 Task: Research Airbnb properties in Moss, Norway from 8th November, 2023 to 16th November, 2023 for 2 adults.1  bedroom having 1 bed and 1 bathroom. Property type can be hotel. Amenities needed are: washing machine. Look for 3 properties as per requirement.
Action: Mouse pressed left at (421, 149)
Screenshot: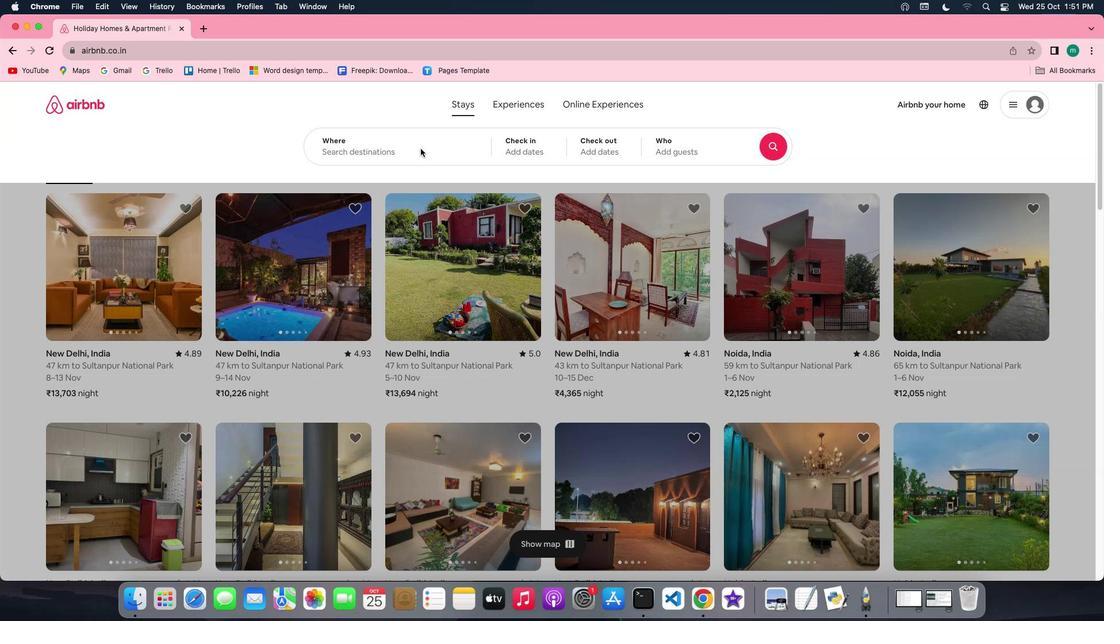 
Action: Mouse pressed left at (421, 149)
Screenshot: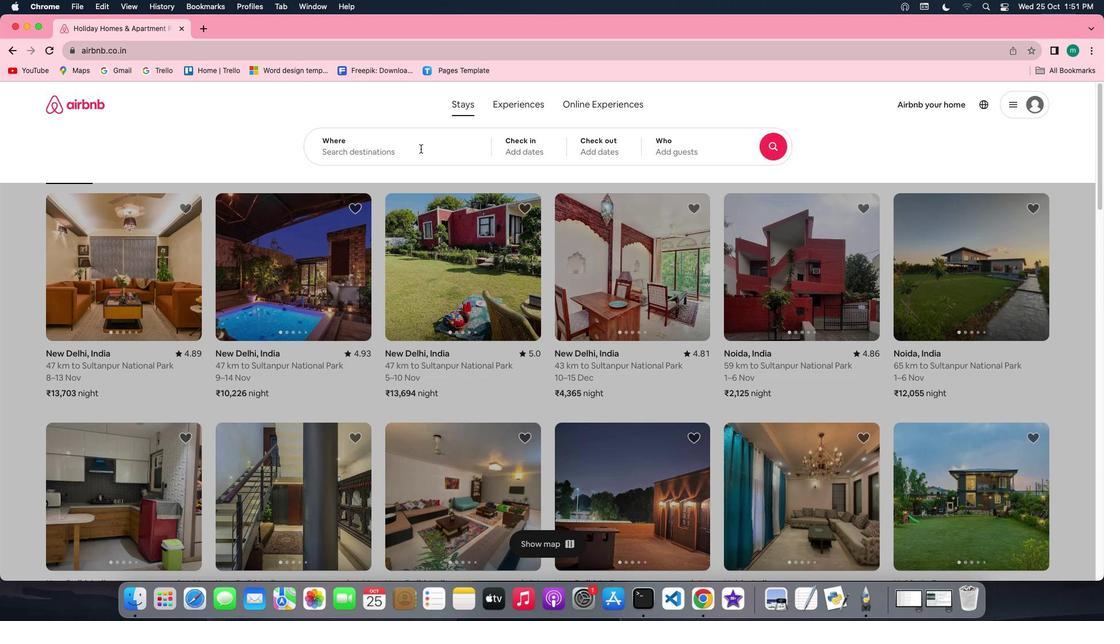 
Action: Mouse moved to (372, 159)
Screenshot: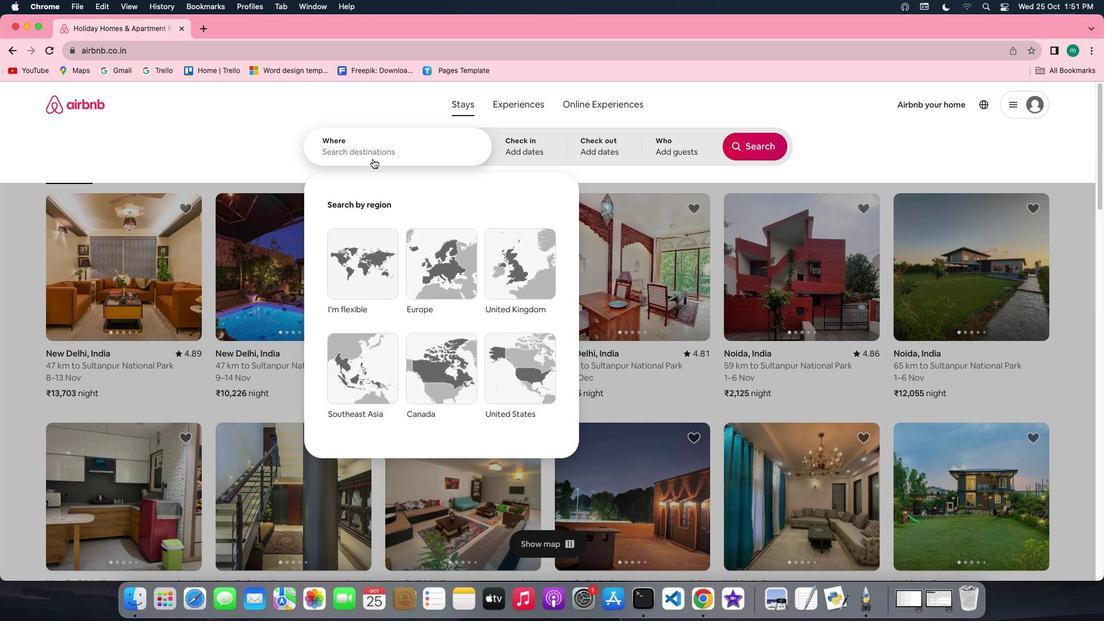 
Action: Key pressed Key.shift'M''o''s''s'','Key.spaceKey.shift'N''o''r''w''a''y'
Screenshot: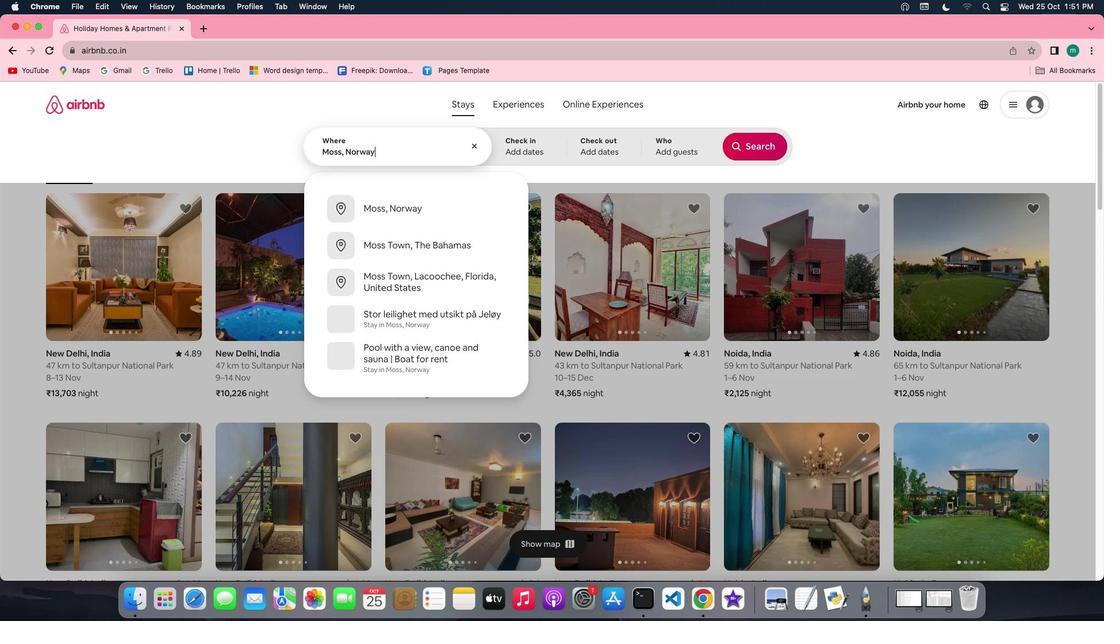 
Action: Mouse moved to (520, 151)
Screenshot: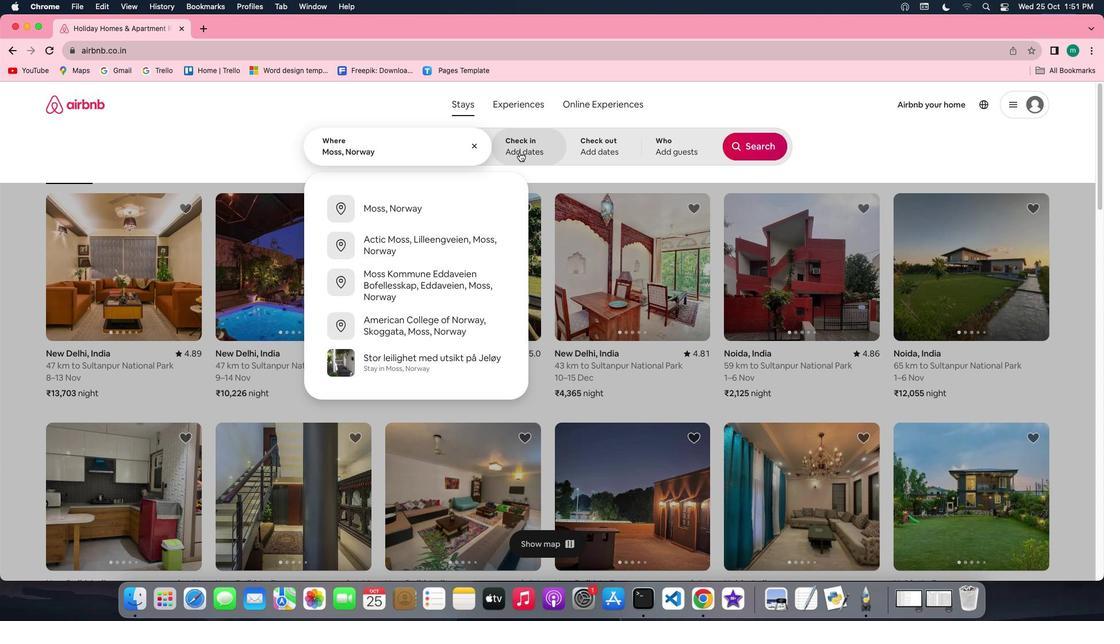 
Action: Mouse pressed left at (520, 151)
Screenshot: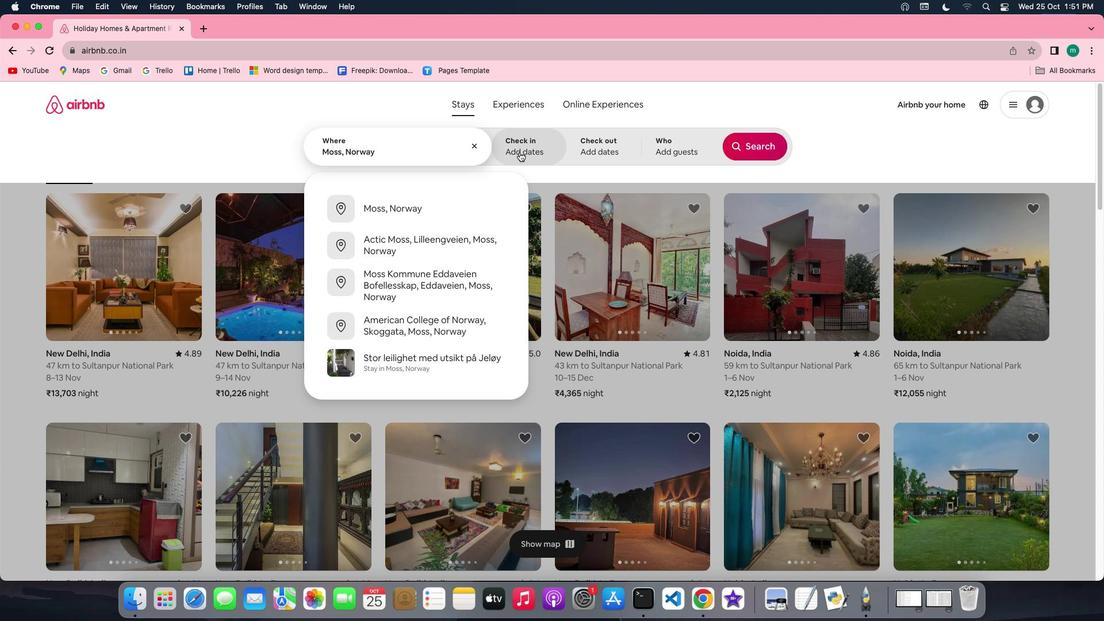 
Action: Mouse moved to (651, 314)
Screenshot: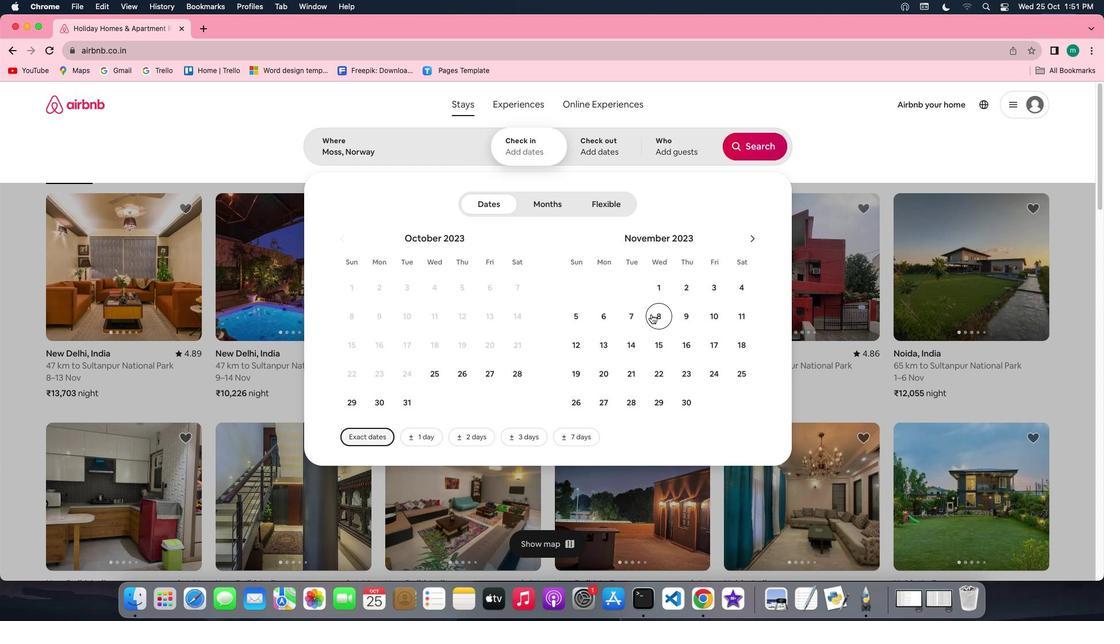 
Action: Mouse pressed left at (651, 314)
Screenshot: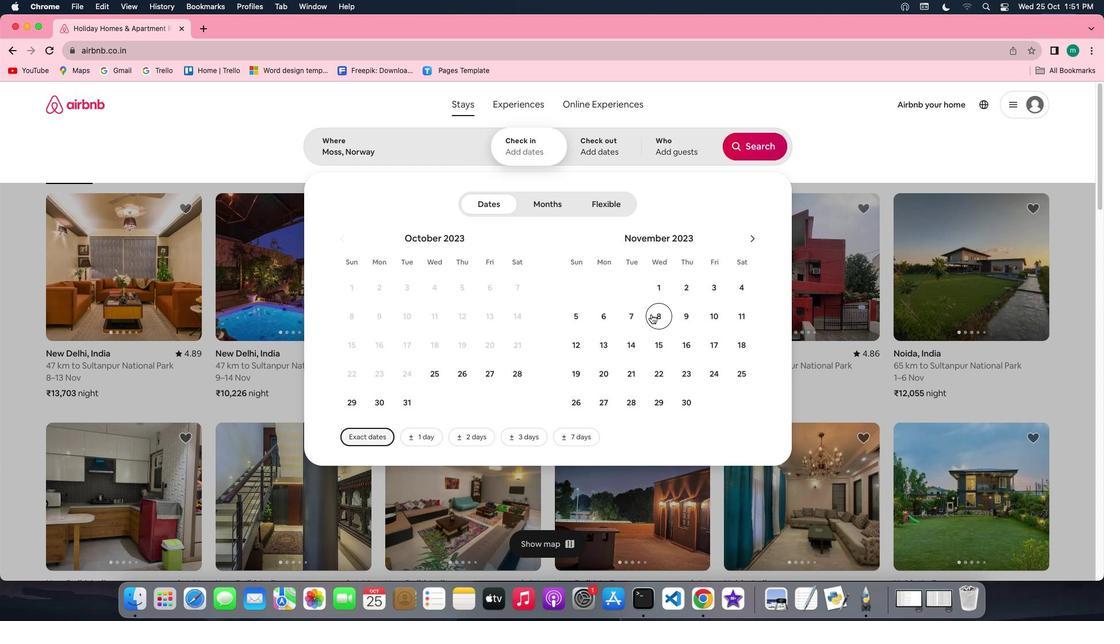 
Action: Mouse moved to (674, 343)
Screenshot: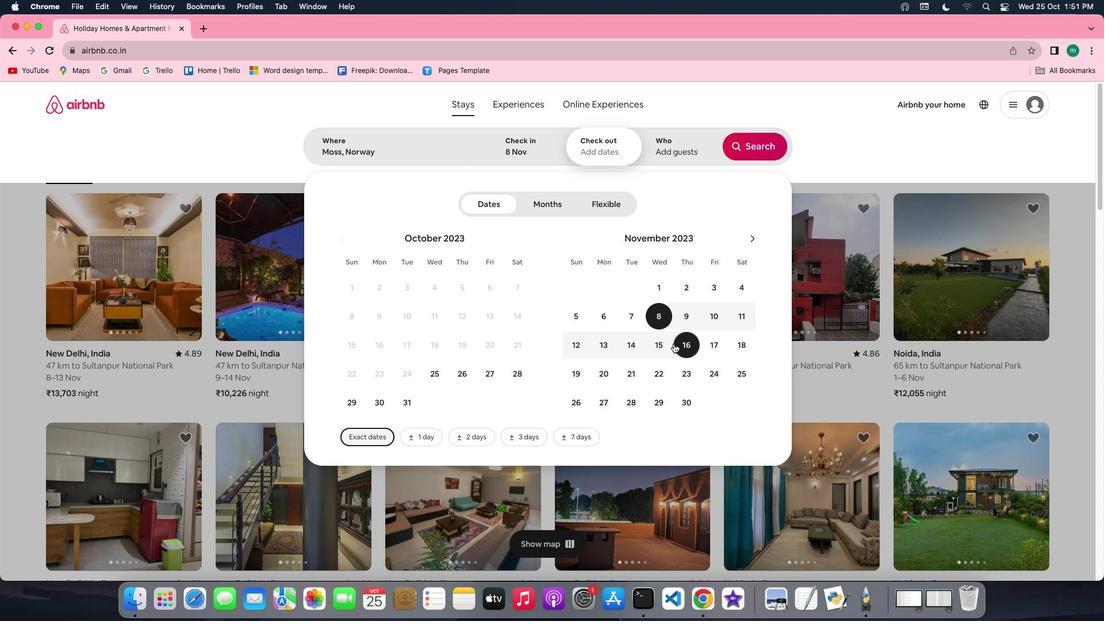 
Action: Mouse pressed left at (674, 343)
Screenshot: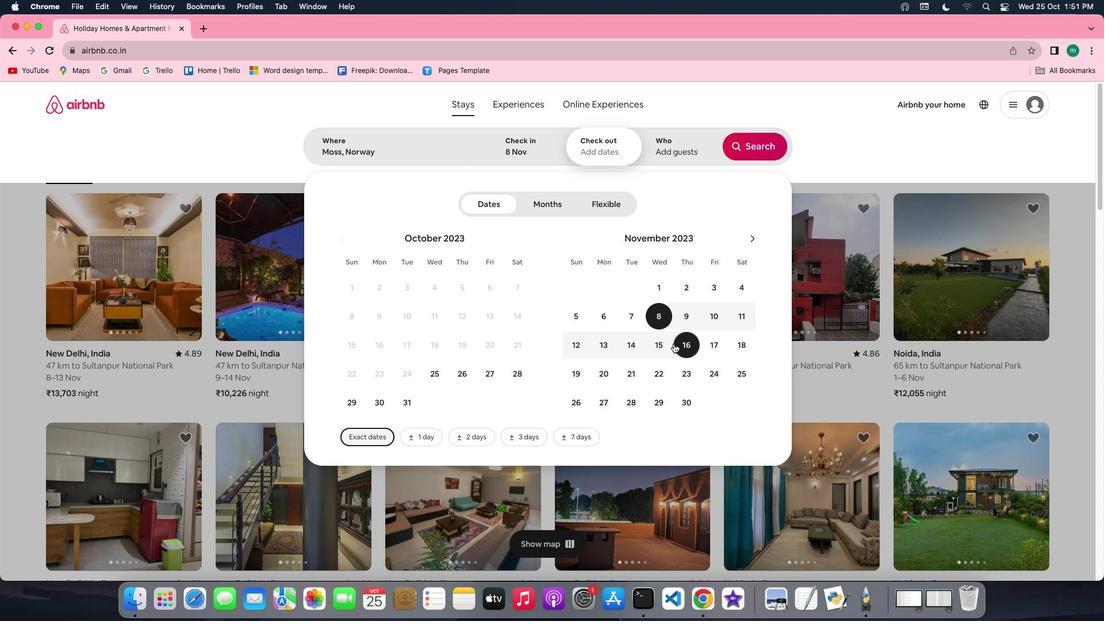 
Action: Mouse moved to (676, 149)
Screenshot: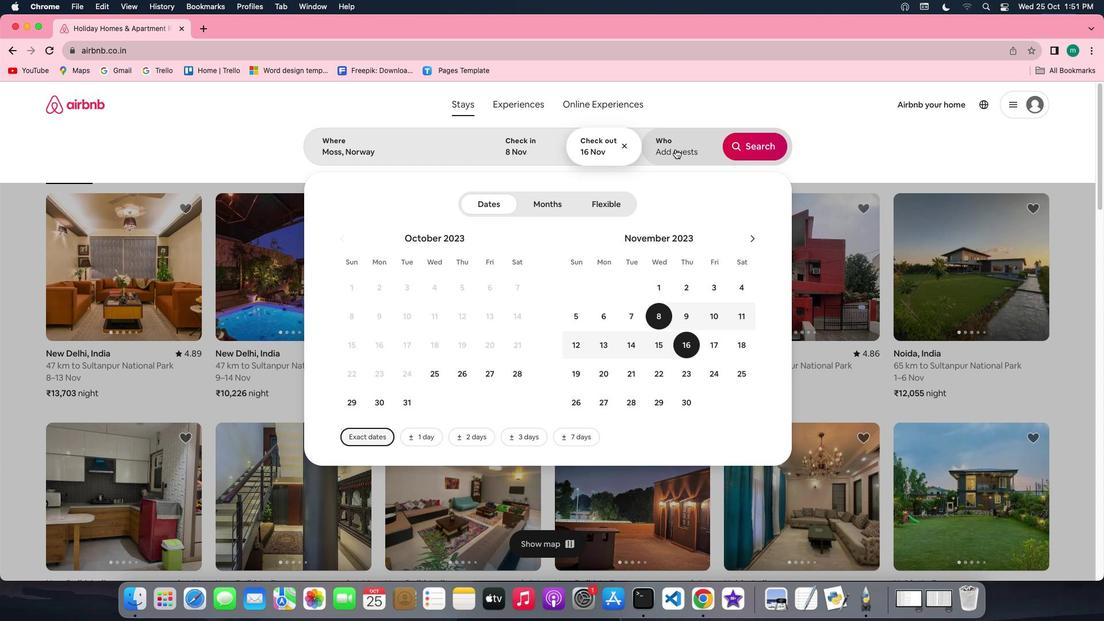 
Action: Mouse pressed left at (676, 149)
Screenshot: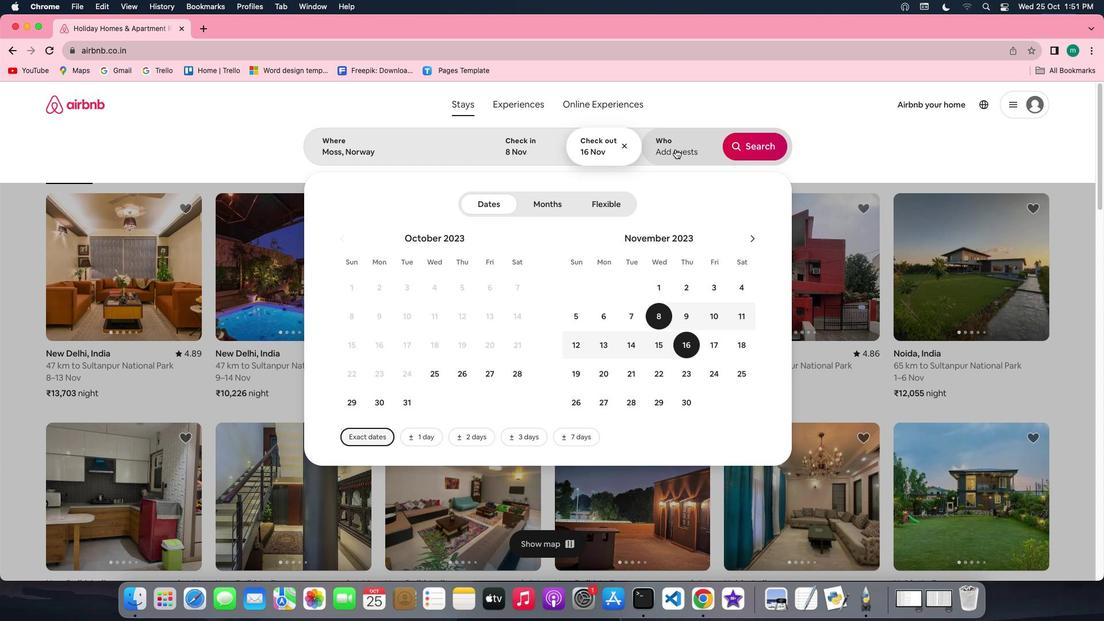 
Action: Mouse moved to (760, 209)
Screenshot: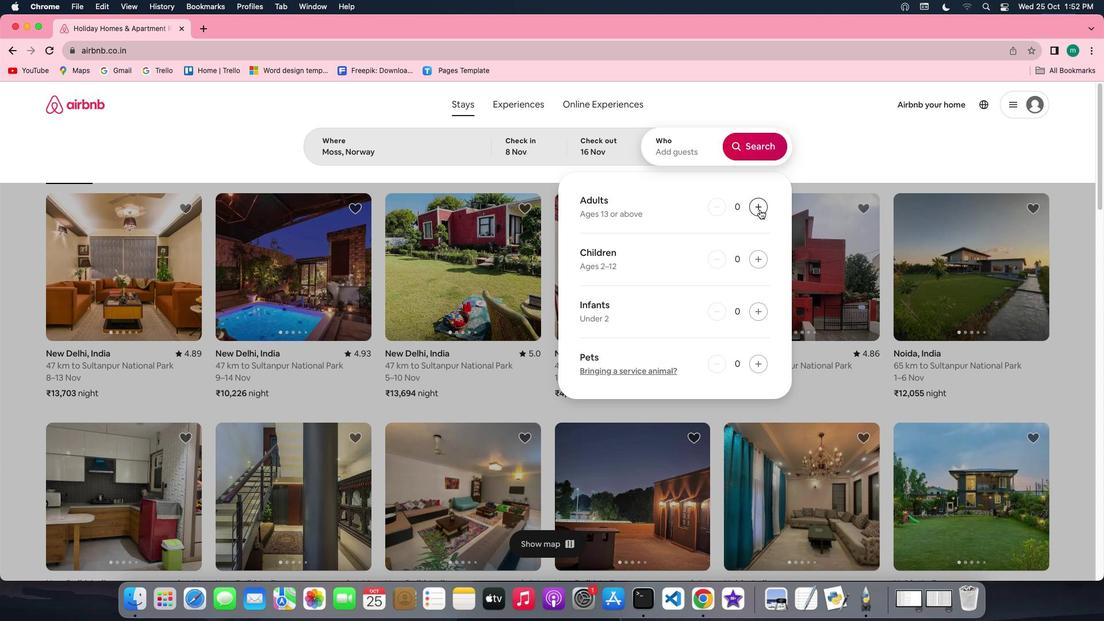 
Action: Mouse pressed left at (760, 209)
Screenshot: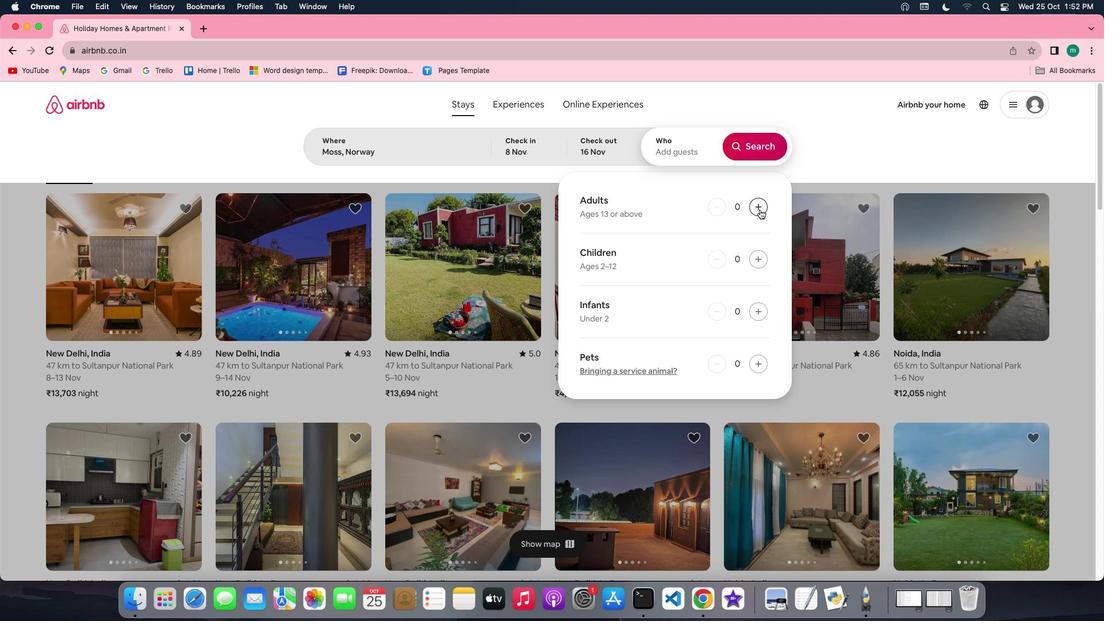 
Action: Mouse pressed left at (760, 209)
Screenshot: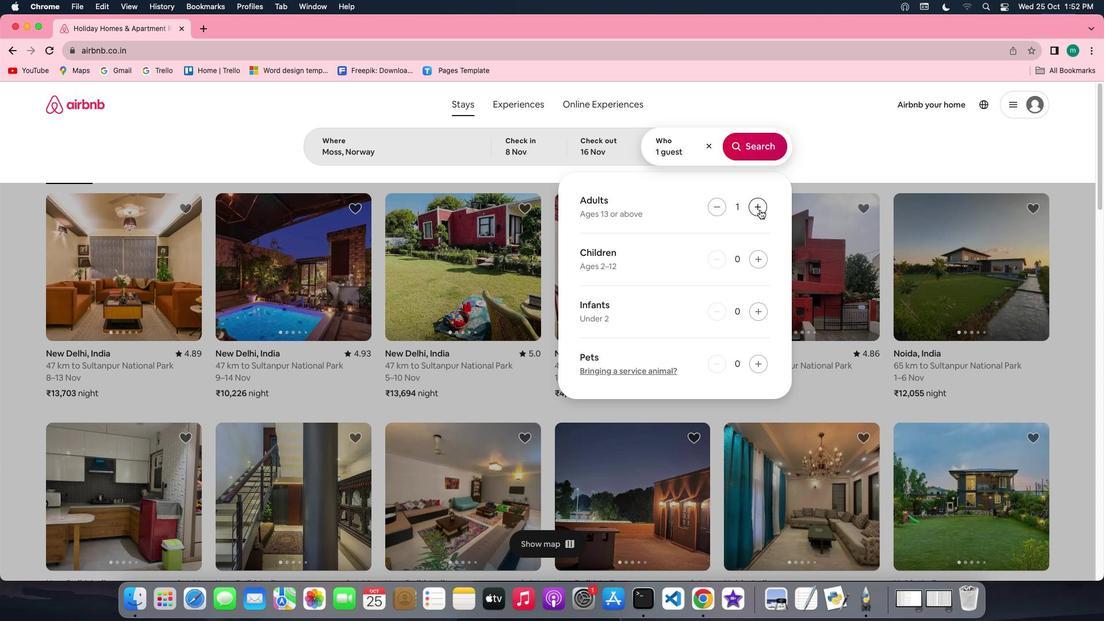 
Action: Mouse moved to (761, 148)
Screenshot: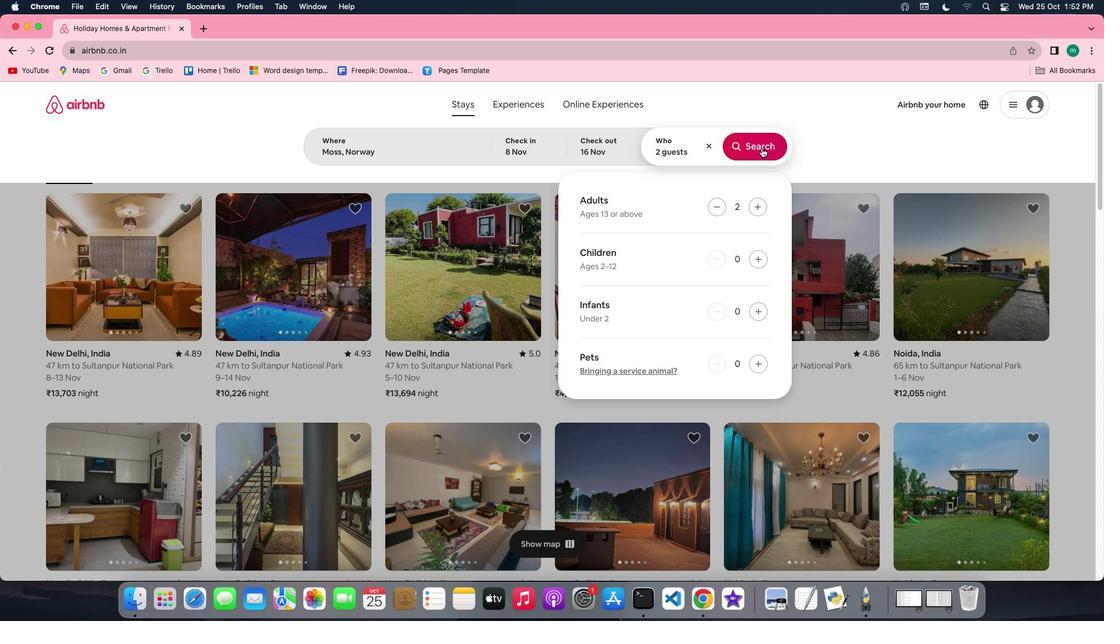 
Action: Mouse pressed left at (761, 148)
Screenshot: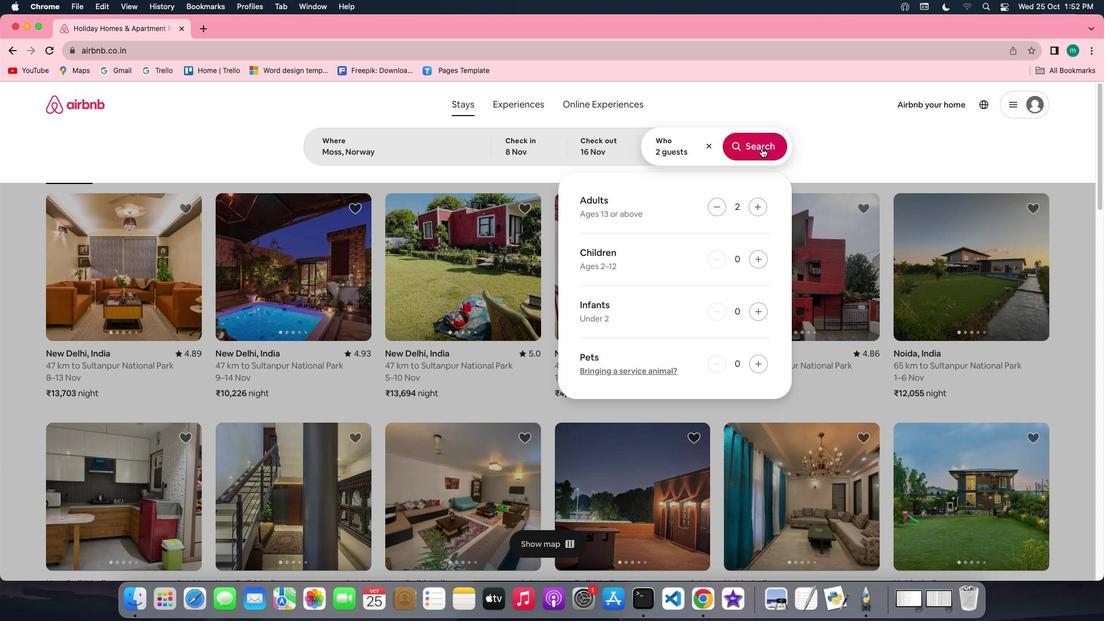 
Action: Mouse moved to (913, 149)
Screenshot: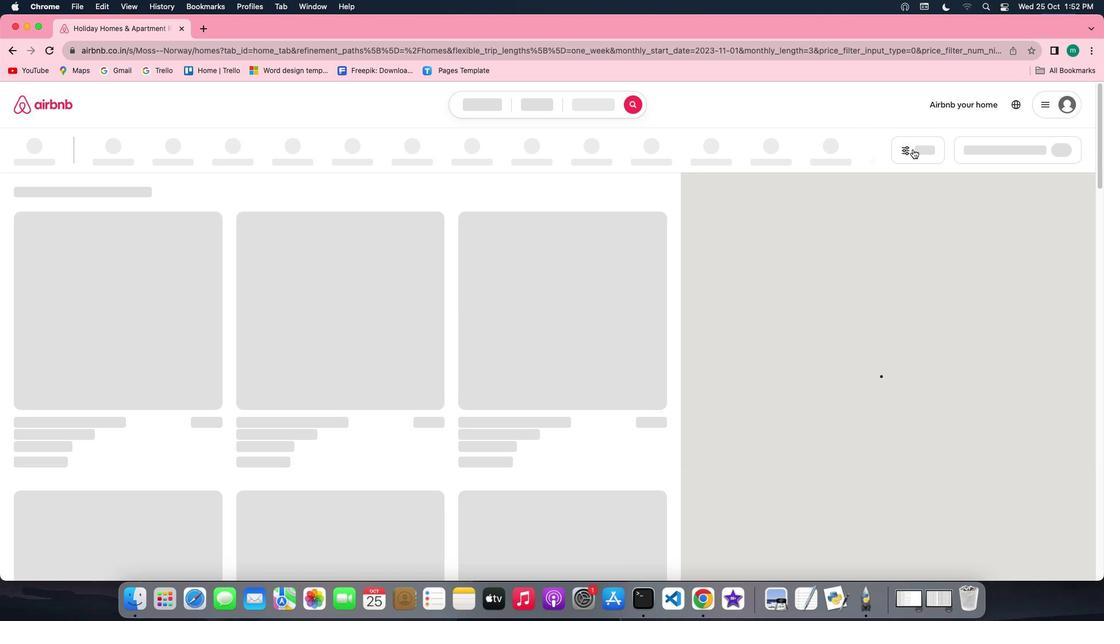 
Action: Mouse pressed left at (913, 149)
Screenshot: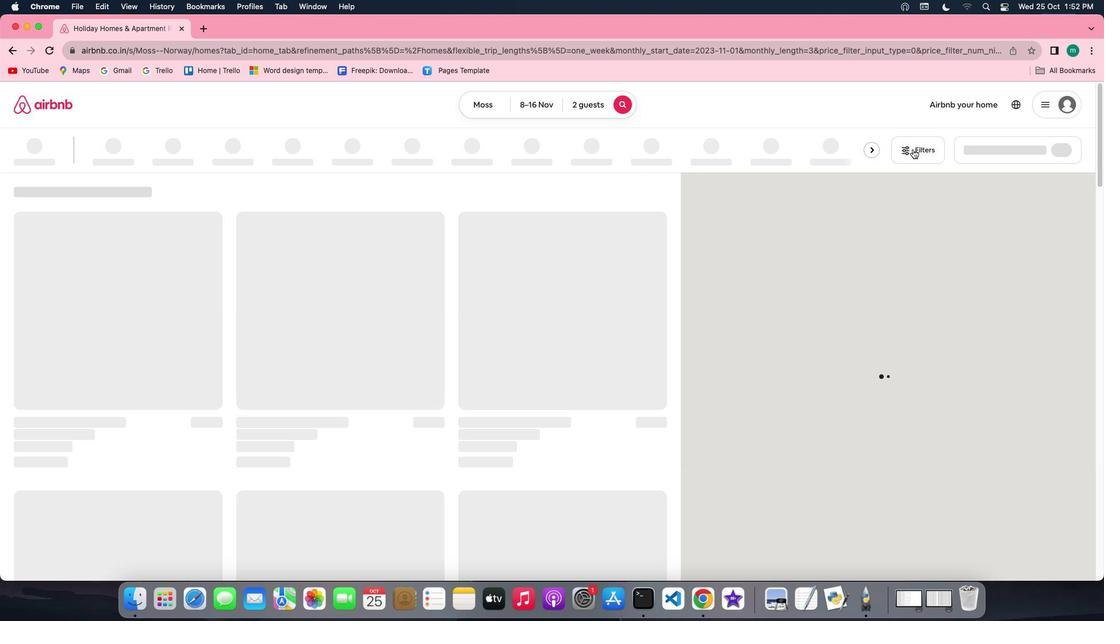 
Action: Mouse moved to (631, 272)
Screenshot: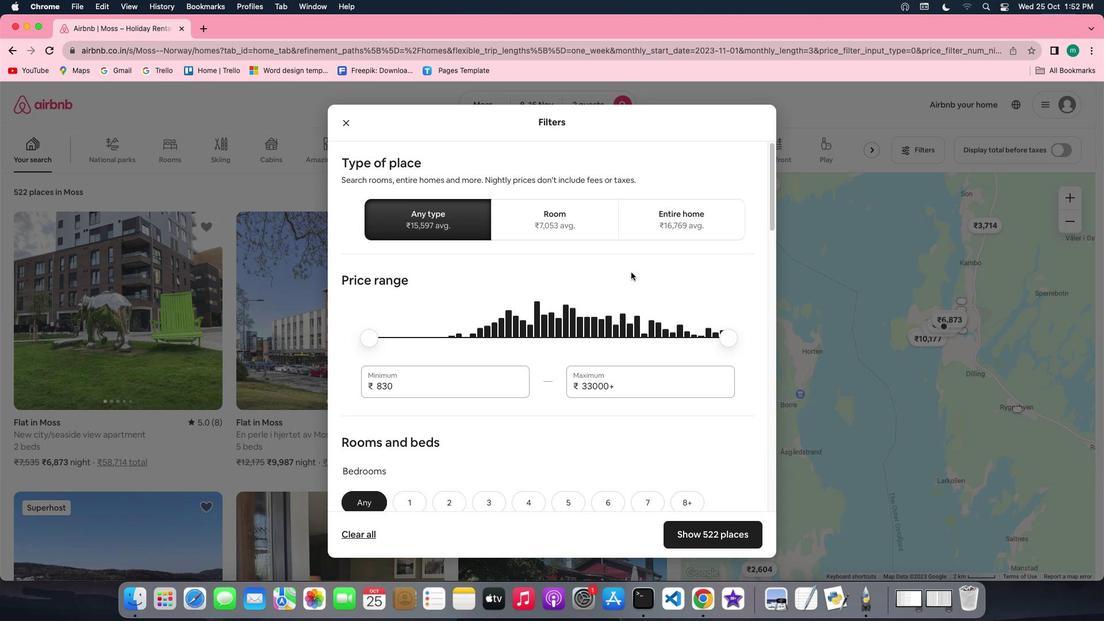 
Action: Mouse scrolled (631, 272) with delta (0, 0)
Screenshot: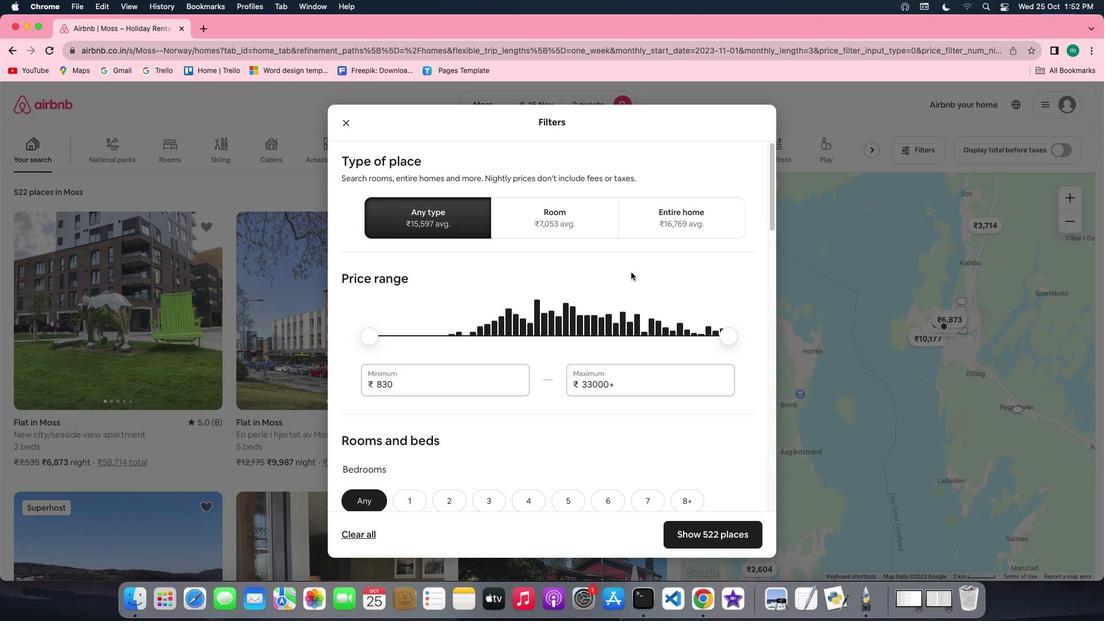 
Action: Mouse scrolled (631, 272) with delta (0, 0)
Screenshot: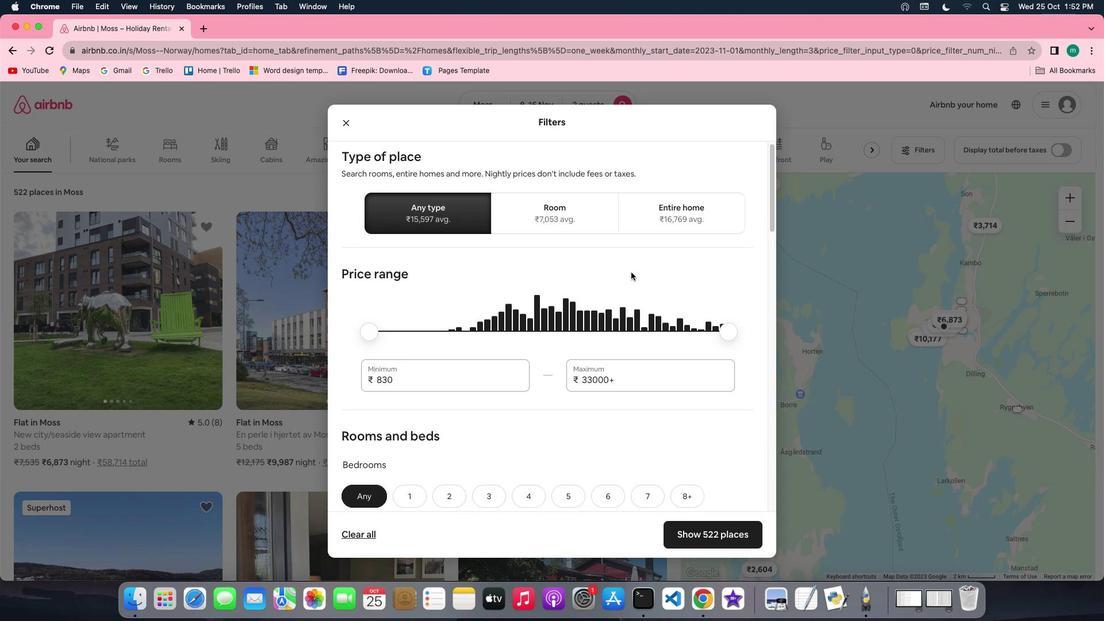 
Action: Mouse scrolled (631, 272) with delta (0, -1)
Screenshot: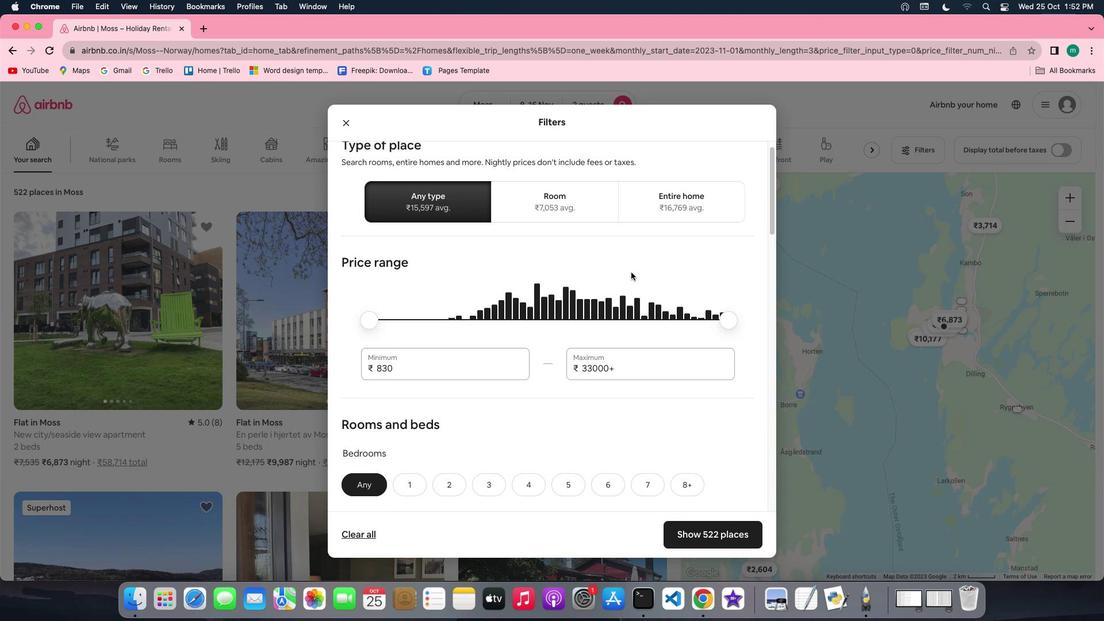 
Action: Mouse scrolled (631, 272) with delta (0, -1)
Screenshot: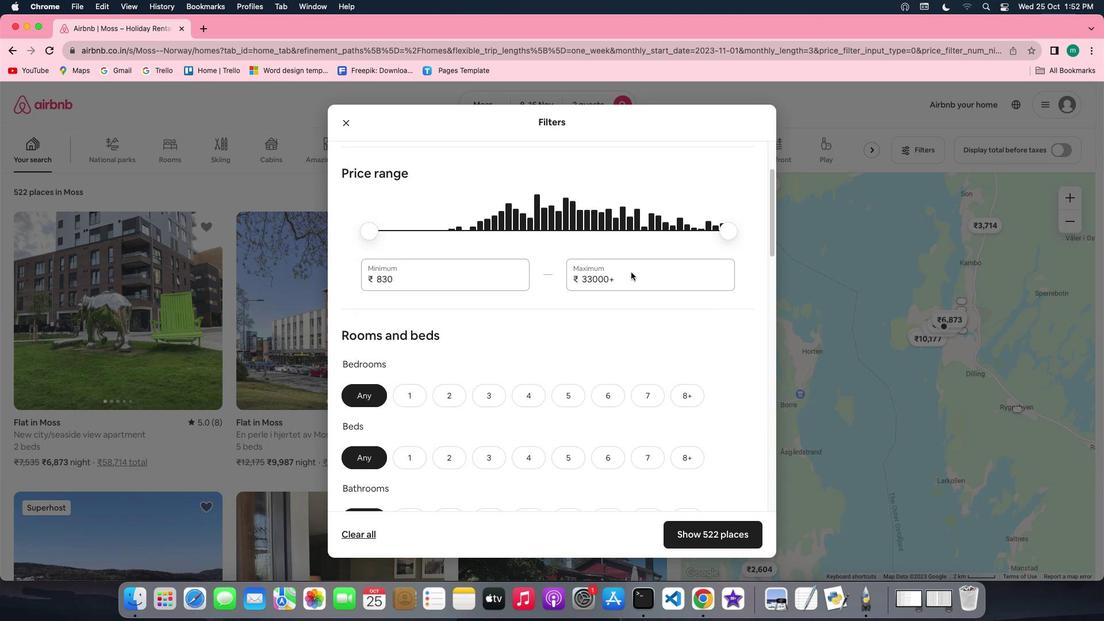 
Action: Mouse scrolled (631, 272) with delta (0, -1)
Screenshot: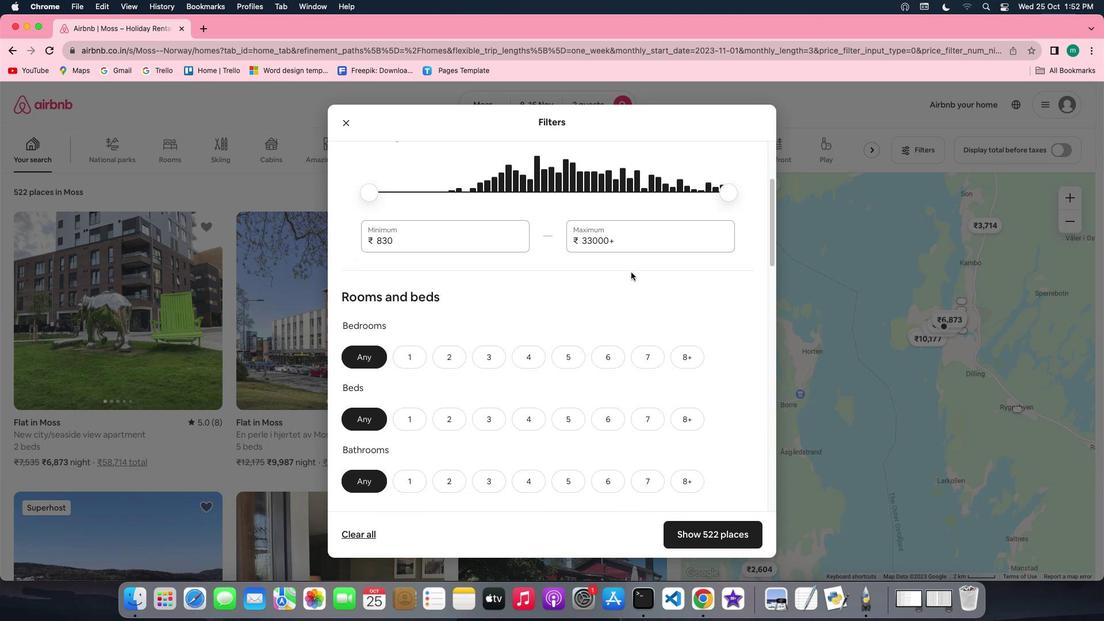 
Action: Mouse moved to (631, 272)
Screenshot: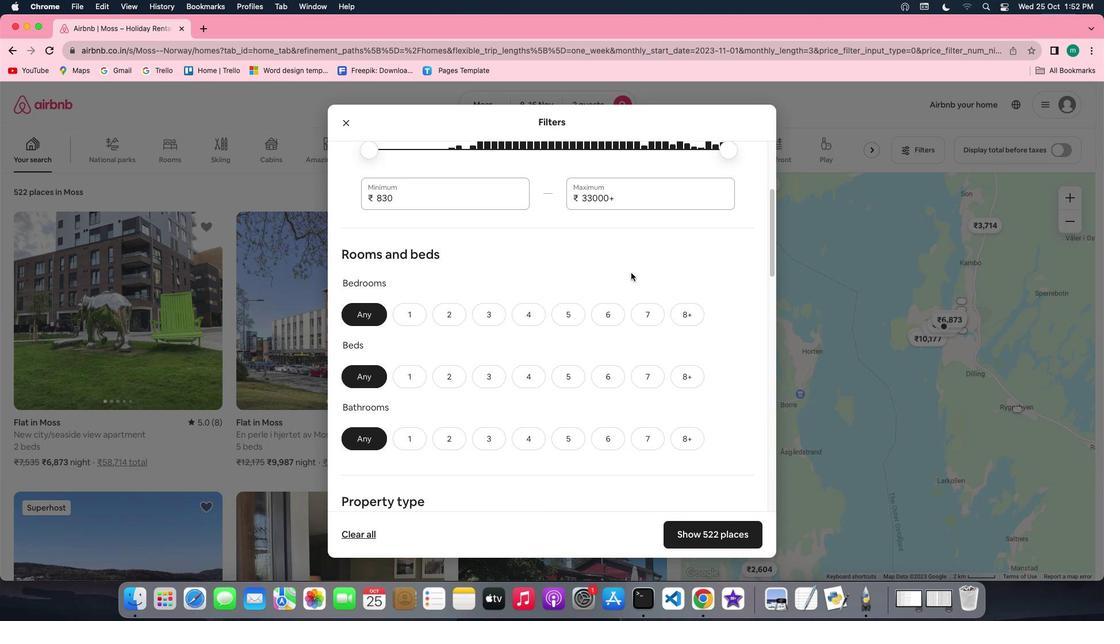 
Action: Mouse scrolled (631, 272) with delta (0, 0)
Screenshot: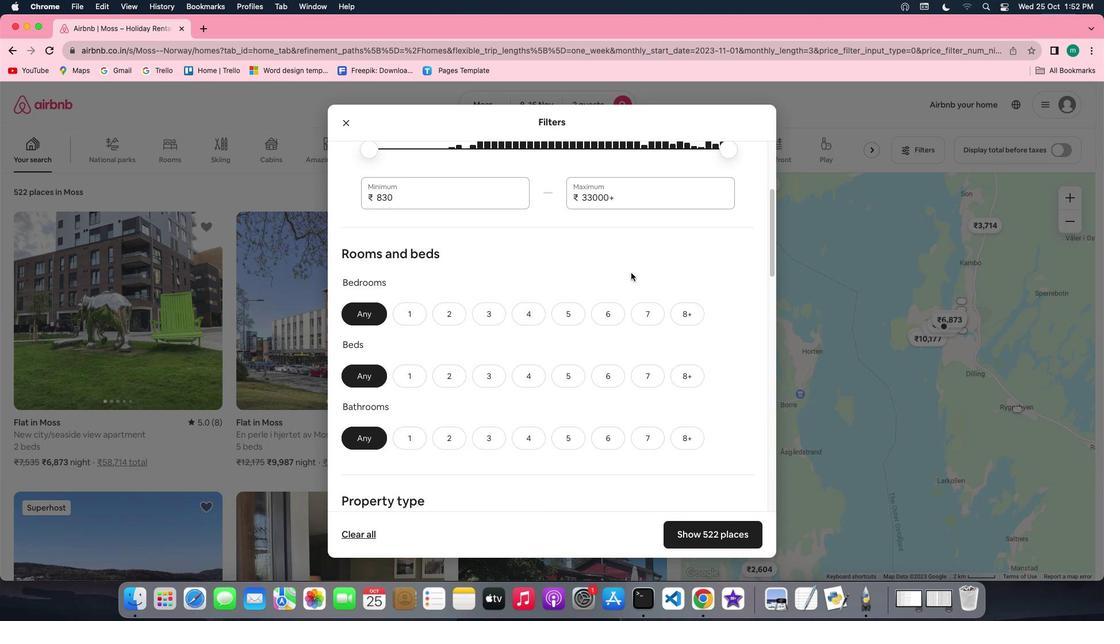 
Action: Mouse scrolled (631, 272) with delta (0, 0)
Screenshot: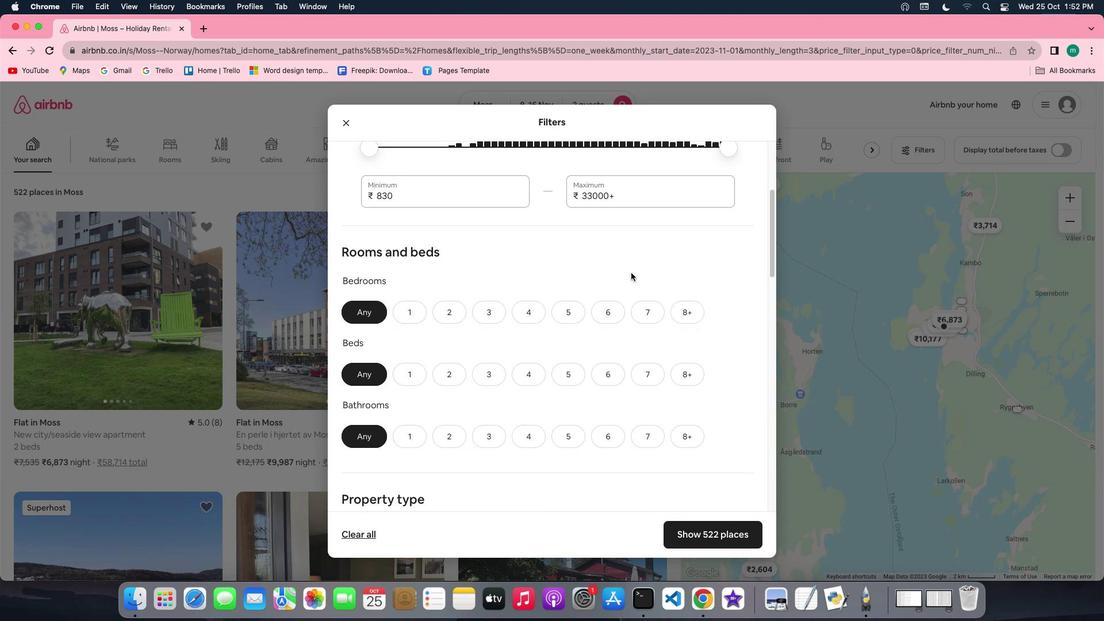 
Action: Mouse scrolled (631, 272) with delta (0, -1)
Screenshot: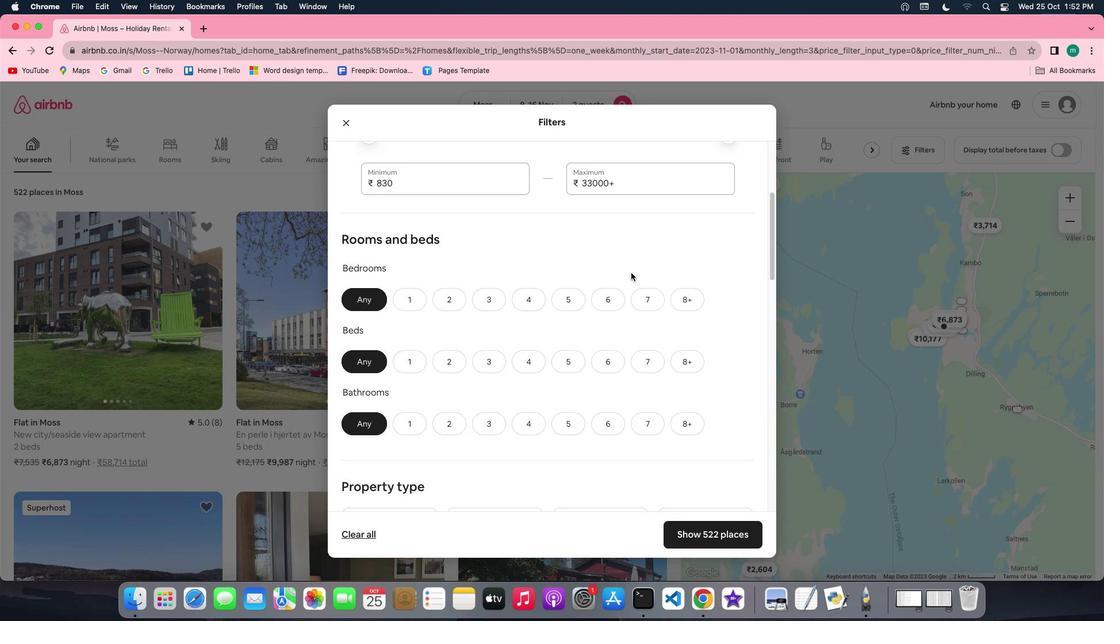 
Action: Mouse scrolled (631, 272) with delta (0, 0)
Screenshot: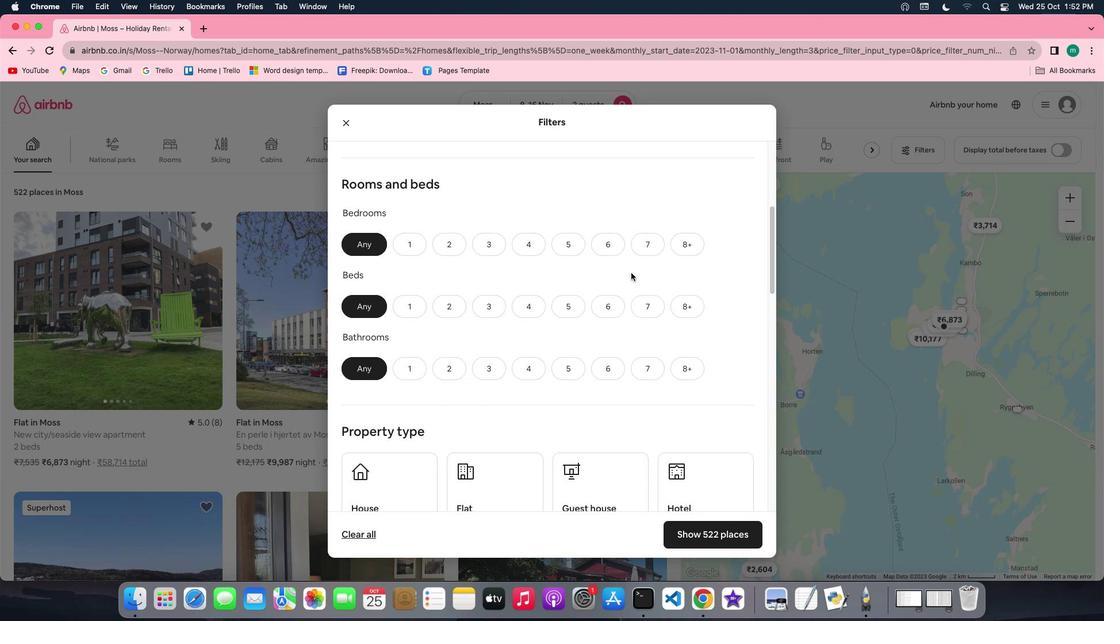 
Action: Mouse moved to (405, 202)
Screenshot: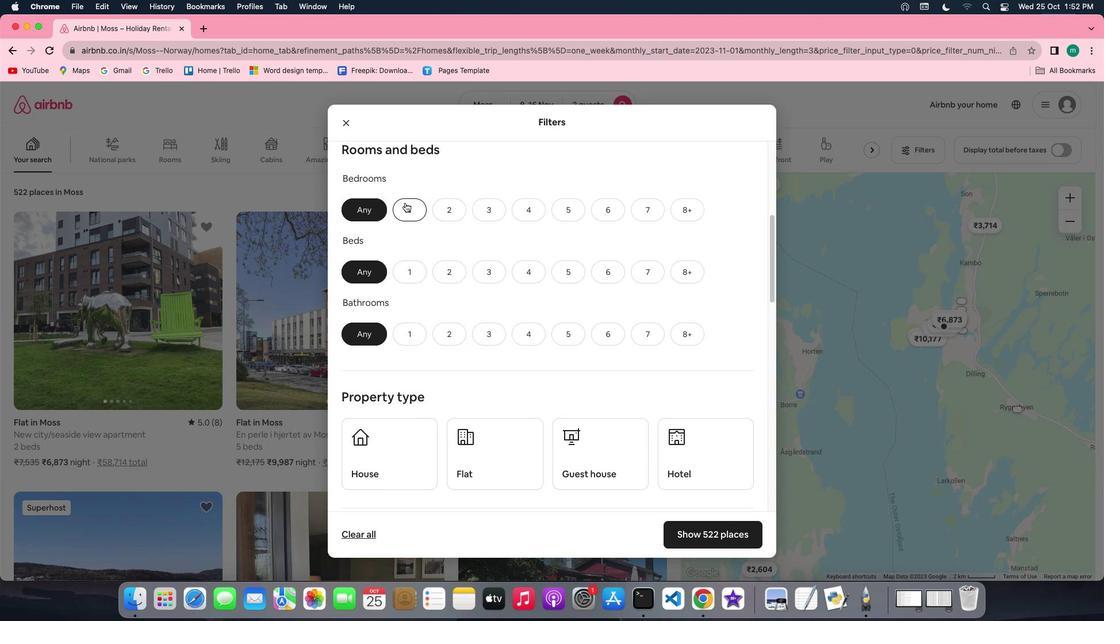 
Action: Mouse pressed left at (405, 202)
Screenshot: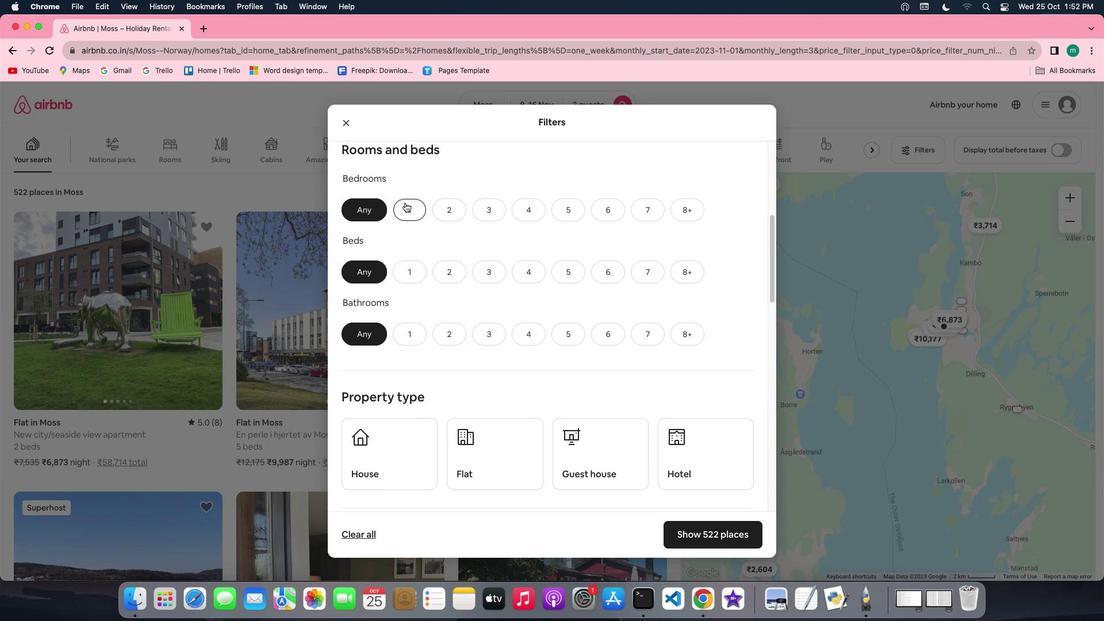 
Action: Mouse moved to (411, 276)
Screenshot: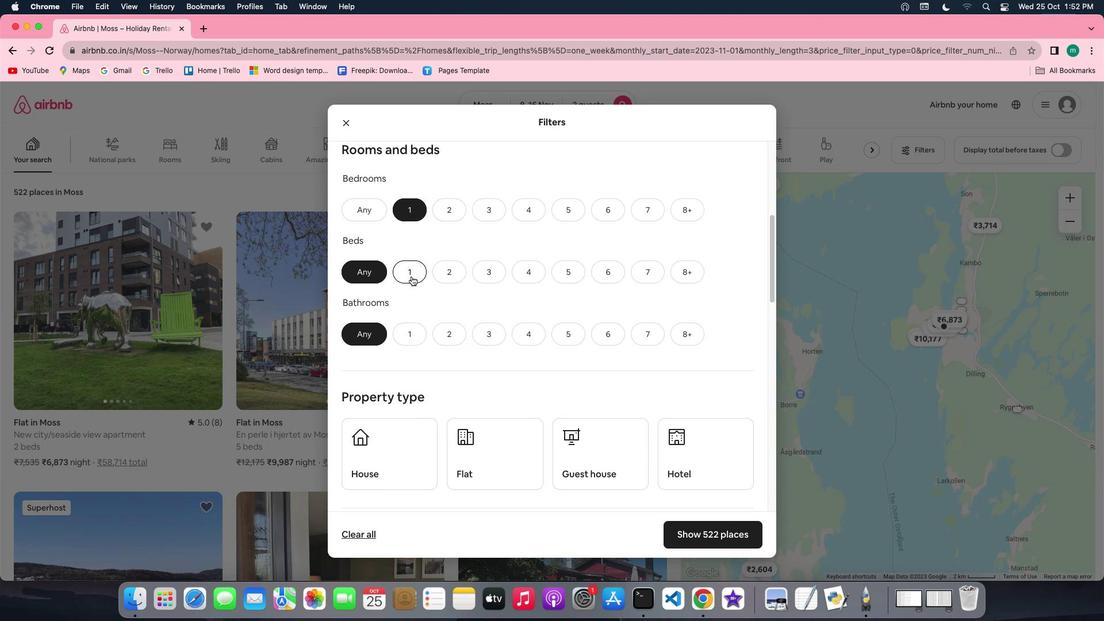 
Action: Mouse pressed left at (411, 276)
Screenshot: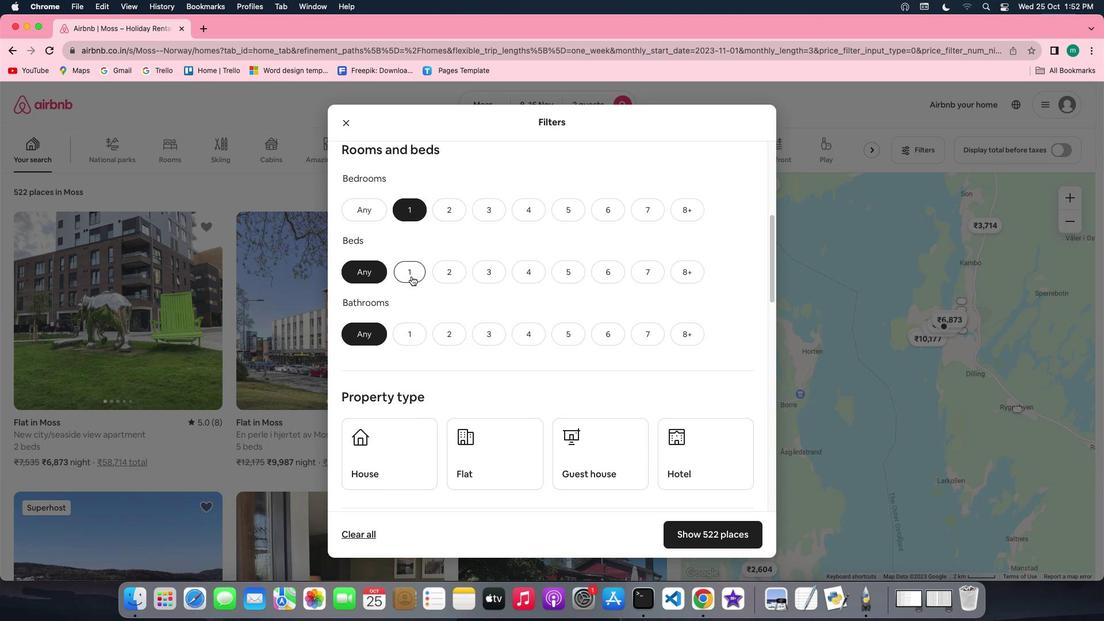 
Action: Mouse moved to (417, 336)
Screenshot: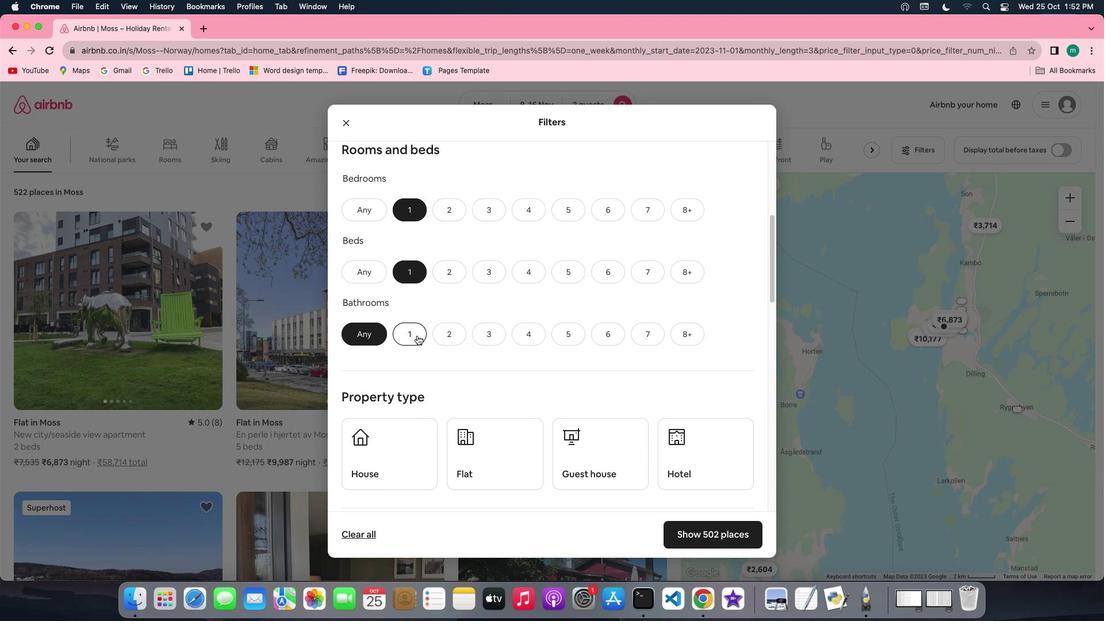 
Action: Mouse pressed left at (417, 336)
Screenshot: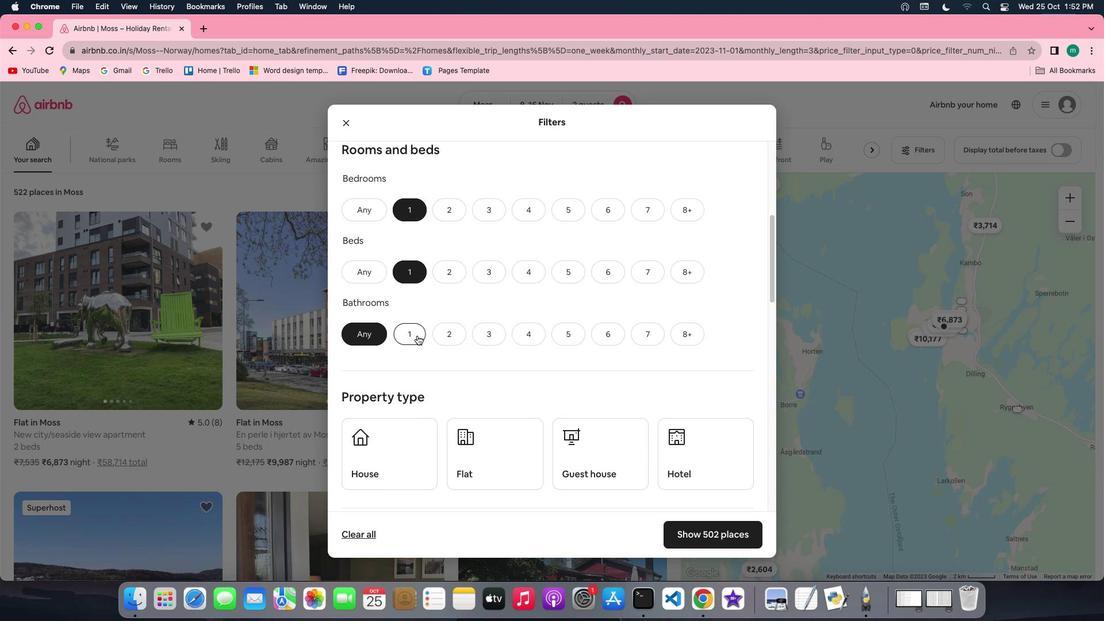 
Action: Mouse moved to (538, 330)
Screenshot: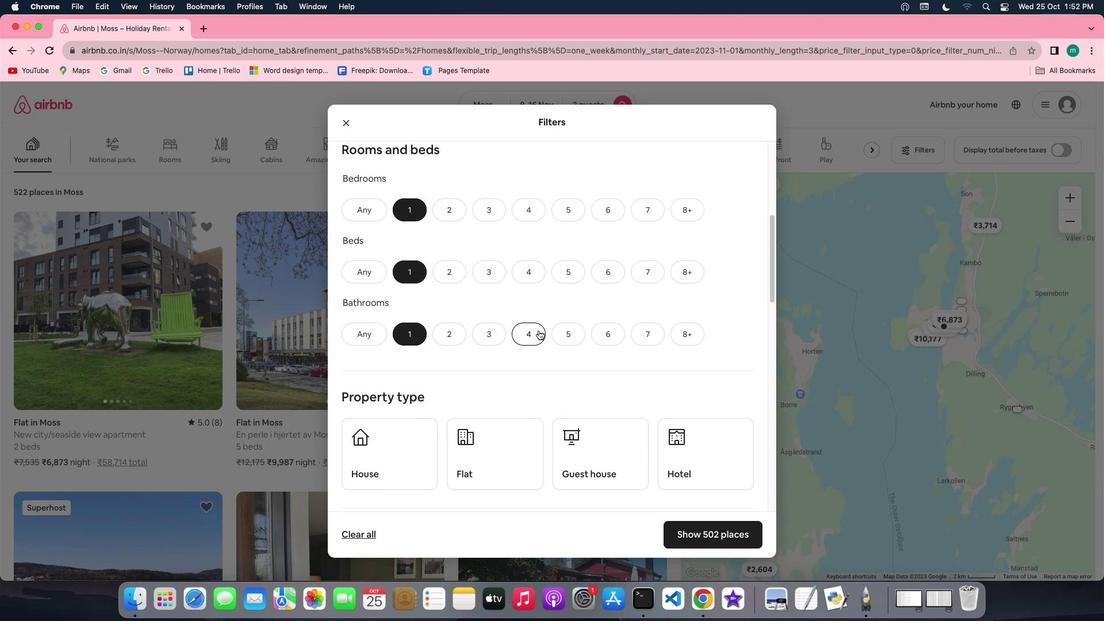 
Action: Mouse scrolled (538, 330) with delta (0, 0)
Screenshot: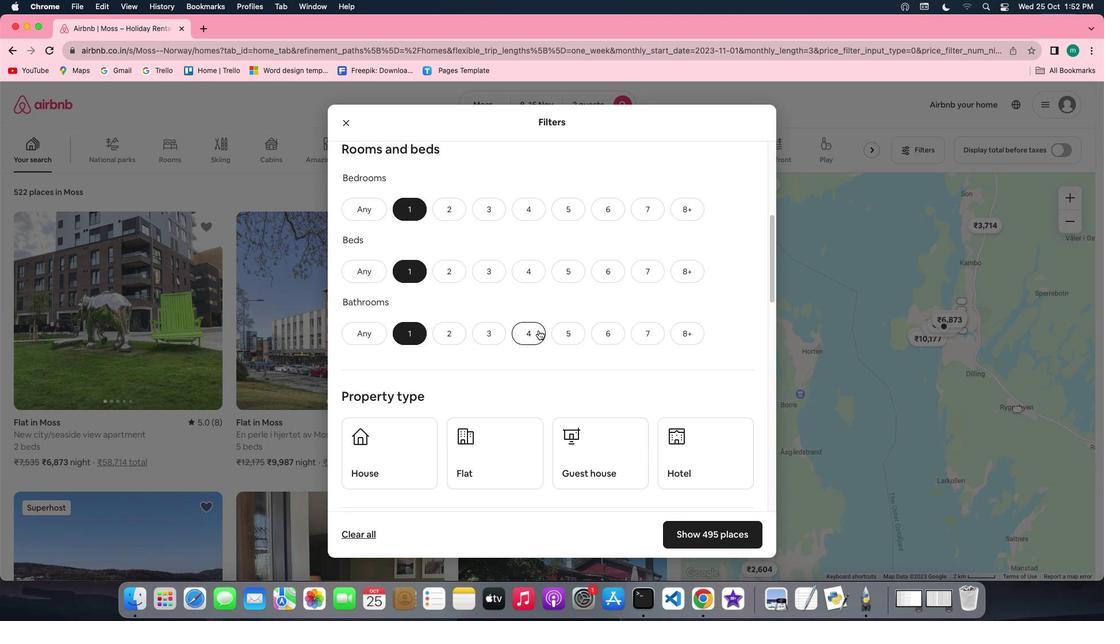 
Action: Mouse scrolled (538, 330) with delta (0, 0)
Screenshot: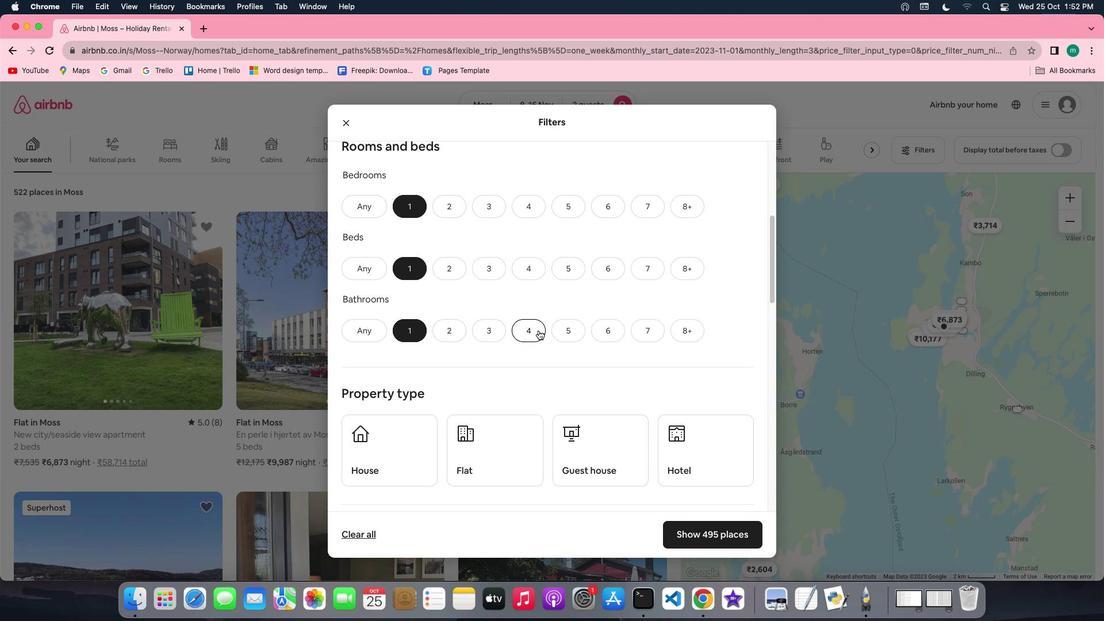 
Action: Mouse scrolled (538, 330) with delta (0, -1)
Screenshot: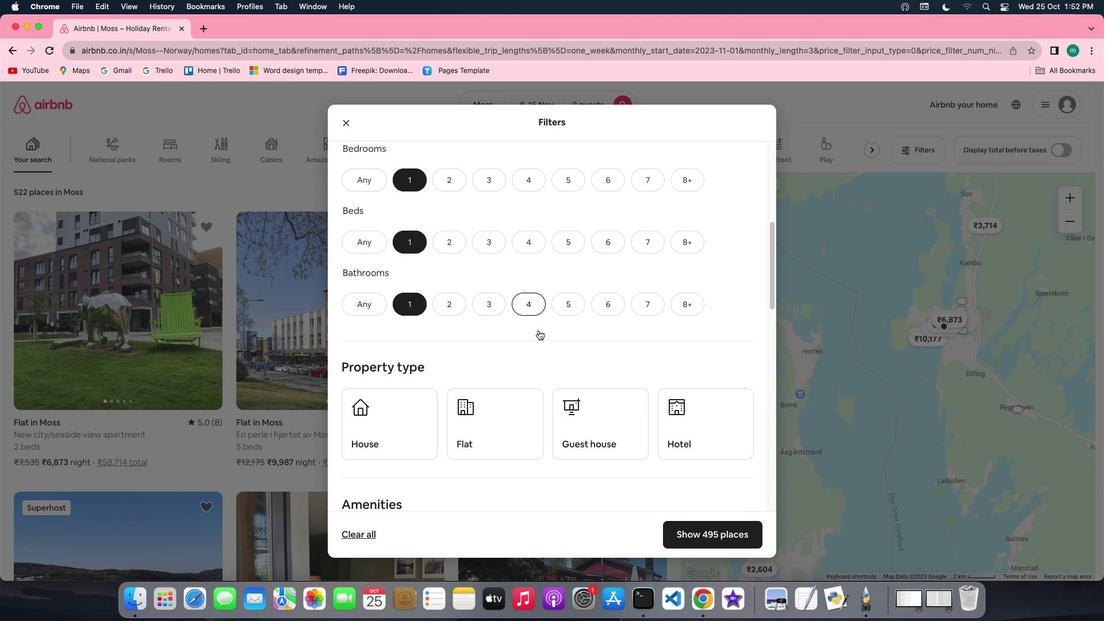 
Action: Mouse scrolled (538, 330) with delta (0, 0)
Screenshot: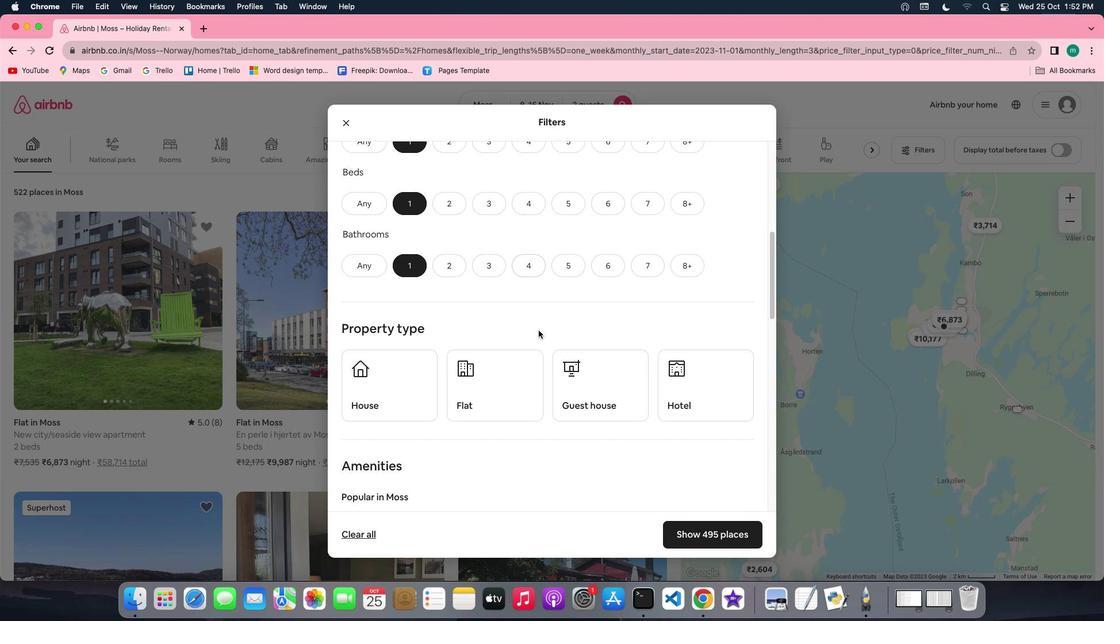 
Action: Mouse scrolled (538, 330) with delta (0, 0)
Screenshot: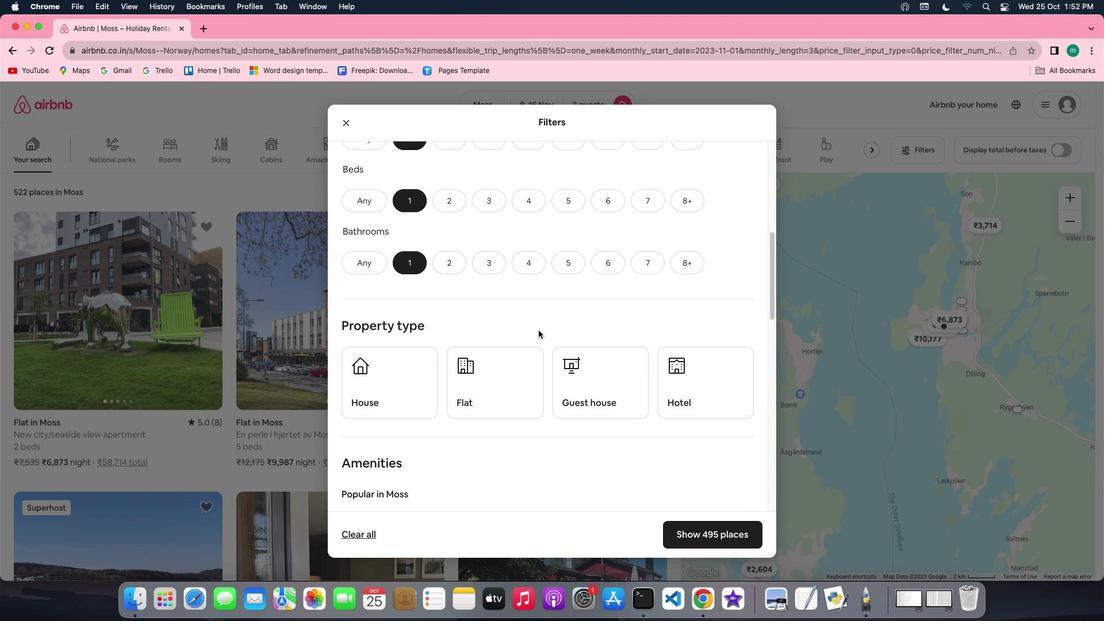 
Action: Mouse scrolled (538, 330) with delta (0, 0)
Screenshot: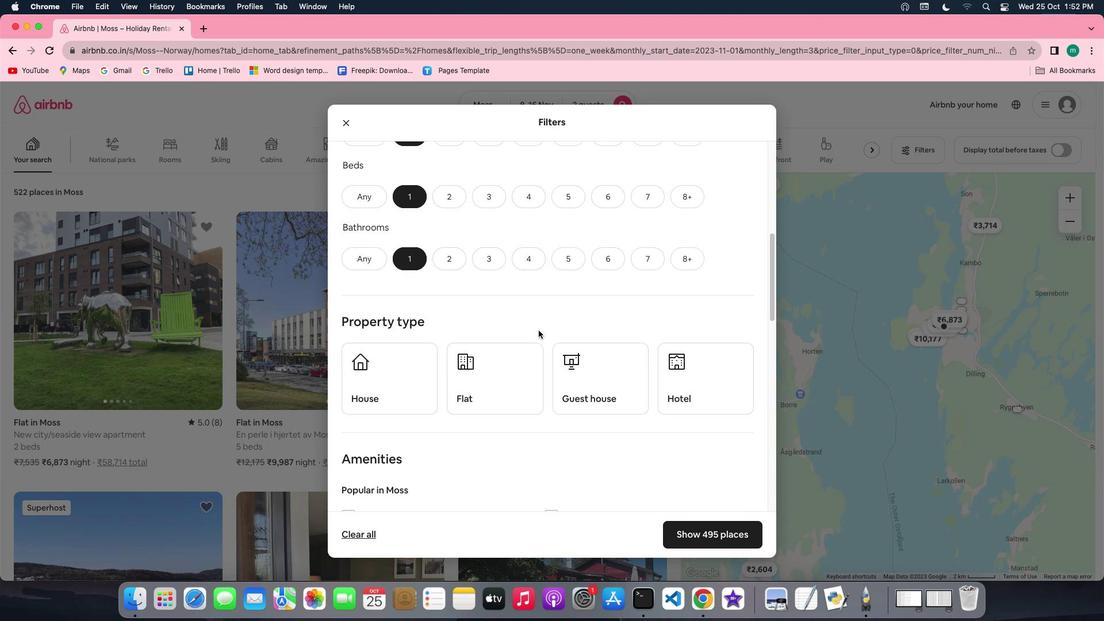 
Action: Mouse scrolled (538, 330) with delta (0, -1)
Screenshot: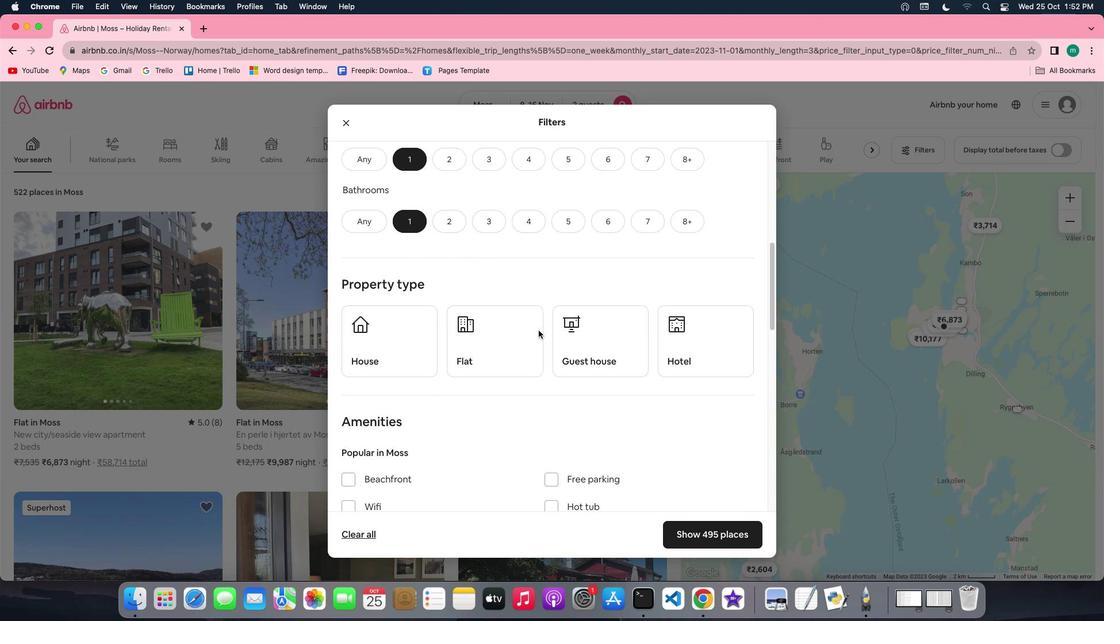 
Action: Mouse moved to (689, 302)
Screenshot: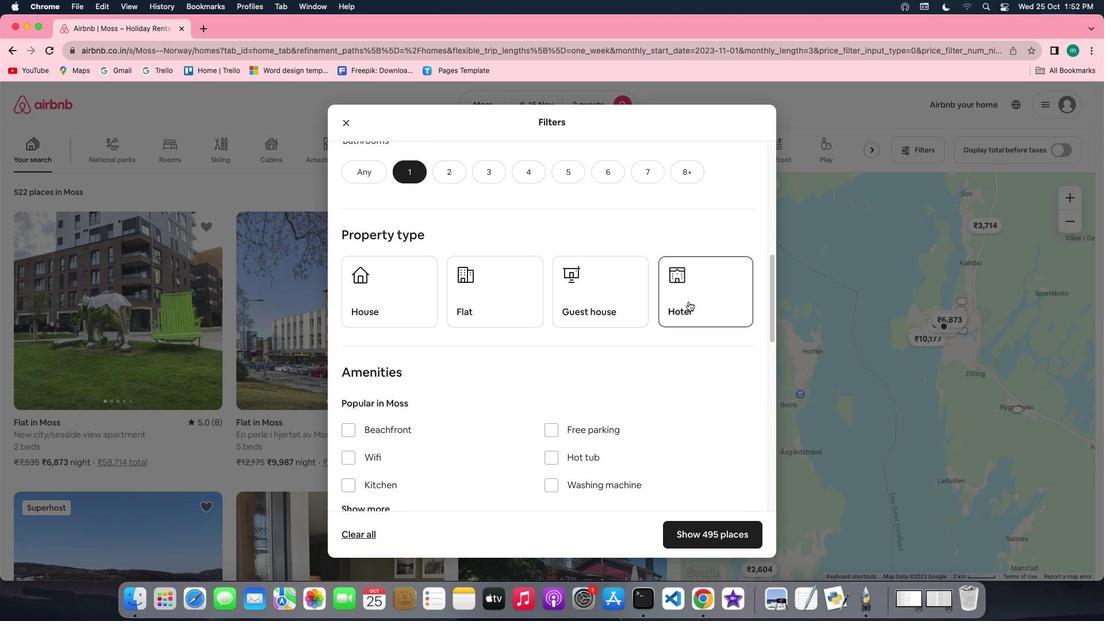 
Action: Mouse pressed left at (689, 302)
Screenshot: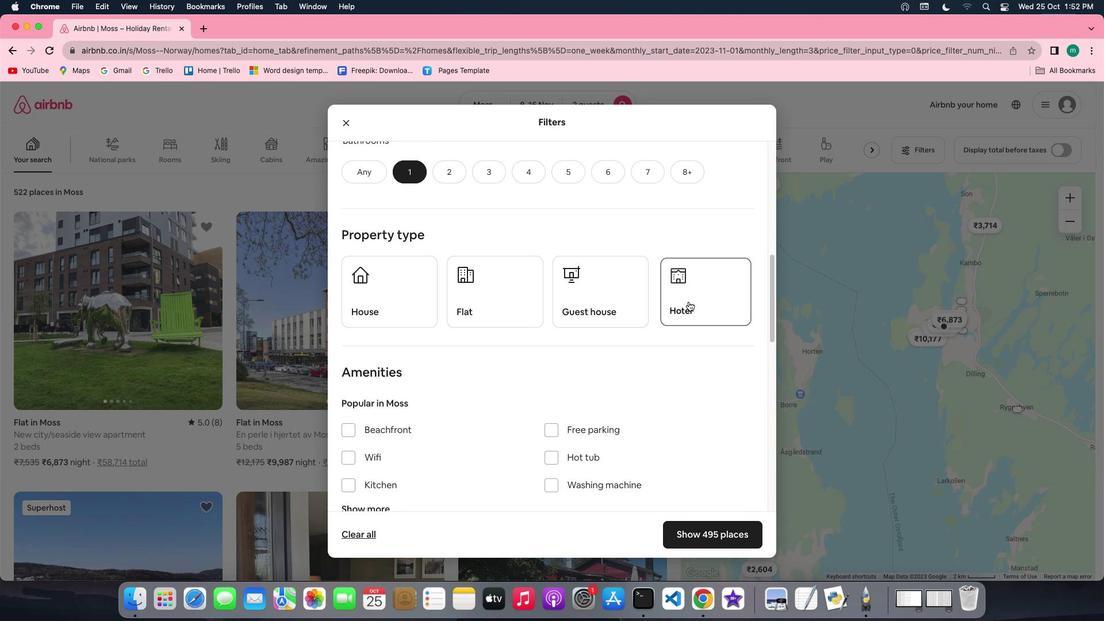 
Action: Mouse moved to (677, 366)
Screenshot: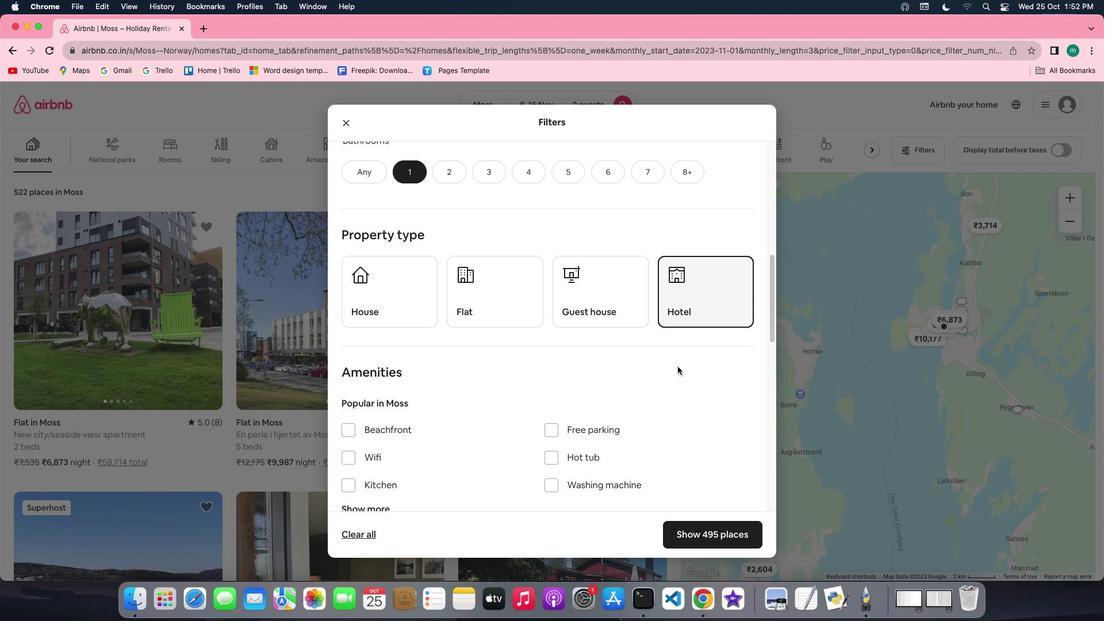 
Action: Mouse scrolled (677, 366) with delta (0, 0)
Screenshot: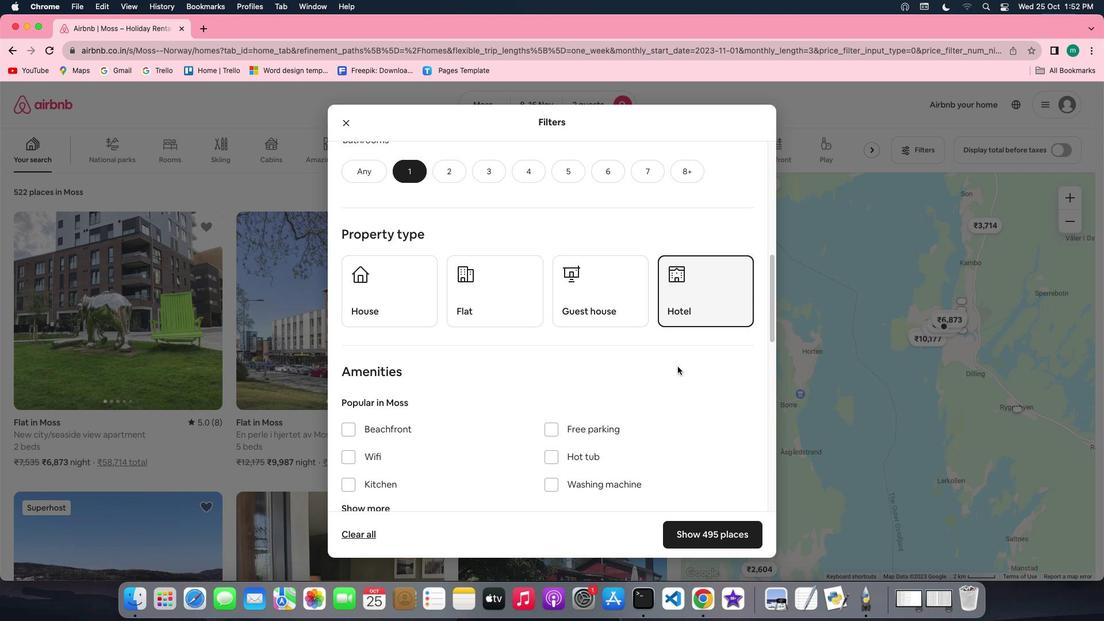 
Action: Mouse scrolled (677, 366) with delta (0, 0)
Screenshot: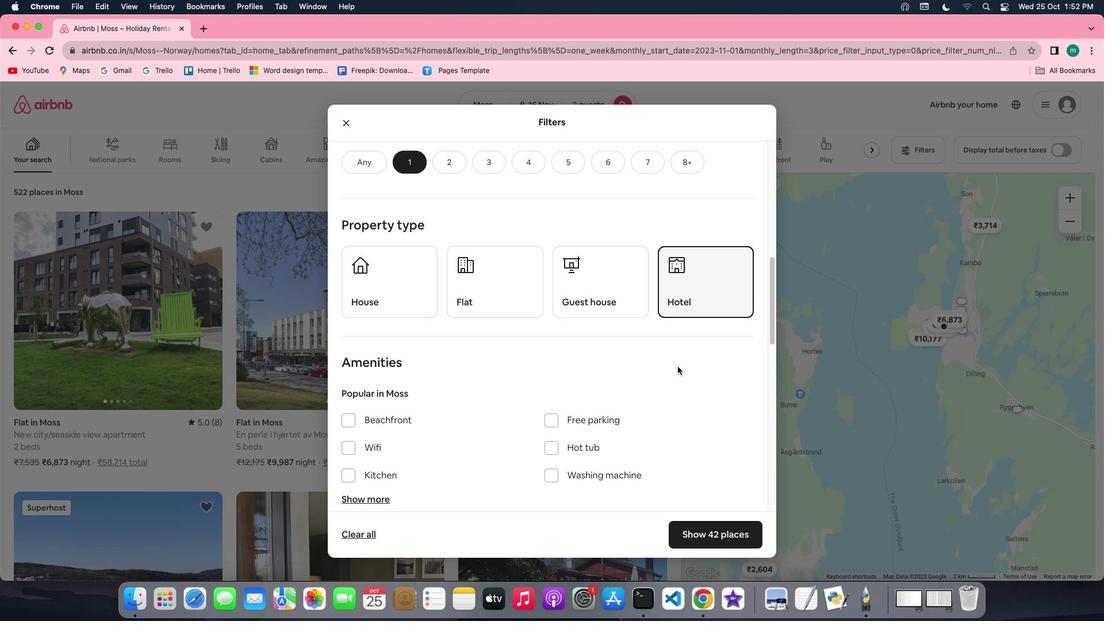 
Action: Mouse scrolled (677, 366) with delta (0, -1)
Screenshot: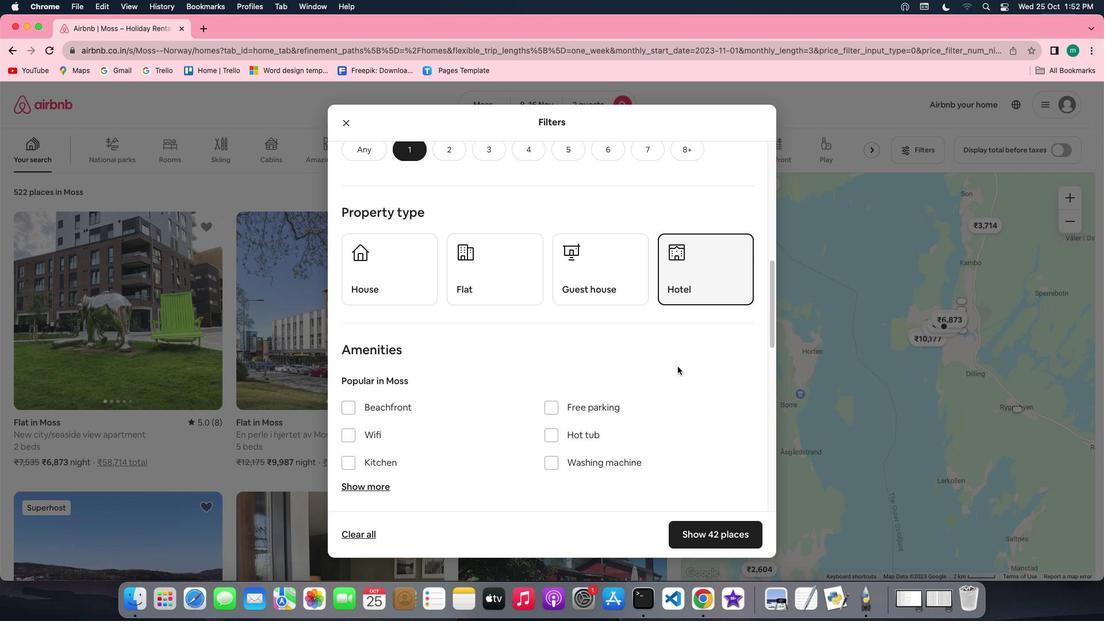 
Action: Mouse scrolled (677, 366) with delta (0, 0)
Screenshot: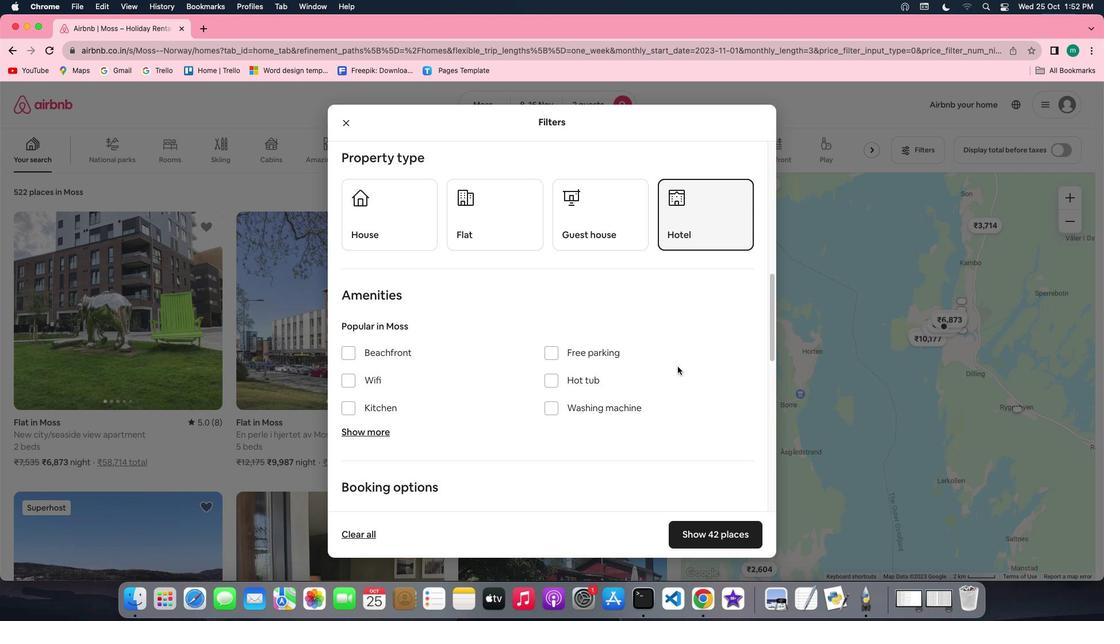
Action: Mouse scrolled (677, 366) with delta (0, 0)
Screenshot: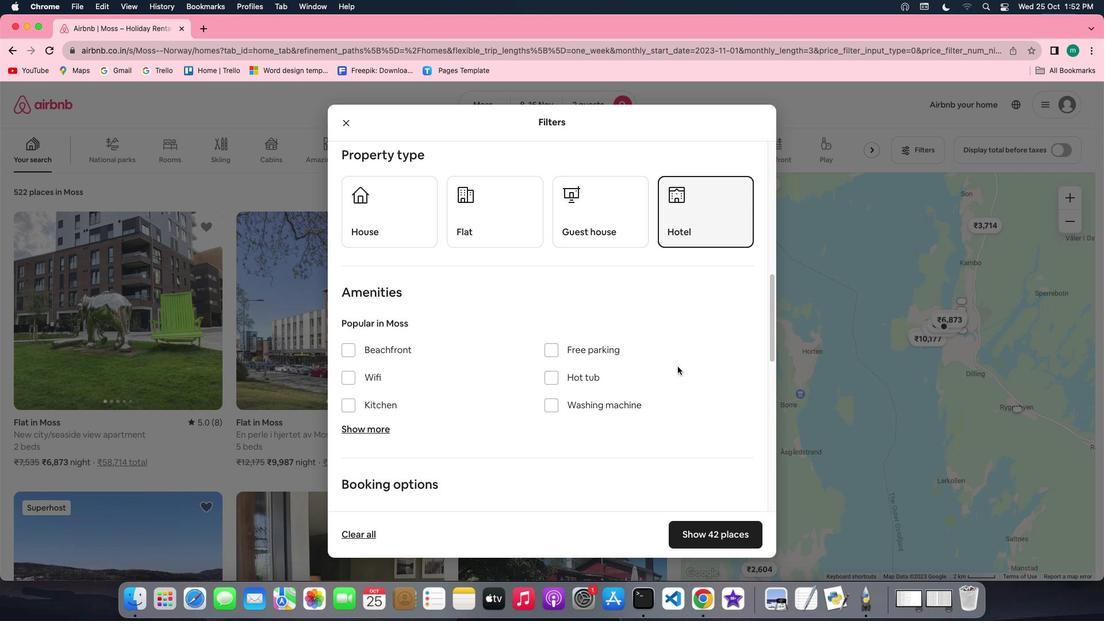 
Action: Mouse scrolled (677, 366) with delta (0, -1)
Screenshot: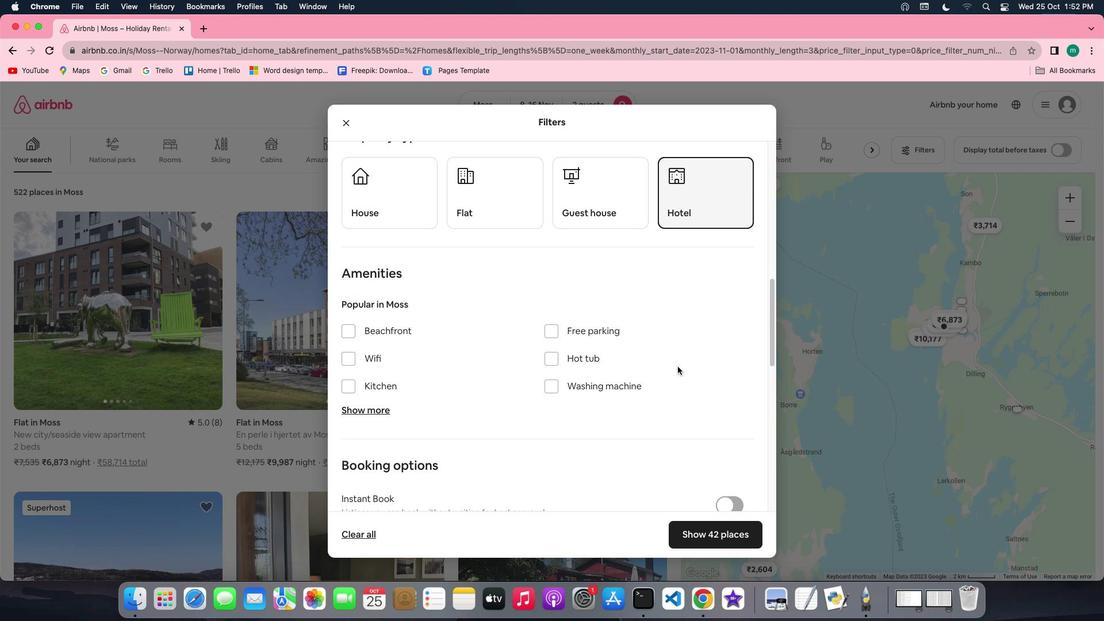 
Action: Mouse moved to (543, 336)
Screenshot: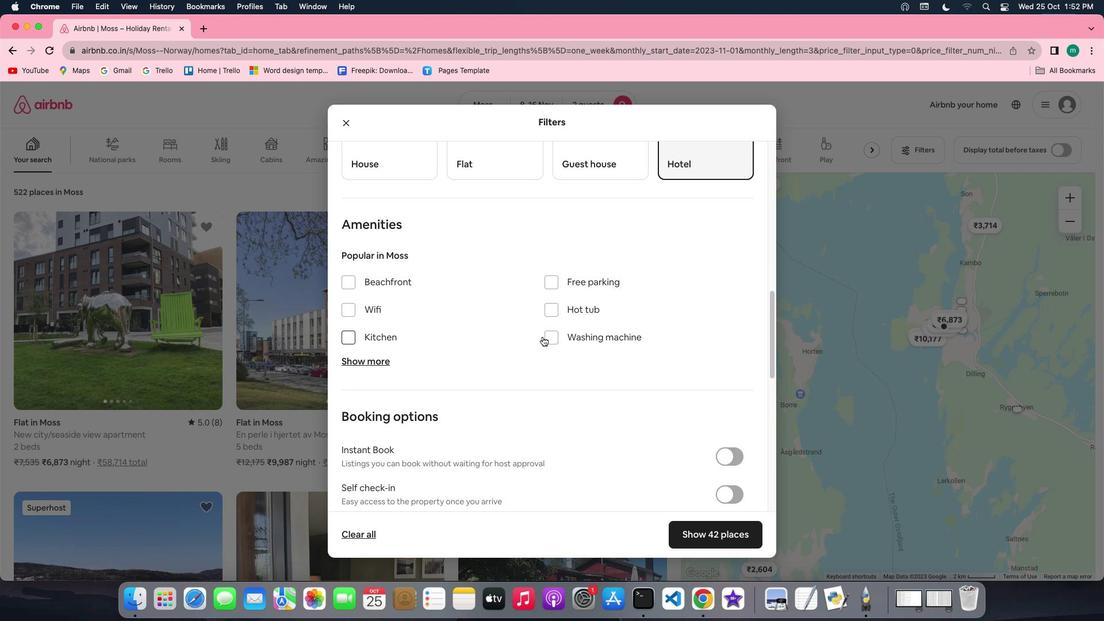 
Action: Mouse pressed left at (543, 336)
Screenshot: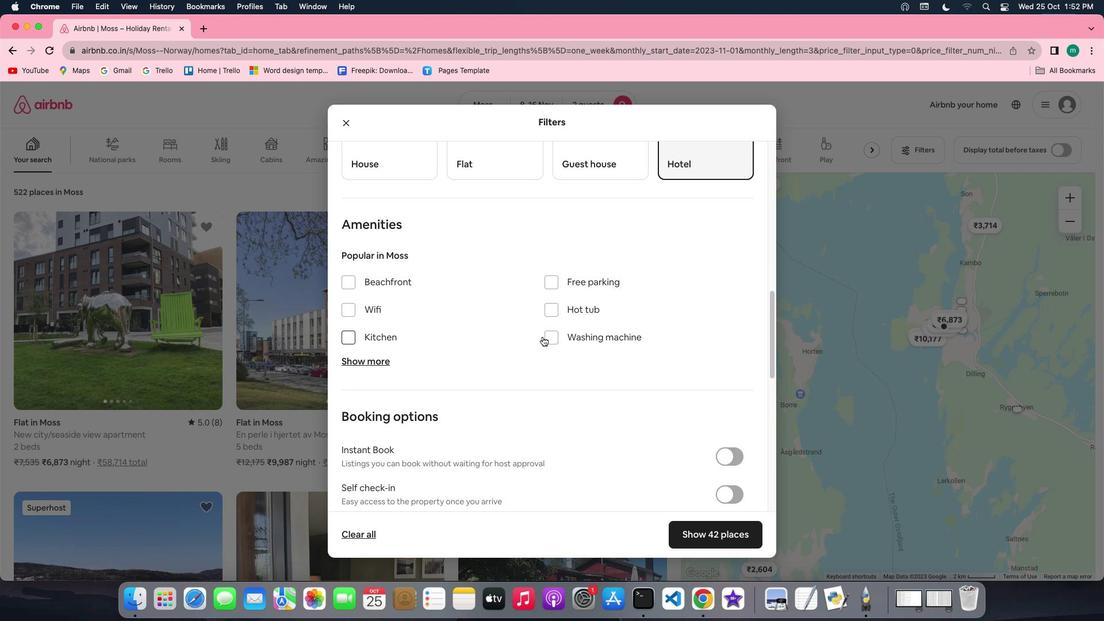 
Action: Mouse moved to (556, 334)
Screenshot: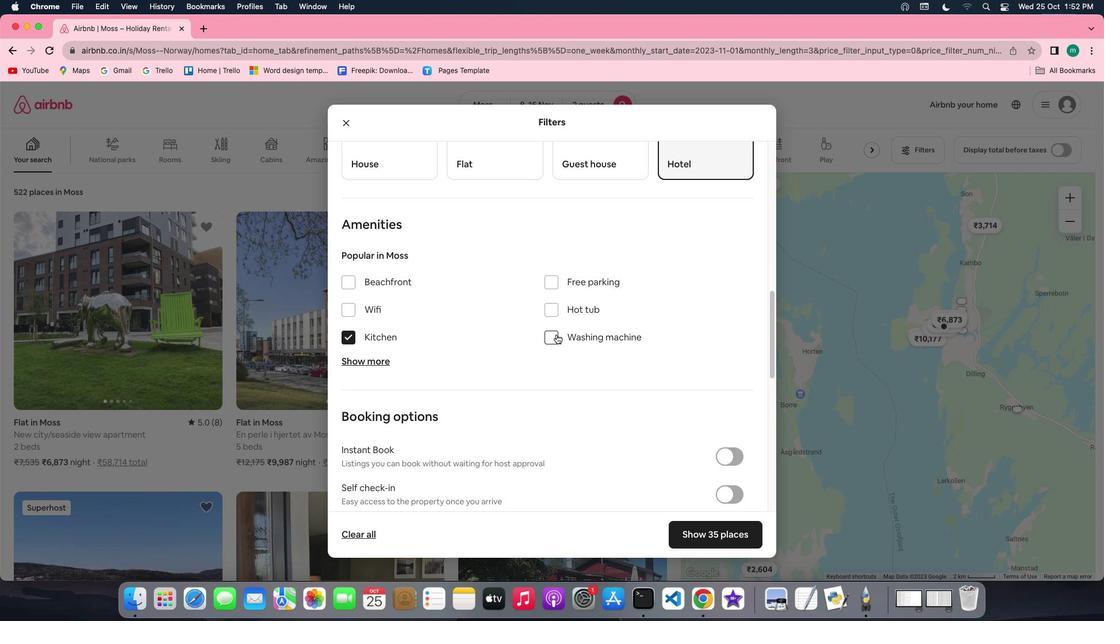 
Action: Mouse pressed left at (556, 334)
Screenshot: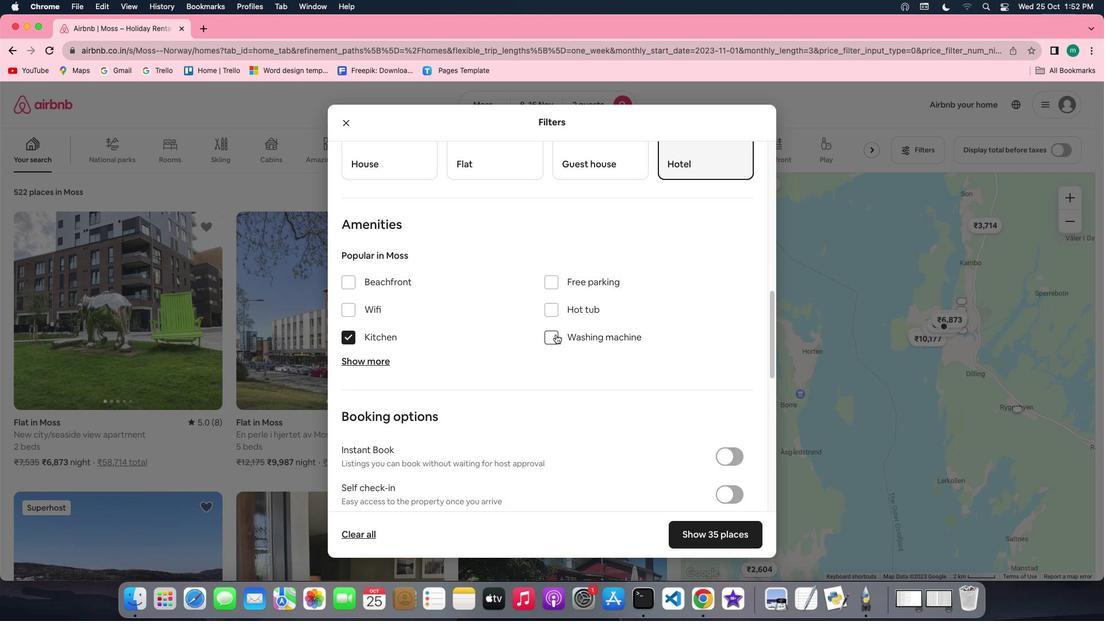 
Action: Mouse moved to (378, 338)
Screenshot: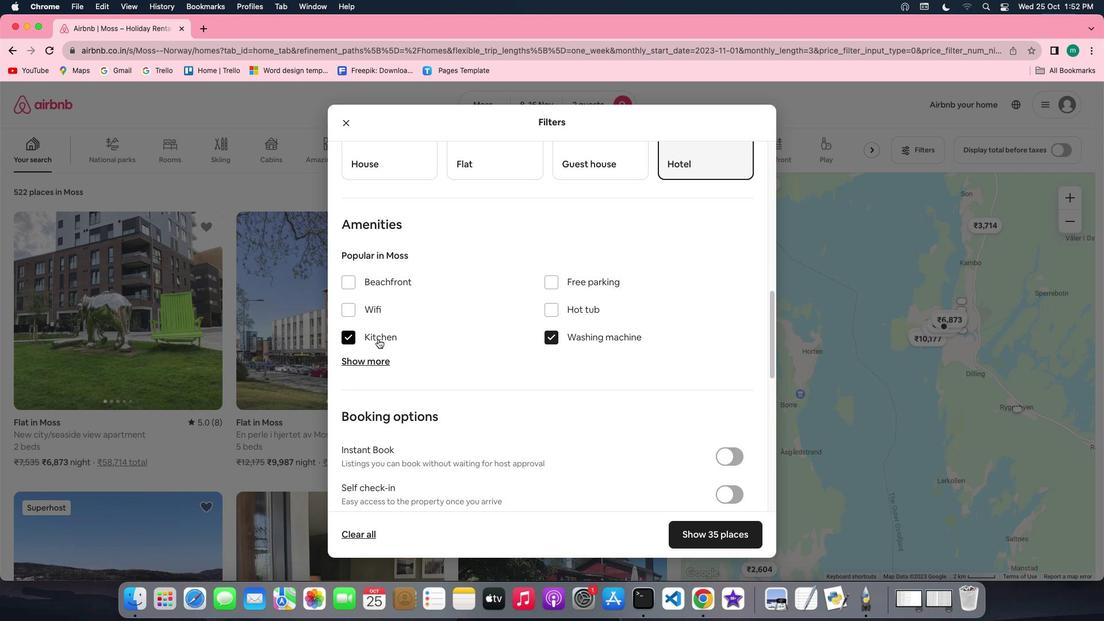 
Action: Mouse pressed left at (378, 338)
Screenshot: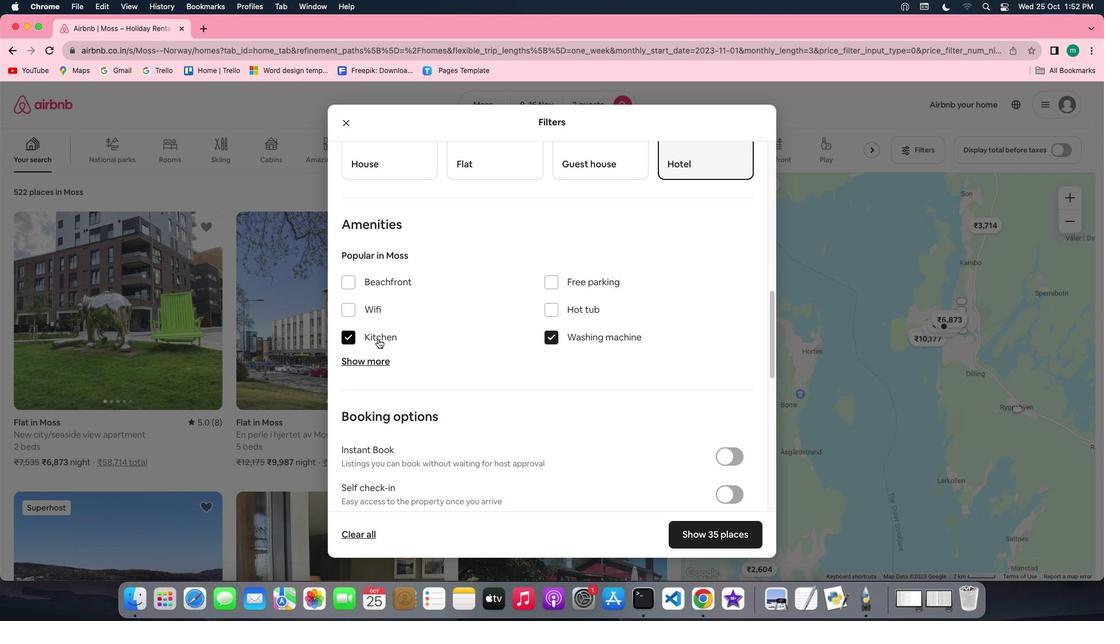 
Action: Mouse moved to (587, 390)
Screenshot: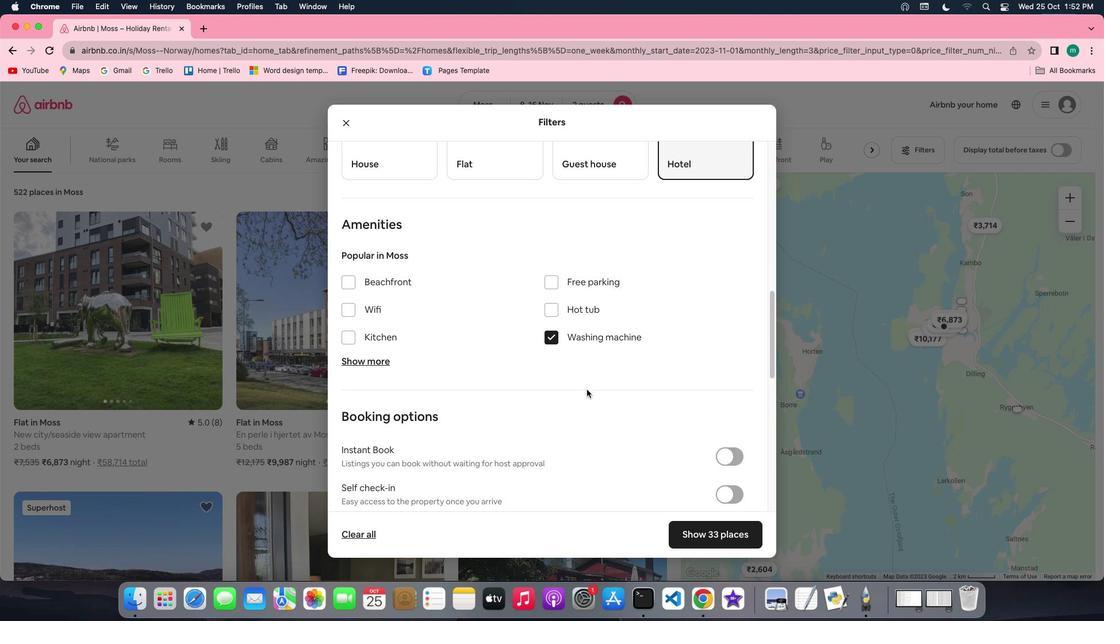 
Action: Mouse scrolled (587, 390) with delta (0, 0)
Screenshot: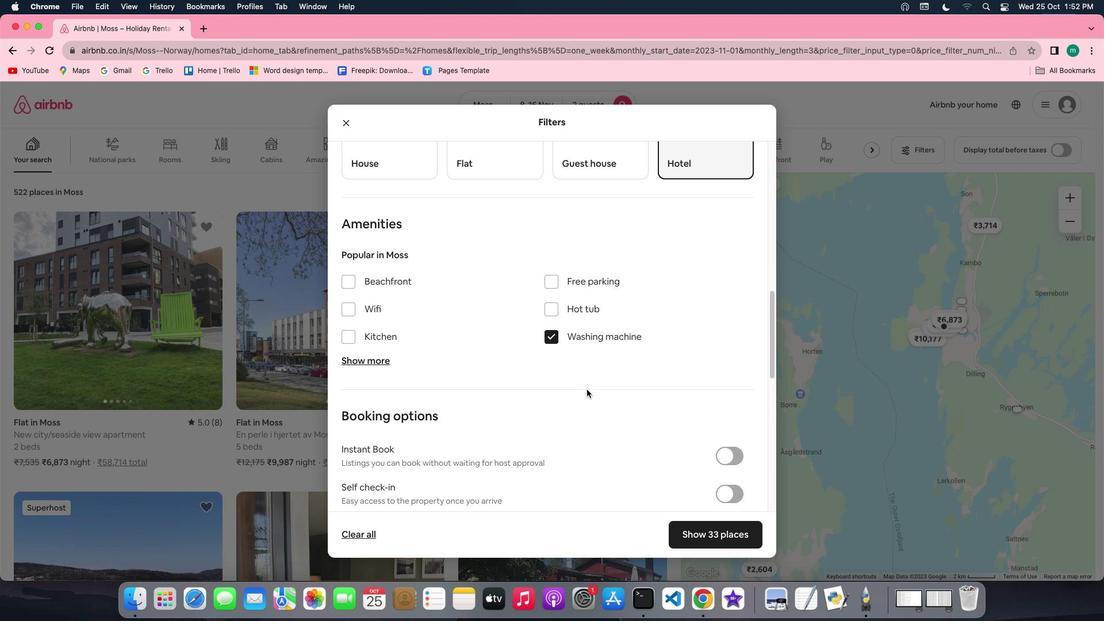 
Action: Mouse scrolled (587, 390) with delta (0, 0)
Screenshot: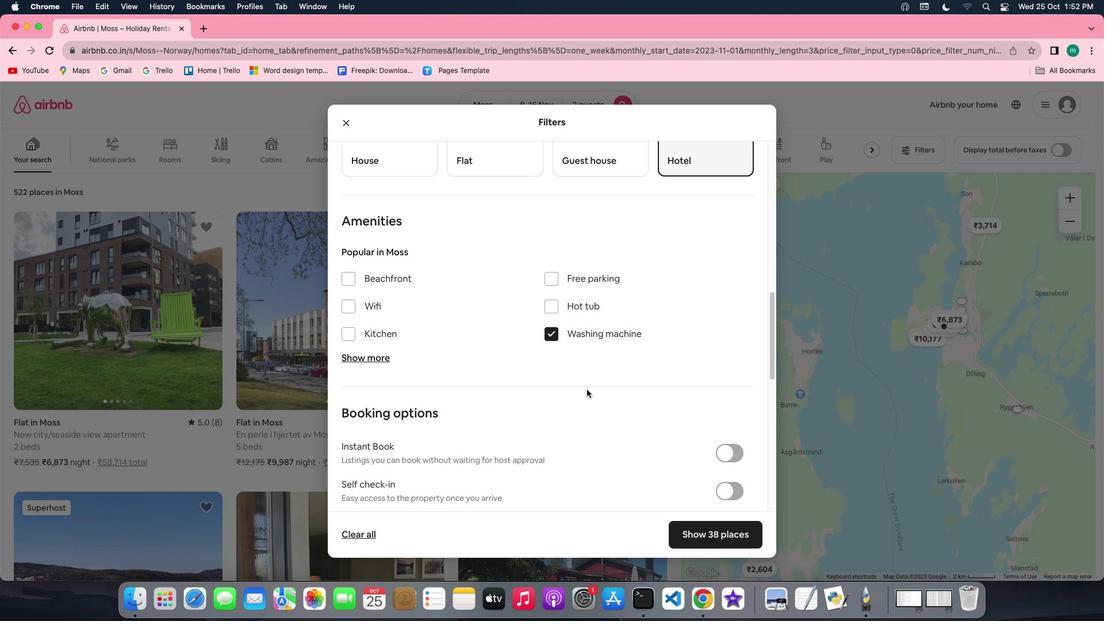 
Action: Mouse scrolled (587, 390) with delta (0, 0)
Screenshot: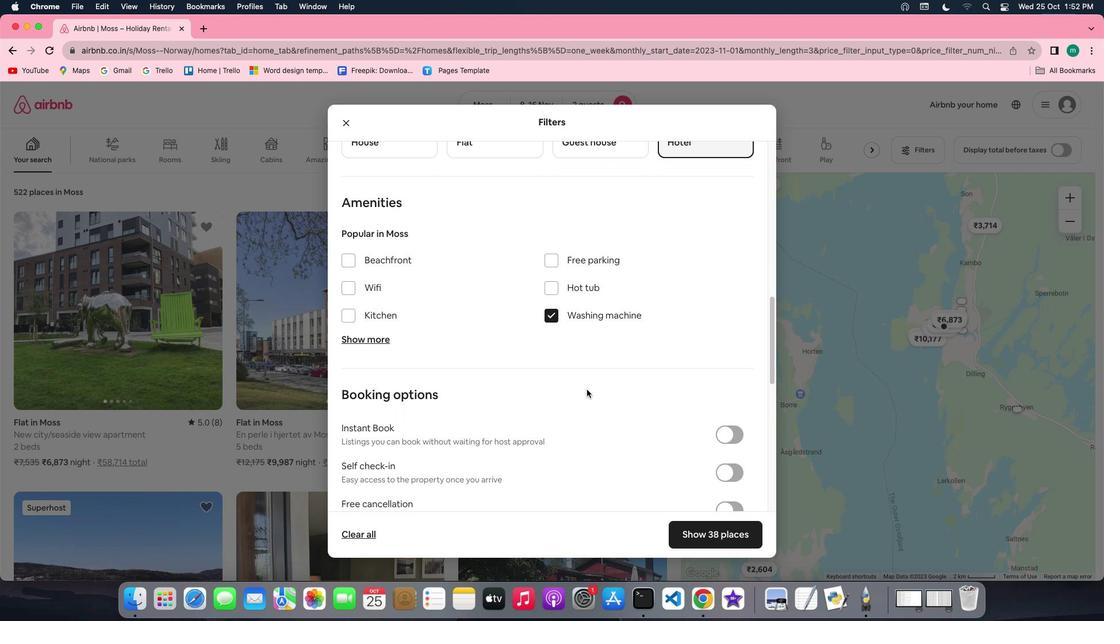 
Action: Mouse scrolled (587, 390) with delta (0, 0)
Screenshot: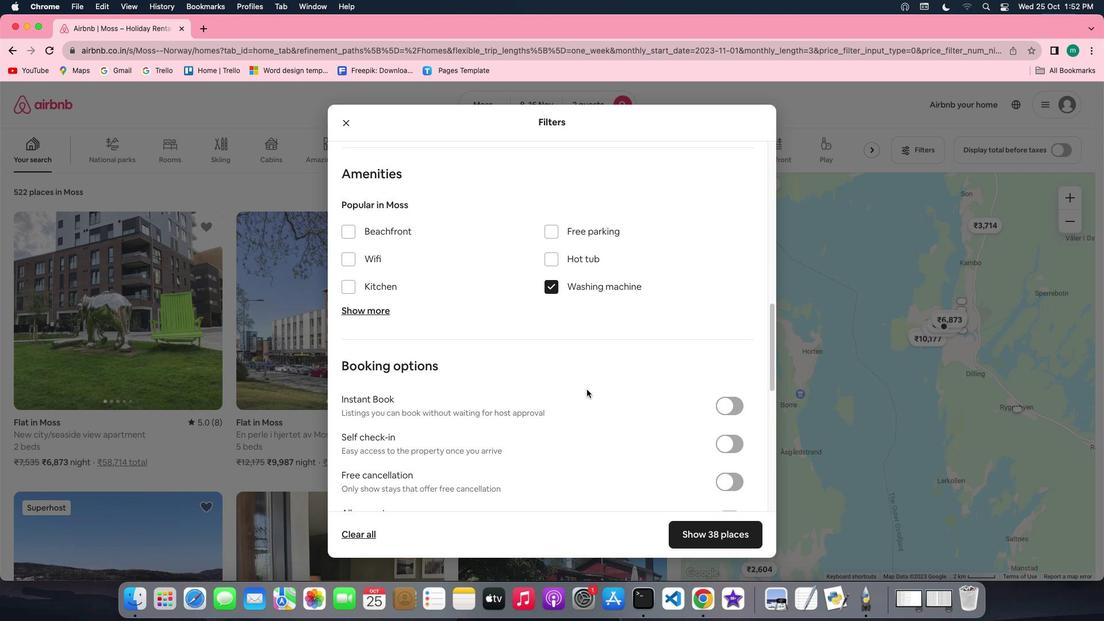 
Action: Mouse scrolled (587, 390) with delta (0, 0)
Screenshot: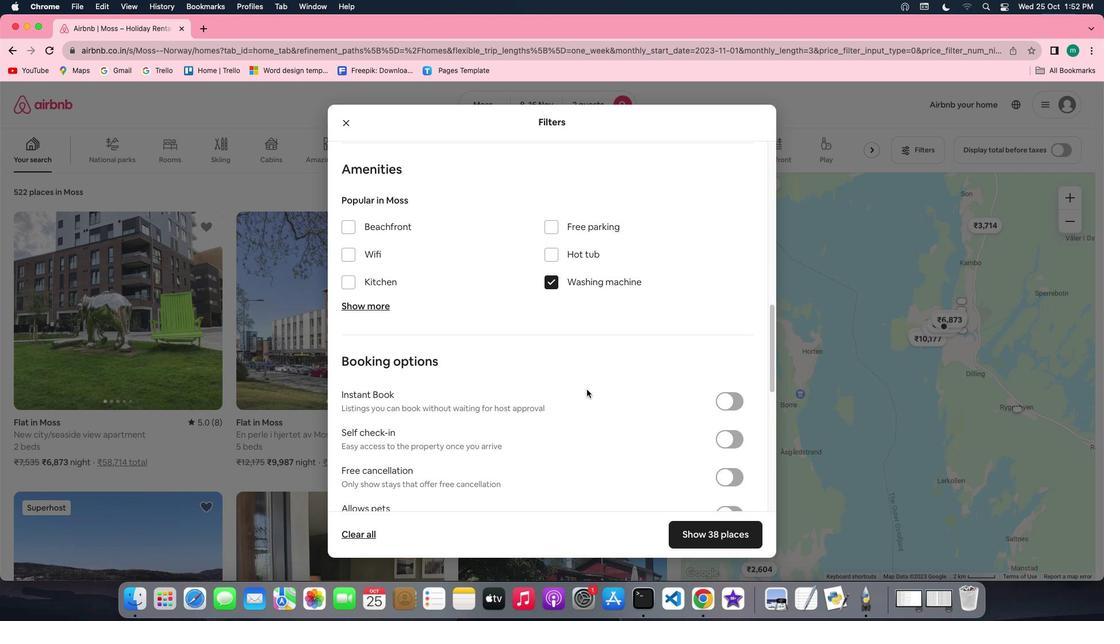 
Action: Mouse scrolled (587, 390) with delta (0, 0)
Screenshot: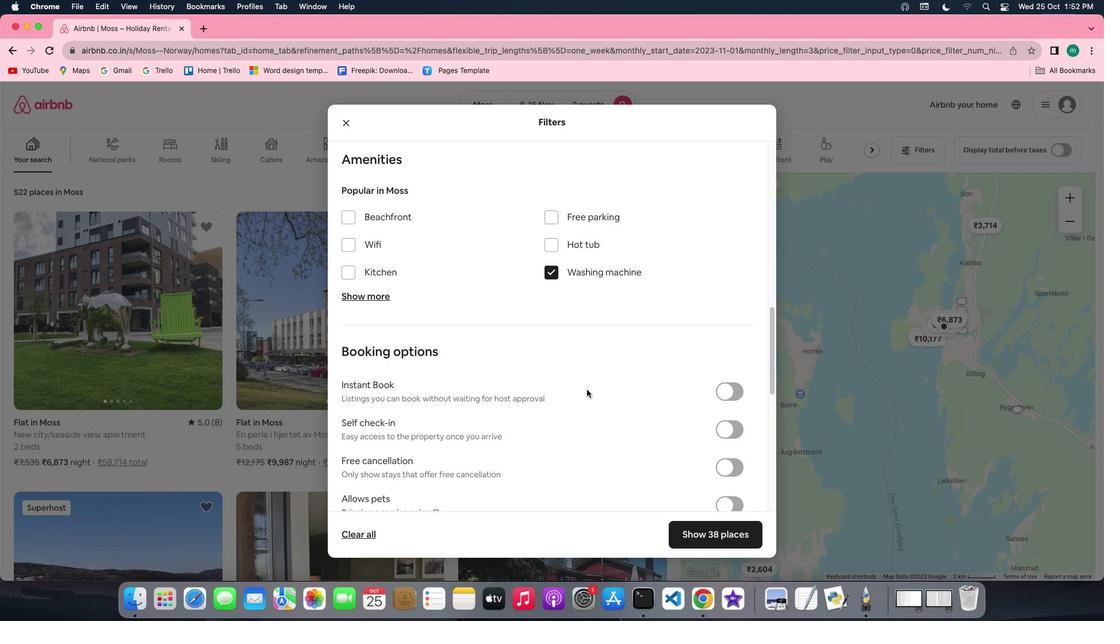 
Action: Mouse scrolled (587, 390) with delta (0, 0)
Screenshot: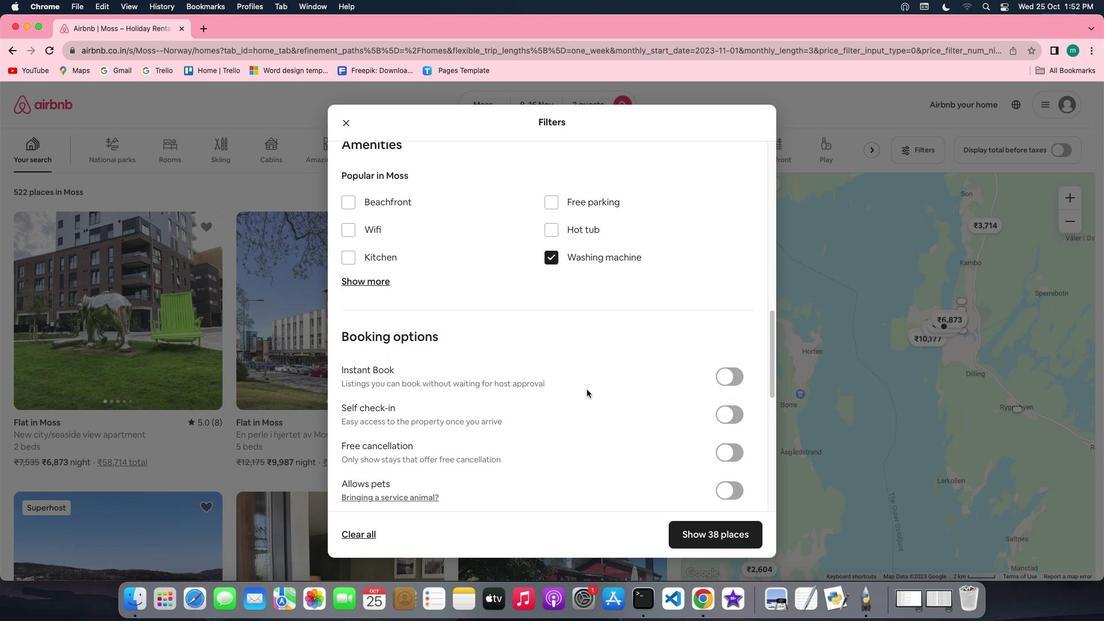 
Action: Mouse scrolled (587, 390) with delta (0, 0)
Screenshot: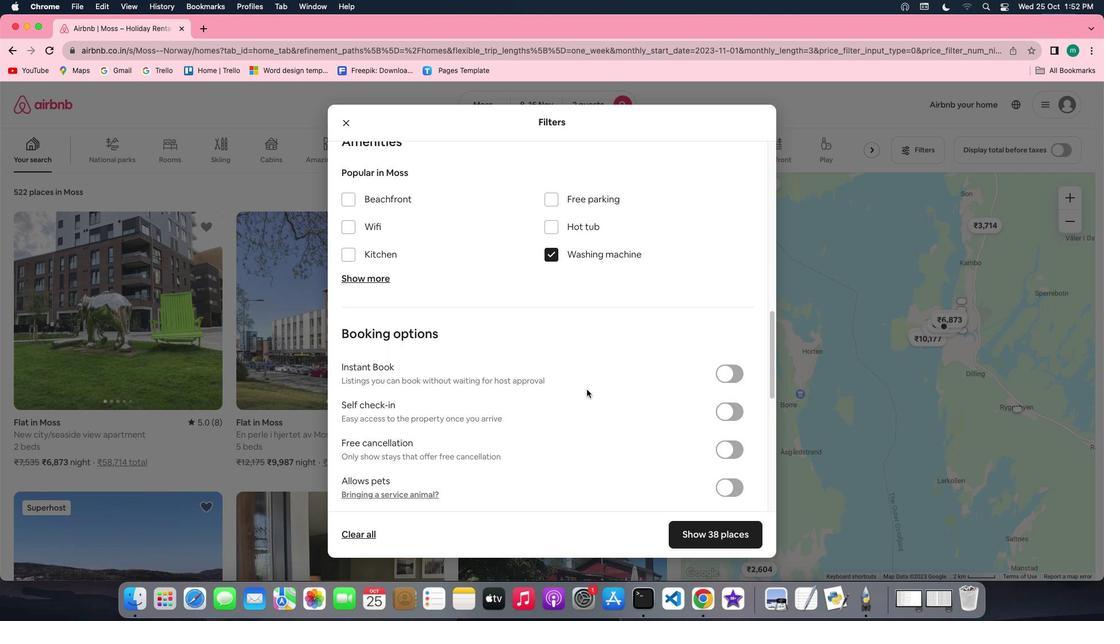 
Action: Mouse moved to (587, 381)
Screenshot: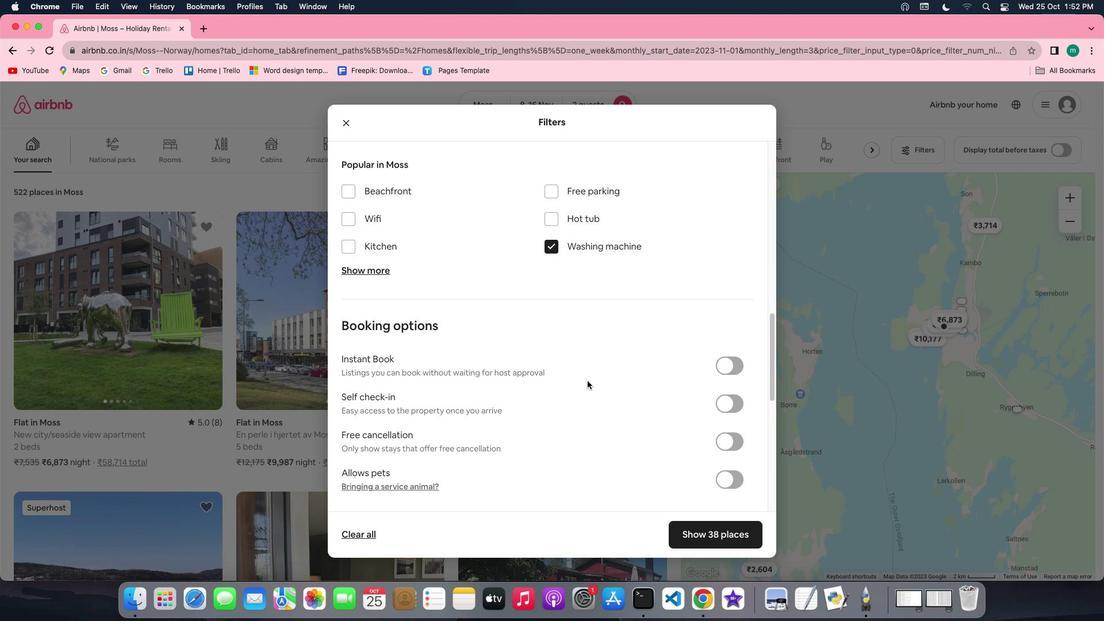 
Action: Mouse scrolled (587, 381) with delta (0, 0)
Screenshot: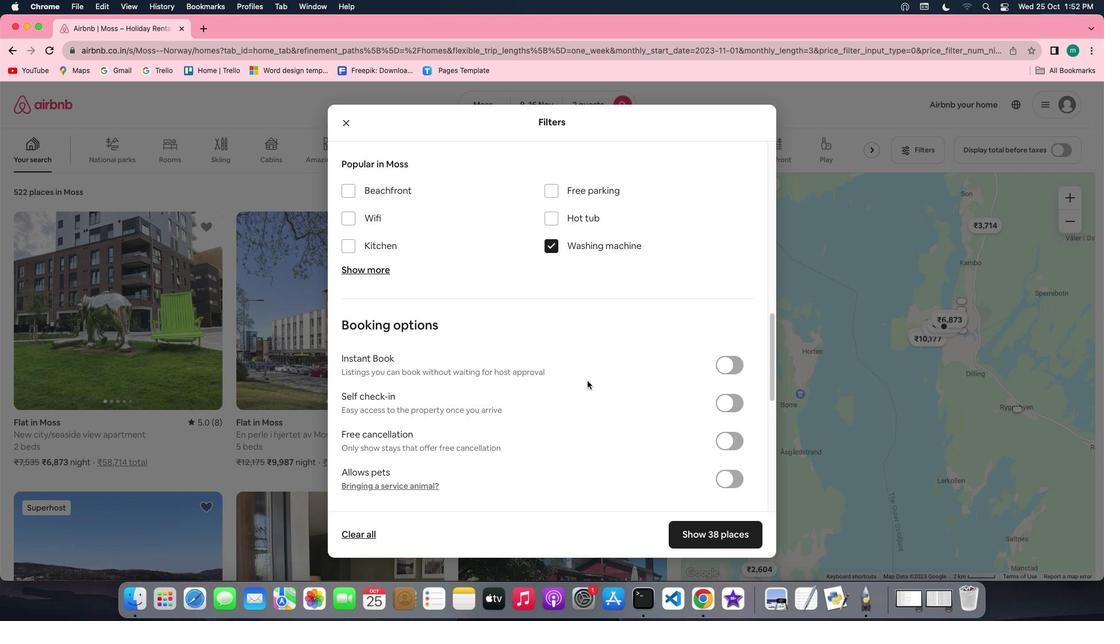 
Action: Mouse scrolled (587, 381) with delta (0, 0)
Screenshot: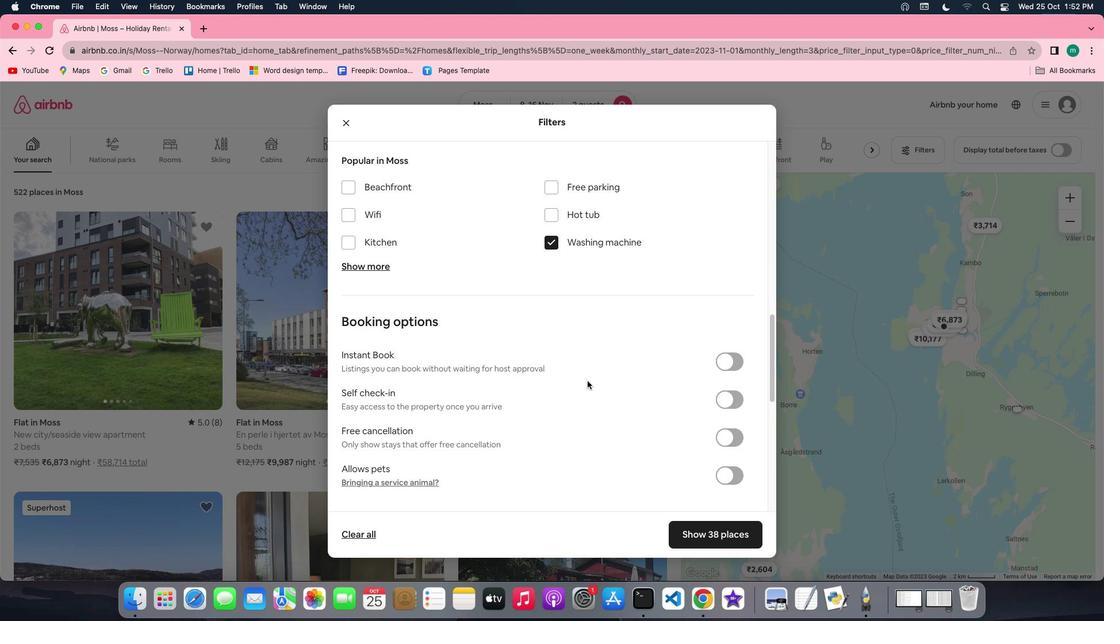 
Action: Mouse scrolled (587, 381) with delta (0, 0)
Screenshot: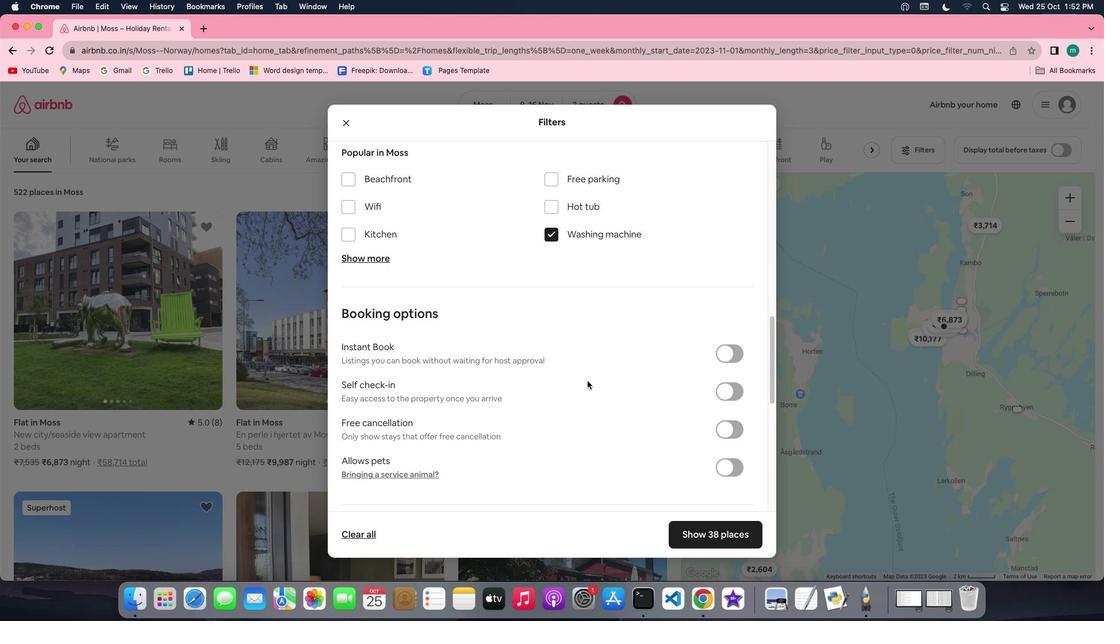 
Action: Mouse scrolled (587, 381) with delta (0, 0)
Screenshot: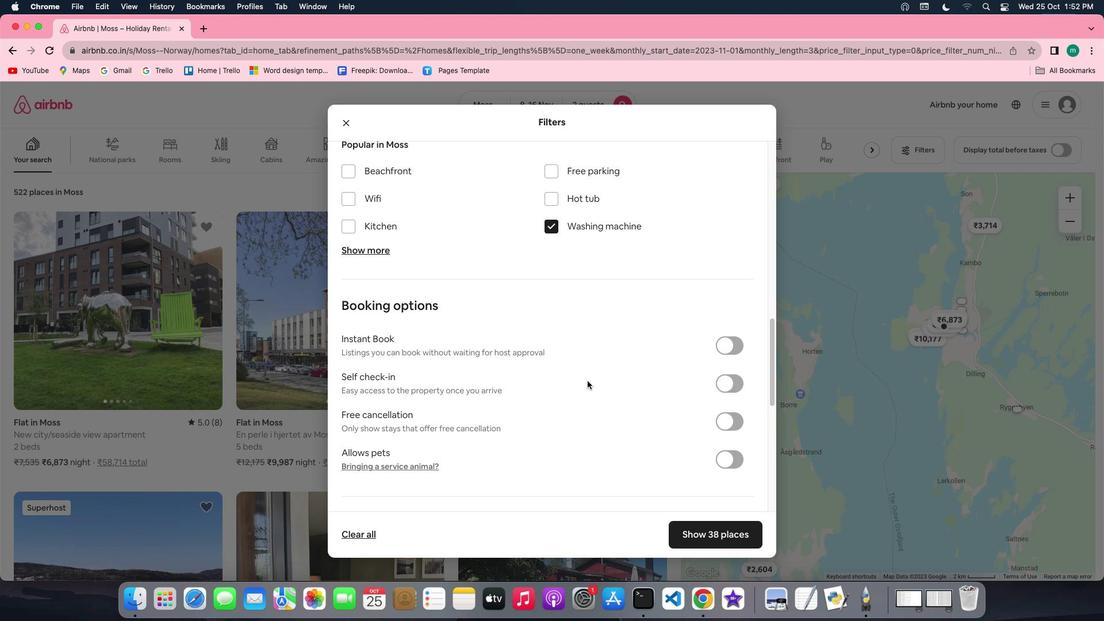 
Action: Mouse scrolled (587, 381) with delta (0, 0)
Screenshot: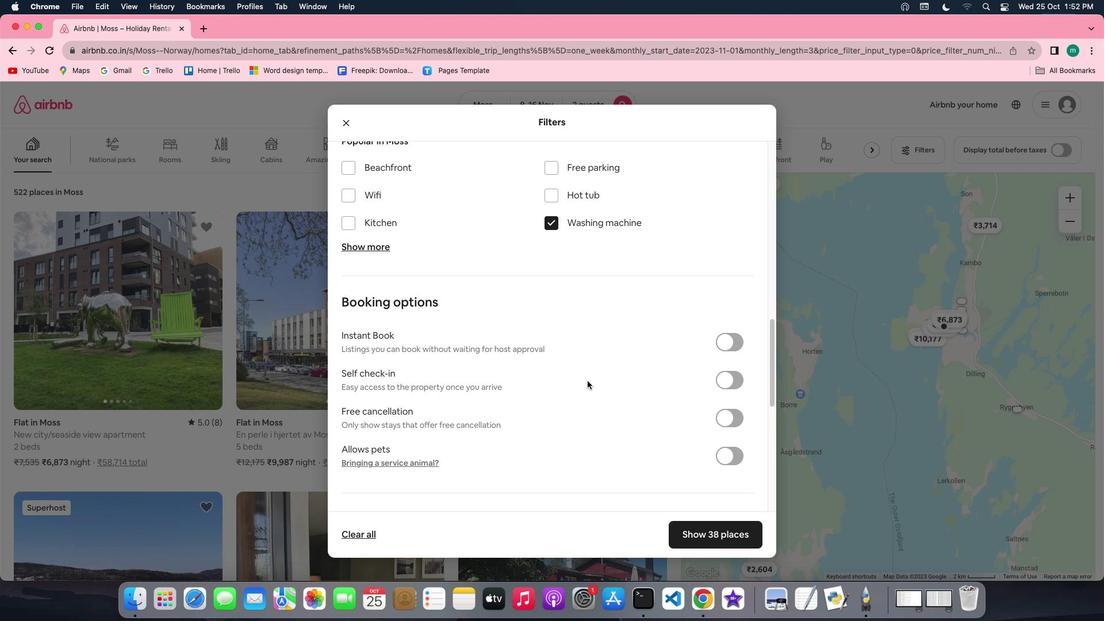 
Action: Mouse scrolled (587, 381) with delta (0, 0)
Screenshot: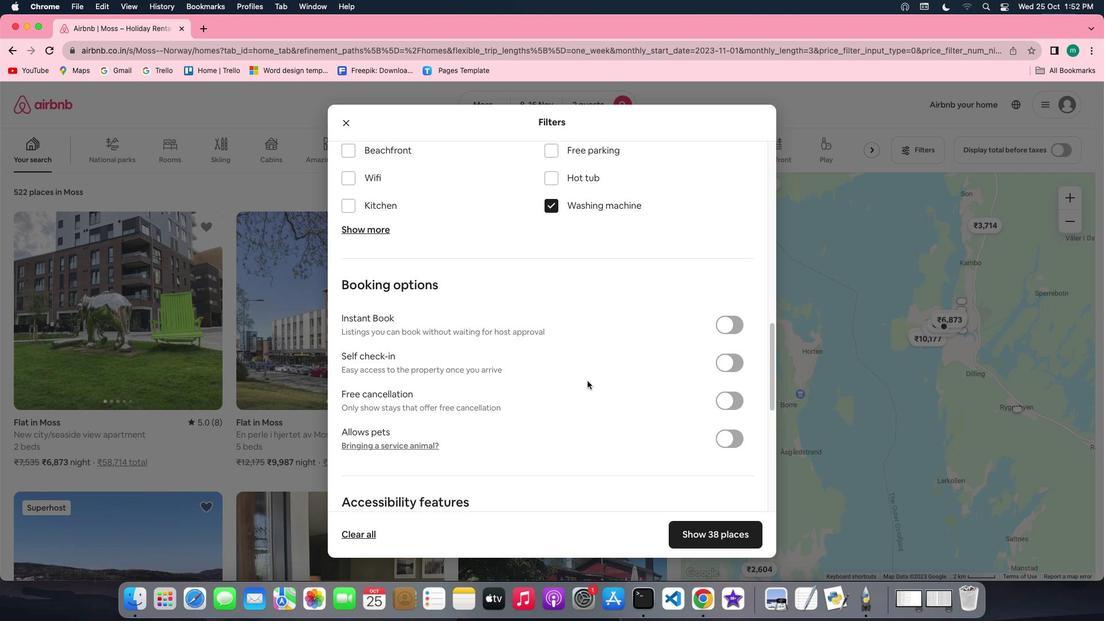 
Action: Mouse moved to (599, 376)
Screenshot: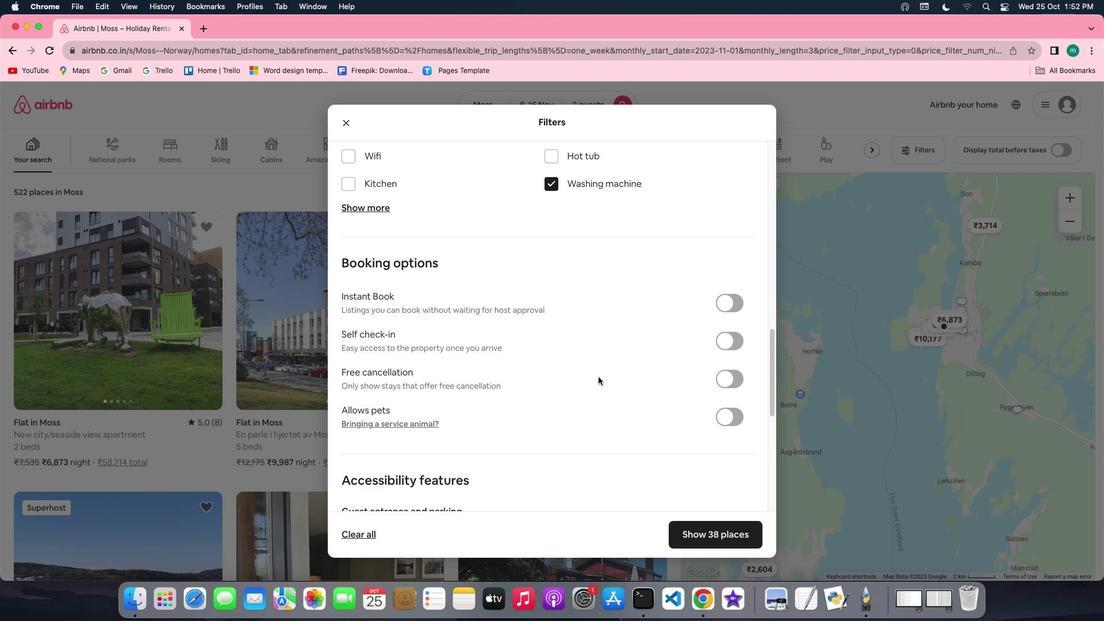 
Action: Mouse scrolled (599, 376) with delta (0, 0)
Screenshot: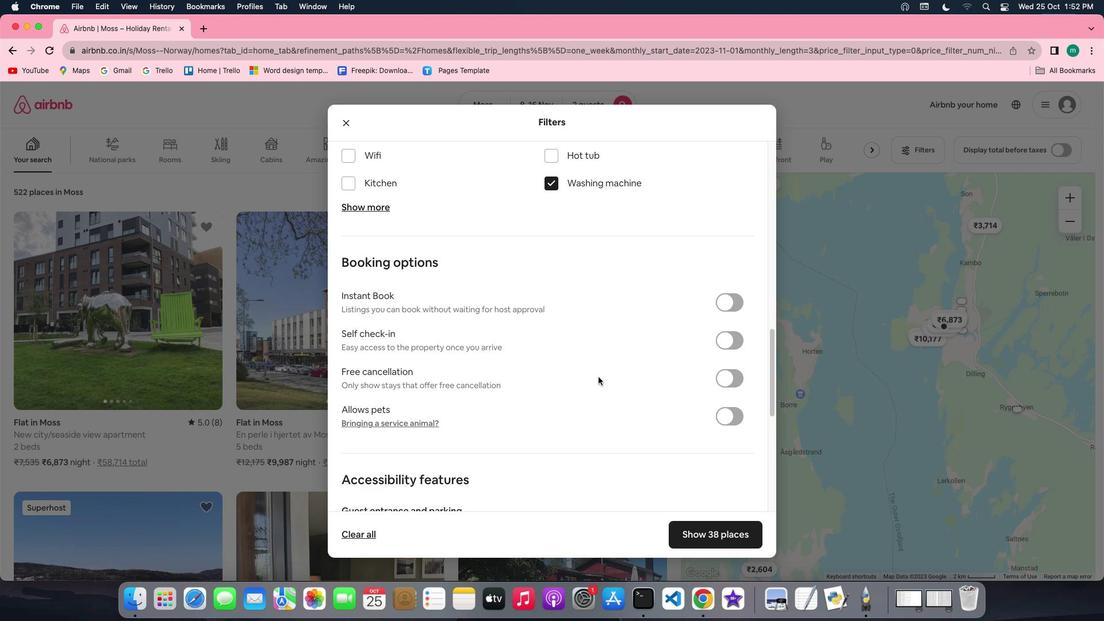 
Action: Mouse scrolled (599, 376) with delta (0, 0)
Screenshot: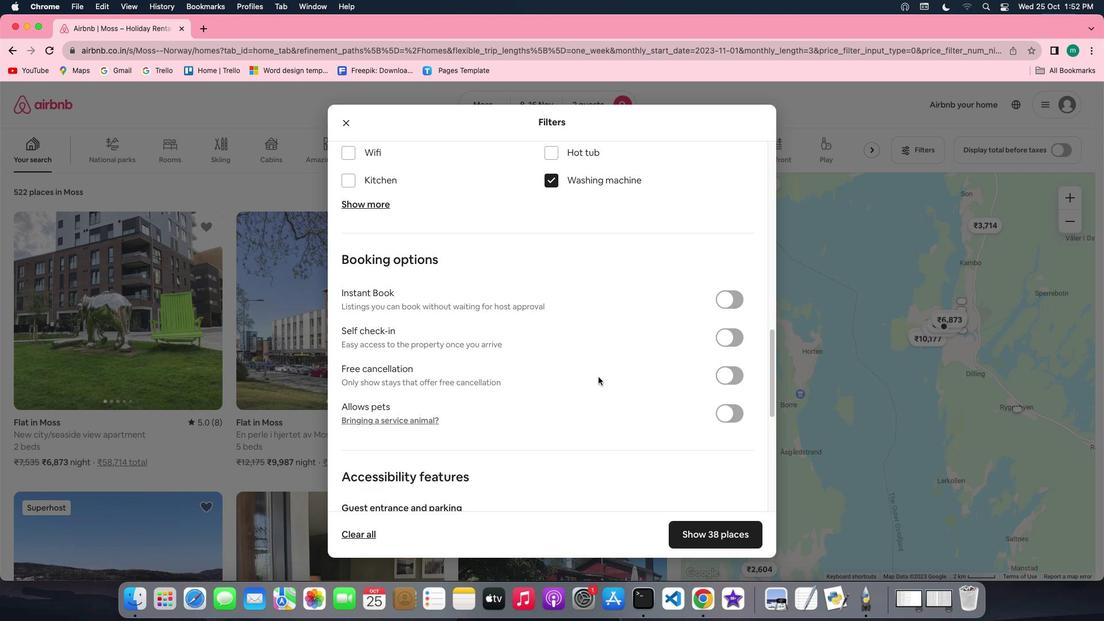 
Action: Mouse scrolled (599, 376) with delta (0, 0)
Screenshot: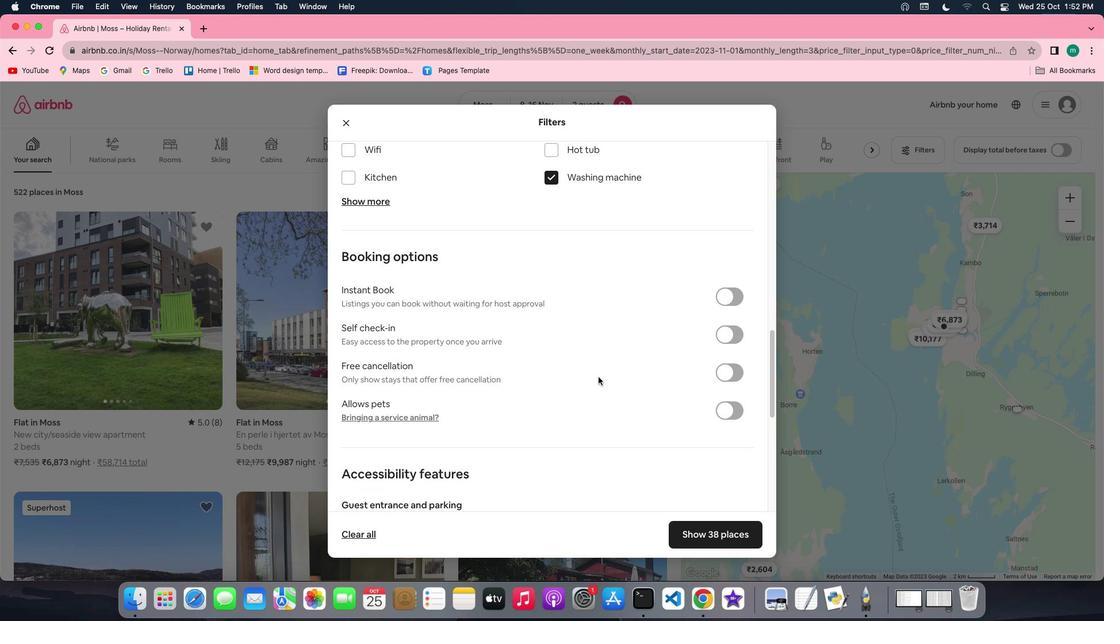 
Action: Mouse scrolled (599, 376) with delta (0, 0)
Screenshot: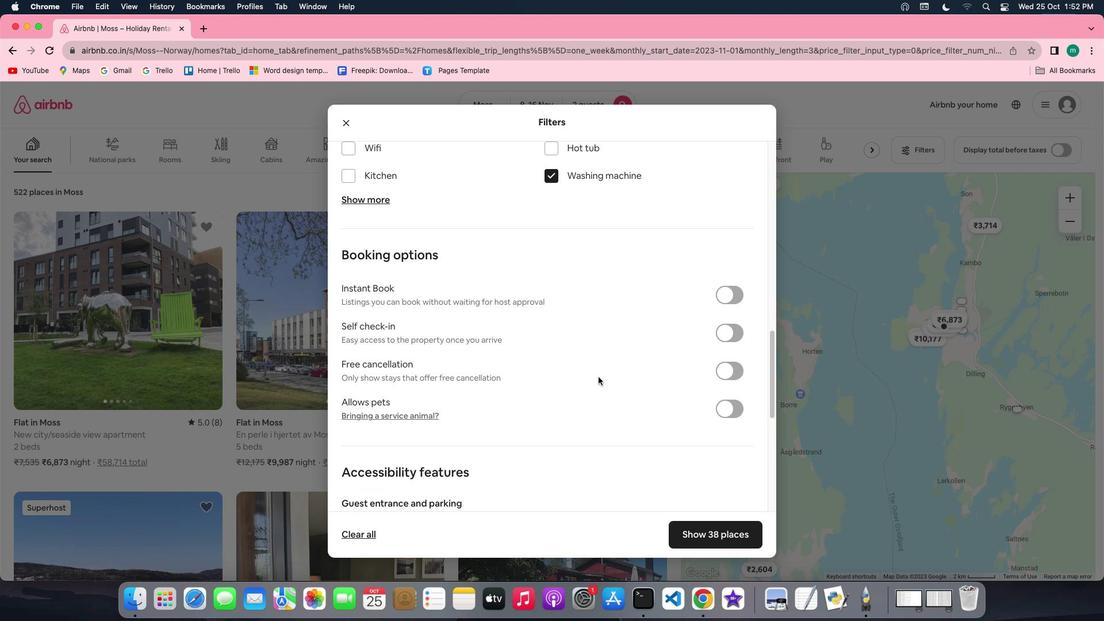 
Action: Mouse scrolled (599, 376) with delta (0, 0)
Screenshot: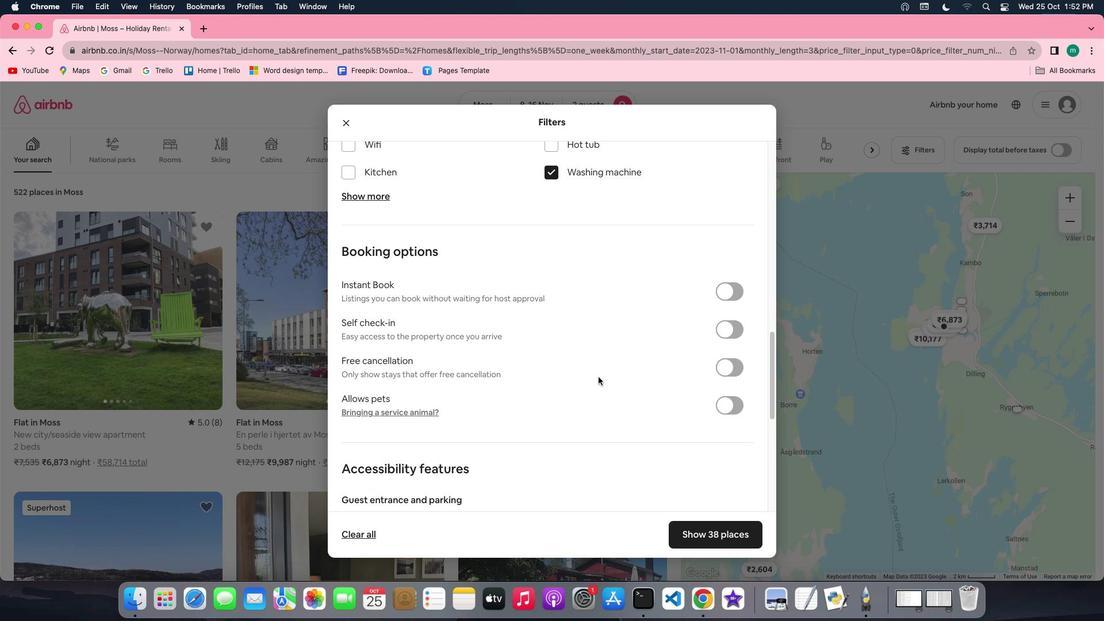 
Action: Mouse scrolled (599, 376) with delta (0, 0)
Screenshot: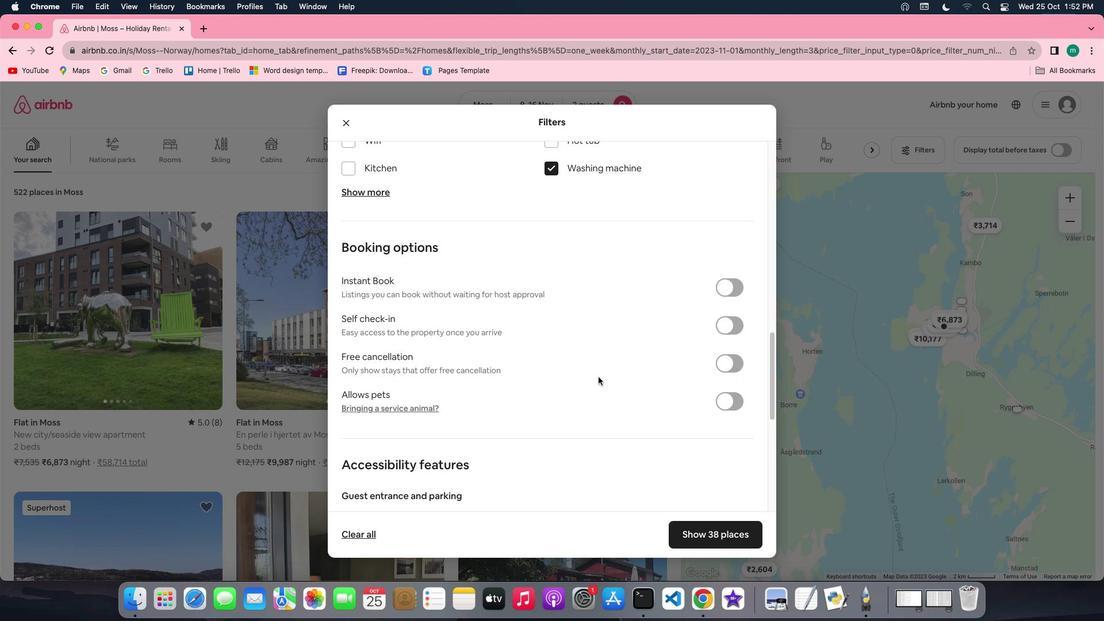
Action: Mouse scrolled (599, 376) with delta (0, 0)
Screenshot: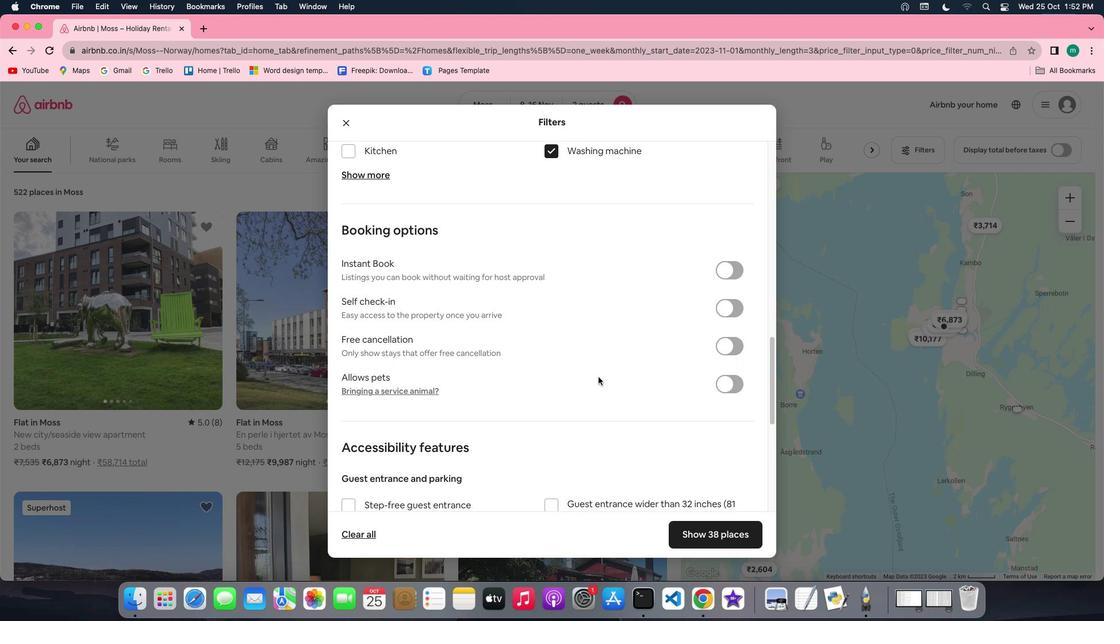 
Action: Mouse scrolled (599, 376) with delta (0, 0)
Screenshot: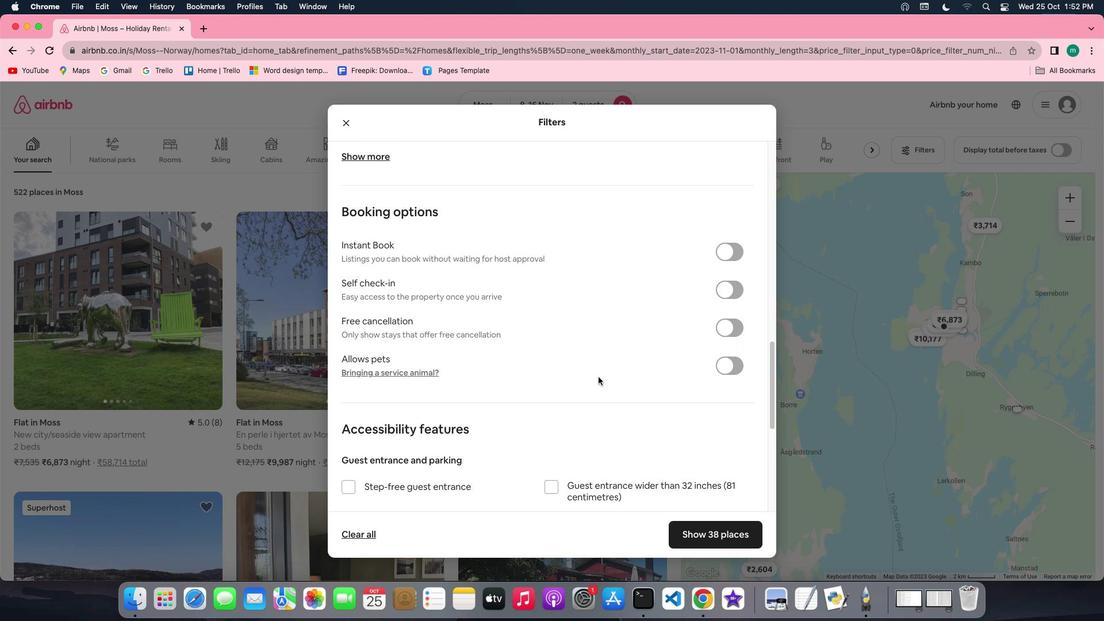 
Action: Mouse scrolled (599, 376) with delta (0, 0)
Screenshot: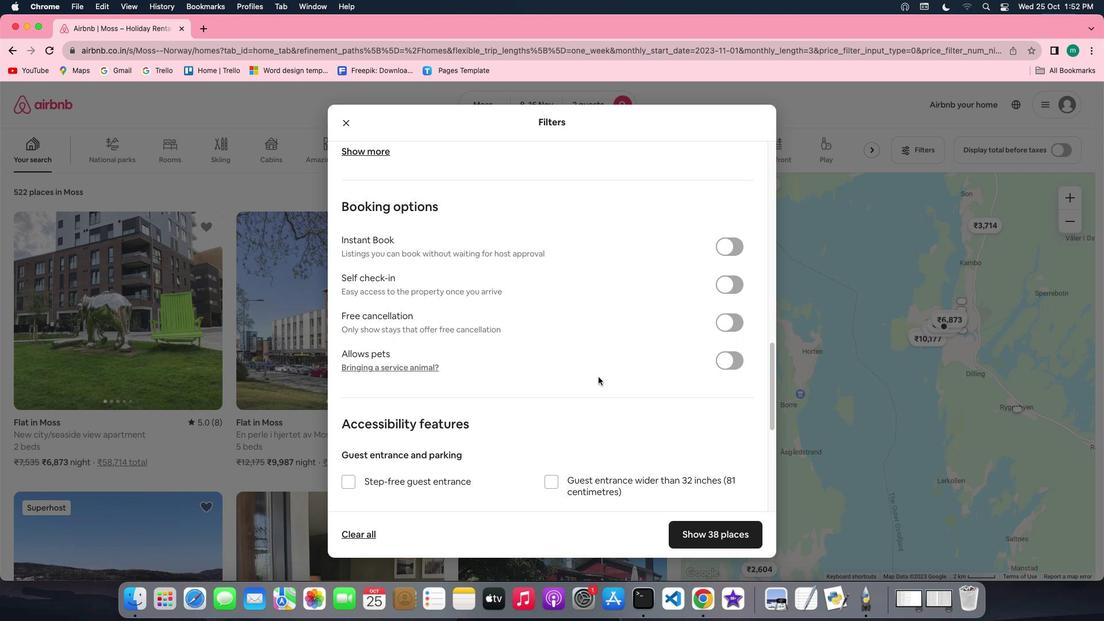 
Action: Mouse scrolled (599, 376) with delta (0, 0)
Screenshot: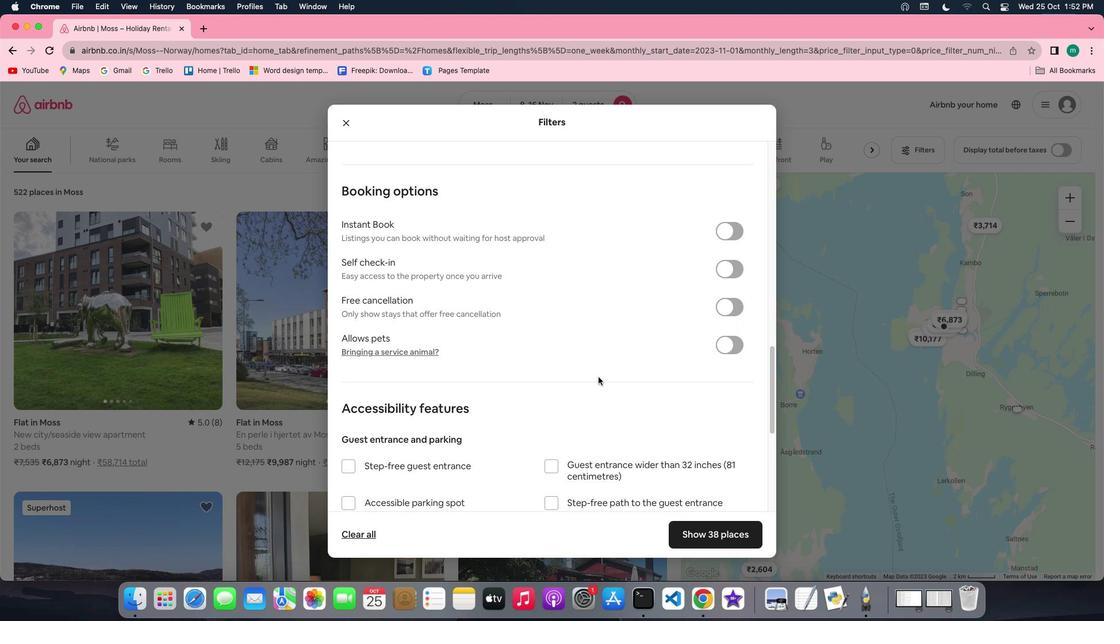 
Action: Mouse scrolled (599, 376) with delta (0, 0)
Screenshot: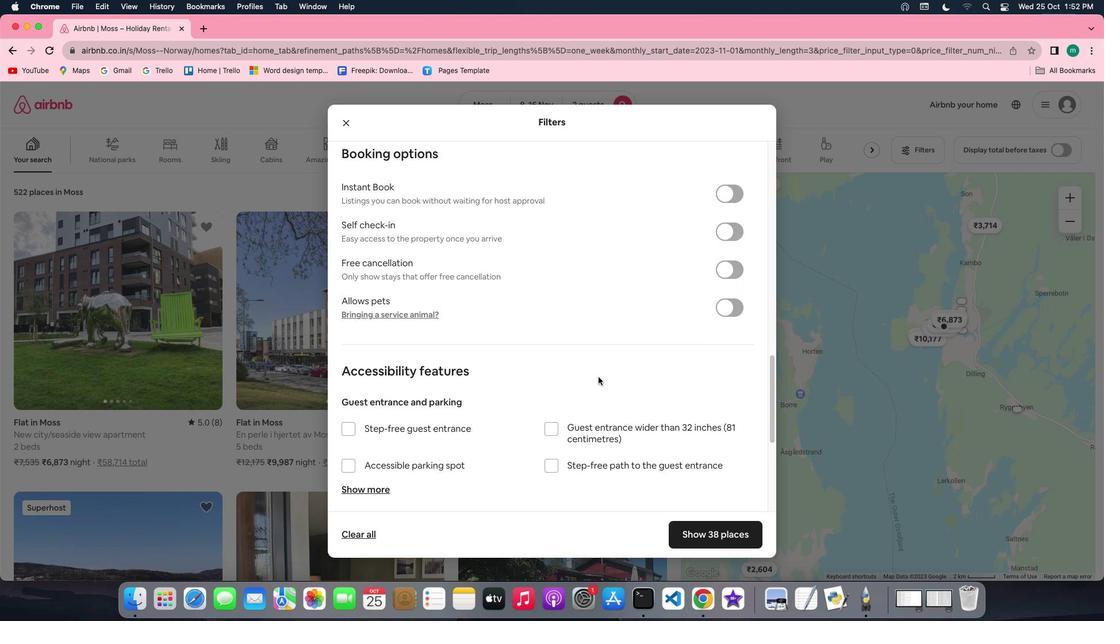 
Action: Mouse scrolled (599, 376) with delta (0, 0)
Screenshot: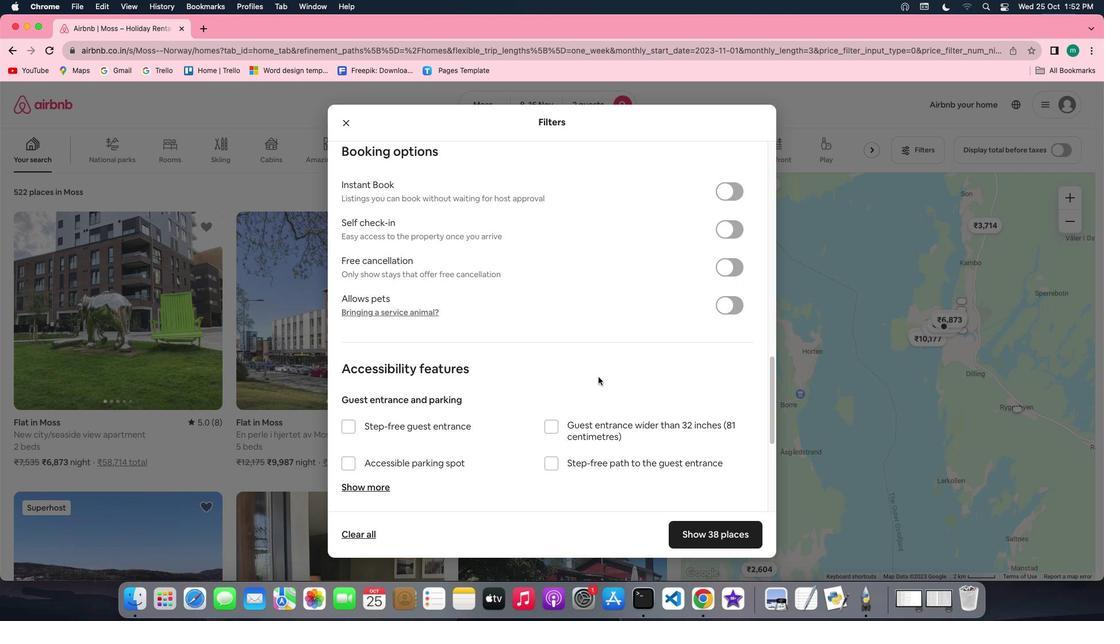 
Action: Mouse scrolled (599, 376) with delta (0, 0)
Screenshot: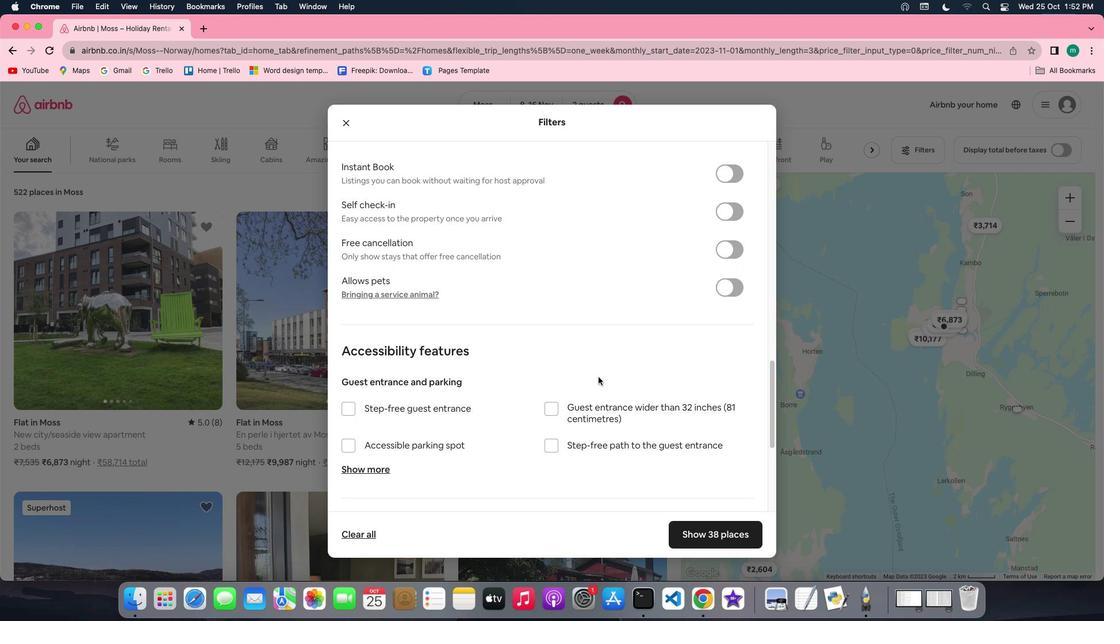 
Action: Mouse scrolled (599, 376) with delta (0, 0)
Screenshot: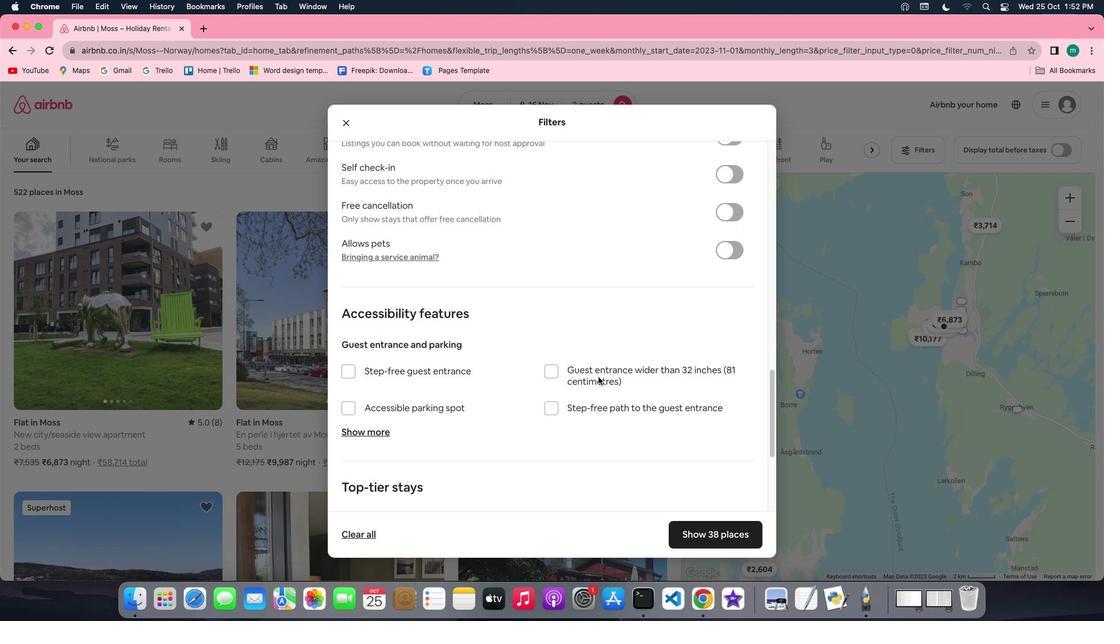 
Action: Mouse scrolled (599, 376) with delta (0, 0)
Screenshot: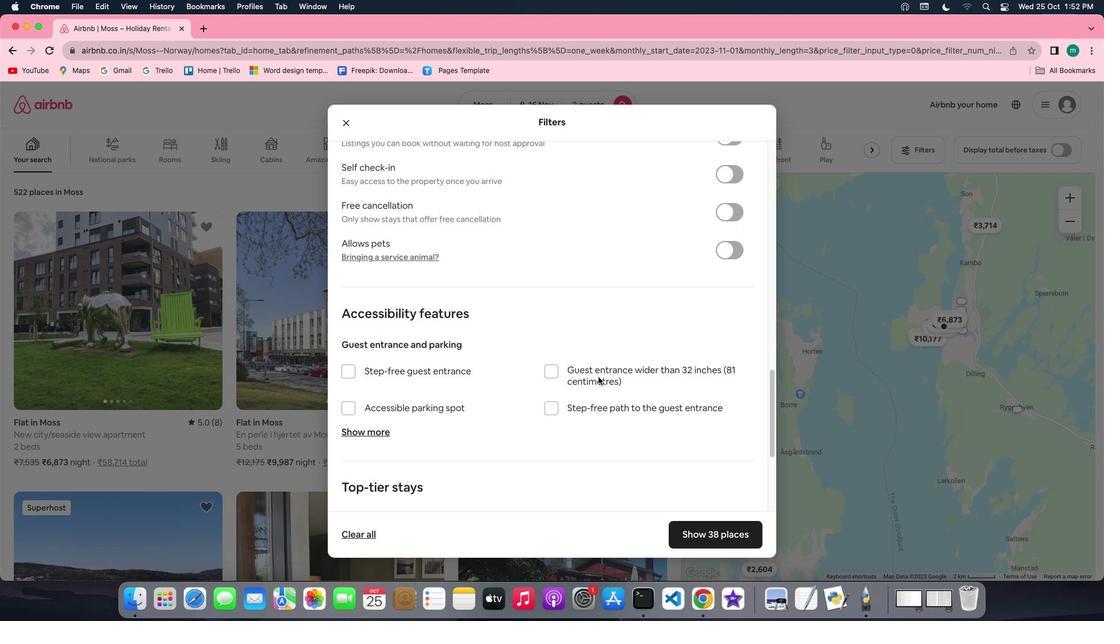 
Action: Mouse scrolled (599, 376) with delta (0, -1)
Screenshot: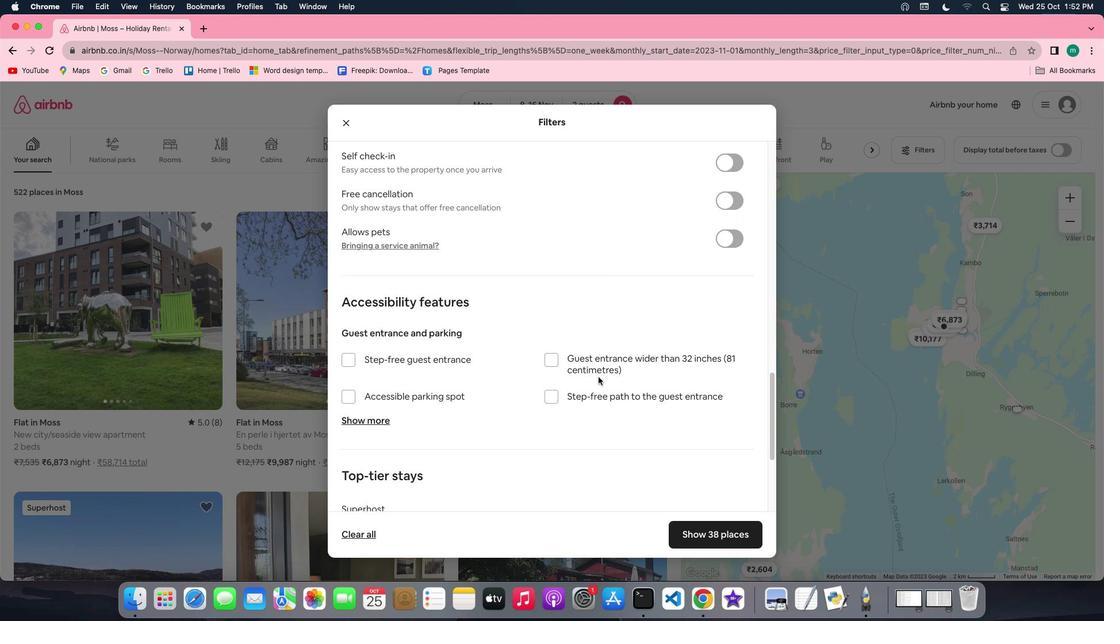 
Action: Mouse scrolled (599, 376) with delta (0, 0)
Screenshot: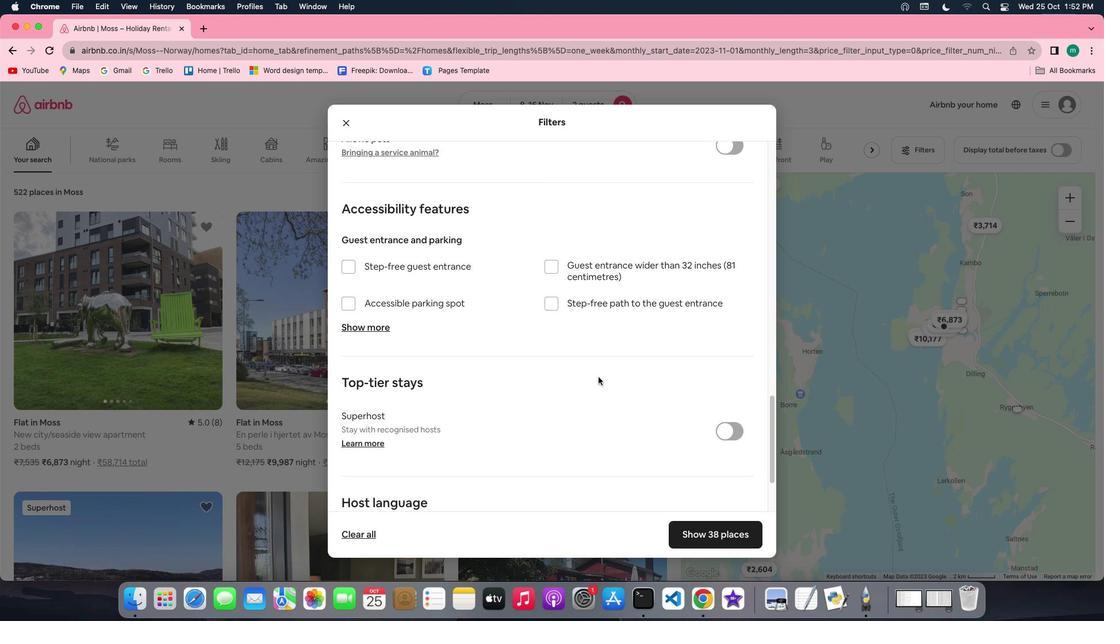 
Action: Mouse scrolled (599, 376) with delta (0, 0)
Screenshot: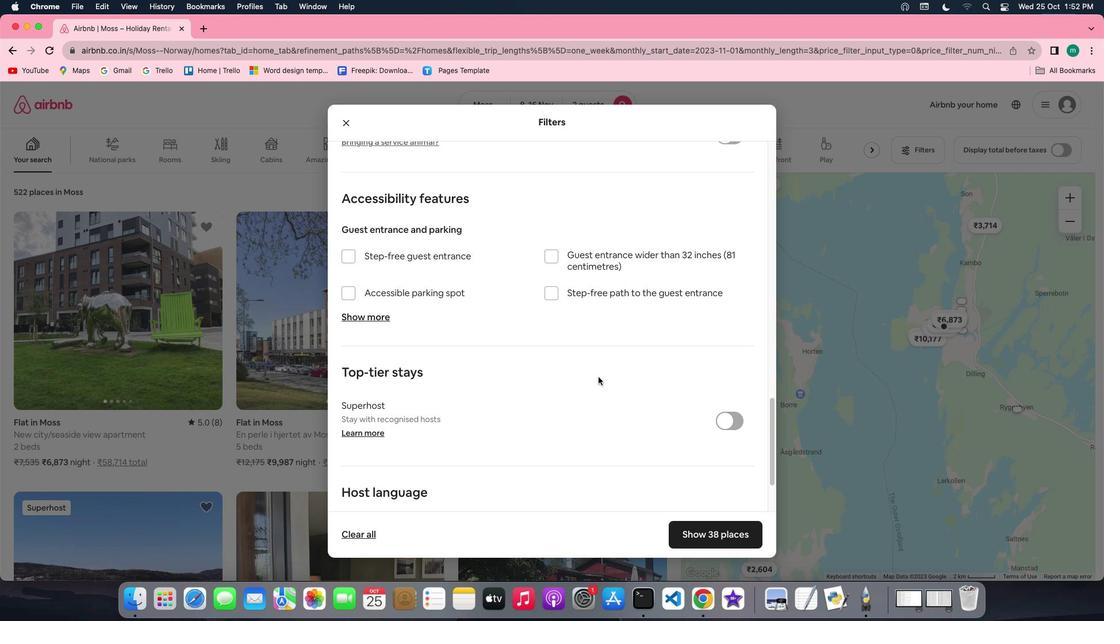 
Action: Mouse scrolled (599, 376) with delta (0, -1)
Screenshot: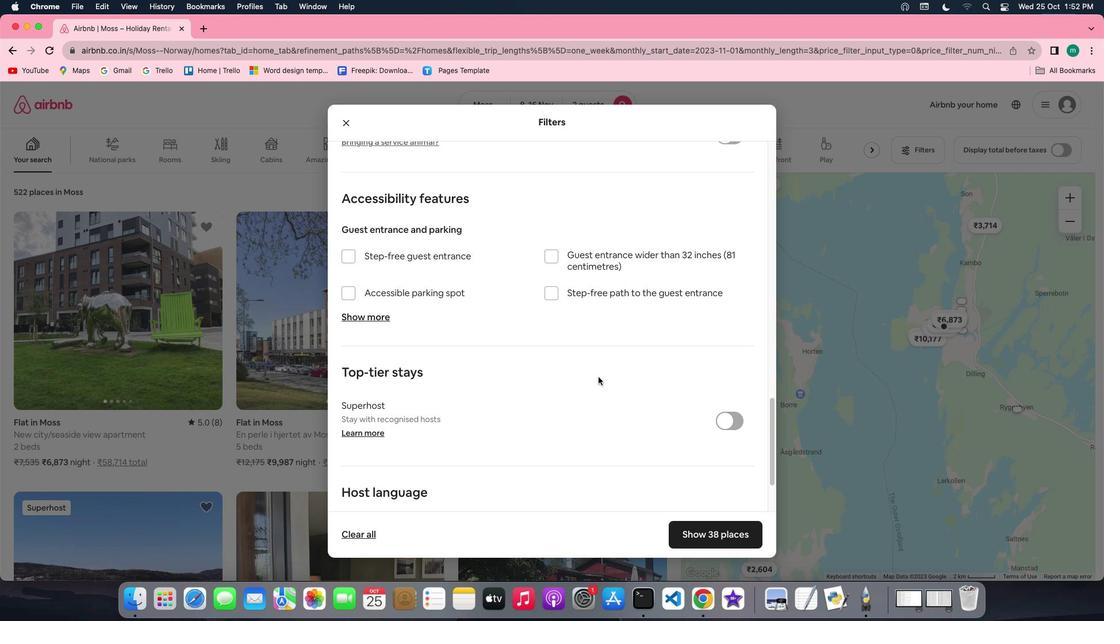 
Action: Mouse scrolled (599, 376) with delta (0, -2)
Screenshot: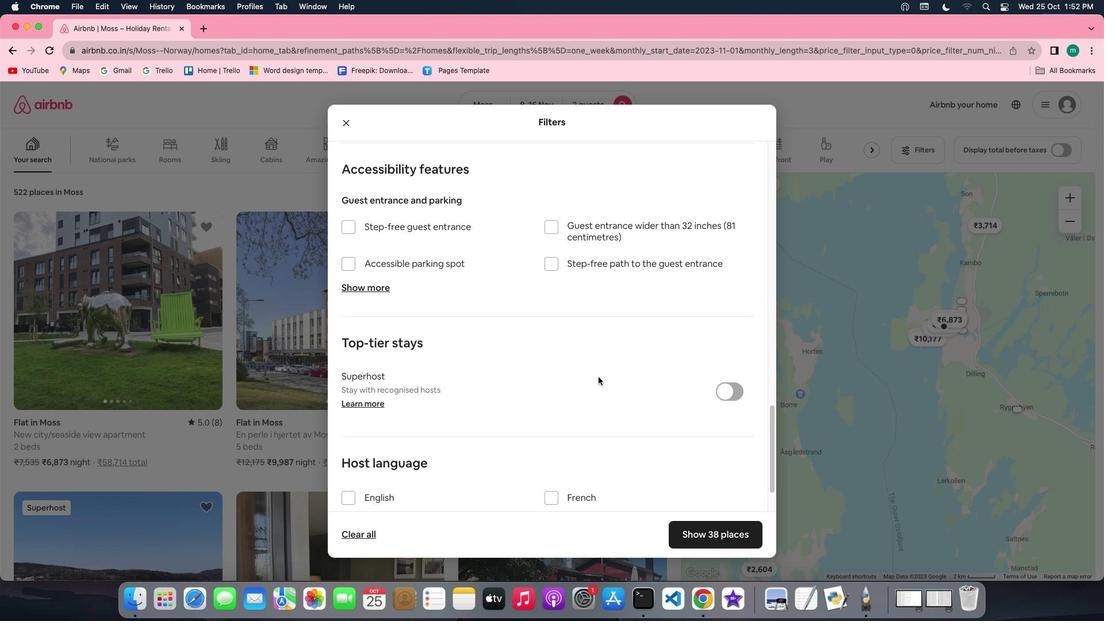 
Action: Mouse scrolled (599, 376) with delta (0, -3)
Screenshot: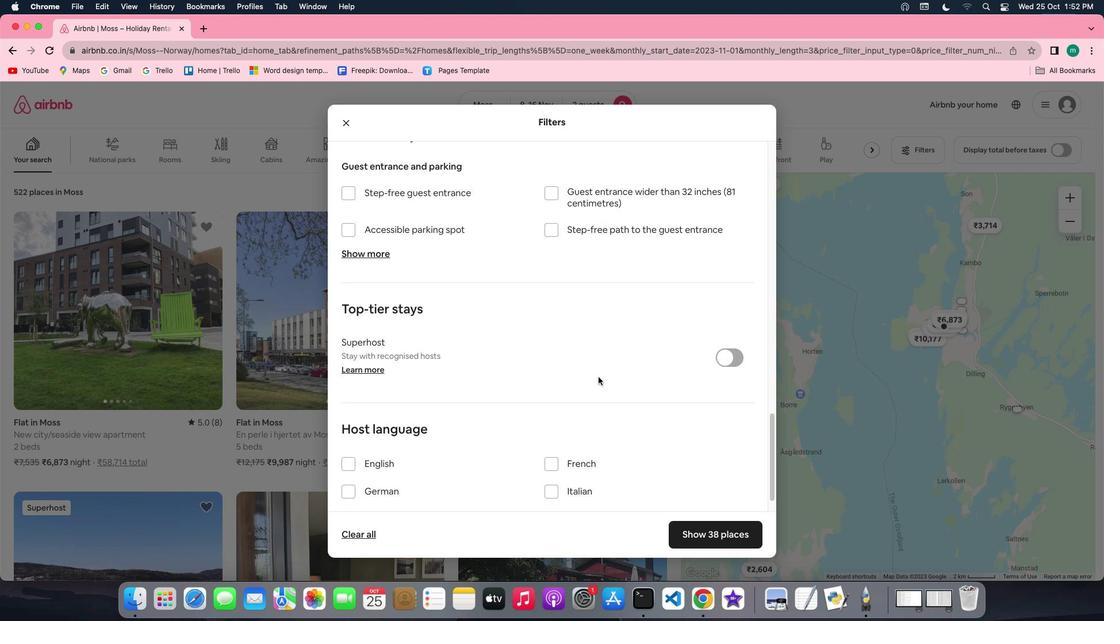 
Action: Mouse moved to (676, 468)
Screenshot: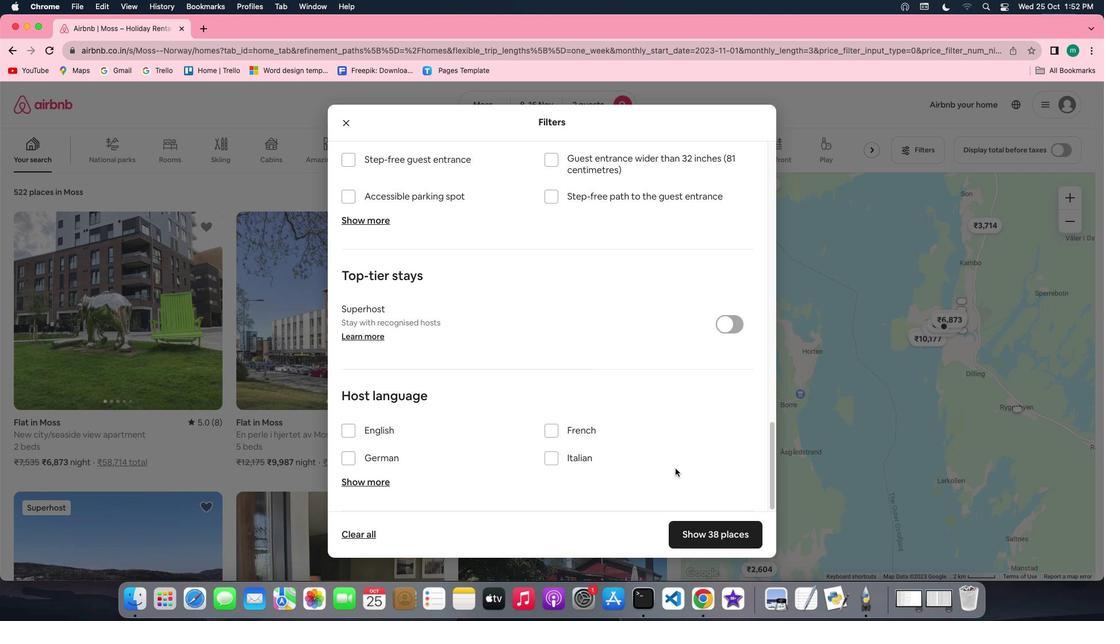 
Action: Mouse scrolled (676, 468) with delta (0, 0)
Screenshot: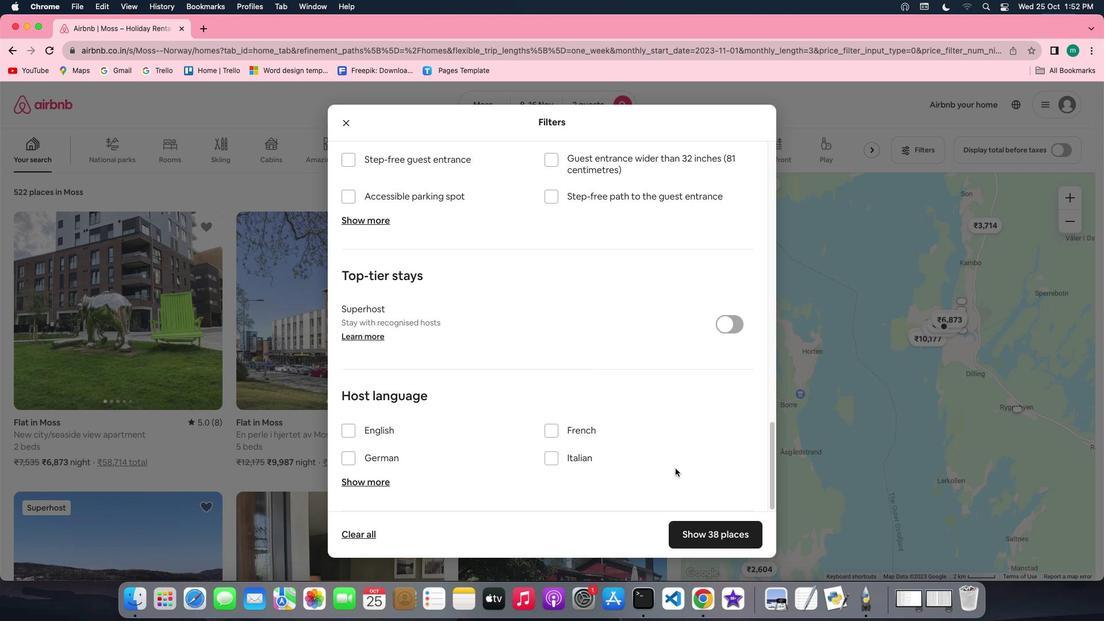 
Action: Mouse scrolled (676, 468) with delta (0, 0)
Screenshot: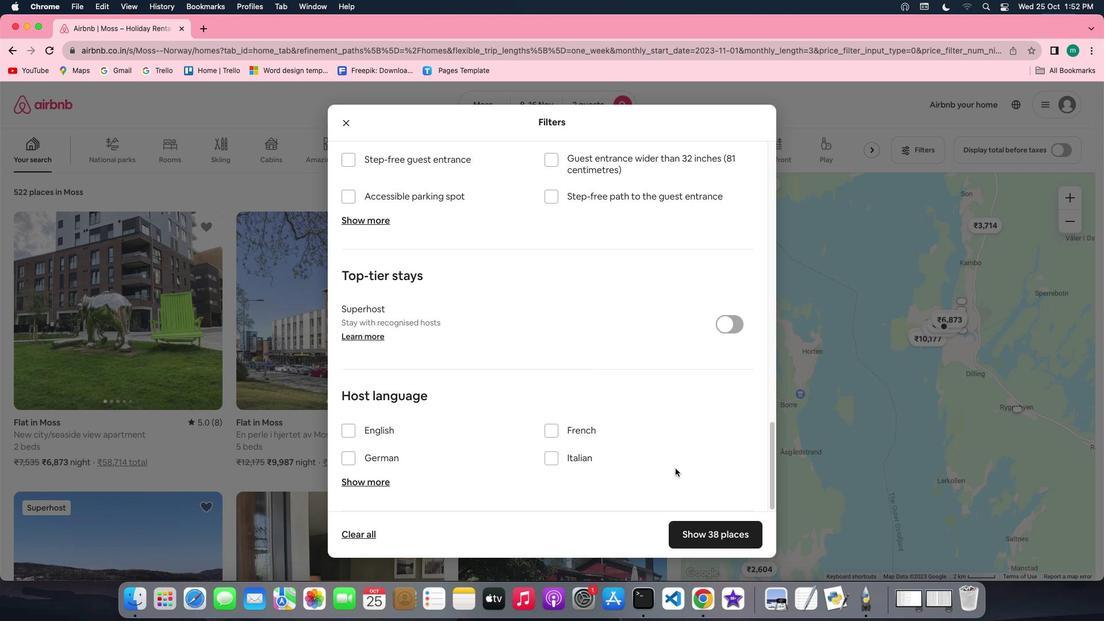
Action: Mouse scrolled (676, 468) with delta (0, -1)
Screenshot: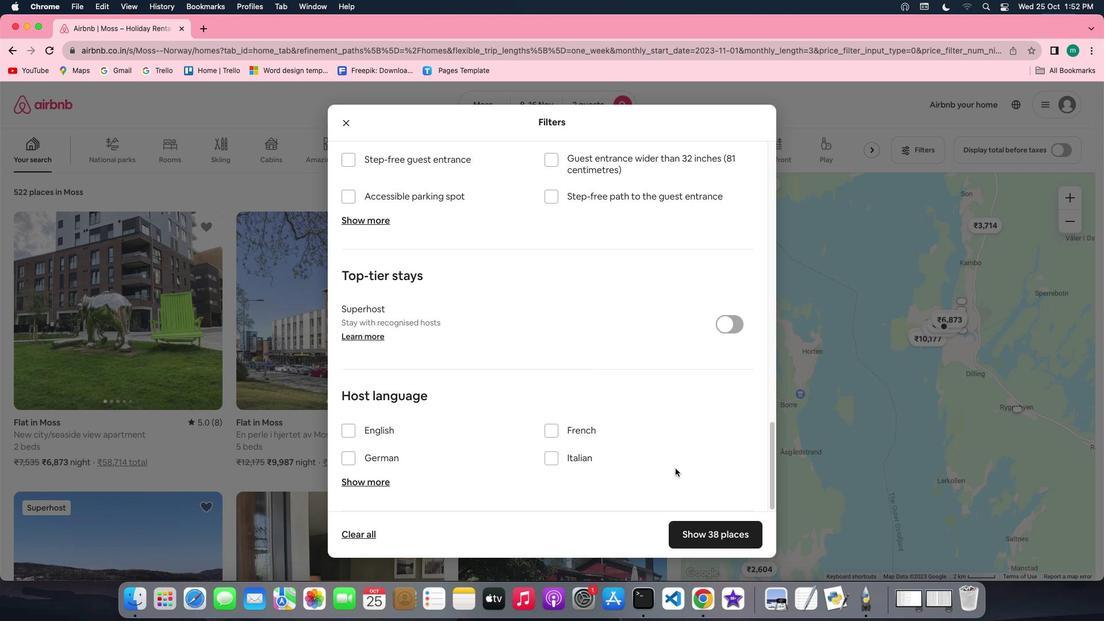
Action: Mouse scrolled (676, 468) with delta (0, -2)
Screenshot: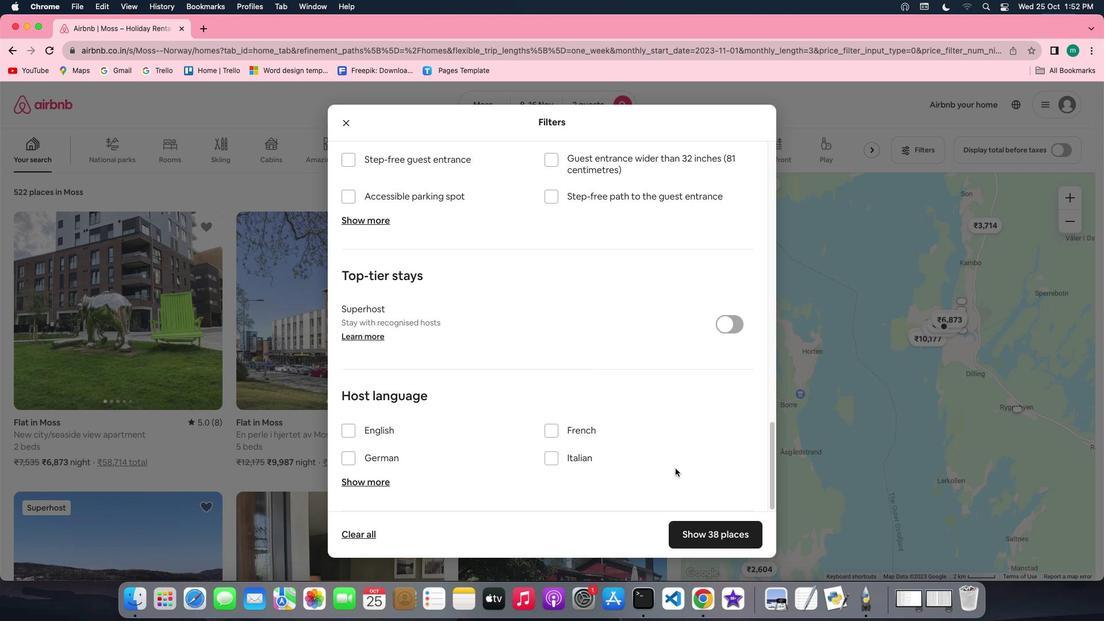 
Action: Mouse scrolled (676, 468) with delta (0, -3)
Screenshot: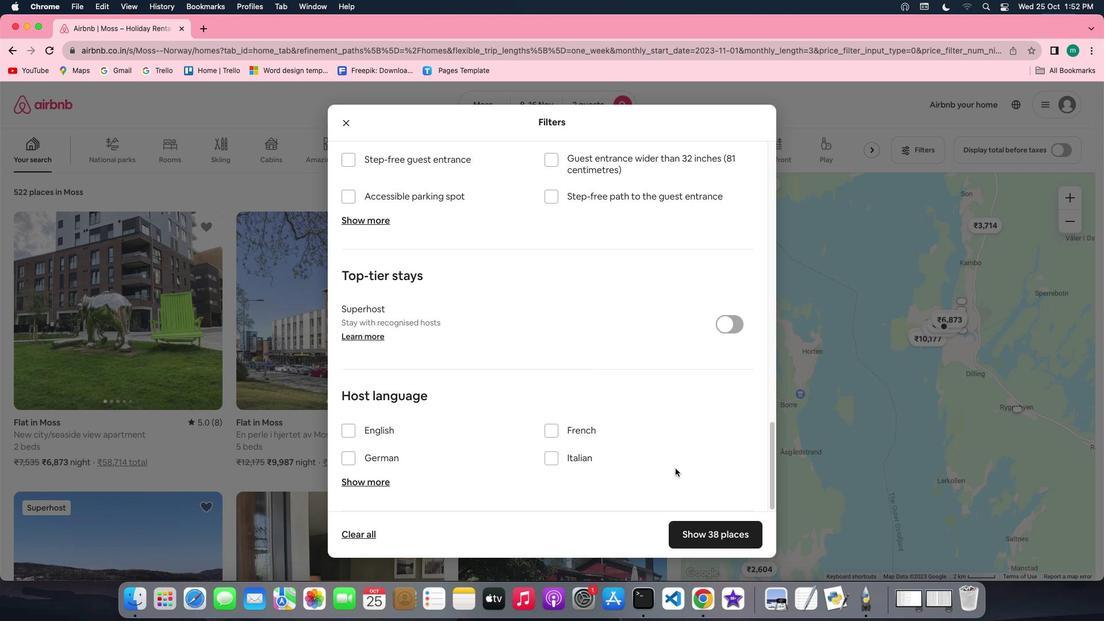 
Action: Mouse scrolled (676, 468) with delta (0, -3)
Screenshot: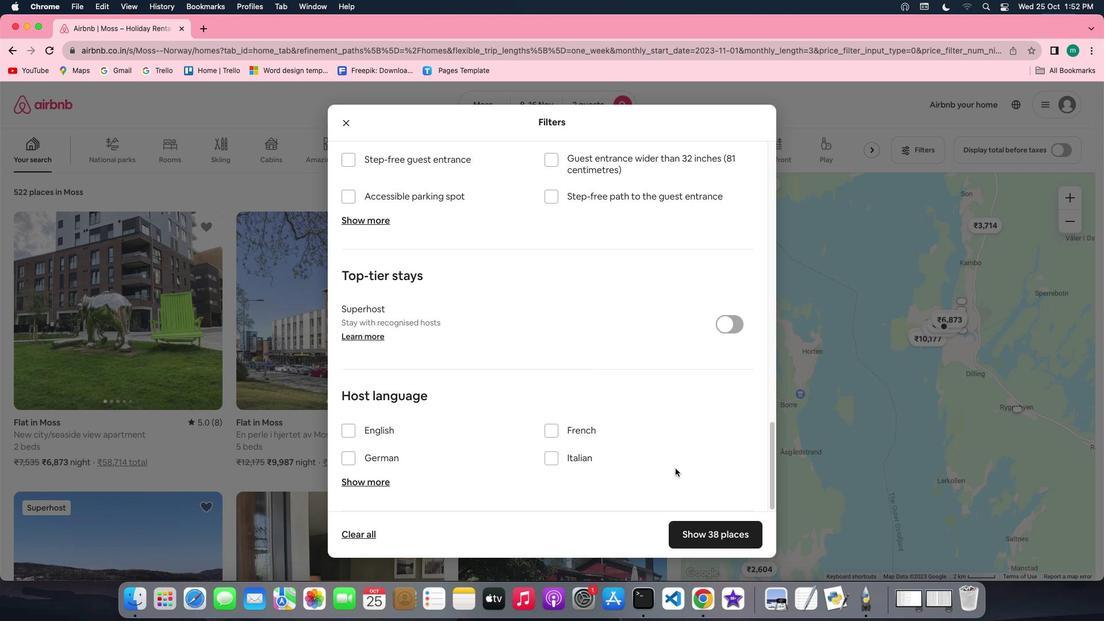 
Action: Mouse moved to (729, 535)
Screenshot: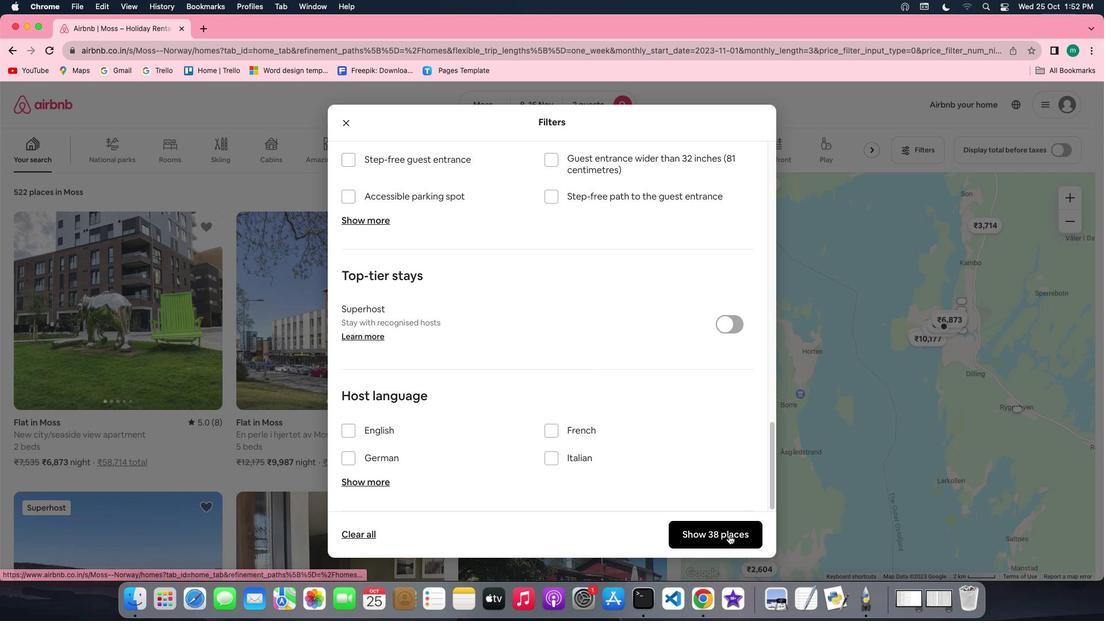 
Action: Mouse pressed left at (729, 535)
Screenshot: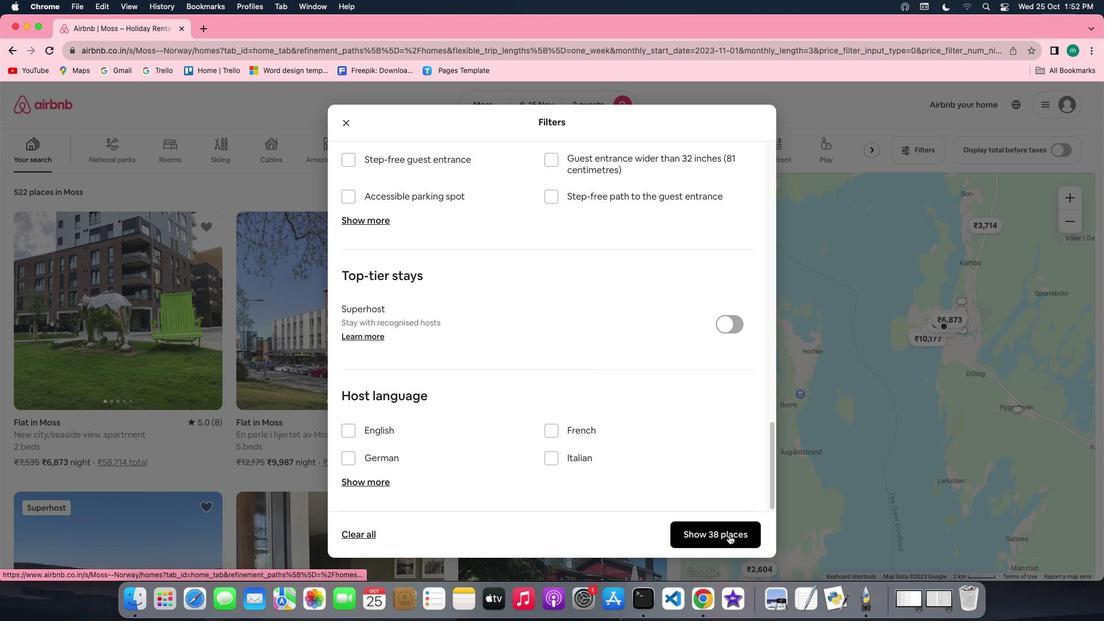 
Action: Mouse moved to (146, 276)
Screenshot: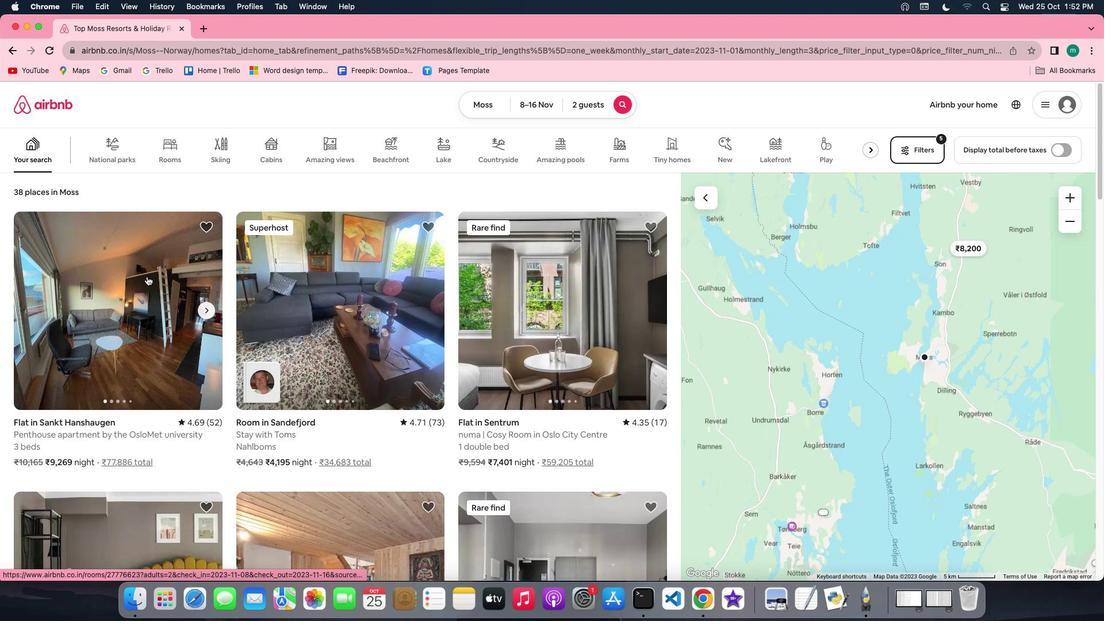 
Action: Mouse pressed left at (146, 276)
Screenshot: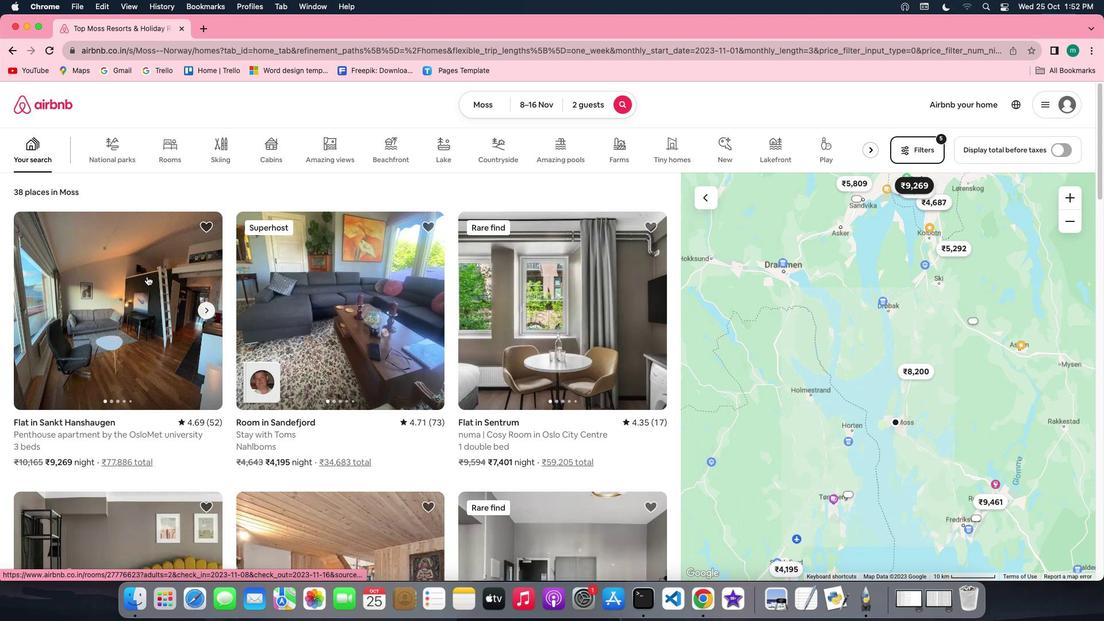
Action: Mouse moved to (795, 422)
Screenshot: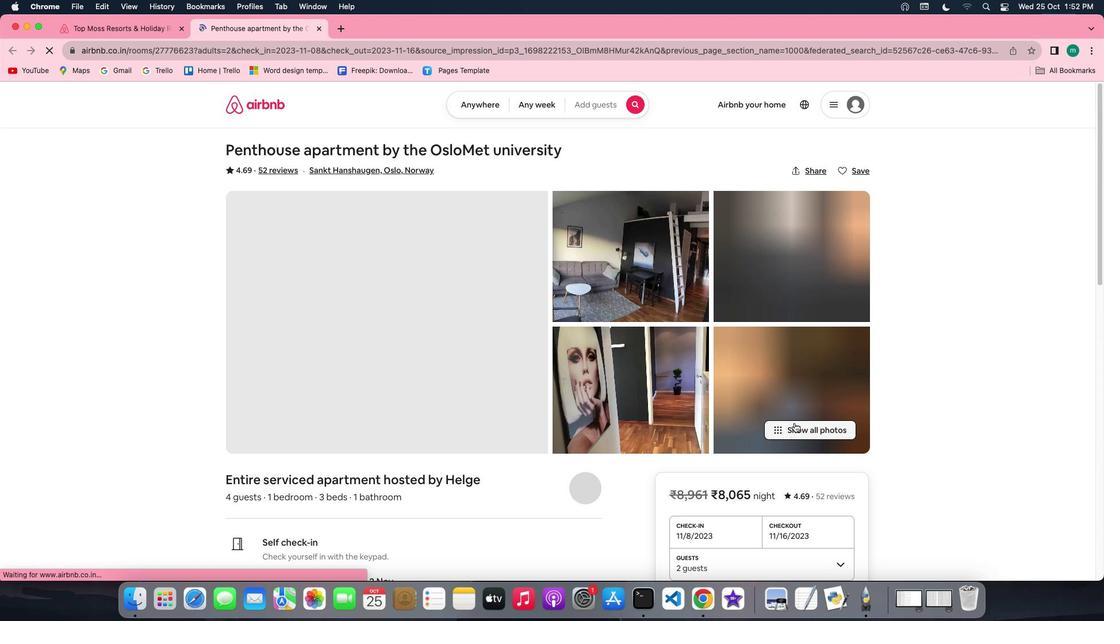 
Action: Mouse pressed left at (795, 422)
Screenshot: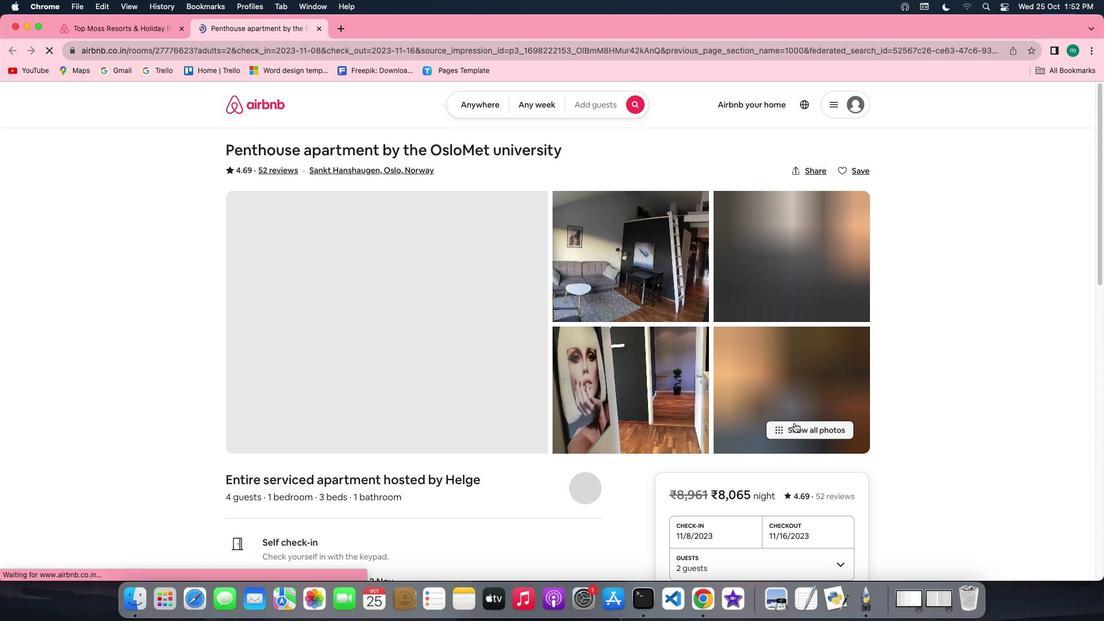 
Action: Mouse moved to (517, 330)
Screenshot: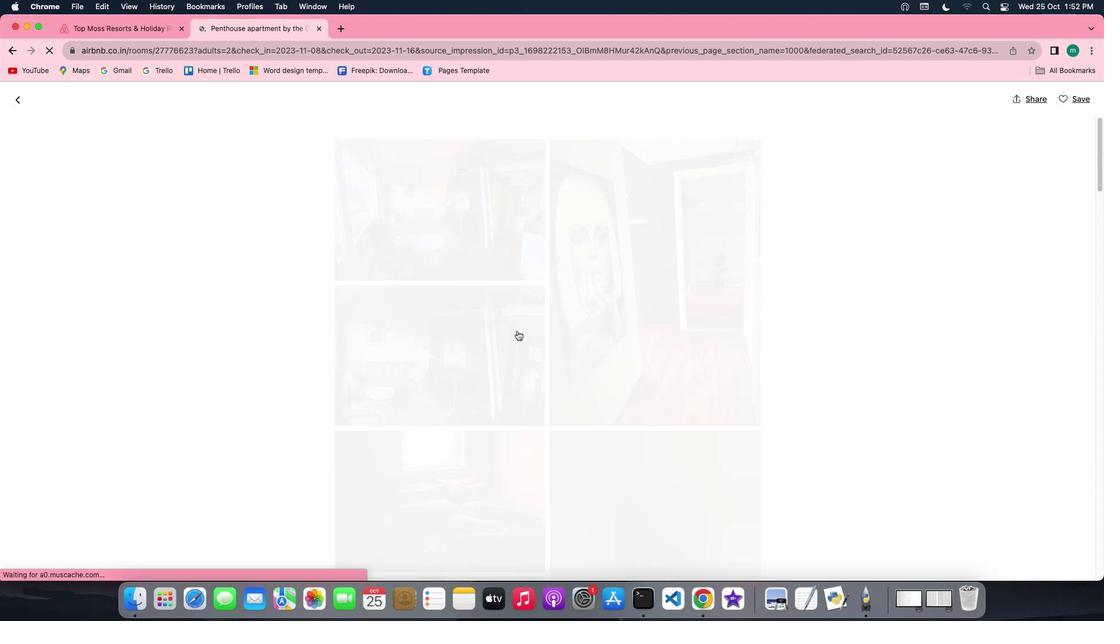 
Action: Mouse scrolled (517, 330) with delta (0, 0)
Screenshot: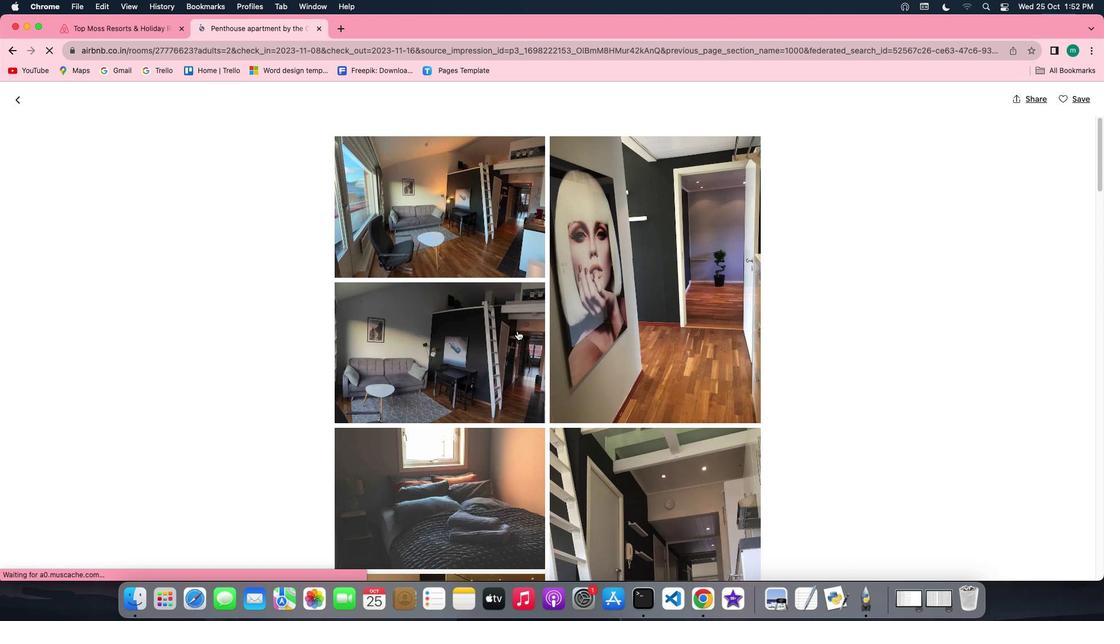 
Action: Mouse scrolled (517, 330) with delta (0, 0)
Screenshot: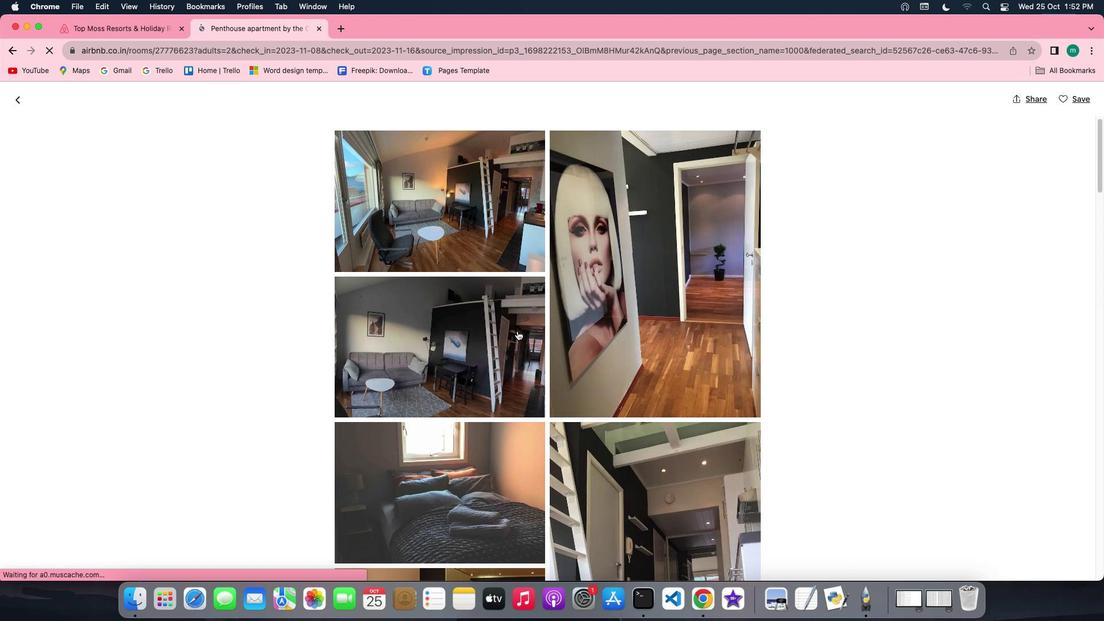 
Action: Mouse scrolled (517, 330) with delta (0, -1)
Screenshot: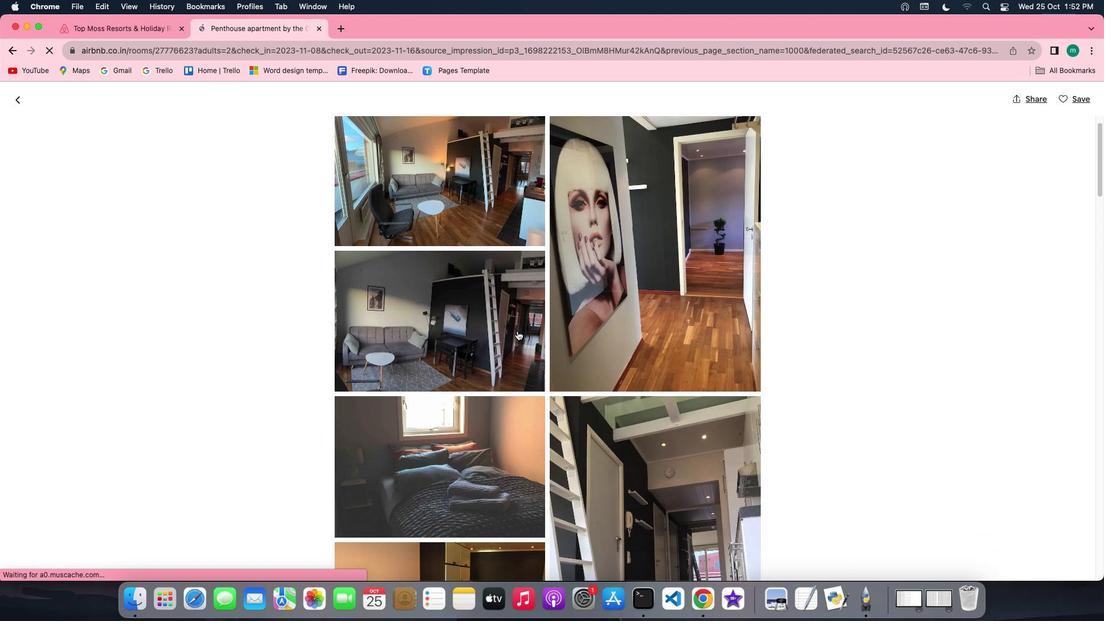 
Action: Mouse scrolled (517, 330) with delta (0, 0)
Screenshot: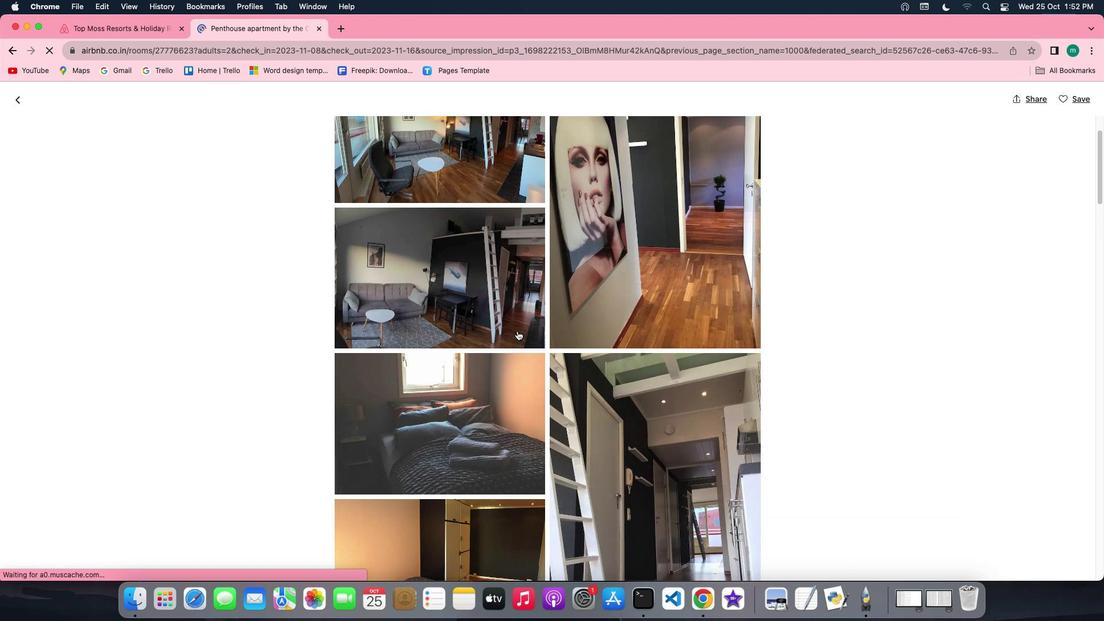 
Action: Mouse scrolled (517, 330) with delta (0, 0)
Screenshot: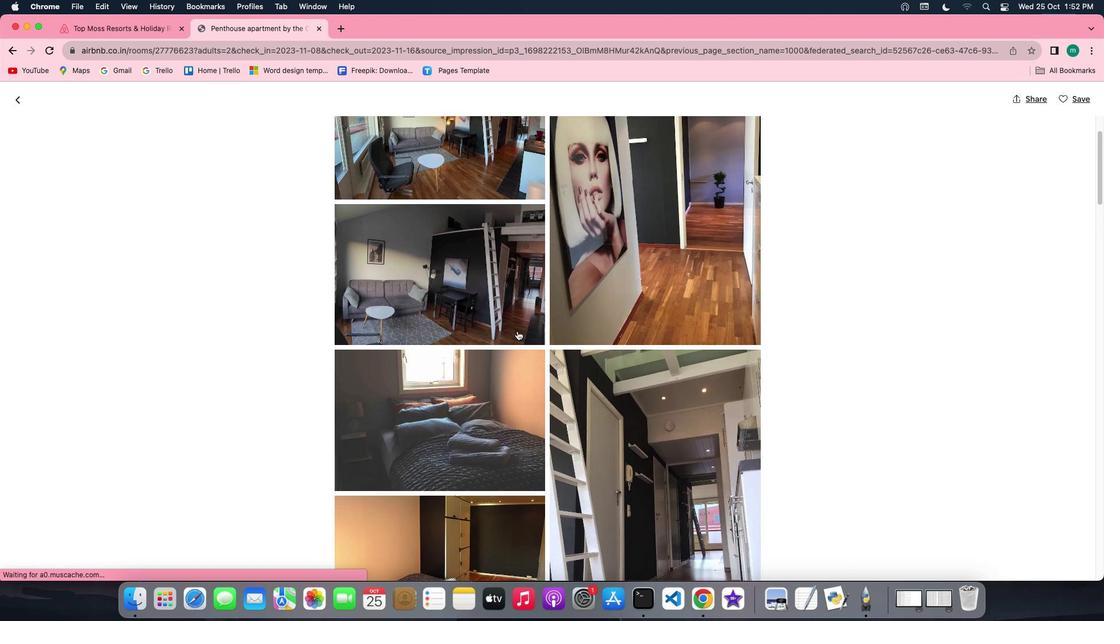
Action: Mouse scrolled (517, 330) with delta (0, 0)
Screenshot: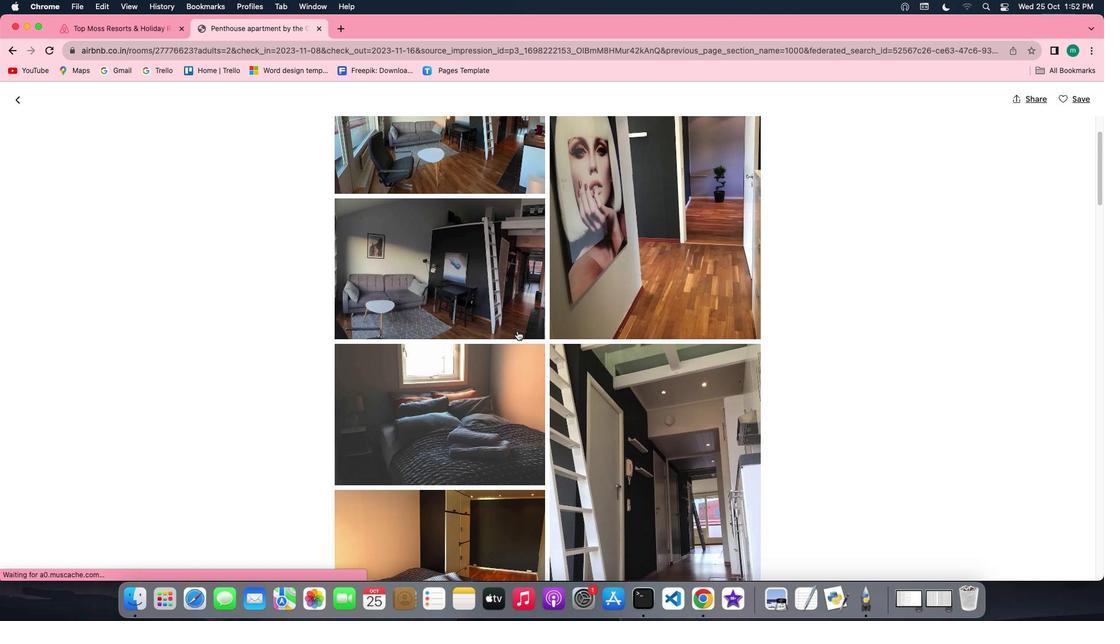 
Action: Mouse scrolled (517, 330) with delta (0, 0)
Screenshot: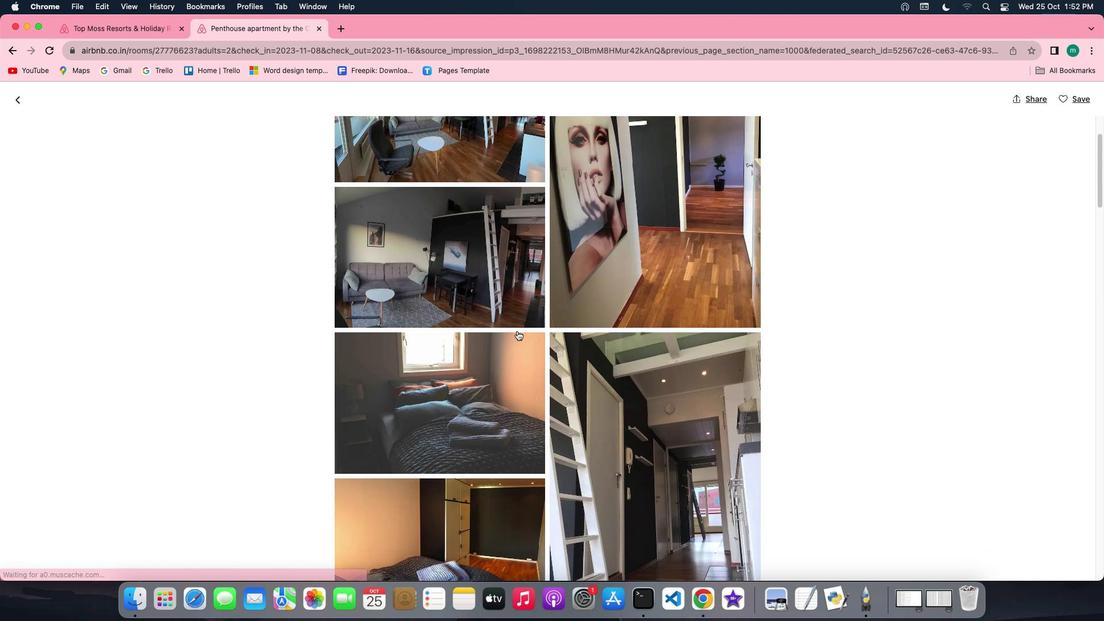 
Action: Mouse scrolled (517, 330) with delta (0, 0)
Screenshot: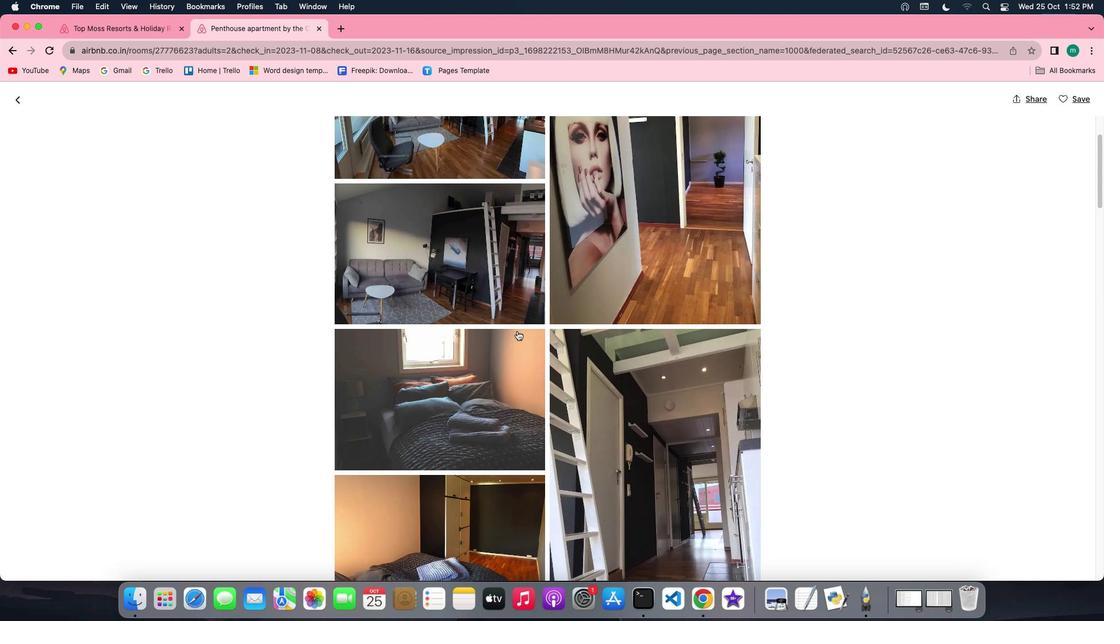
Action: Mouse scrolled (517, 330) with delta (0, 0)
Screenshot: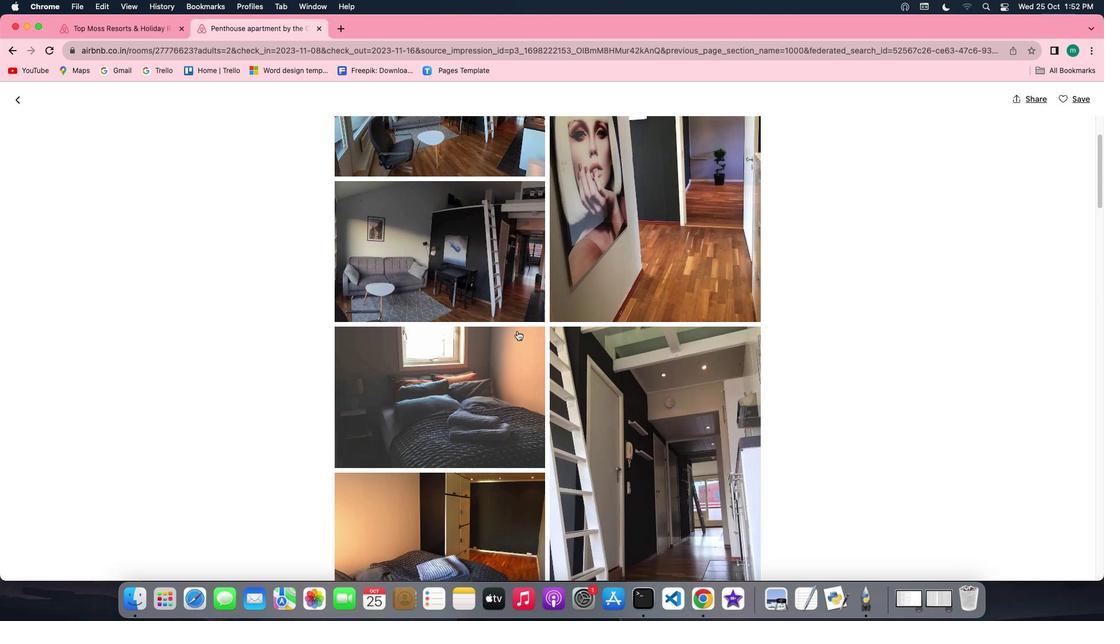 
Action: Mouse scrolled (517, 330) with delta (0, 0)
Screenshot: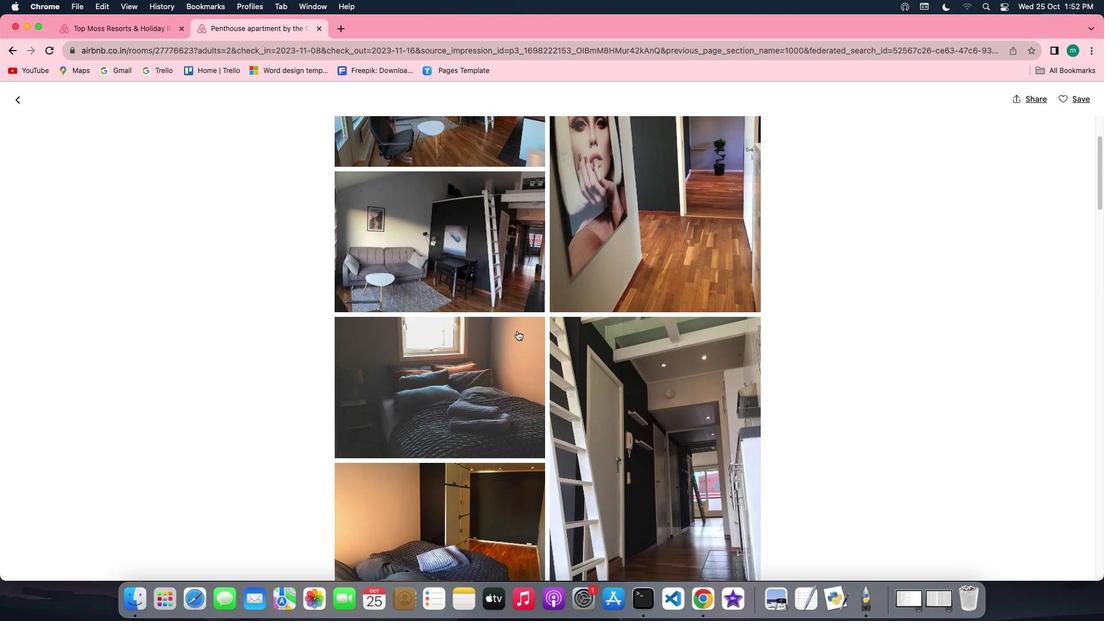 
Action: Mouse scrolled (517, 330) with delta (0, 0)
Screenshot: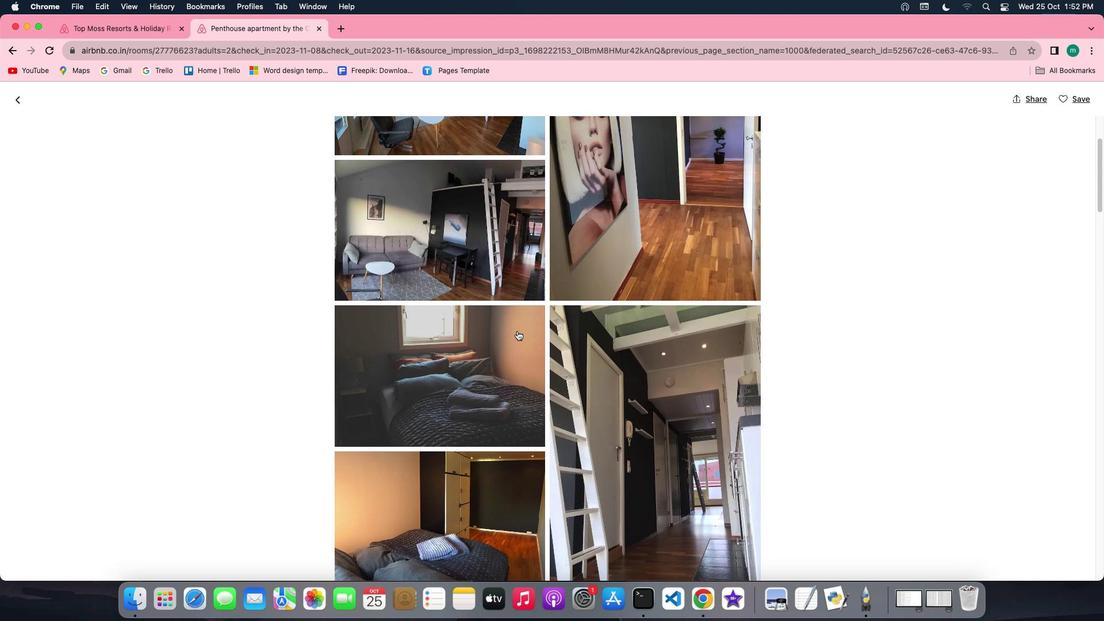 
Action: Mouse scrolled (517, 330) with delta (0, 0)
Screenshot: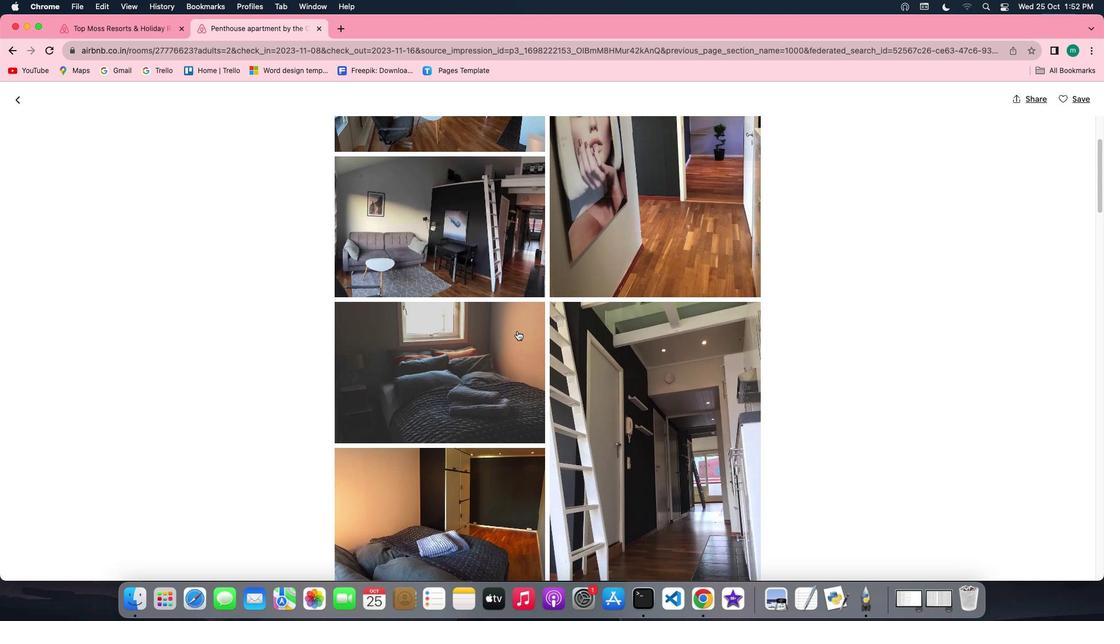 
Action: Mouse scrolled (517, 330) with delta (0, 0)
Screenshot: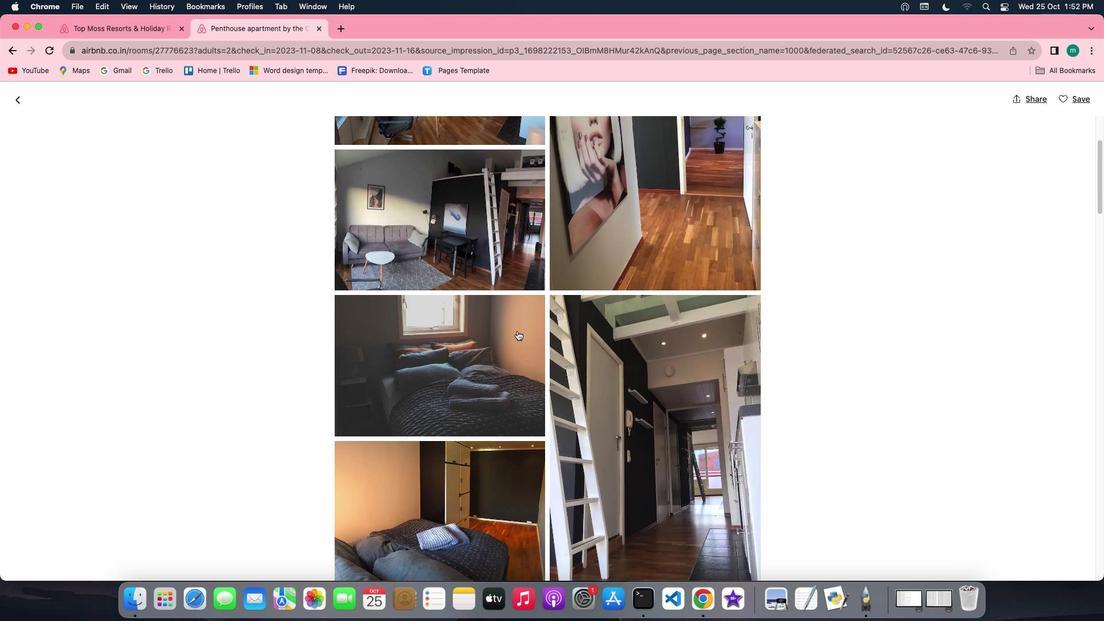 
Action: Mouse scrolled (517, 330) with delta (0, 0)
Screenshot: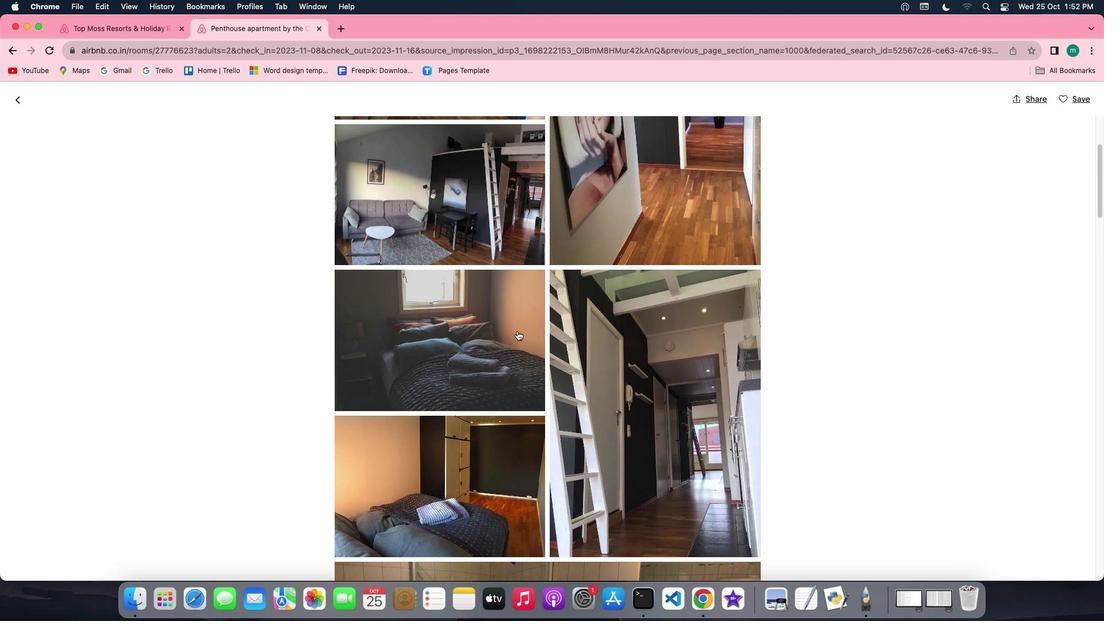 
Action: Mouse scrolled (517, 330) with delta (0, 0)
Screenshot: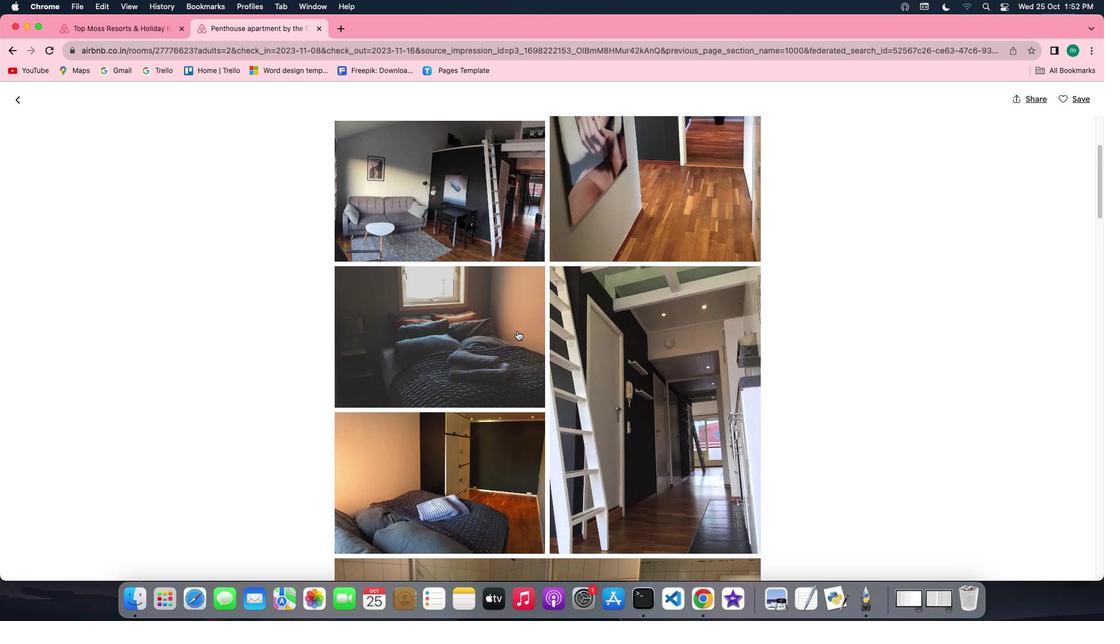 
Action: Mouse scrolled (517, 330) with delta (0, 0)
Screenshot: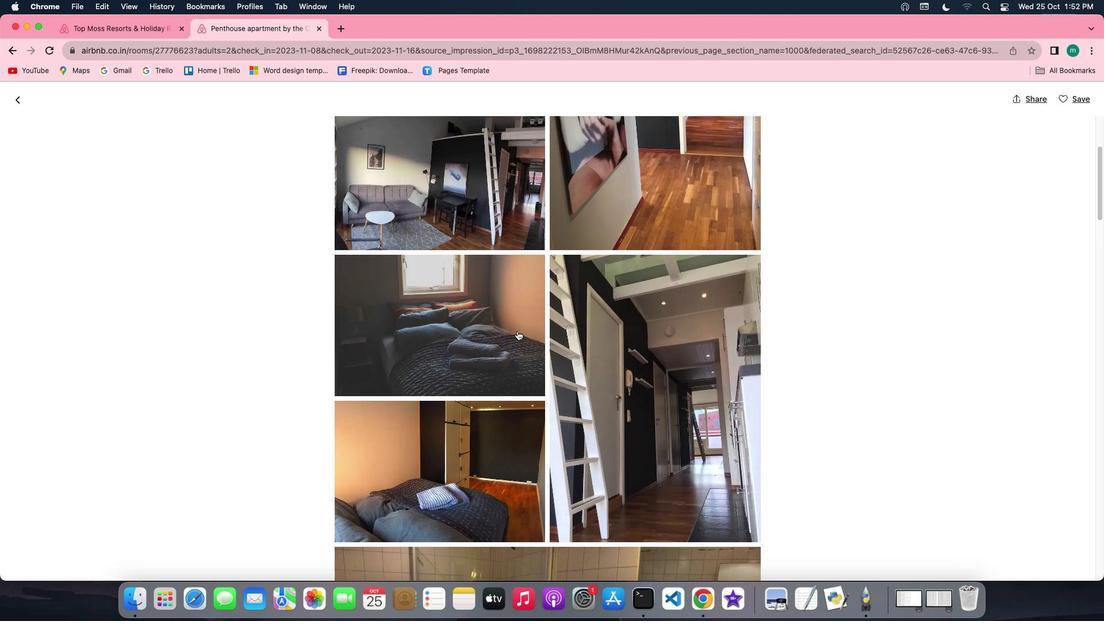 
Action: Mouse scrolled (517, 330) with delta (0, 0)
Screenshot: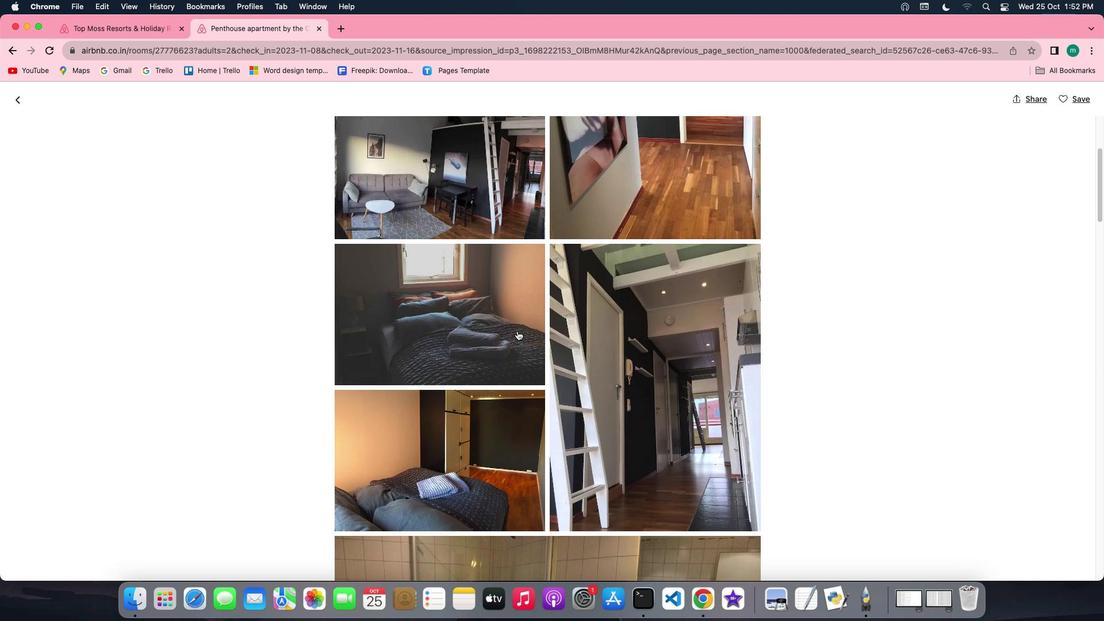 
Action: Mouse scrolled (517, 330) with delta (0, 0)
Screenshot: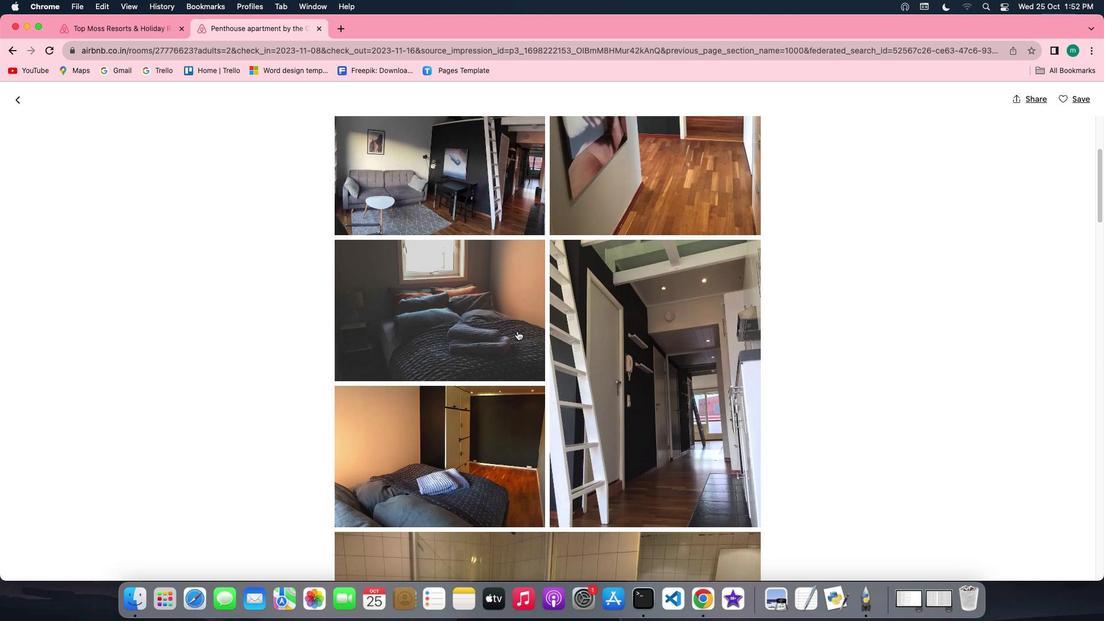 
Action: Mouse scrolled (517, 330) with delta (0, 0)
Screenshot: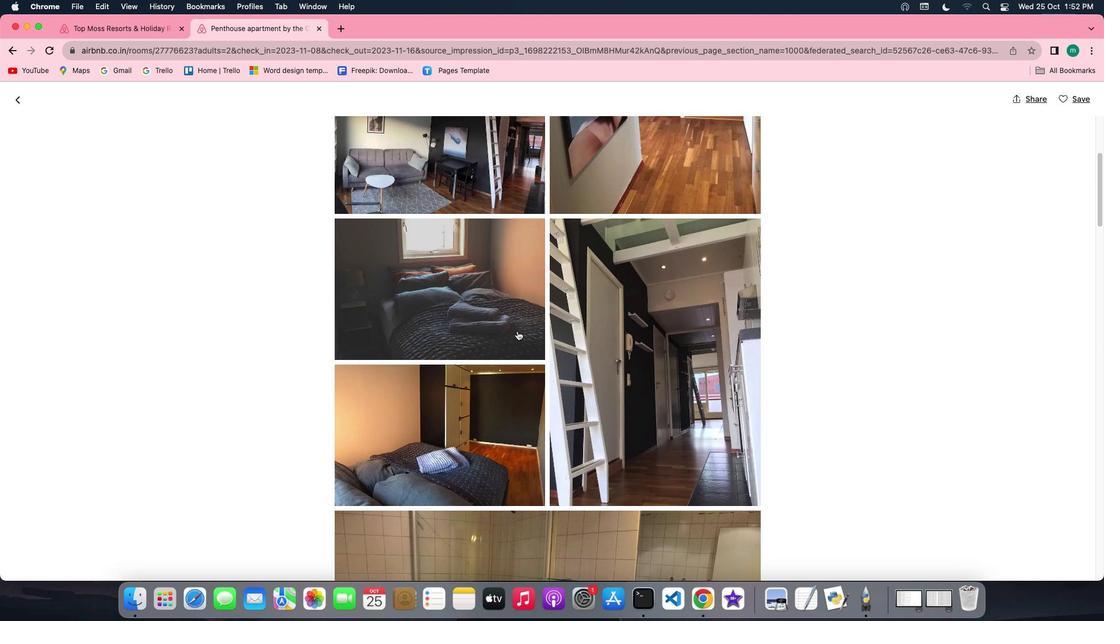 
Action: Mouse scrolled (517, 330) with delta (0, 0)
Screenshot: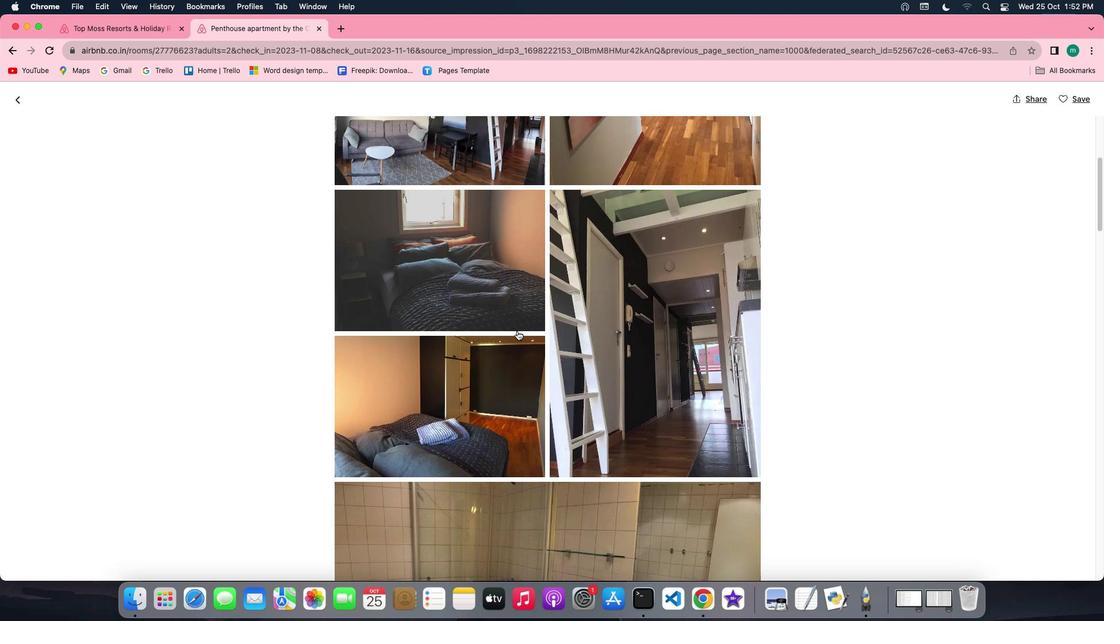 
Action: Mouse scrolled (517, 330) with delta (0, 0)
Screenshot: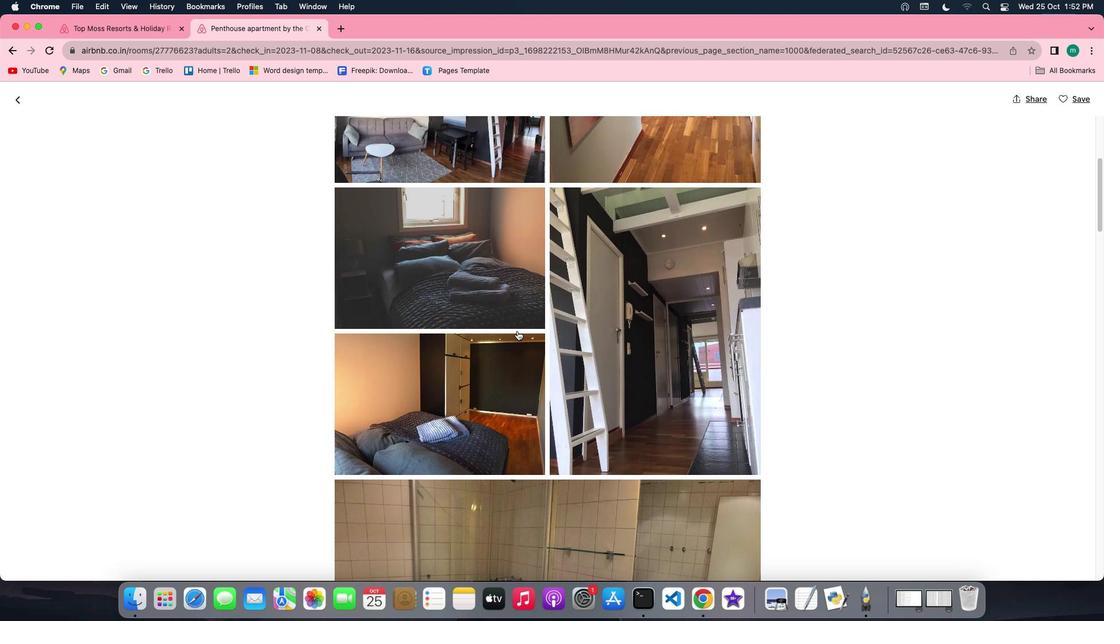 
Action: Mouse scrolled (517, 330) with delta (0, 0)
Screenshot: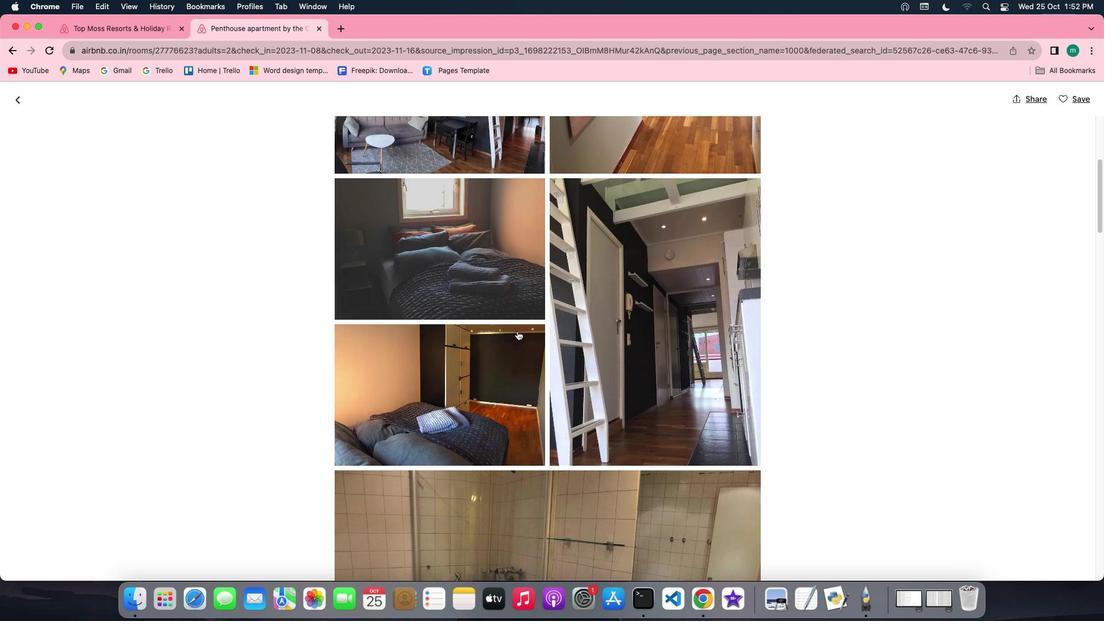 
Action: Mouse scrolled (517, 330) with delta (0, 0)
Screenshot: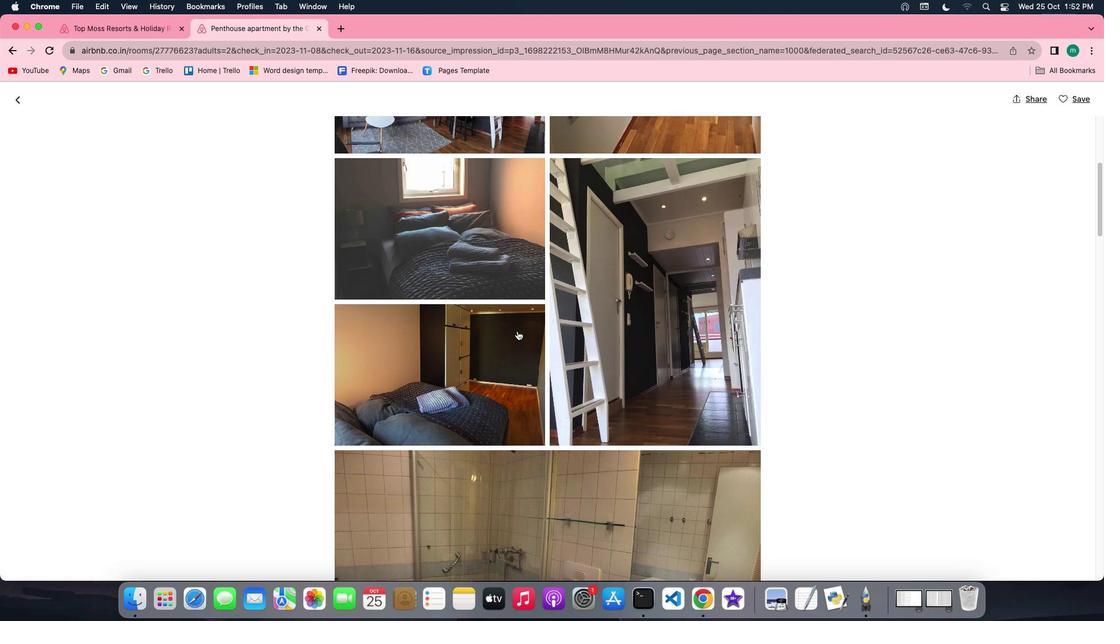 
Action: Mouse scrolled (517, 330) with delta (0, 0)
Screenshot: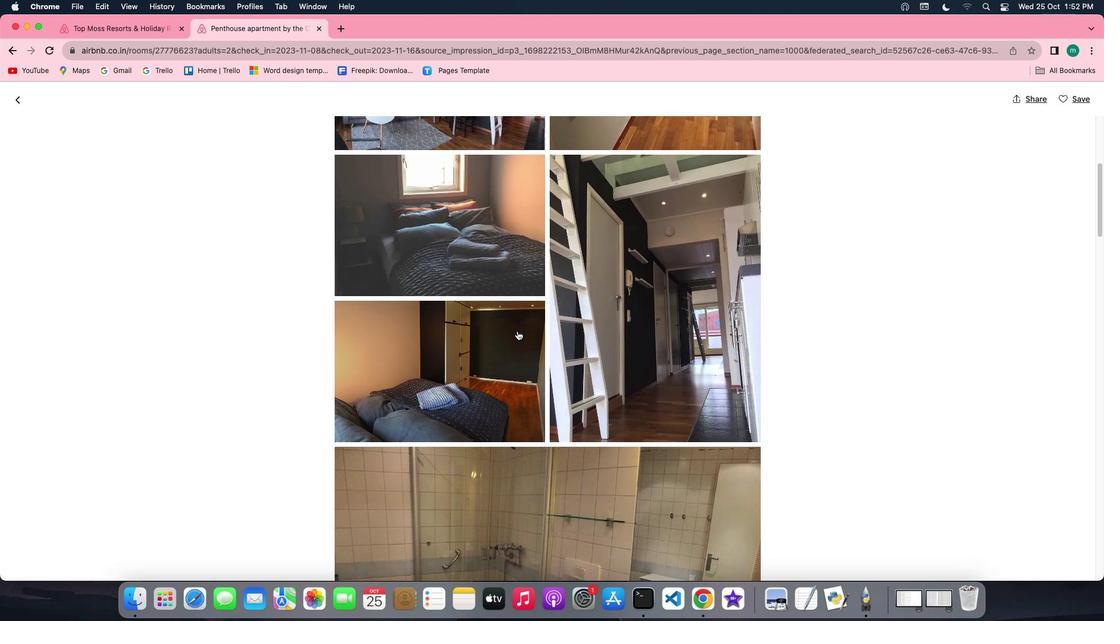 
Action: Mouse scrolled (517, 330) with delta (0, 0)
Screenshot: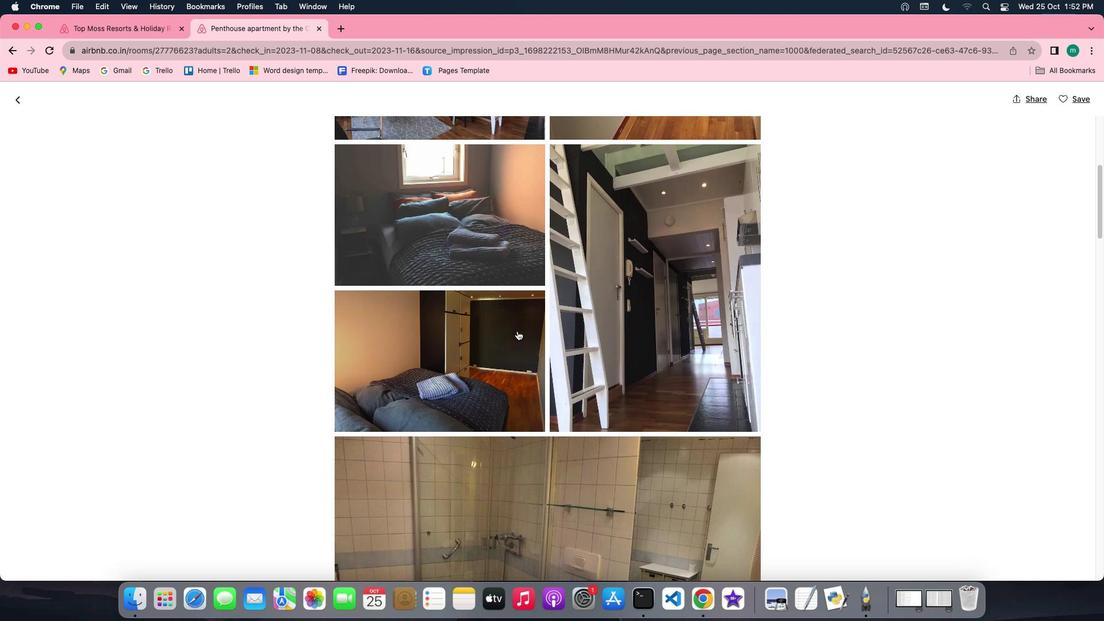 
Action: Mouse scrolled (517, 330) with delta (0, 0)
Screenshot: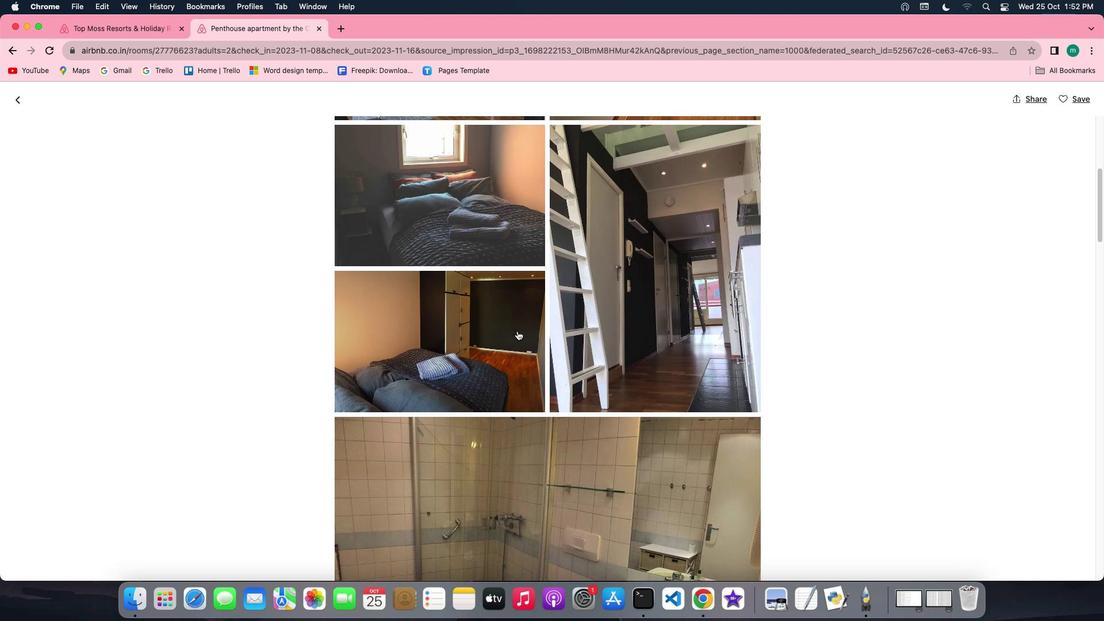 
Action: Mouse scrolled (517, 330) with delta (0, 0)
Screenshot: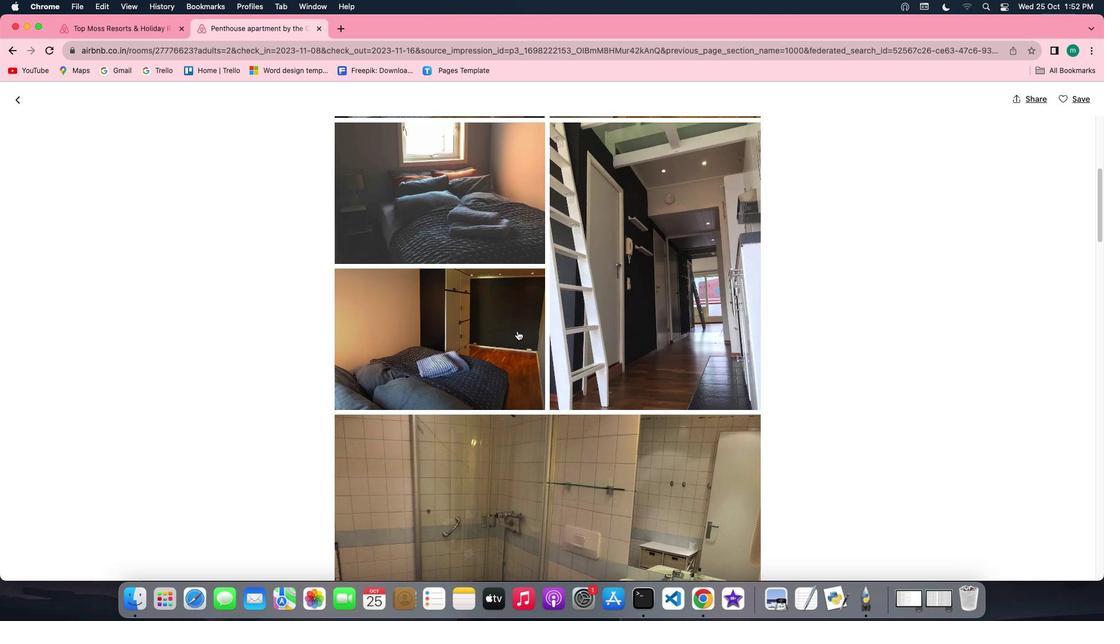 
Action: Mouse scrolled (517, 330) with delta (0, 0)
Screenshot: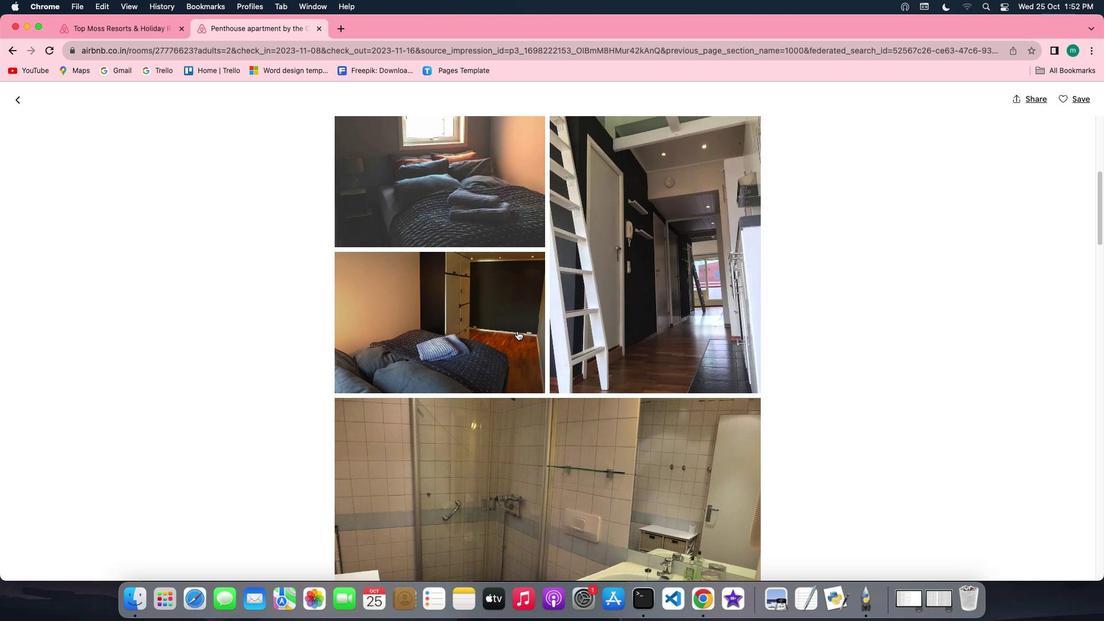 
Action: Mouse scrolled (517, 330) with delta (0, 0)
Screenshot: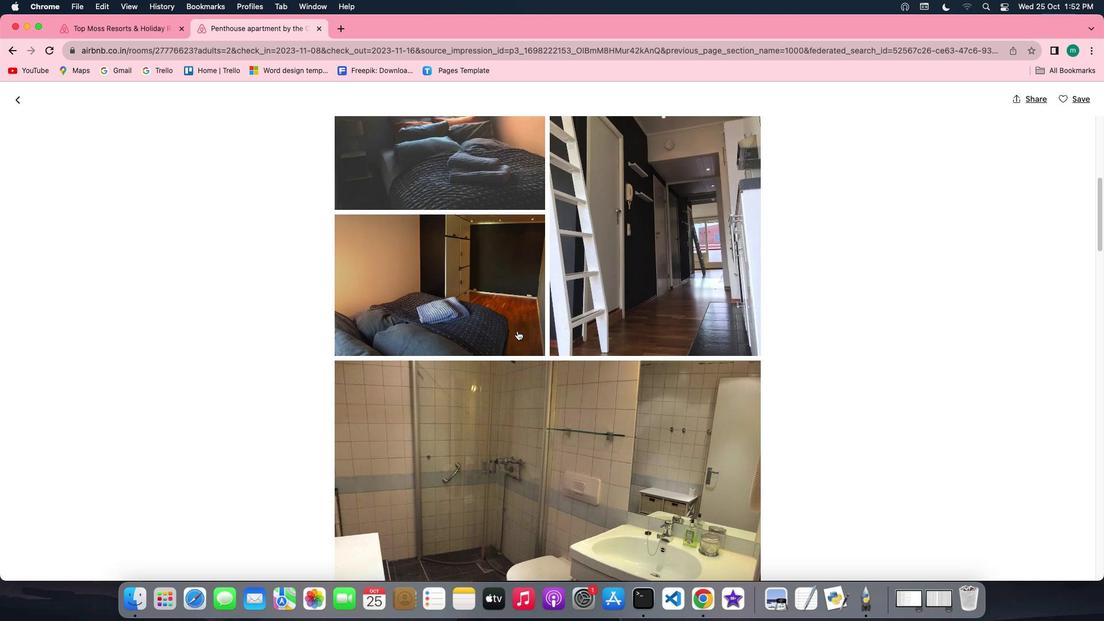 
Action: Mouse scrolled (517, 330) with delta (0, 0)
Screenshot: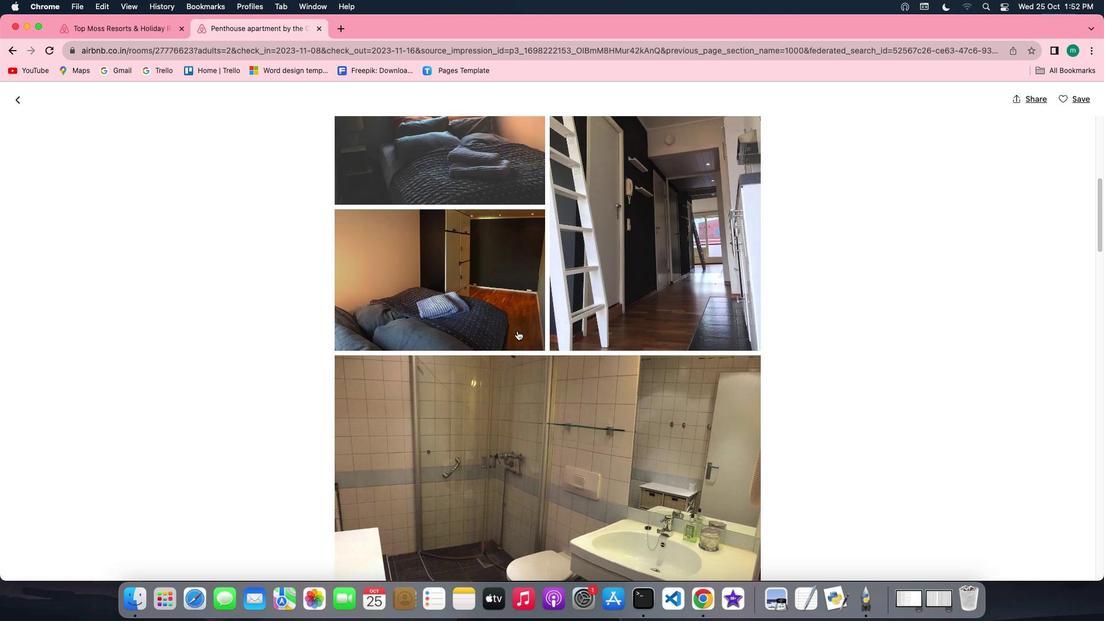 
Action: Mouse scrolled (517, 330) with delta (0, -1)
Screenshot: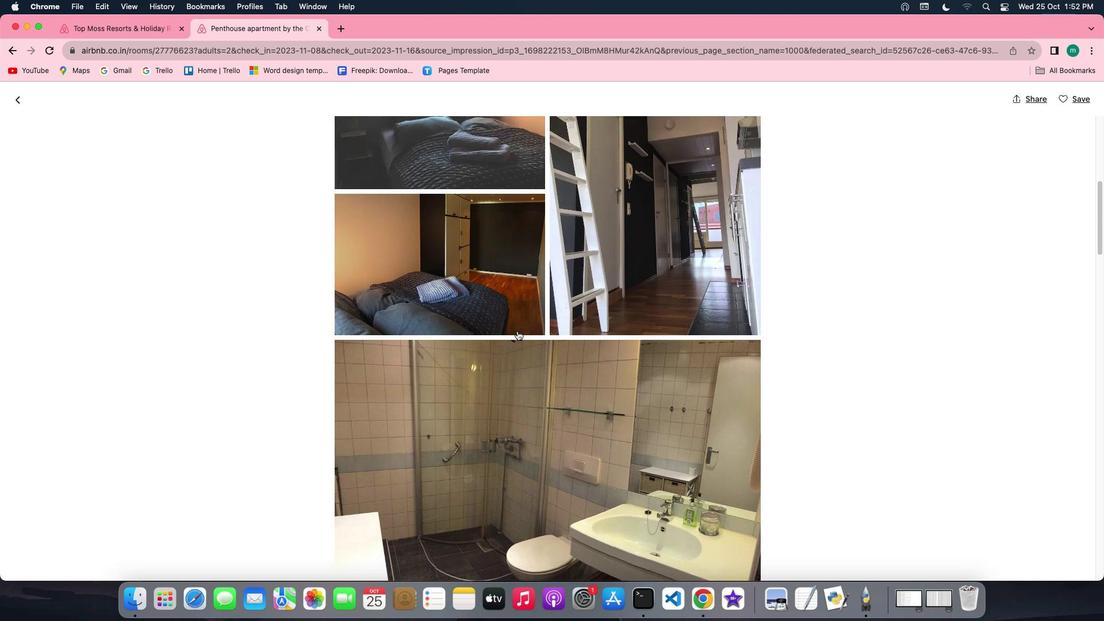 
Action: Mouse scrolled (517, 330) with delta (0, -2)
Screenshot: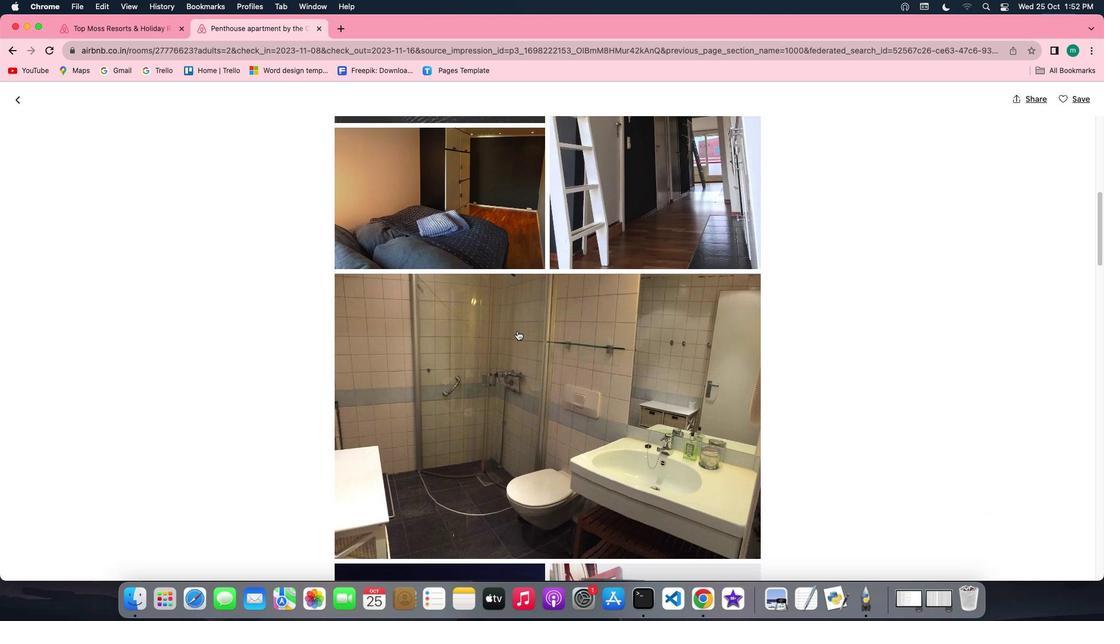
Action: Mouse scrolled (517, 330) with delta (0, 0)
Screenshot: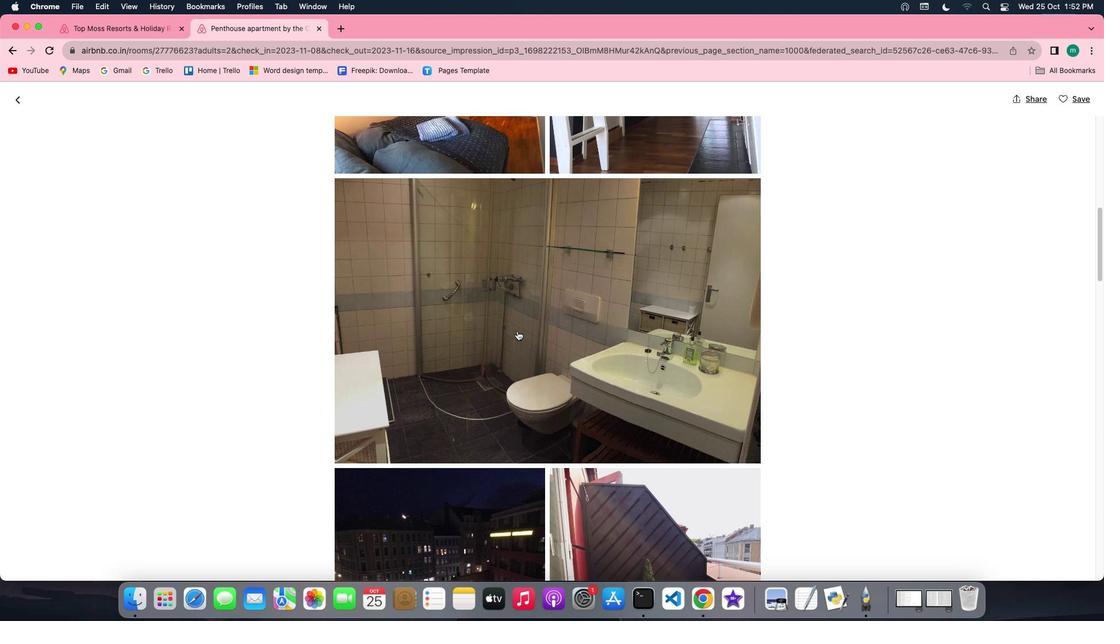 
Action: Mouse scrolled (517, 330) with delta (0, 0)
Screenshot: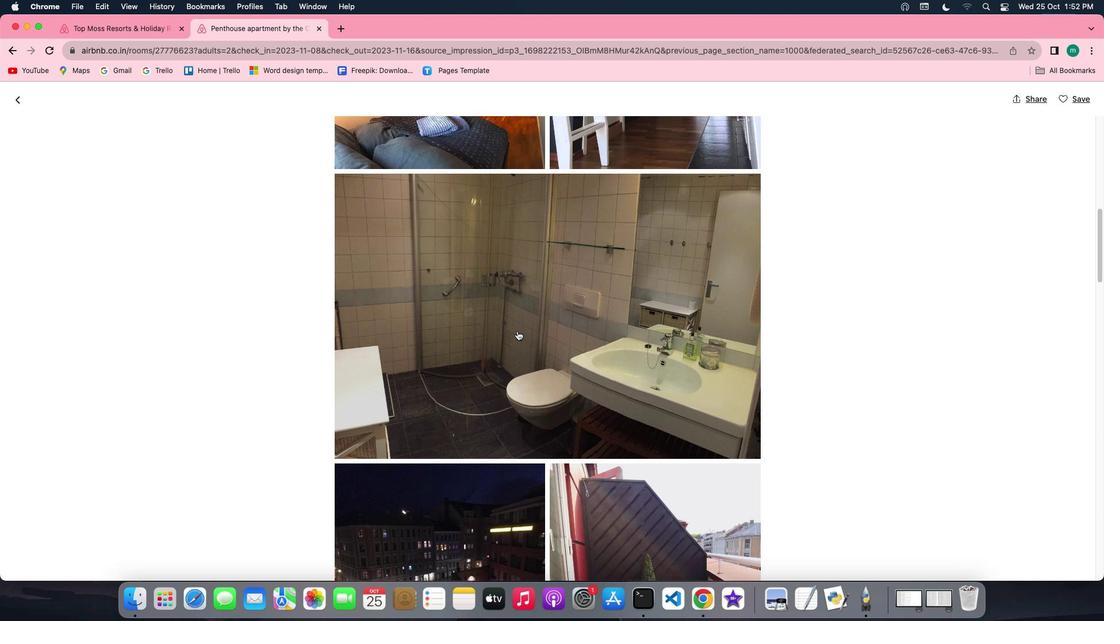 
Action: Mouse scrolled (517, 330) with delta (0, 0)
Screenshot: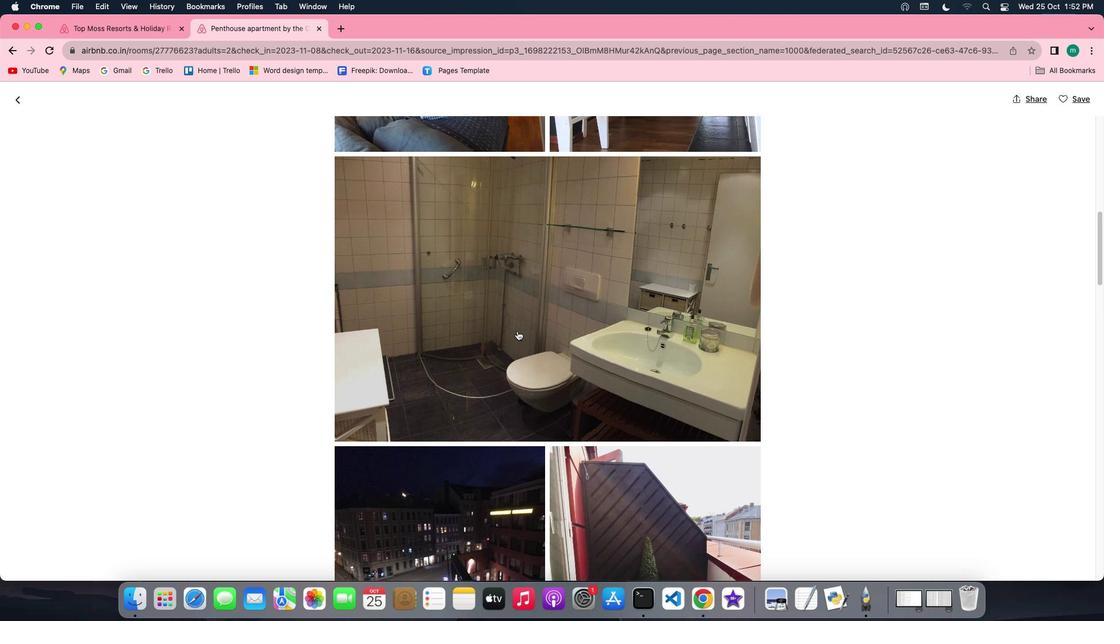 
Action: Mouse scrolled (517, 330) with delta (0, 0)
Screenshot: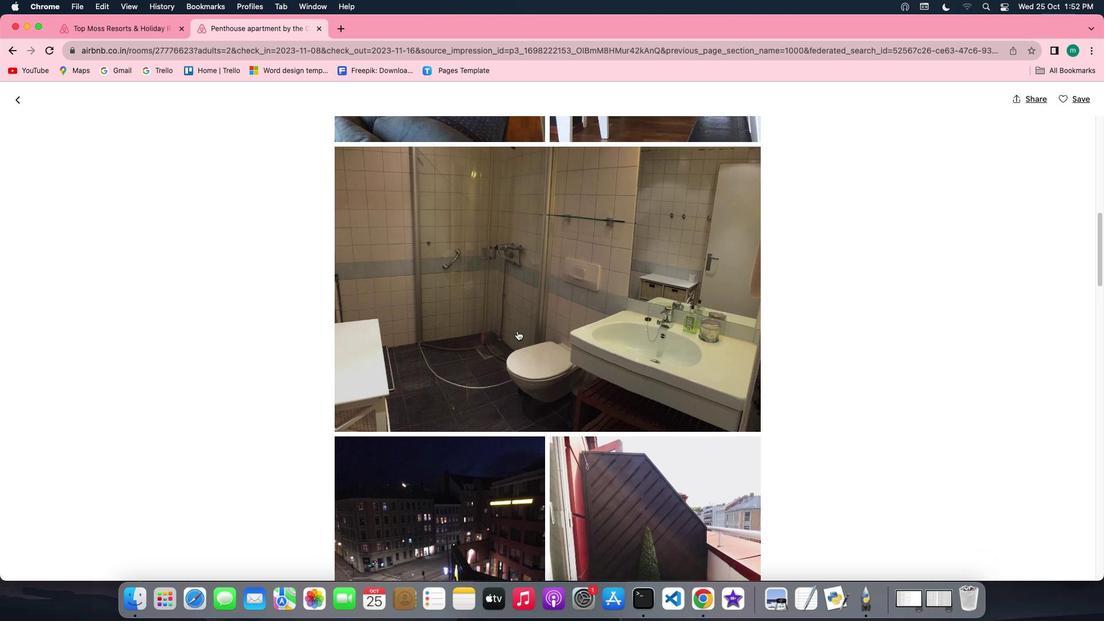 
Action: Mouse scrolled (517, 330) with delta (0, -1)
Screenshot: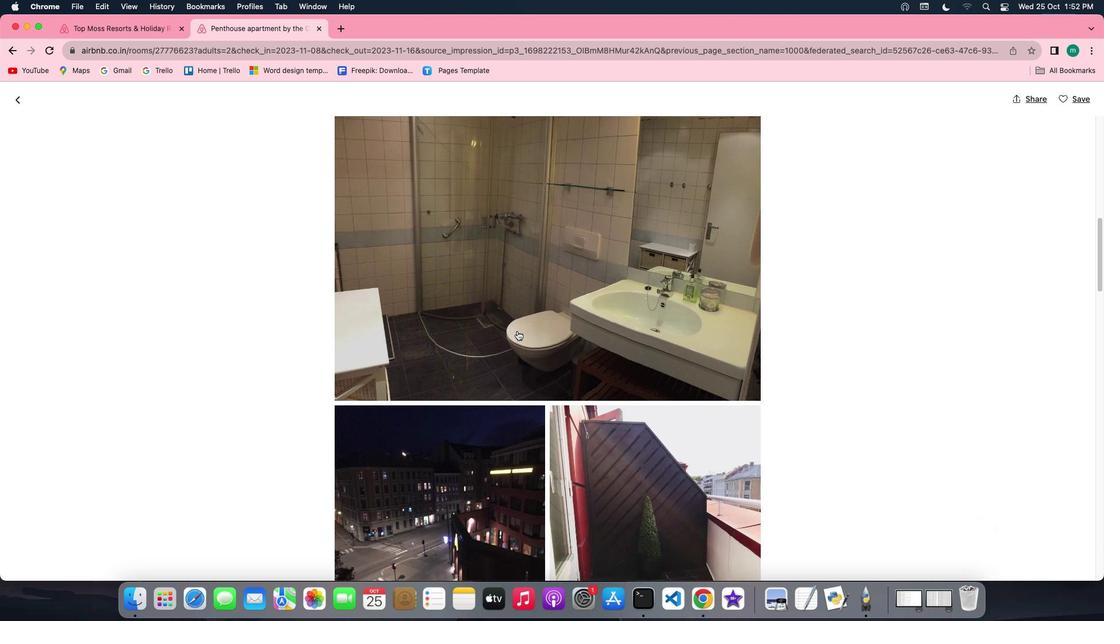
Action: Mouse scrolled (517, 330) with delta (0, -2)
Screenshot: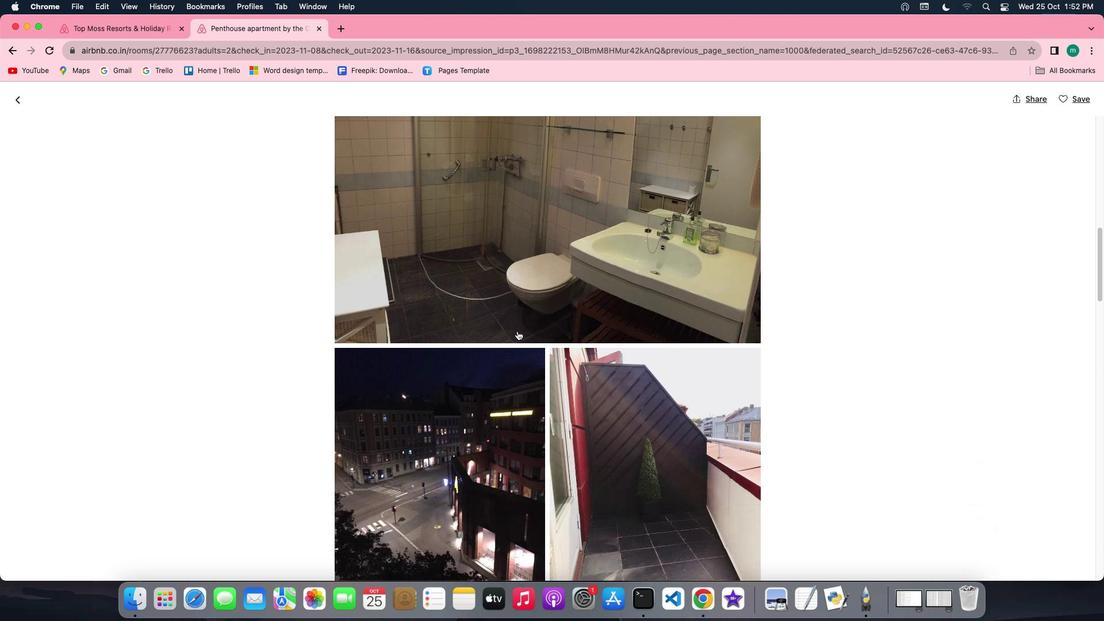 
Action: Mouse scrolled (517, 330) with delta (0, -2)
Screenshot: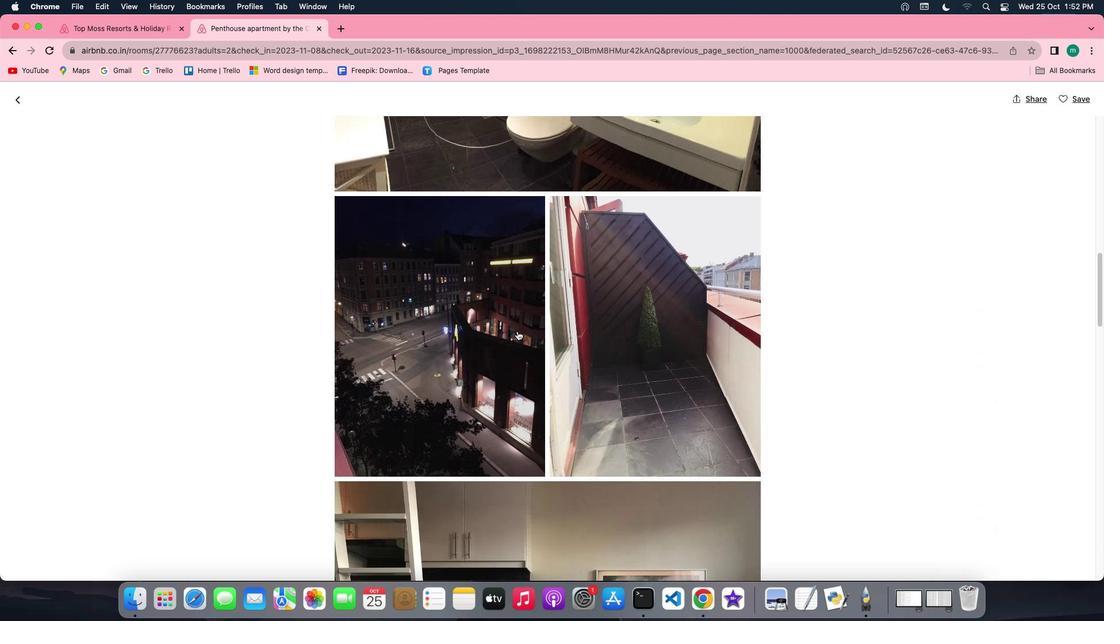 
Action: Mouse scrolled (517, 330) with delta (0, 0)
Screenshot: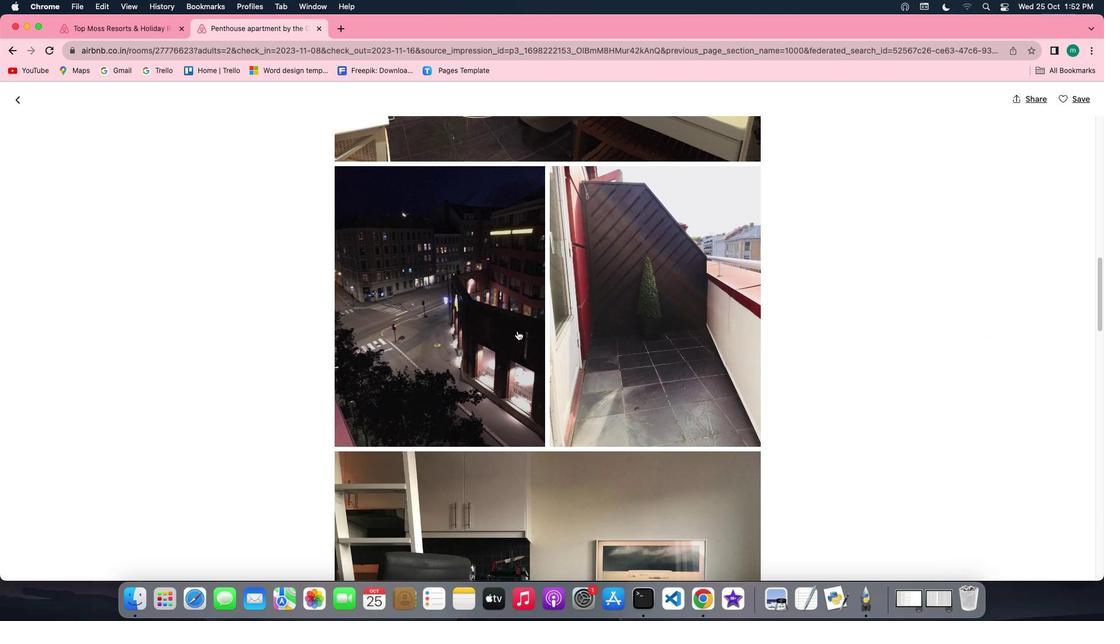 
Action: Mouse scrolled (517, 330) with delta (0, 0)
Screenshot: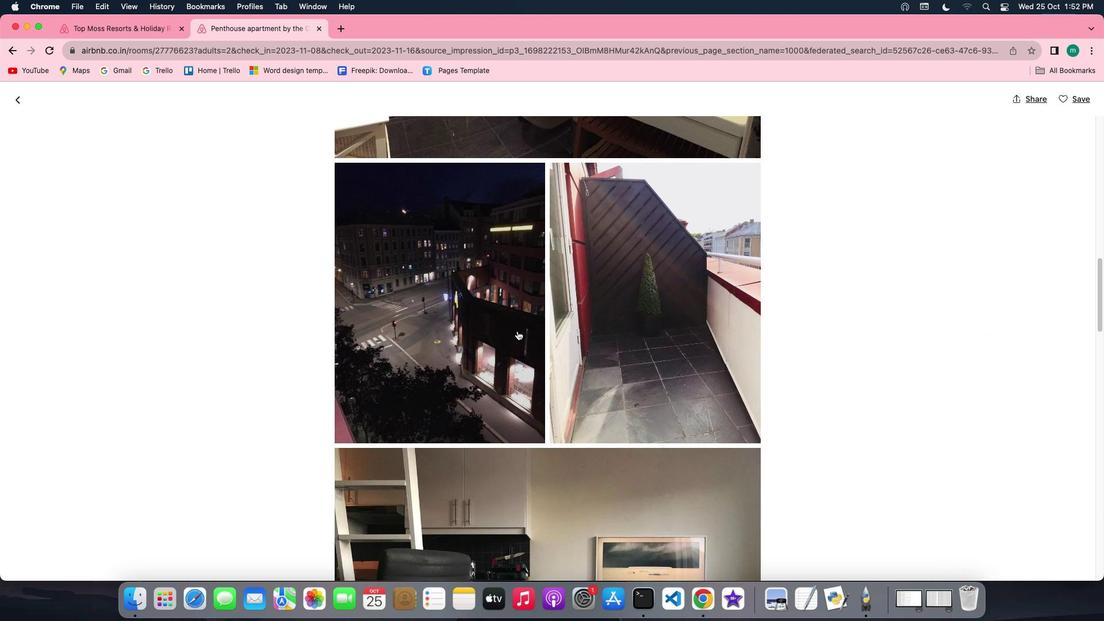 
Action: Mouse scrolled (517, 330) with delta (0, 0)
Screenshot: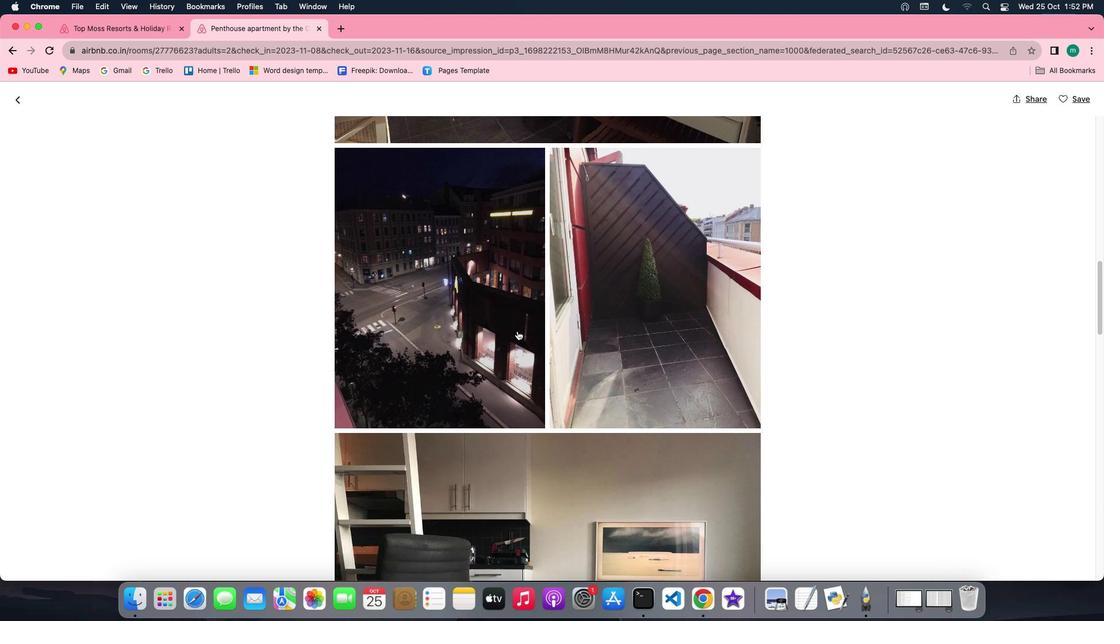 
Action: Mouse scrolled (517, 330) with delta (0, 0)
Screenshot: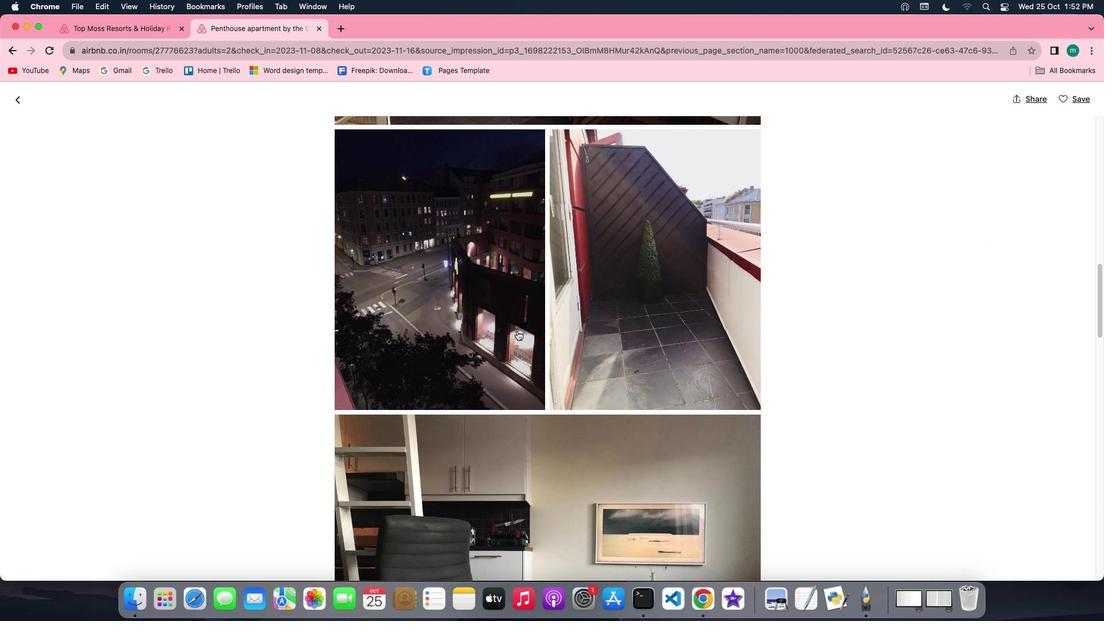 
Action: Mouse scrolled (517, 330) with delta (0, 0)
Screenshot: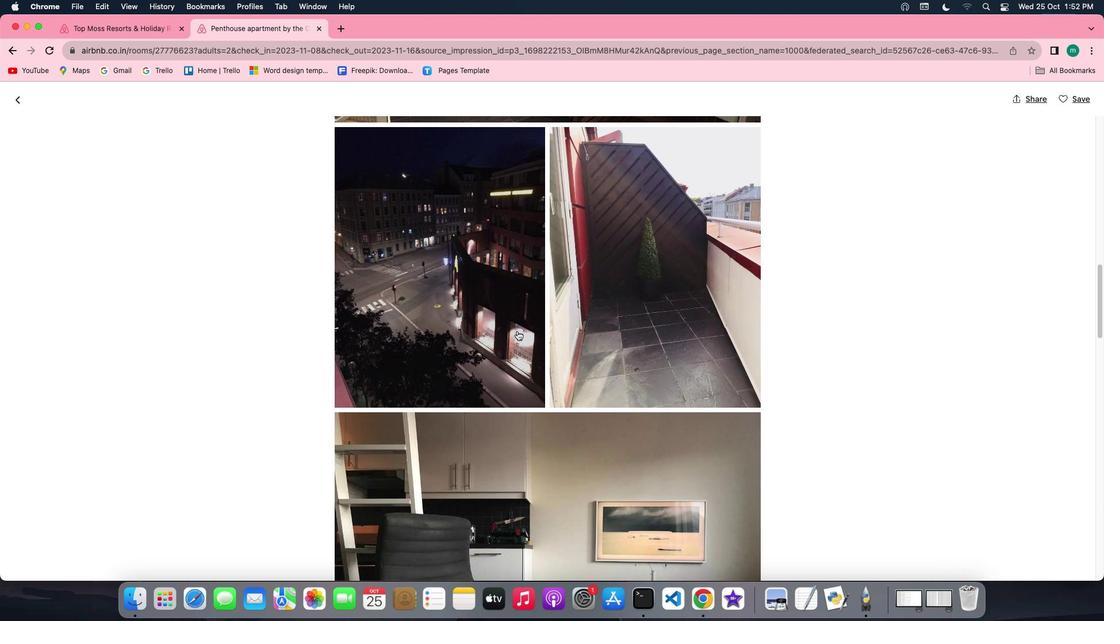 
Action: Mouse scrolled (517, 330) with delta (0, 0)
Screenshot: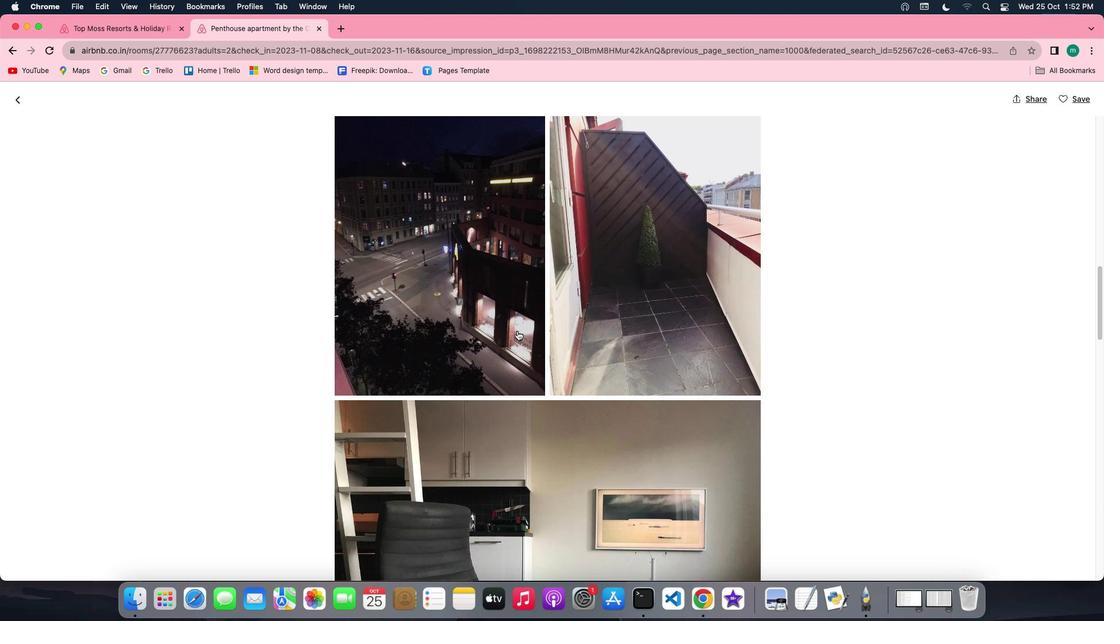 
Action: Mouse scrolled (517, 330) with delta (0, 0)
Screenshot: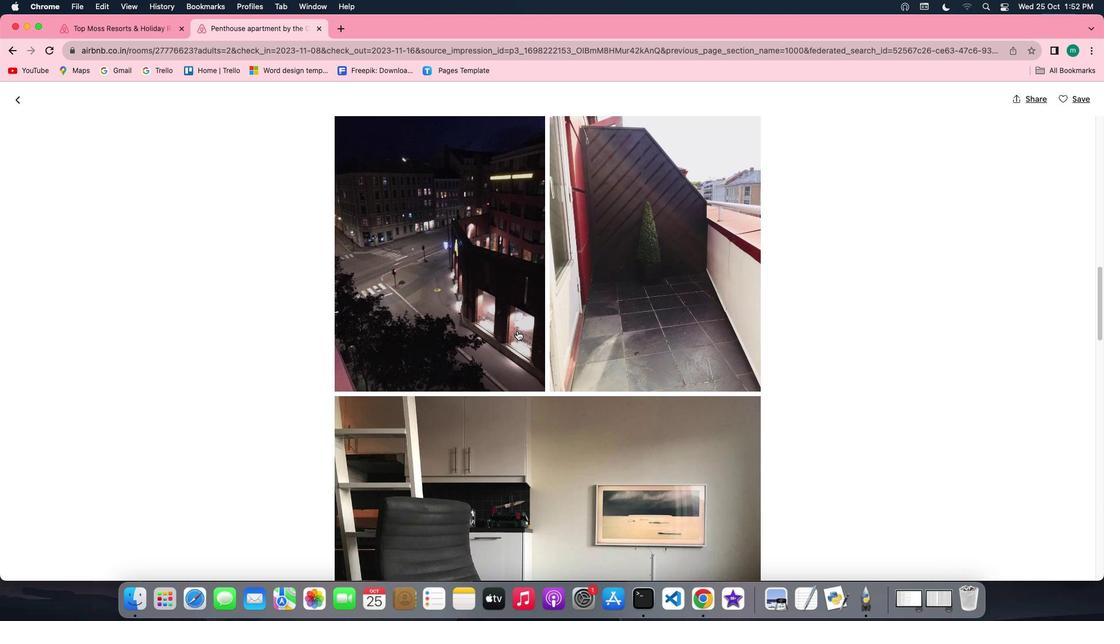 
Action: Mouse scrolled (517, 330) with delta (0, 0)
Screenshot: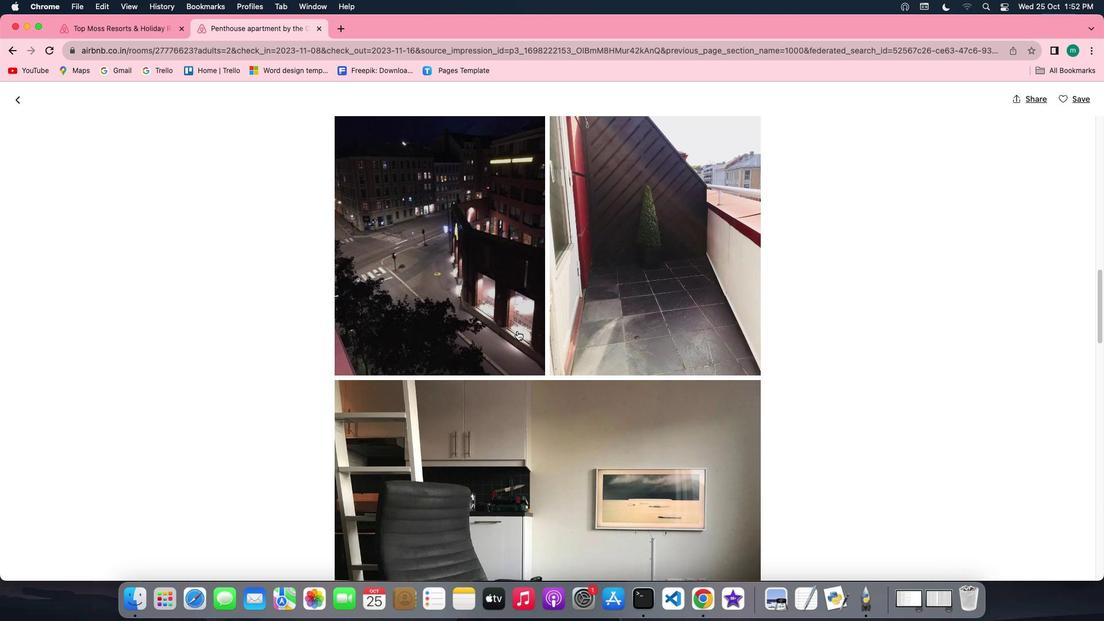 
Action: Mouse scrolled (517, 330) with delta (0, 0)
Screenshot: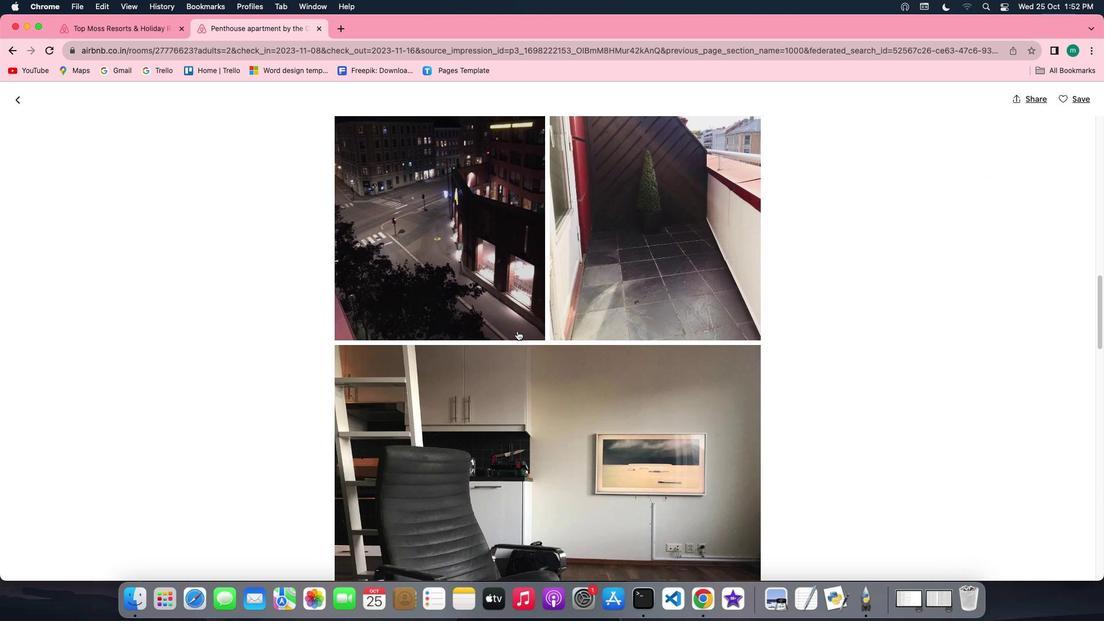 
Action: Mouse scrolled (517, 330) with delta (0, 0)
Screenshot: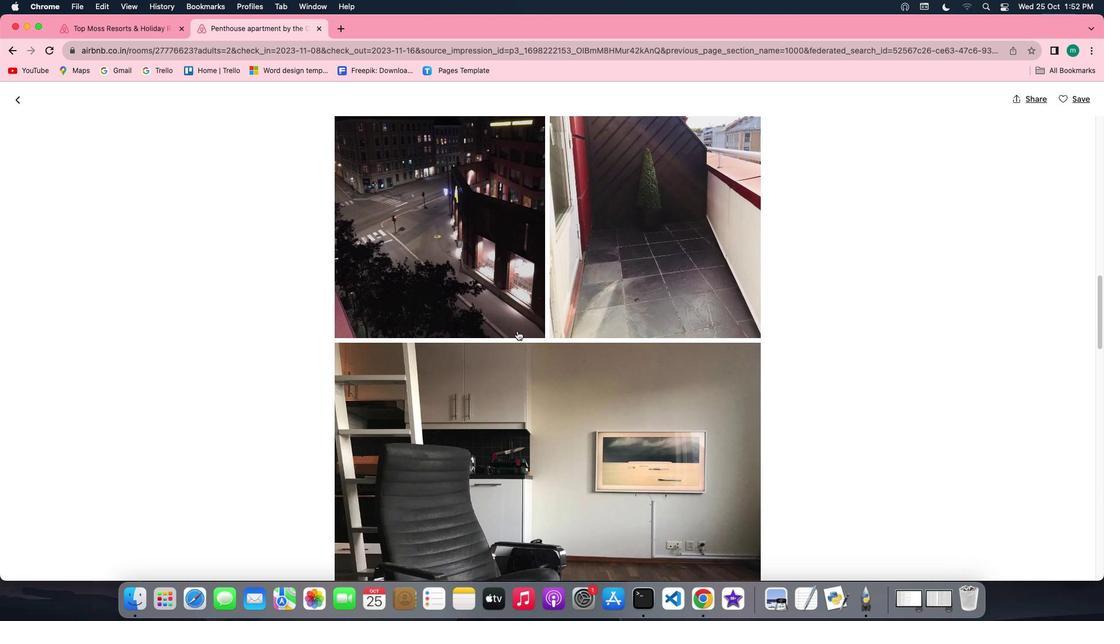 
Action: Mouse scrolled (517, 330) with delta (0, 0)
Screenshot: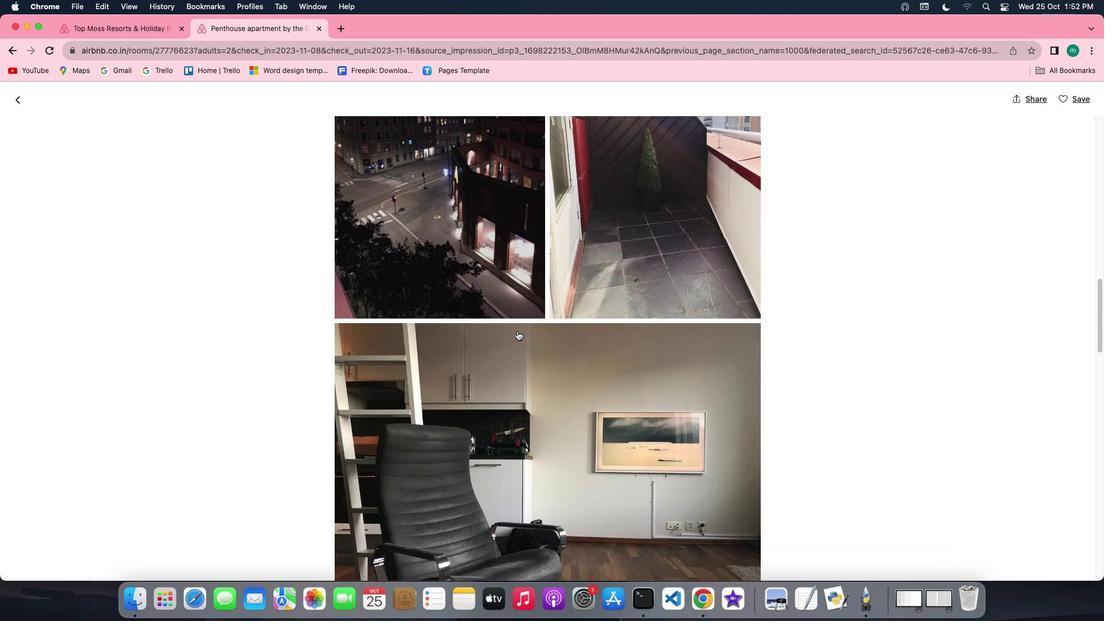 
Action: Mouse scrolled (517, 330) with delta (0, -1)
Screenshot: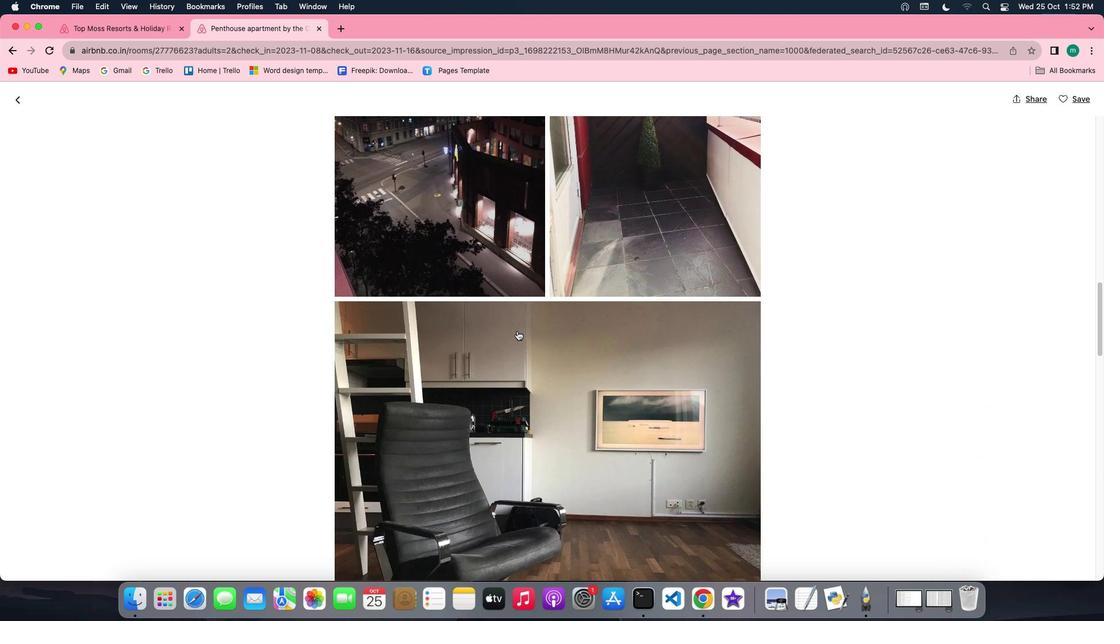 
Action: Mouse scrolled (517, 330) with delta (0, 0)
Screenshot: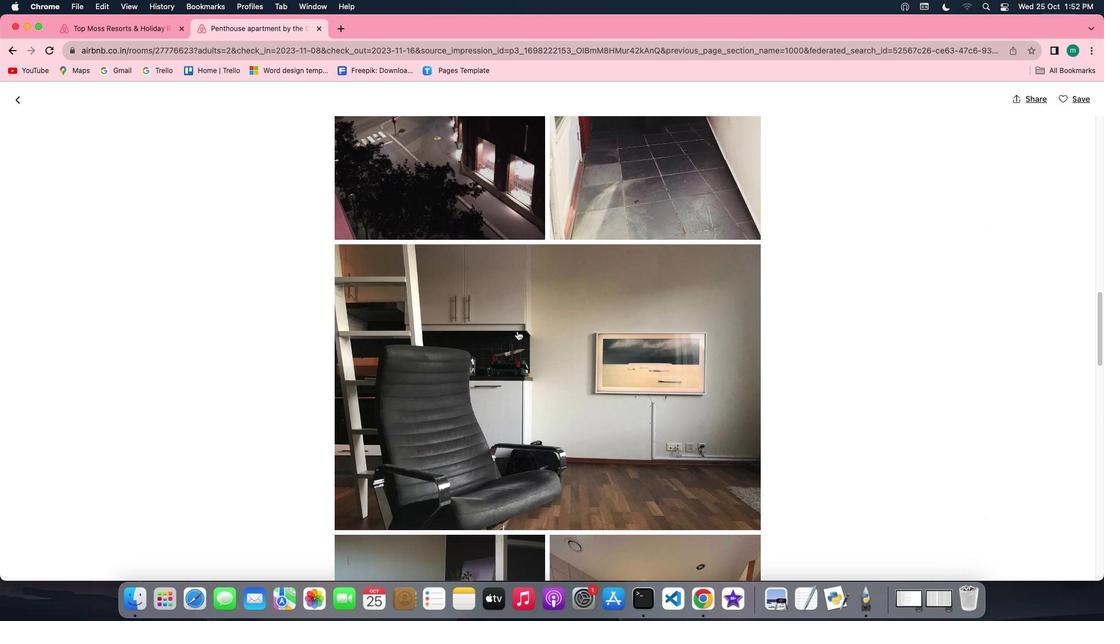 
Action: Mouse scrolled (517, 330) with delta (0, 0)
Screenshot: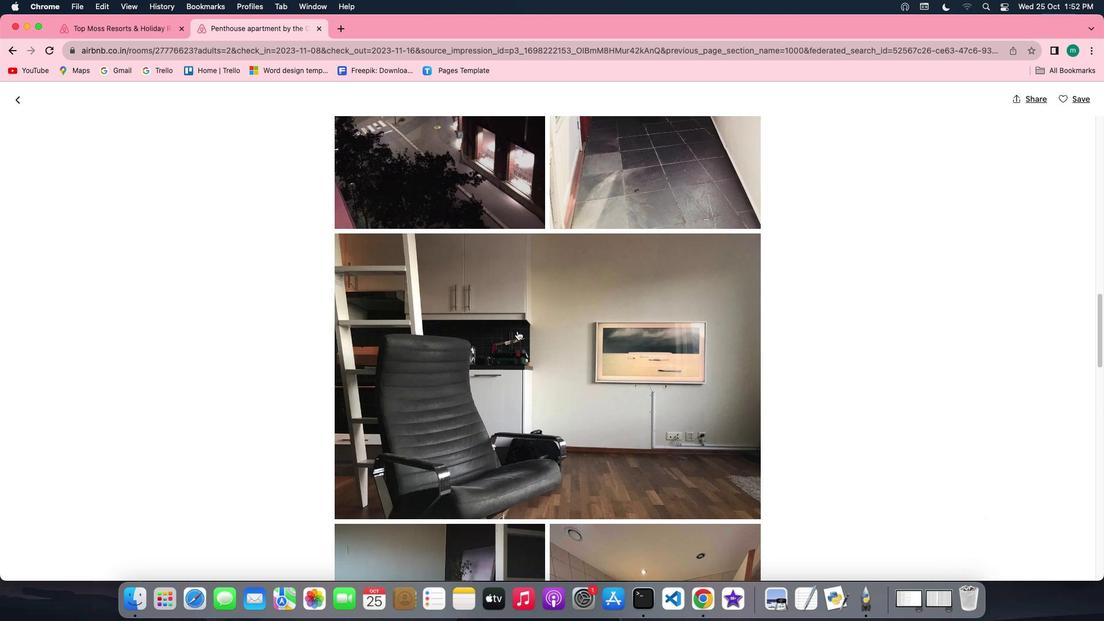 
Action: Mouse scrolled (517, 330) with delta (0, -1)
Screenshot: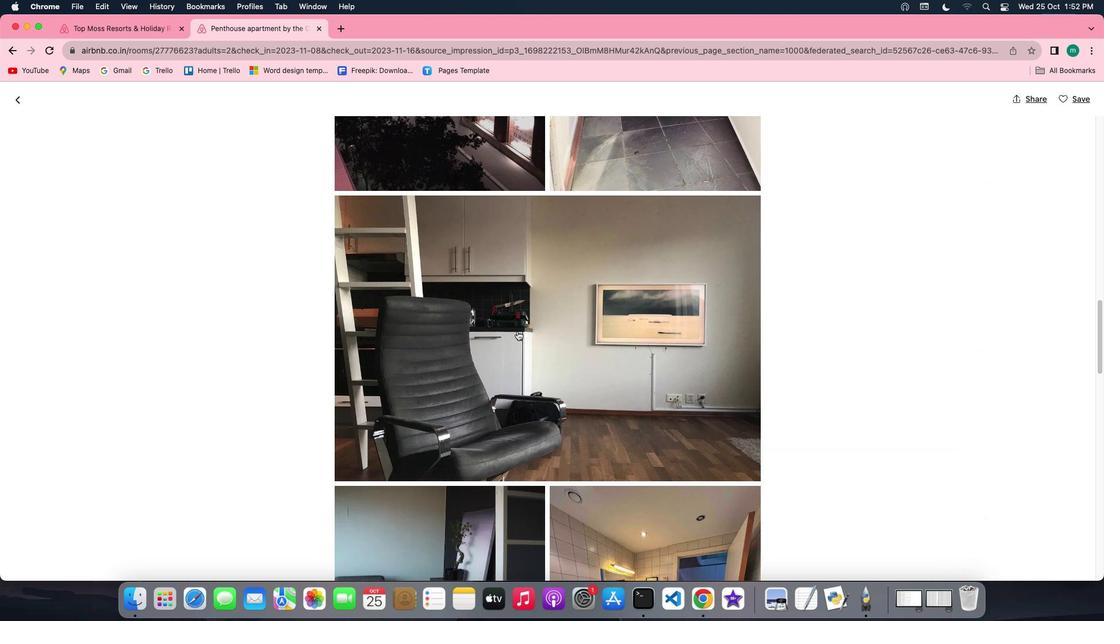 
Action: Mouse scrolled (517, 330) with delta (0, -2)
Screenshot: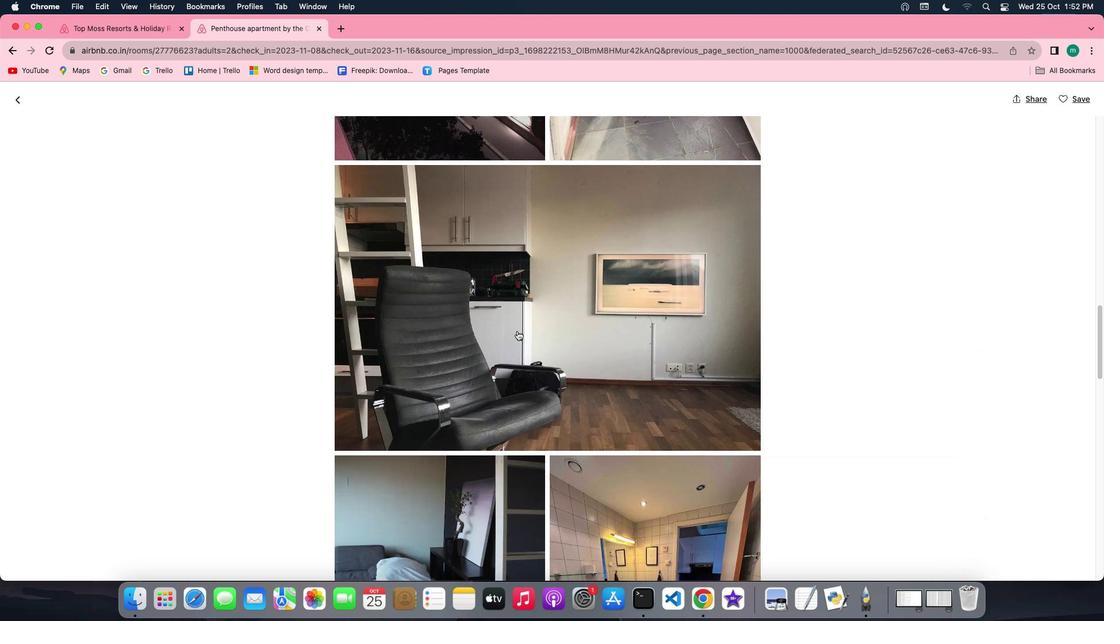 
Action: Mouse scrolled (517, 330) with delta (0, 0)
Screenshot: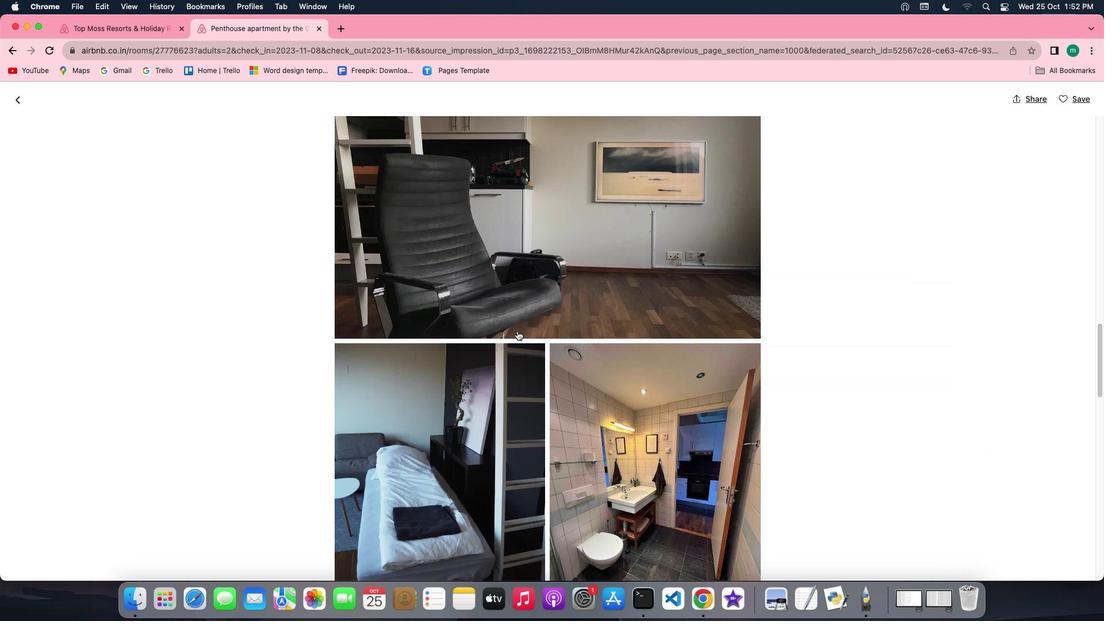 
Action: Mouse scrolled (517, 330) with delta (0, 0)
Screenshot: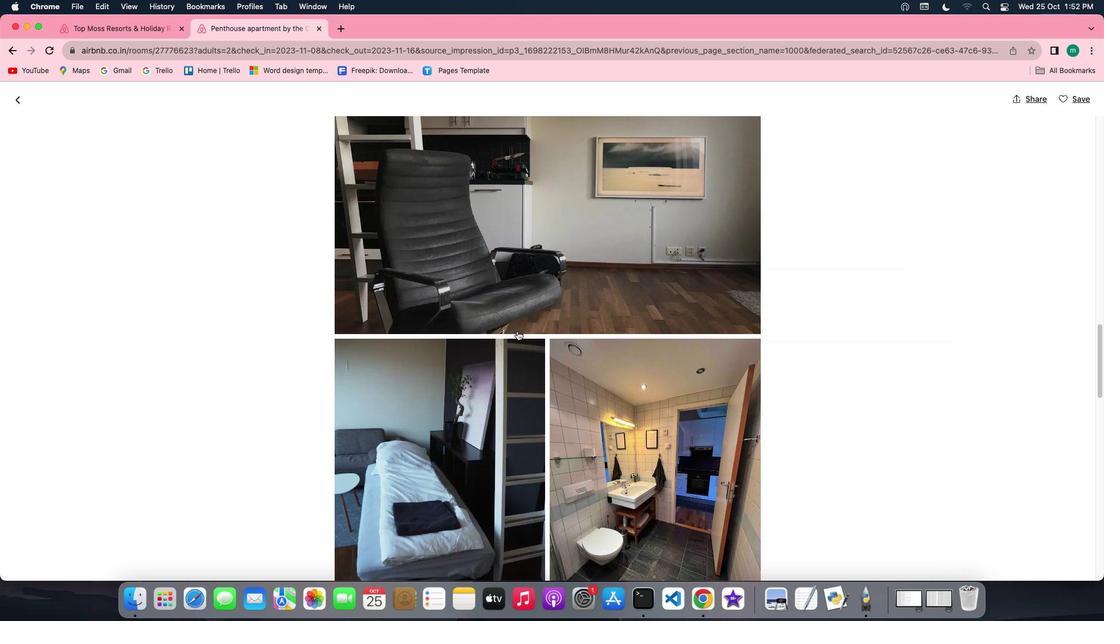 
Action: Mouse scrolled (517, 330) with delta (0, -1)
Screenshot: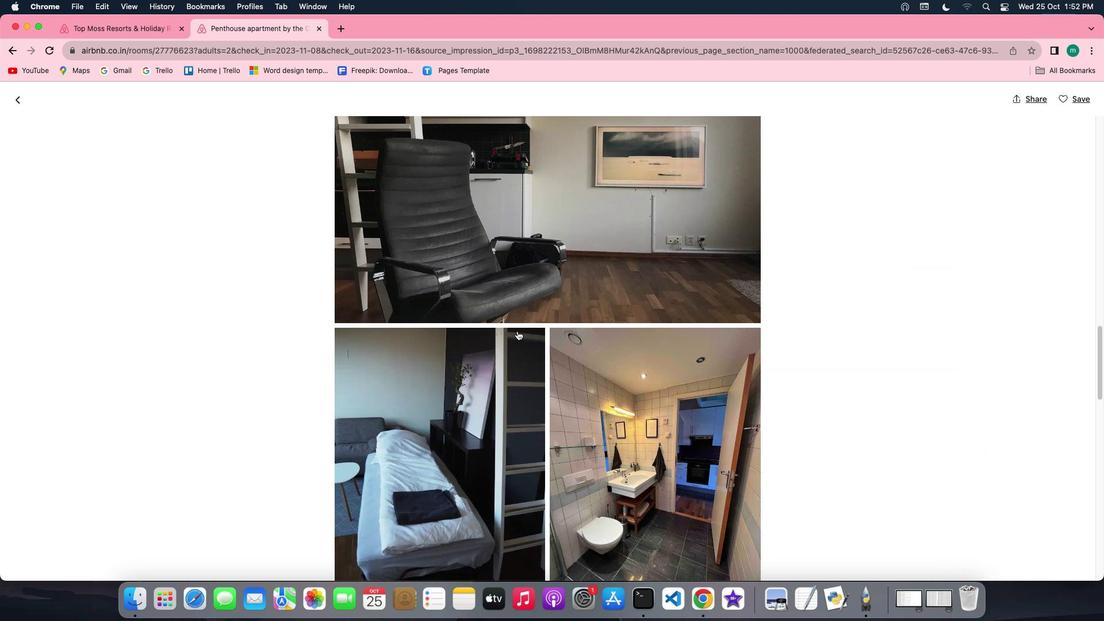 
Action: Mouse scrolled (517, 330) with delta (0, 0)
Screenshot: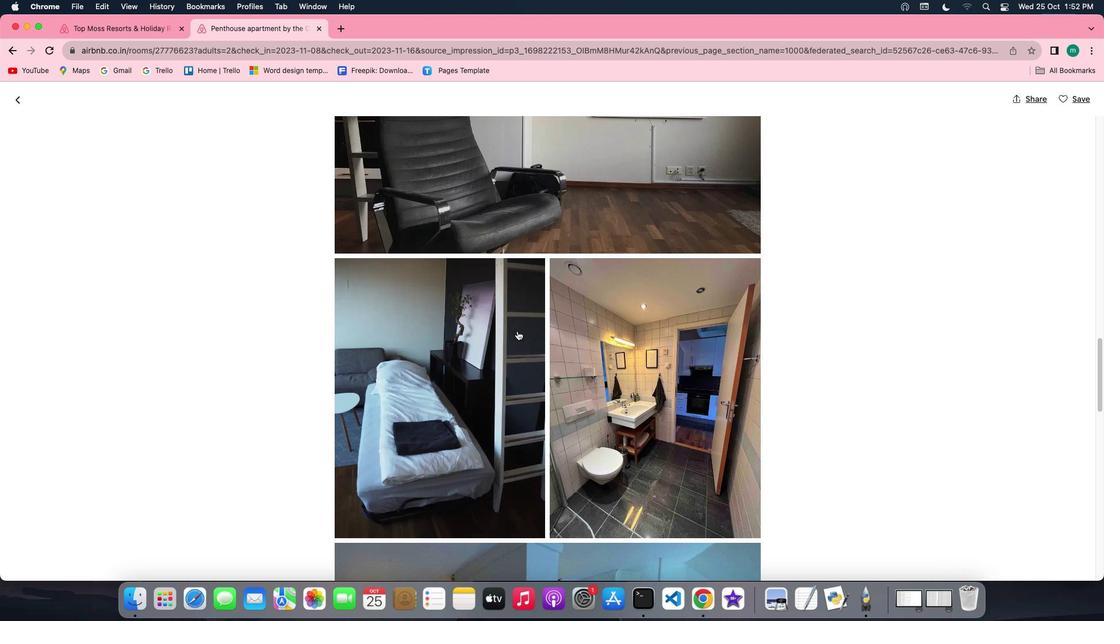 
Action: Mouse scrolled (517, 330) with delta (0, 0)
Screenshot: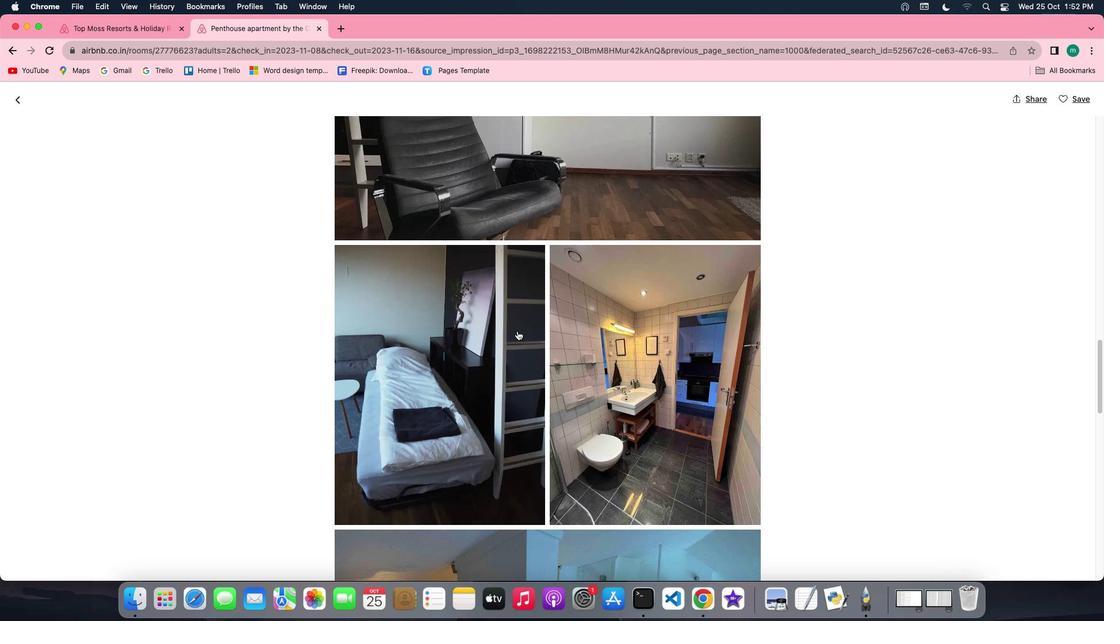 
Action: Mouse scrolled (517, 330) with delta (0, -1)
Screenshot: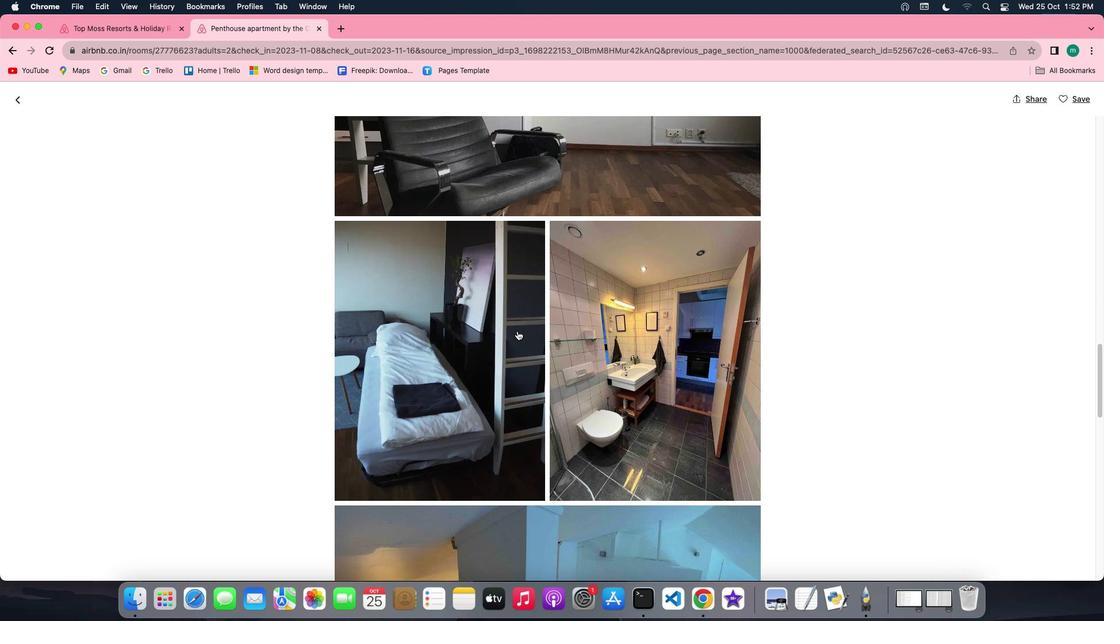 
Action: Mouse scrolled (517, 330) with delta (0, -2)
Screenshot: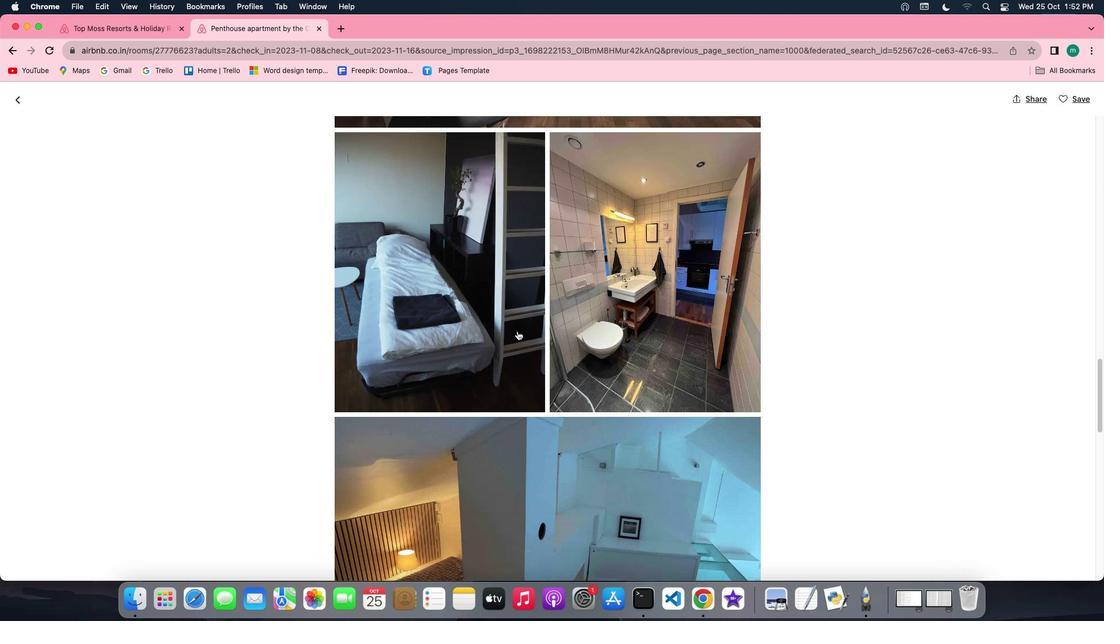 
Action: Mouse scrolled (517, 330) with delta (0, 0)
Screenshot: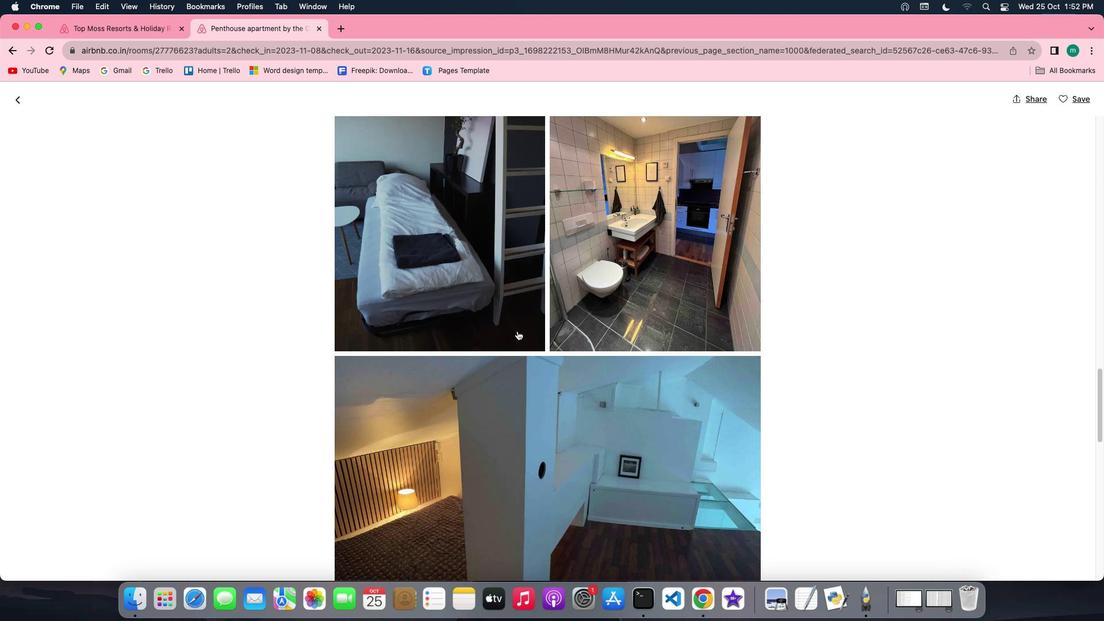 
Action: Mouse scrolled (517, 330) with delta (0, 0)
Screenshot: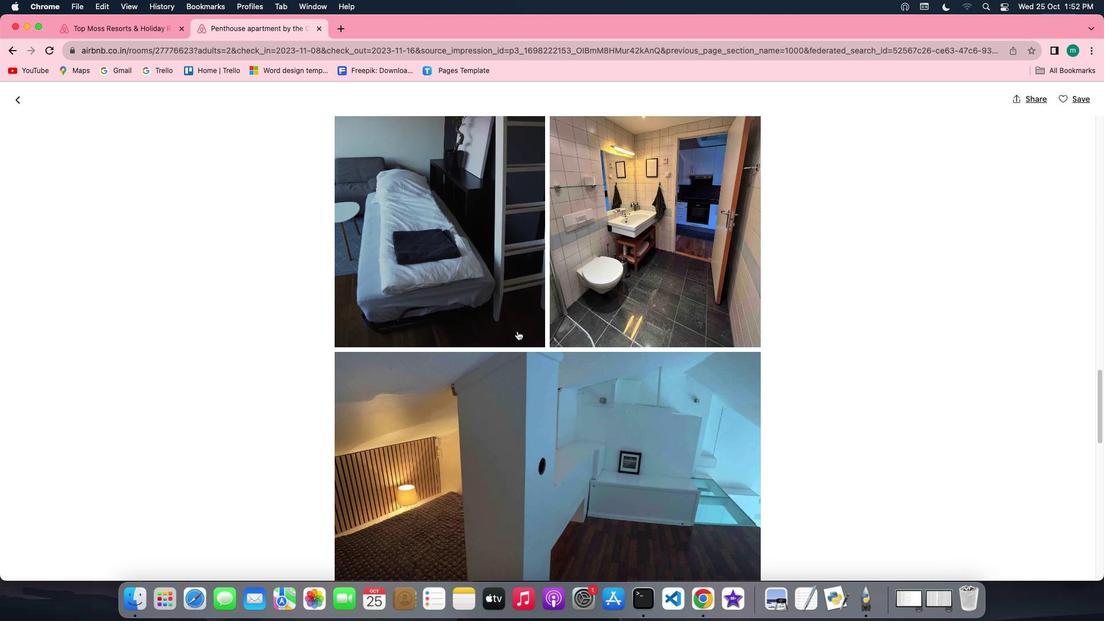 
Action: Mouse scrolled (517, 330) with delta (0, -1)
Screenshot: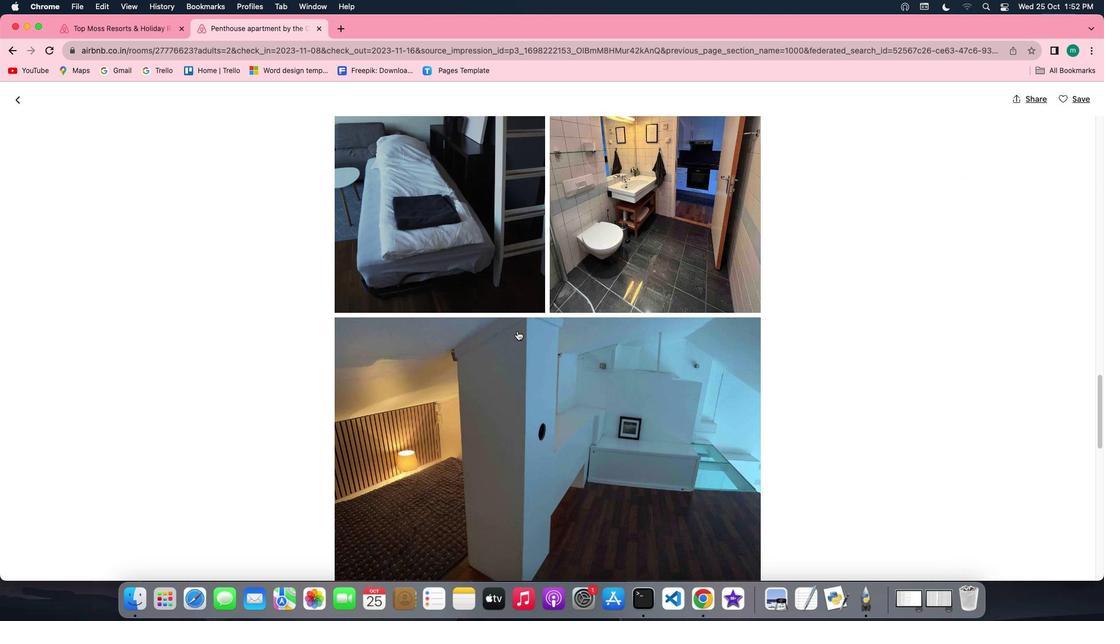 
Action: Mouse scrolled (517, 330) with delta (0, 0)
Screenshot: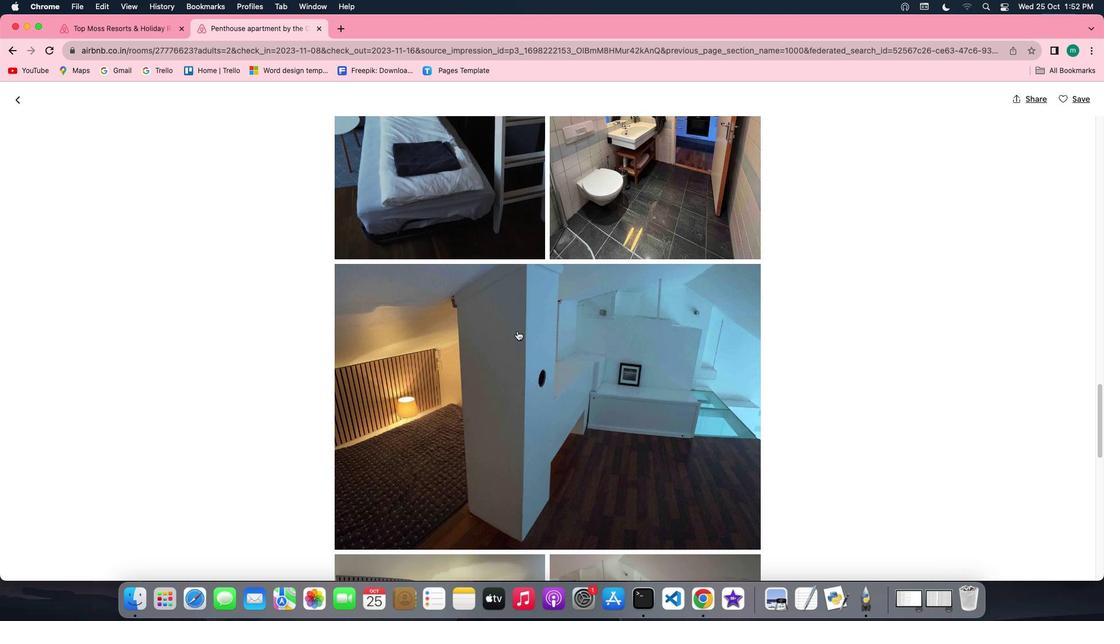 
Action: Mouse scrolled (517, 330) with delta (0, 0)
Screenshot: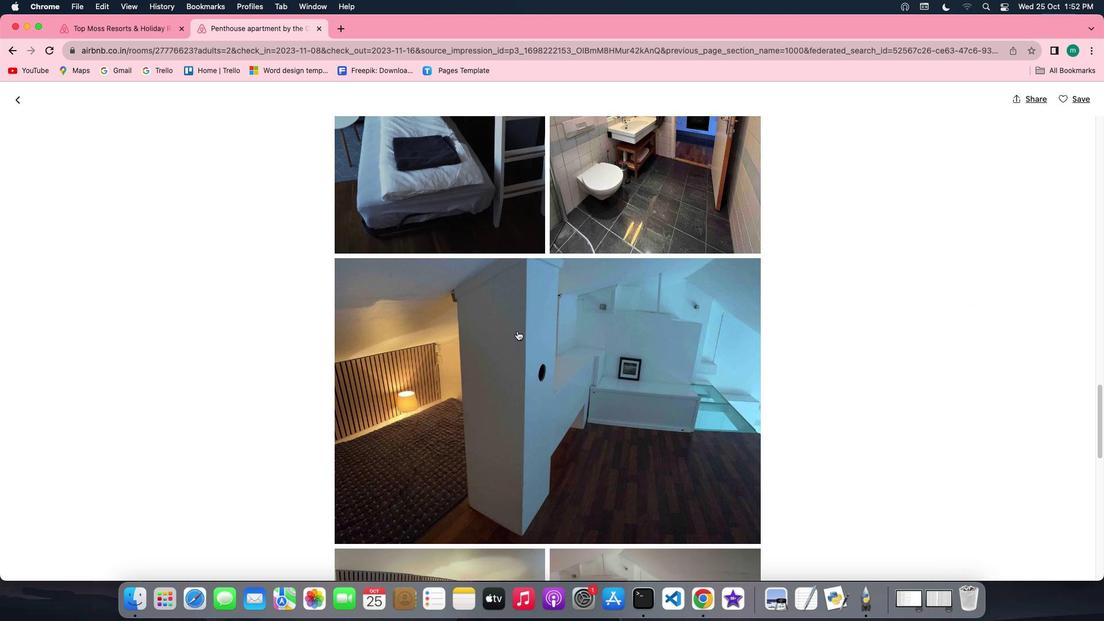 
Action: Mouse scrolled (517, 330) with delta (0, -1)
Screenshot: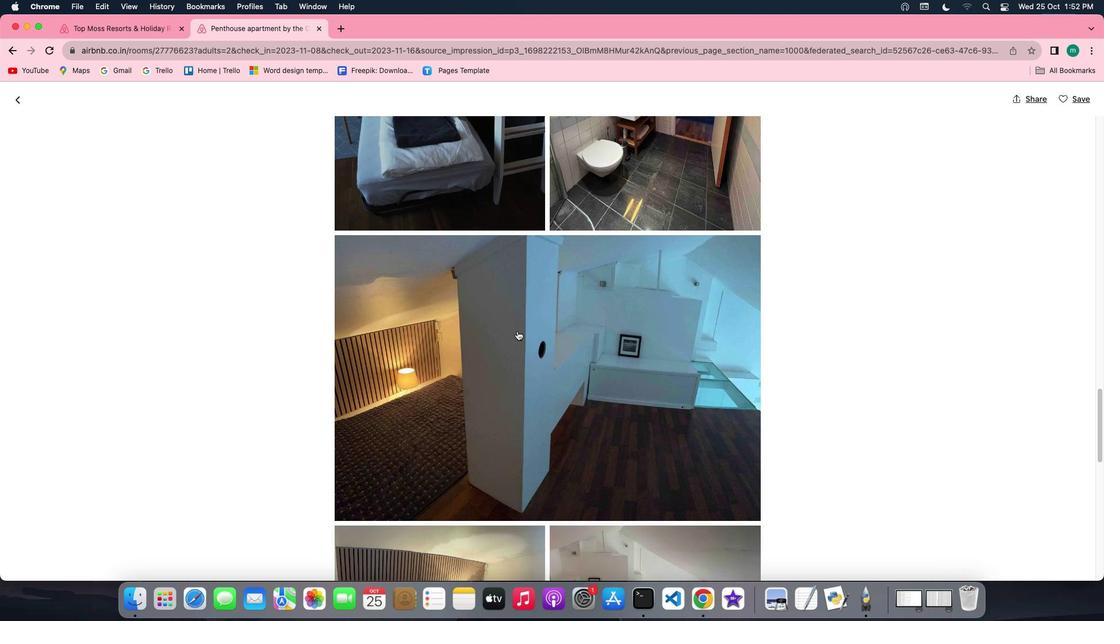 
Action: Mouse scrolled (517, 330) with delta (0, 0)
Screenshot: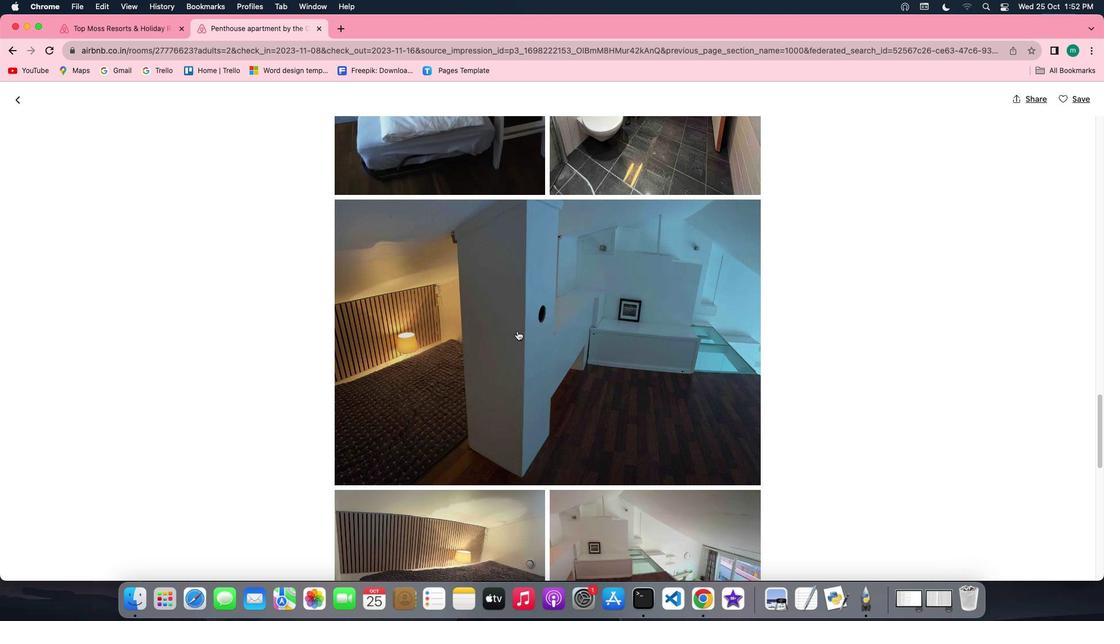 
Action: Mouse scrolled (517, 330) with delta (0, 0)
Screenshot: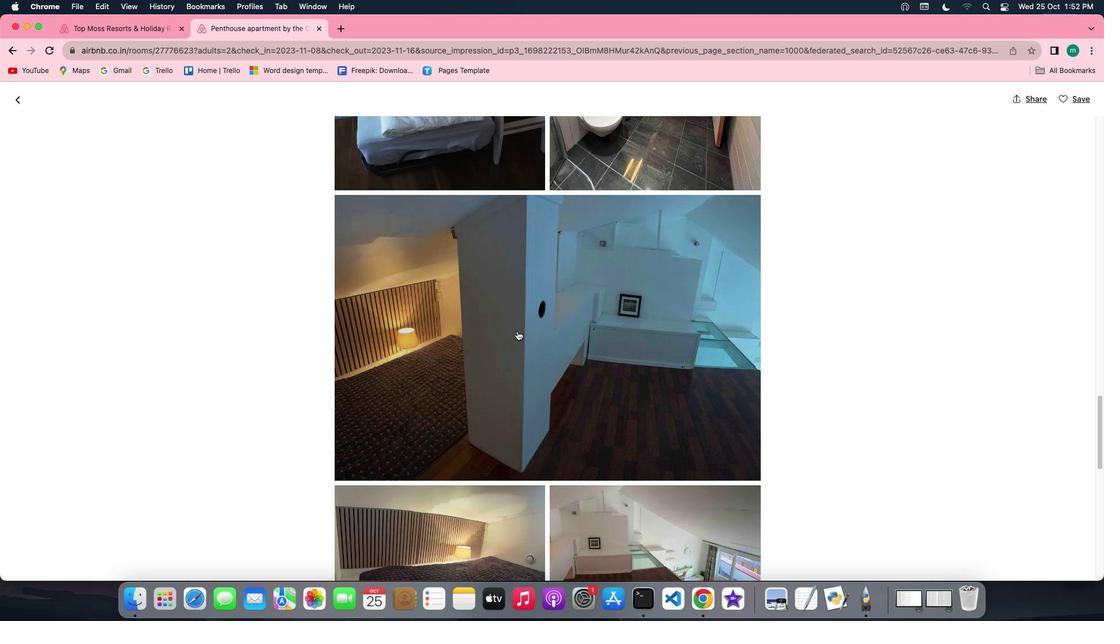
Action: Mouse scrolled (517, 330) with delta (0, -1)
Screenshot: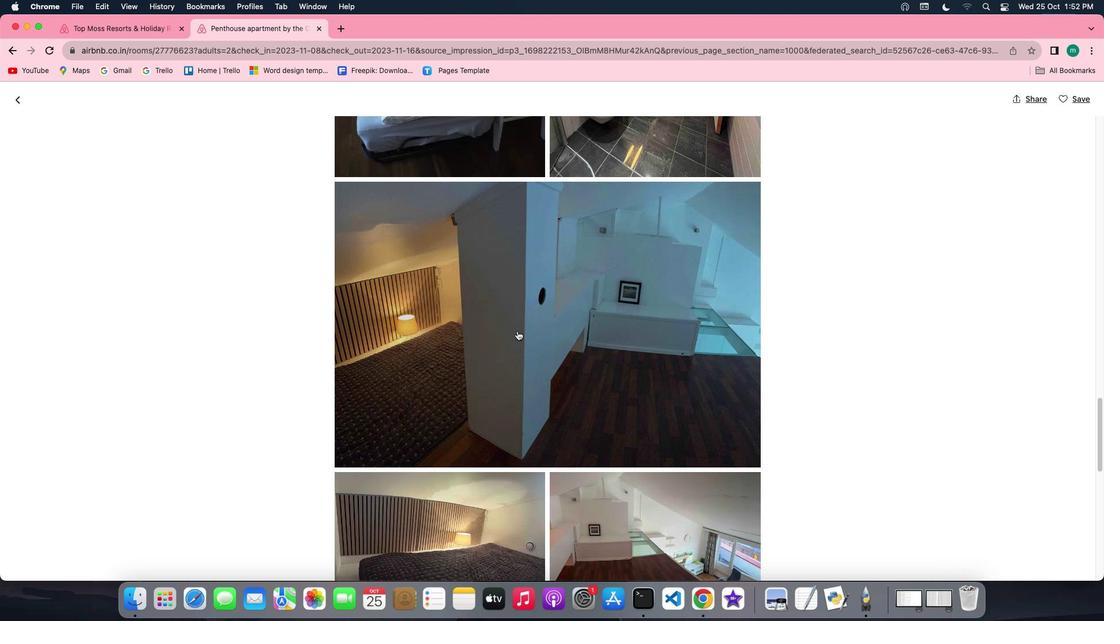 
Action: Mouse scrolled (517, 330) with delta (0, -1)
Screenshot: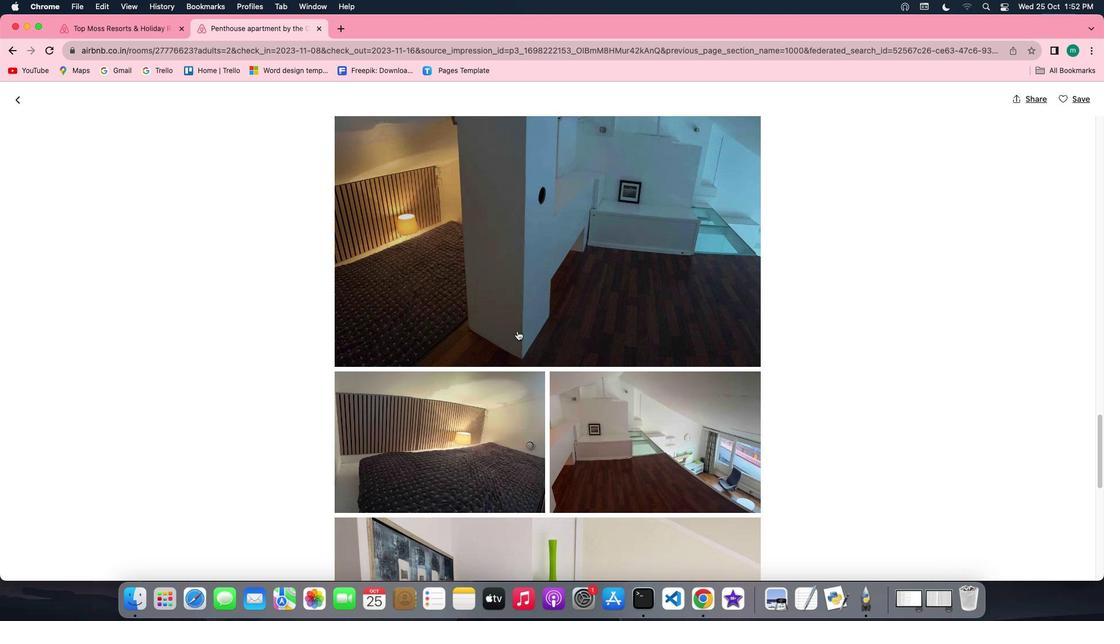 
Action: Mouse scrolled (517, 330) with delta (0, 0)
Screenshot: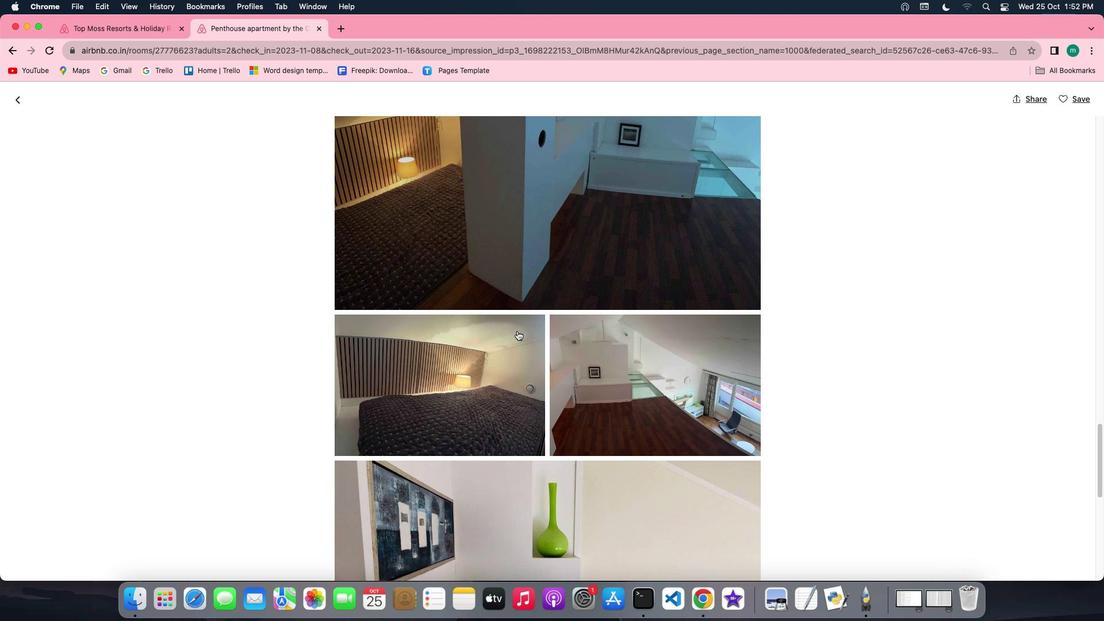 
Action: Mouse scrolled (517, 330) with delta (0, 0)
Screenshot: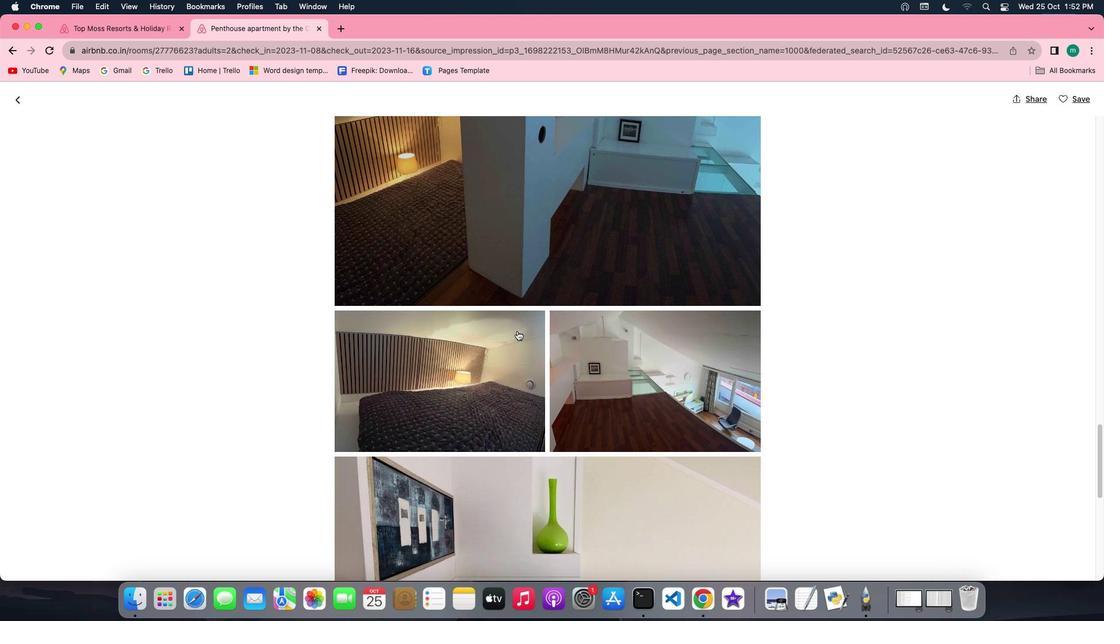 
Action: Mouse scrolled (517, 330) with delta (0, -1)
Screenshot: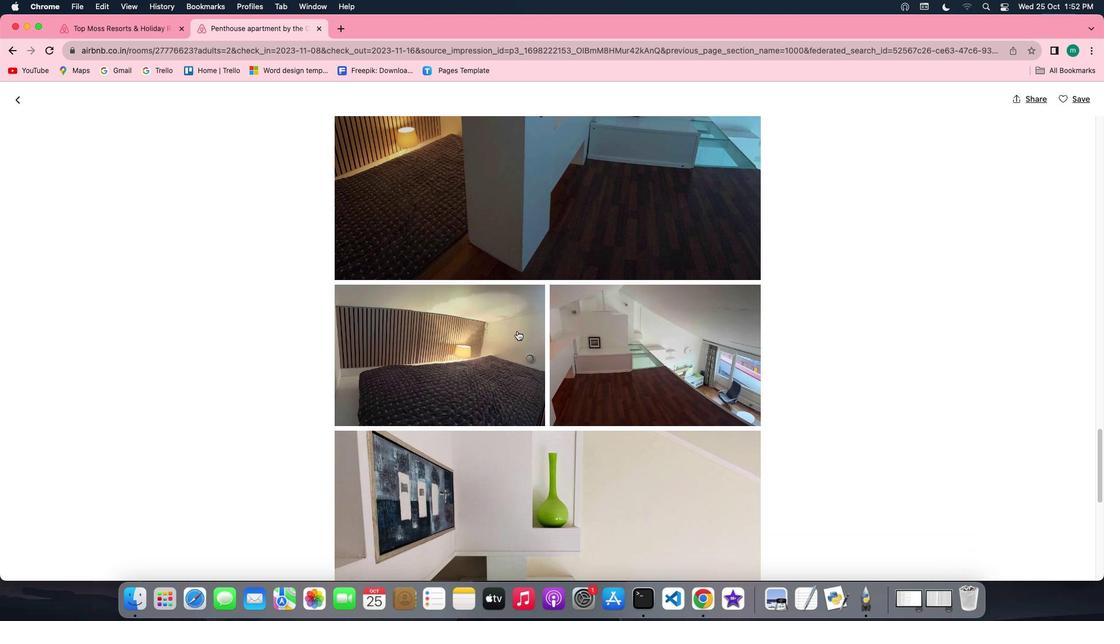 
Action: Mouse scrolled (517, 330) with delta (0, -1)
Screenshot: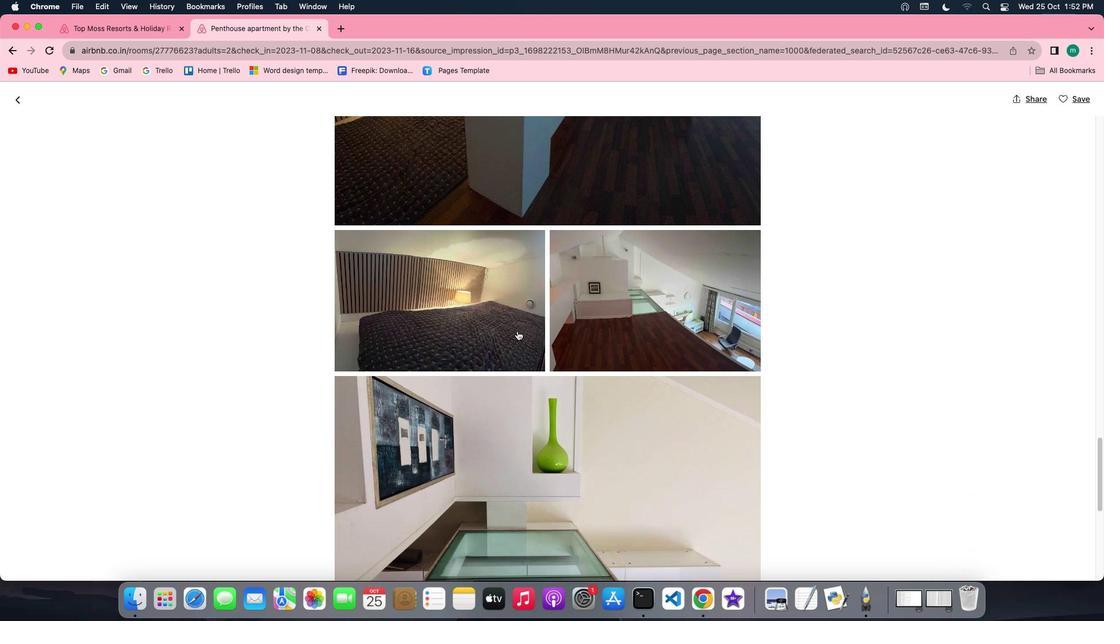 
Action: Mouse scrolled (517, 330) with delta (0, 0)
Screenshot: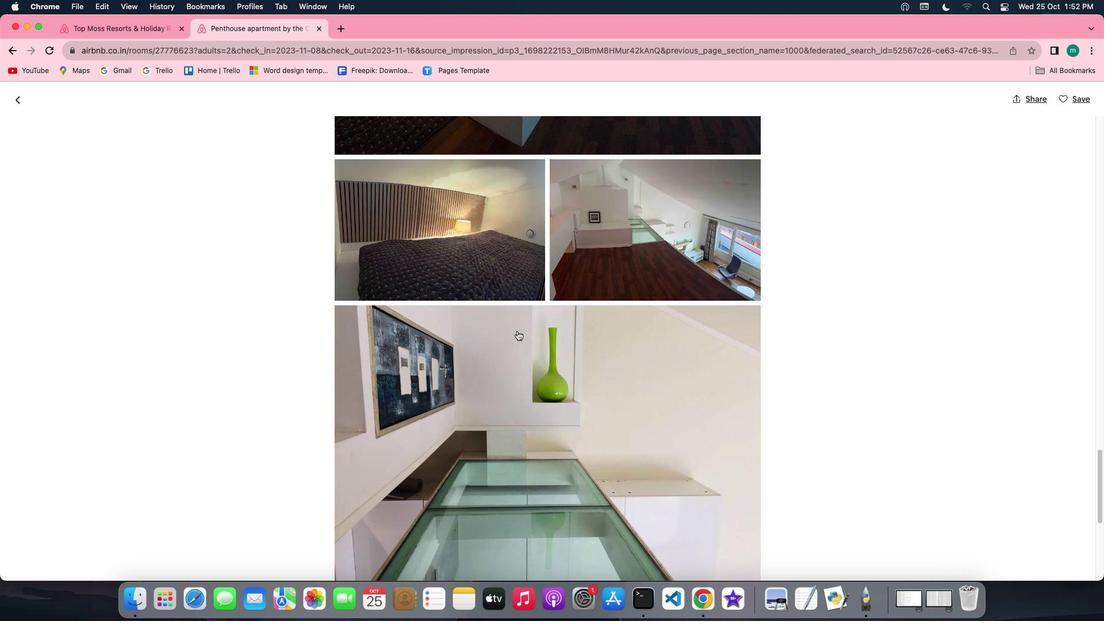 
Action: Mouse scrolled (517, 330) with delta (0, 0)
Screenshot: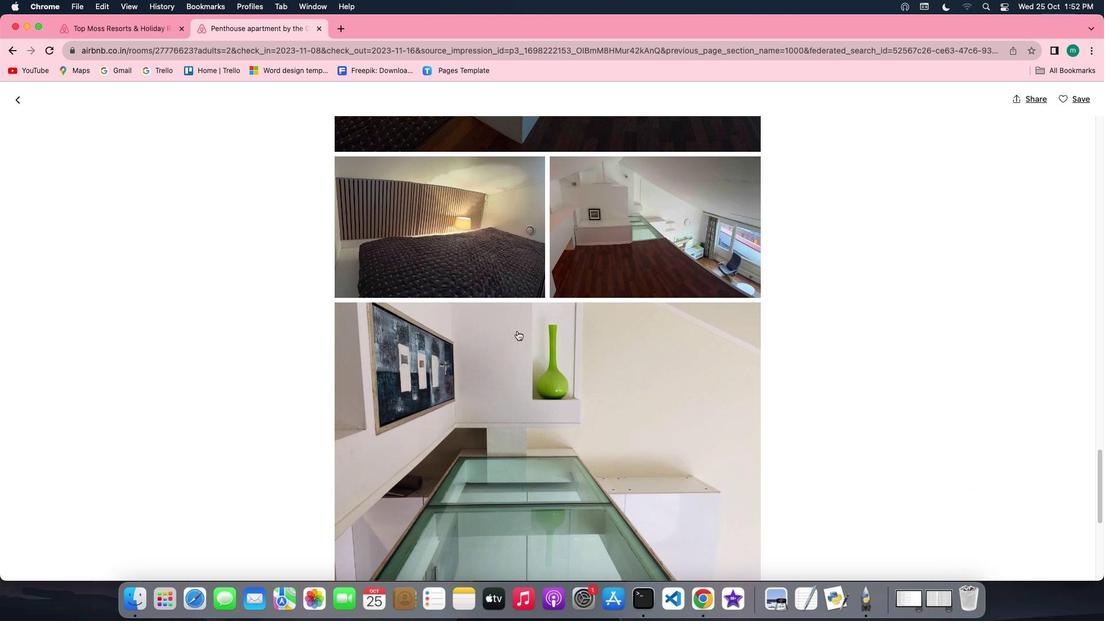 
Action: Mouse scrolled (517, 330) with delta (0, 0)
Screenshot: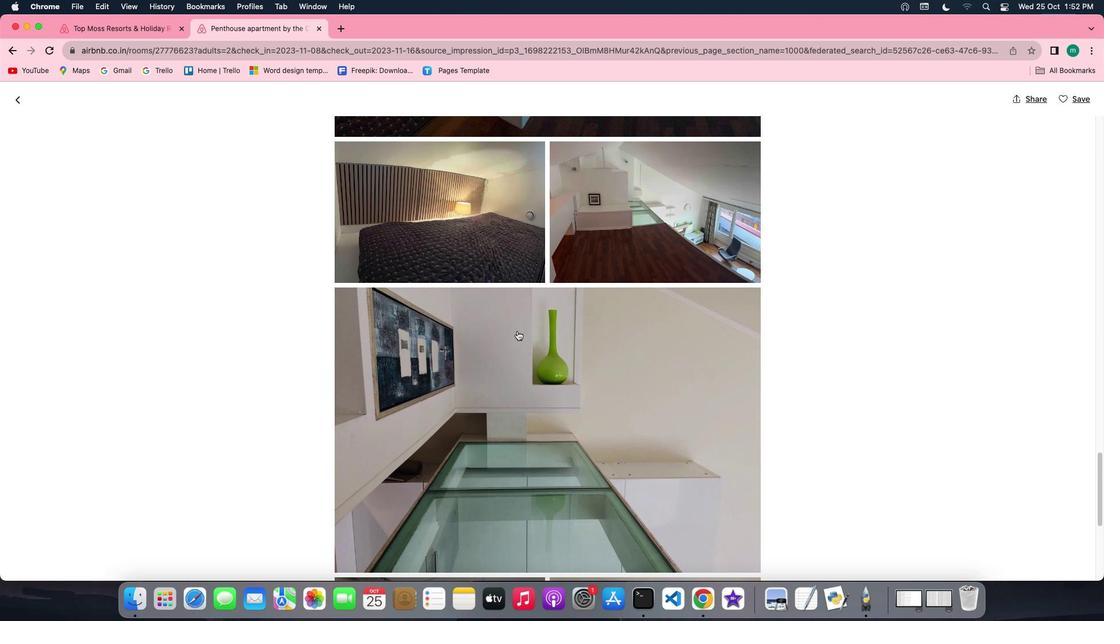 
Action: Mouse scrolled (517, 330) with delta (0, 0)
Screenshot: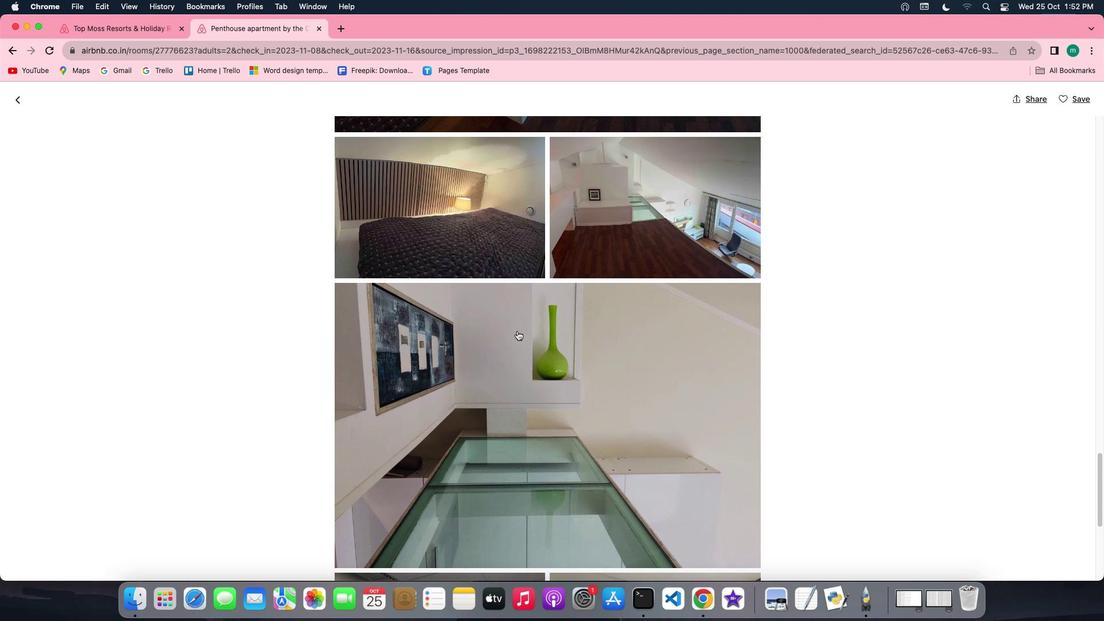 
Action: Mouse scrolled (517, 330) with delta (0, 0)
Screenshot: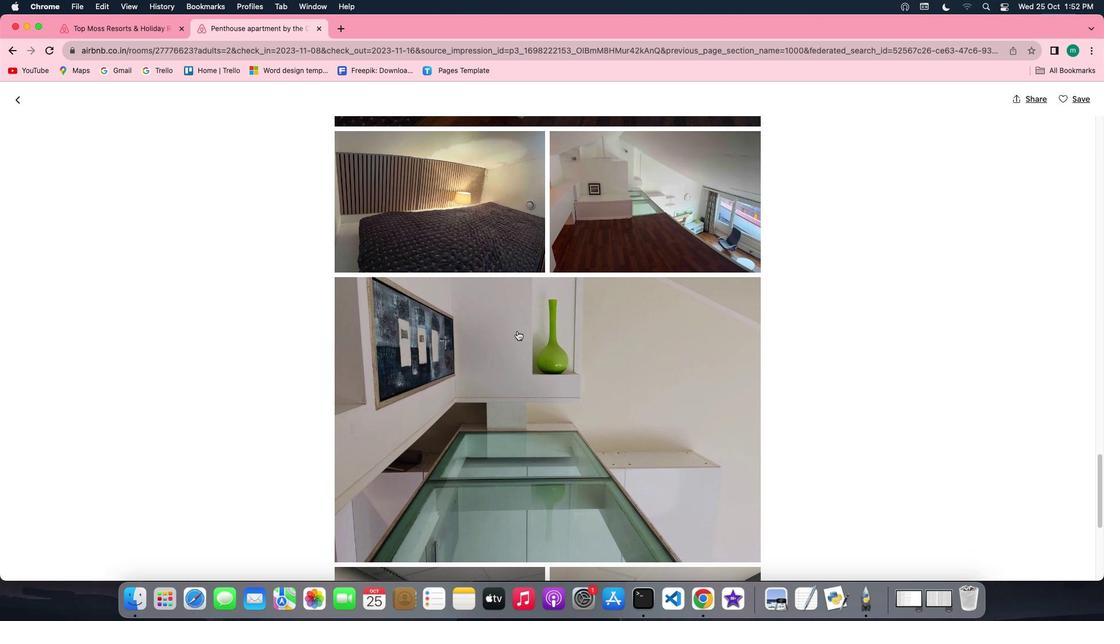 
Action: Mouse scrolled (517, 330) with delta (0, 0)
Screenshot: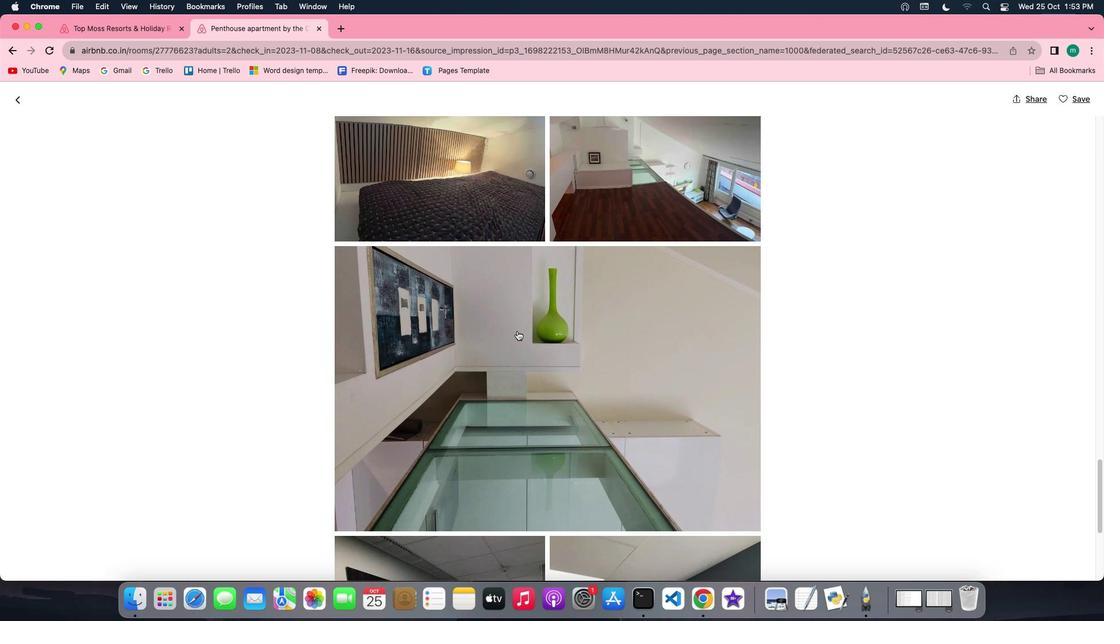 
Action: Mouse scrolled (517, 330) with delta (0, 0)
Screenshot: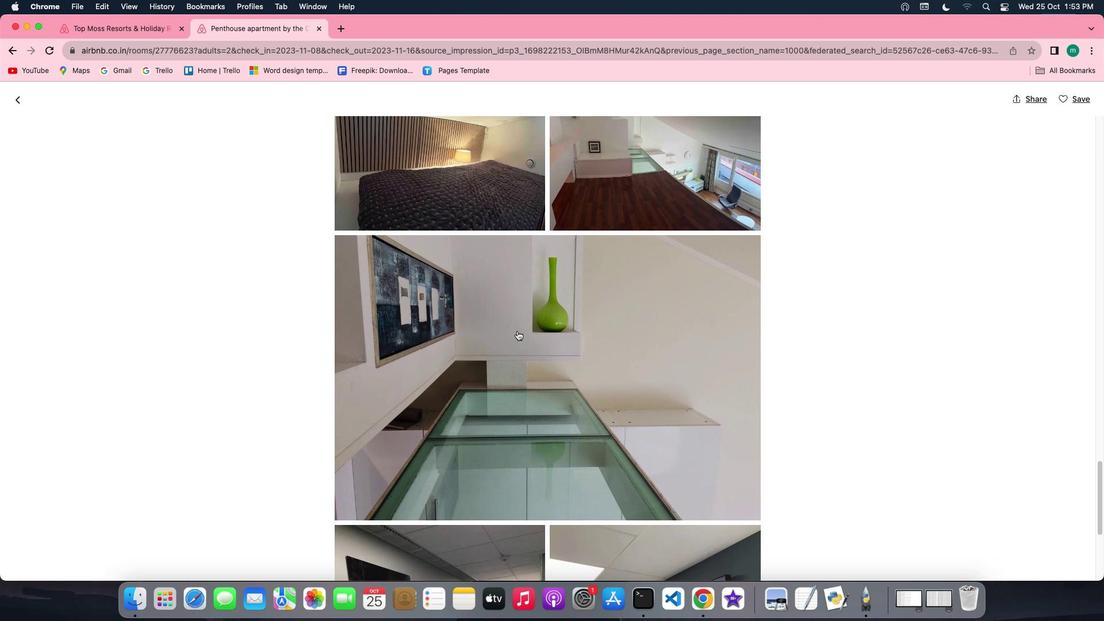 
Action: Mouse scrolled (517, 330) with delta (0, 0)
Screenshot: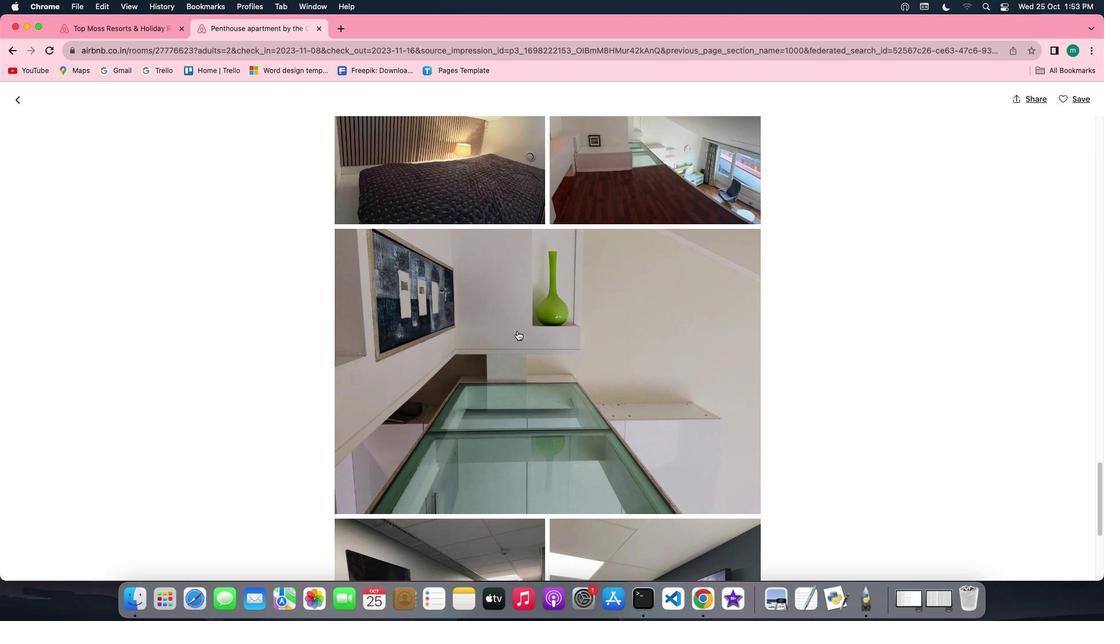 
Action: Mouse scrolled (517, 330) with delta (0, 0)
Screenshot: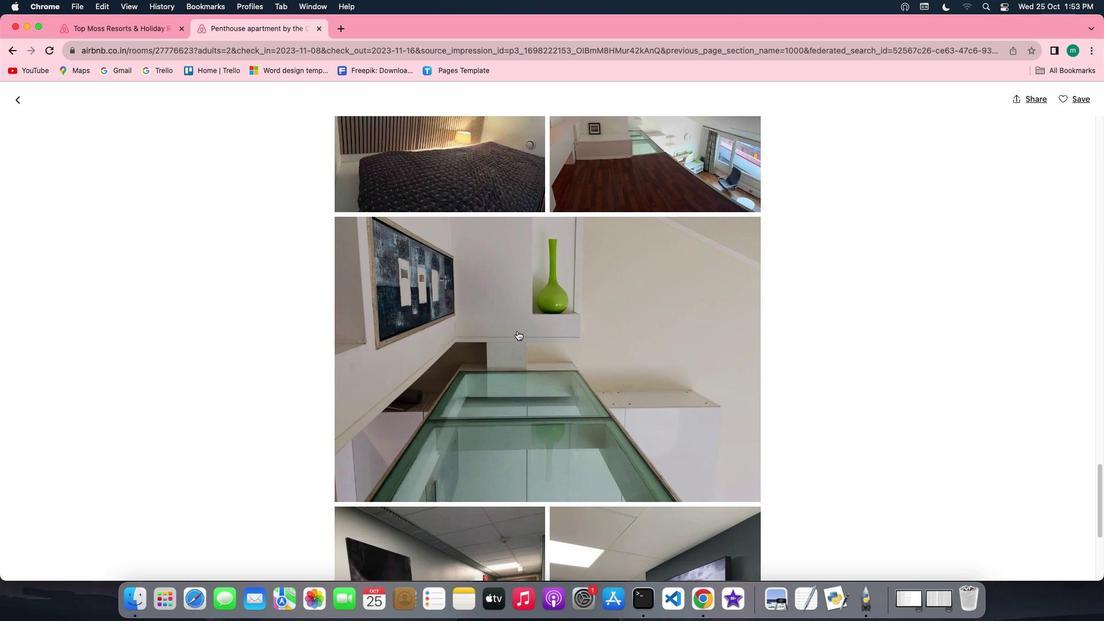 
Action: Mouse scrolled (517, 330) with delta (0, 0)
Screenshot: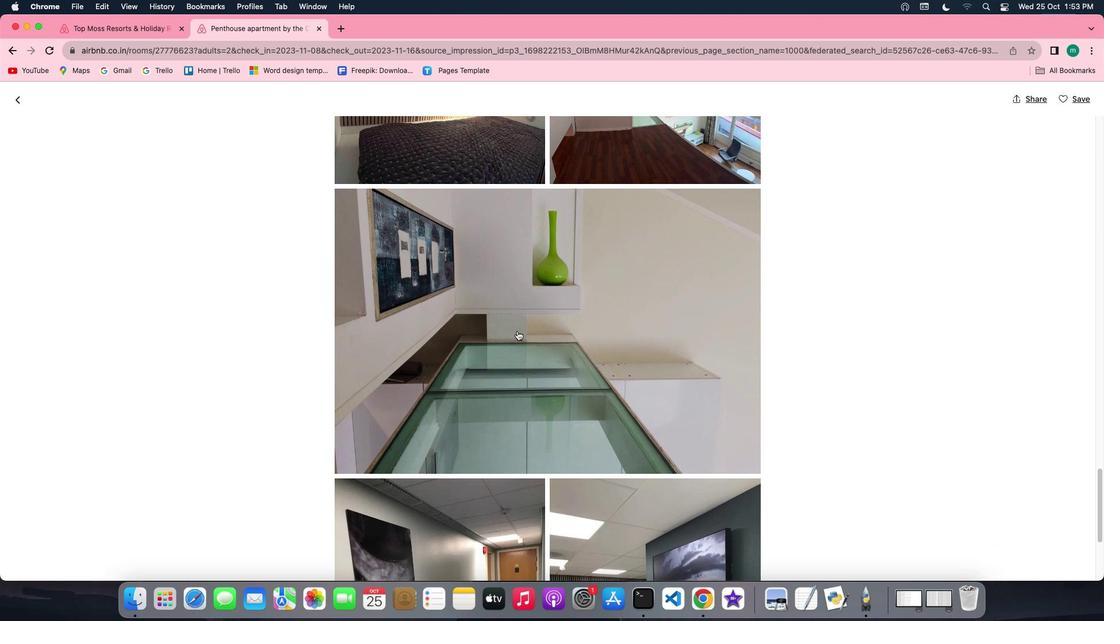 
Action: Mouse scrolled (517, 330) with delta (0, 0)
Screenshot: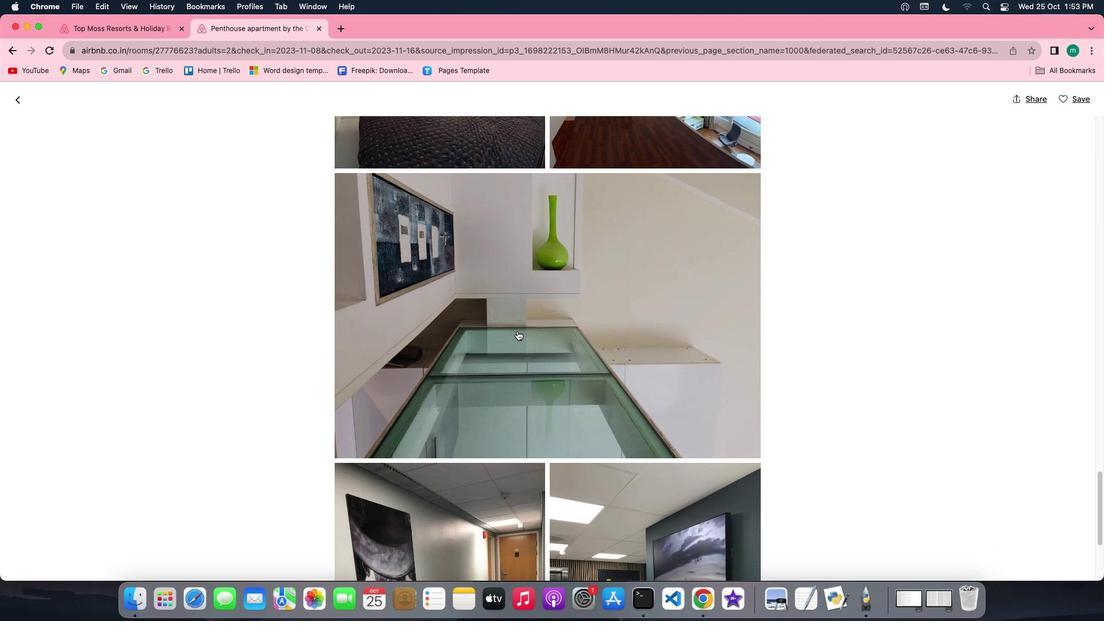 
Action: Mouse scrolled (517, 330) with delta (0, -1)
Screenshot: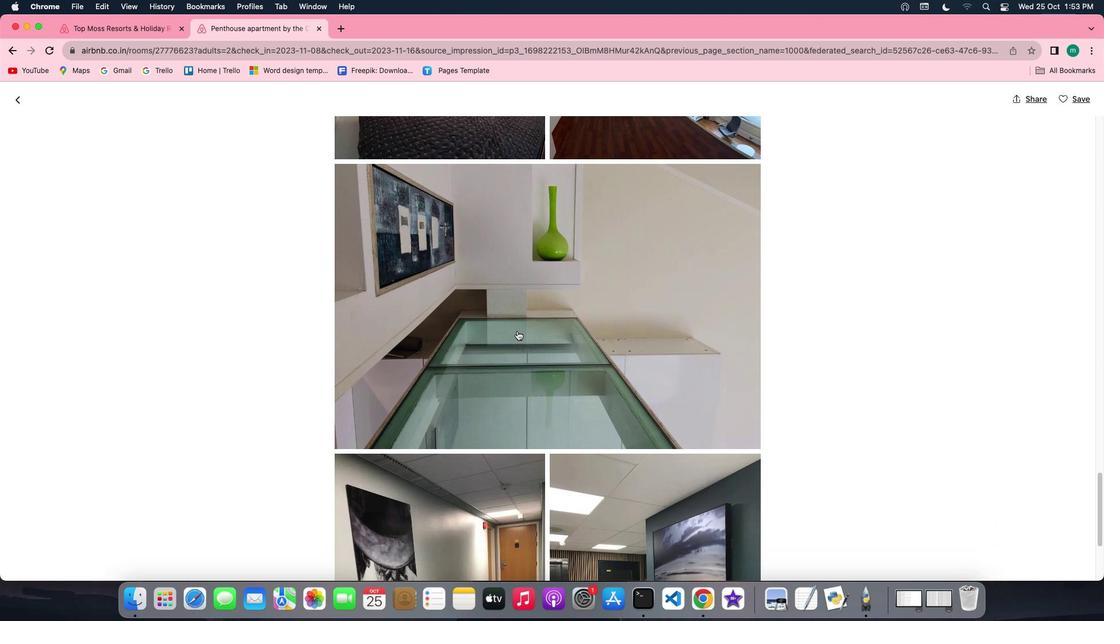 
Action: Mouse scrolled (517, 330) with delta (0, -1)
Screenshot: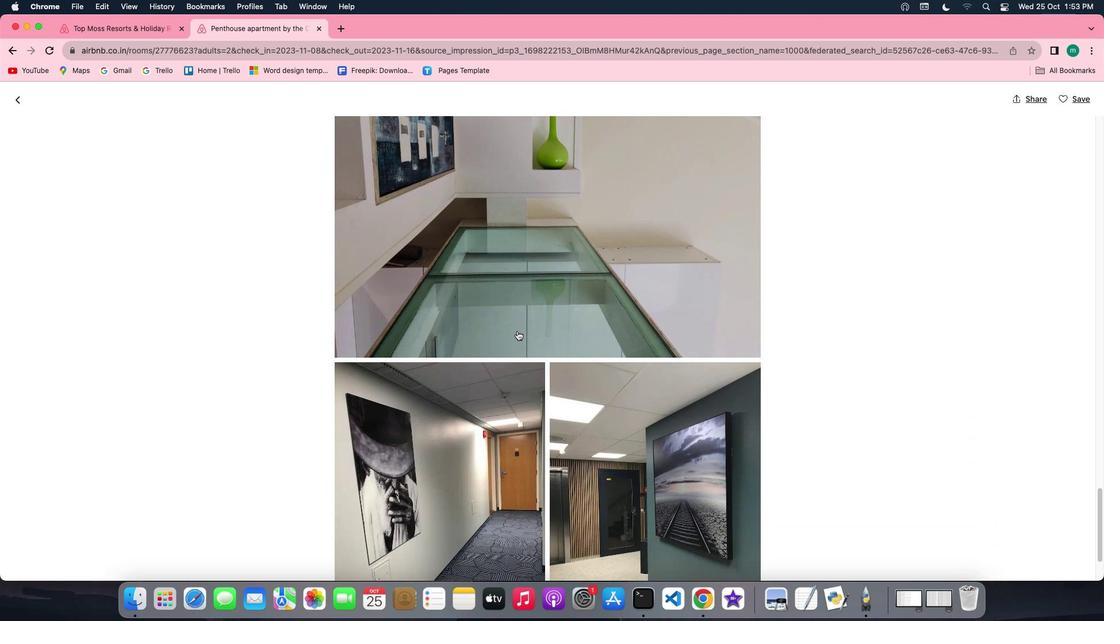 
Action: Mouse scrolled (517, 330) with delta (0, 0)
Screenshot: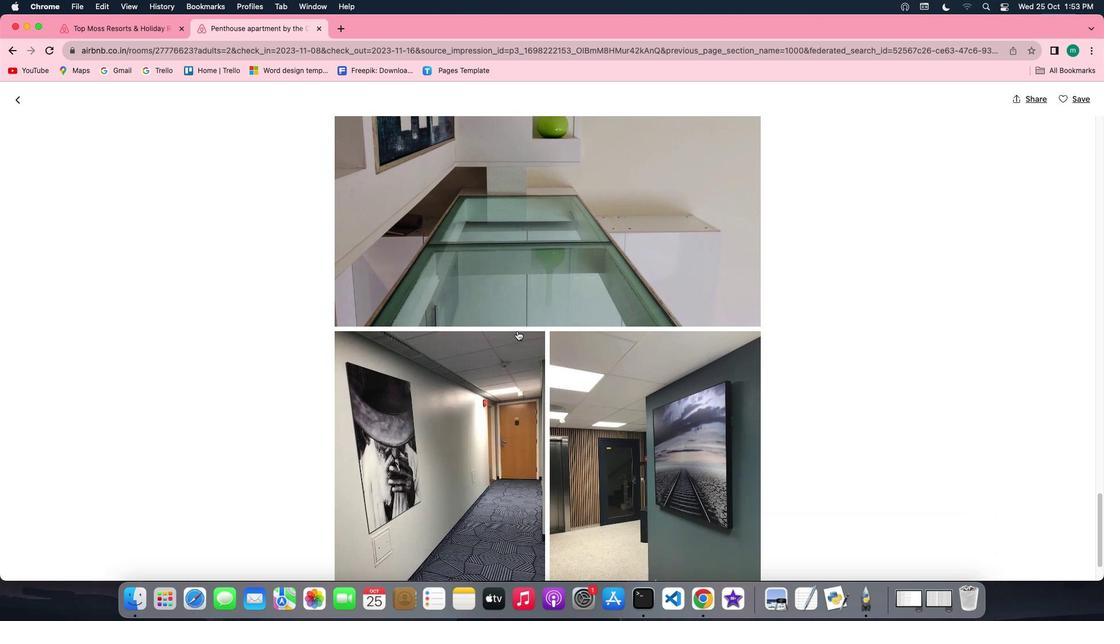 
Action: Mouse scrolled (517, 330) with delta (0, 0)
Screenshot: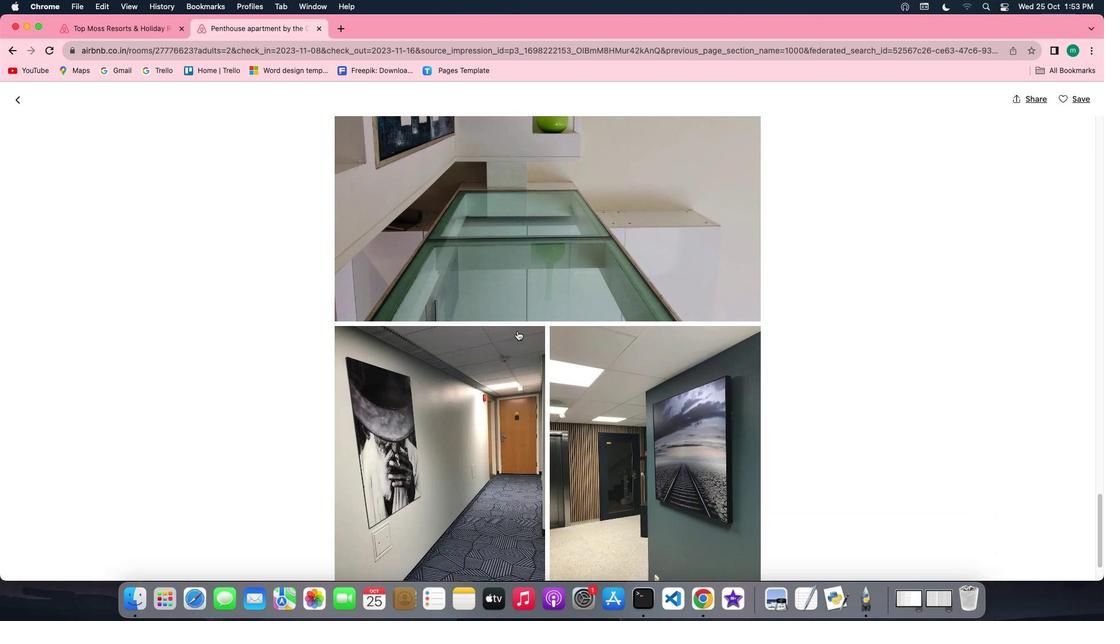 
Action: Mouse scrolled (517, 330) with delta (0, -1)
Screenshot: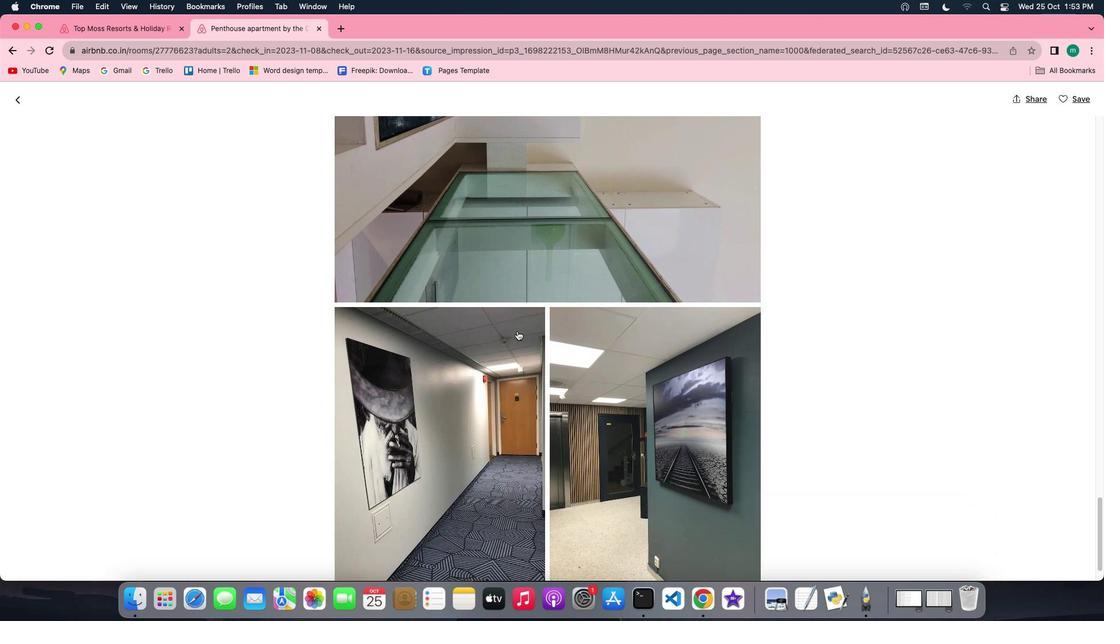 
Action: Mouse scrolled (517, 330) with delta (0, -1)
Screenshot: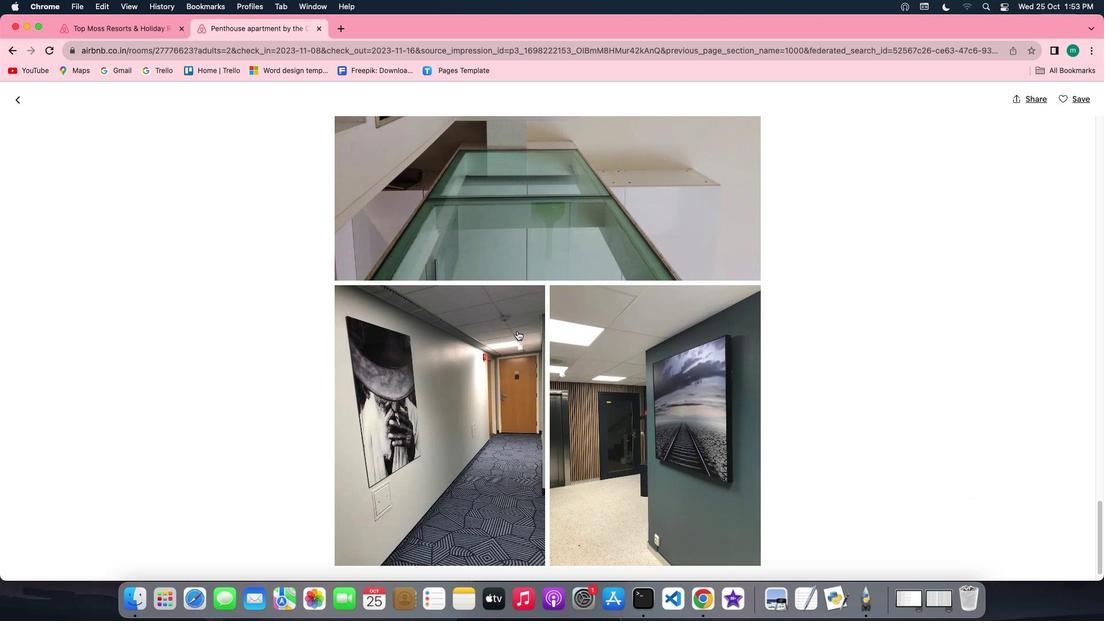 
Action: Mouse scrolled (517, 330) with delta (0, 0)
Screenshot: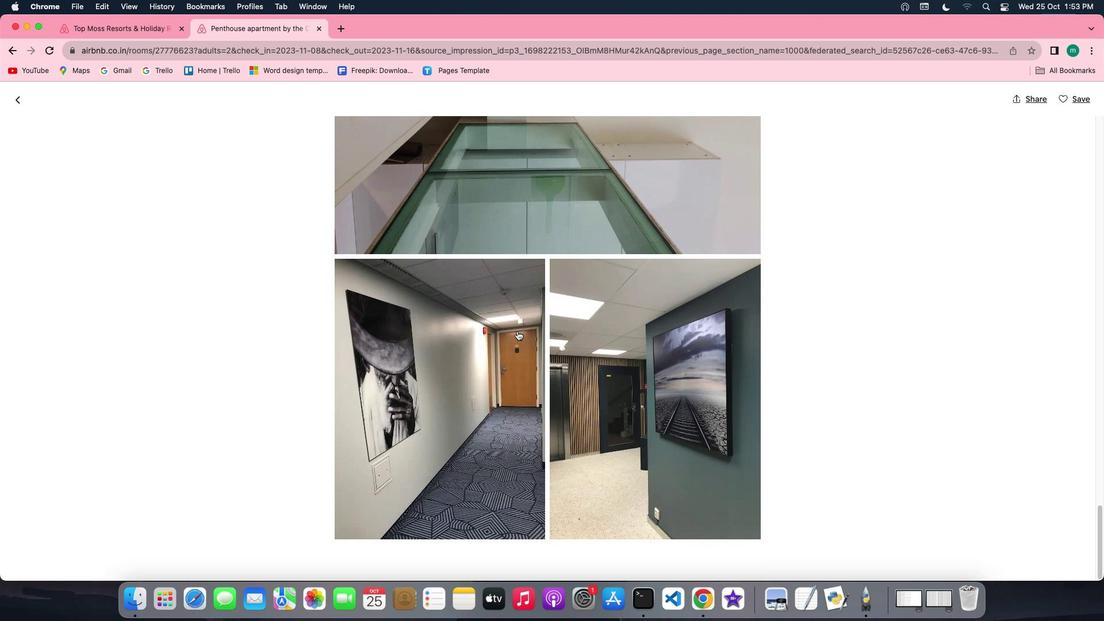 
Action: Mouse scrolled (517, 330) with delta (0, 0)
Screenshot: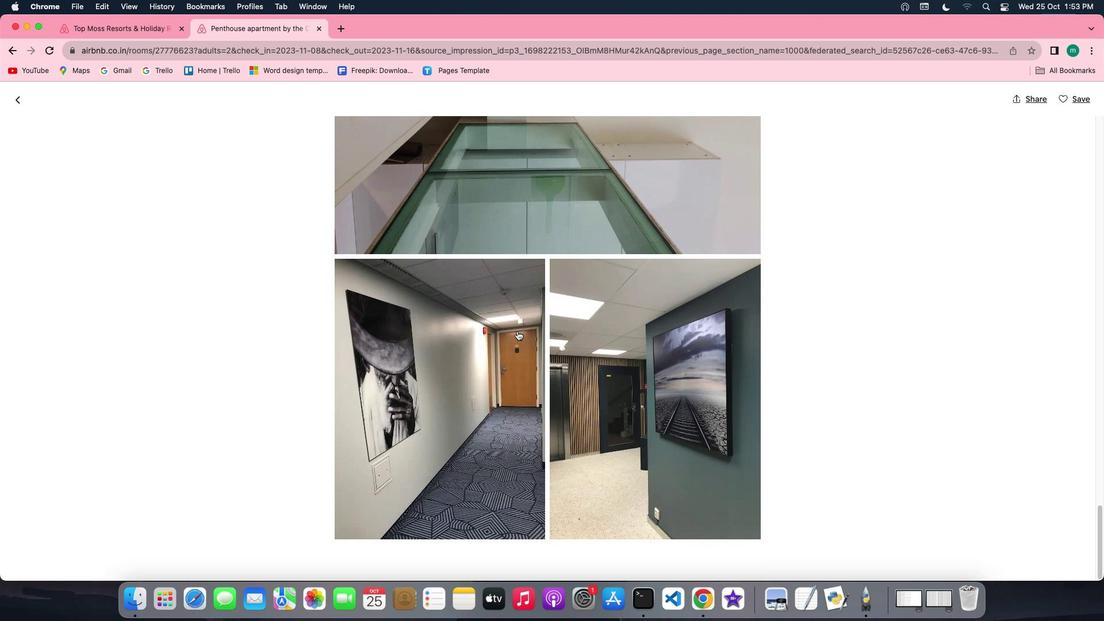 
Action: Mouse scrolled (517, 330) with delta (0, -1)
Screenshot: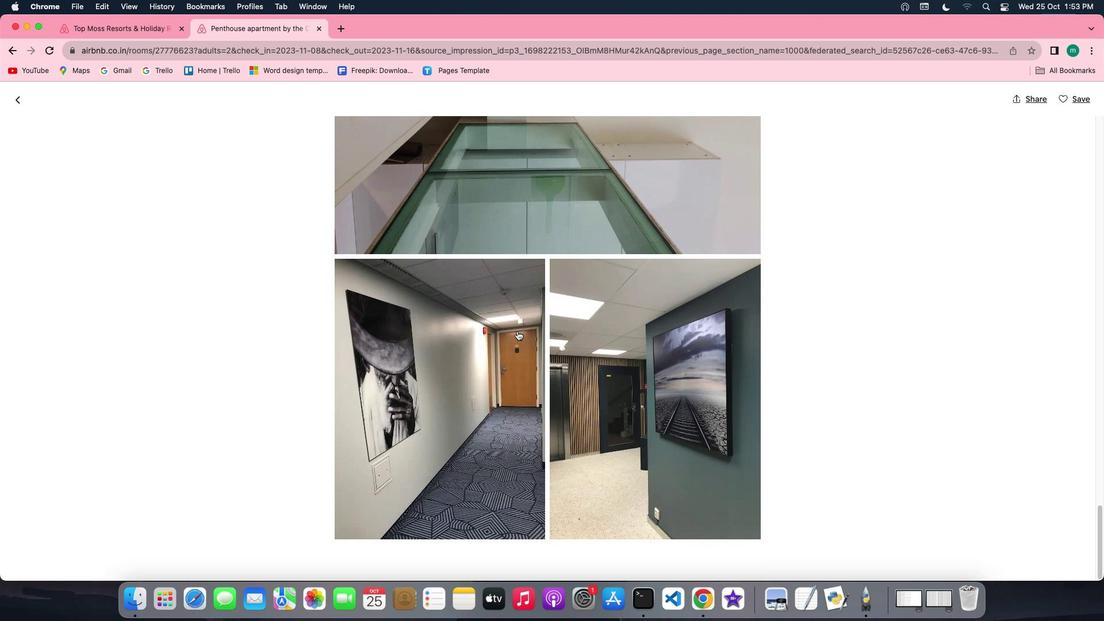 
Action: Mouse scrolled (517, 330) with delta (0, -2)
Screenshot: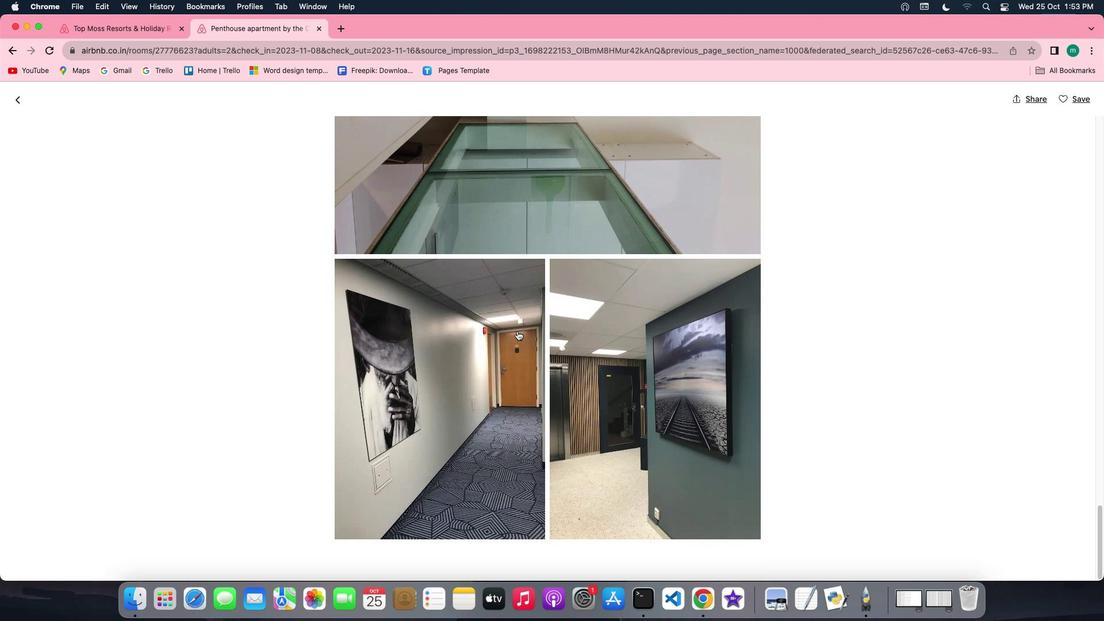 
Action: Mouse scrolled (517, 330) with delta (0, -2)
Screenshot: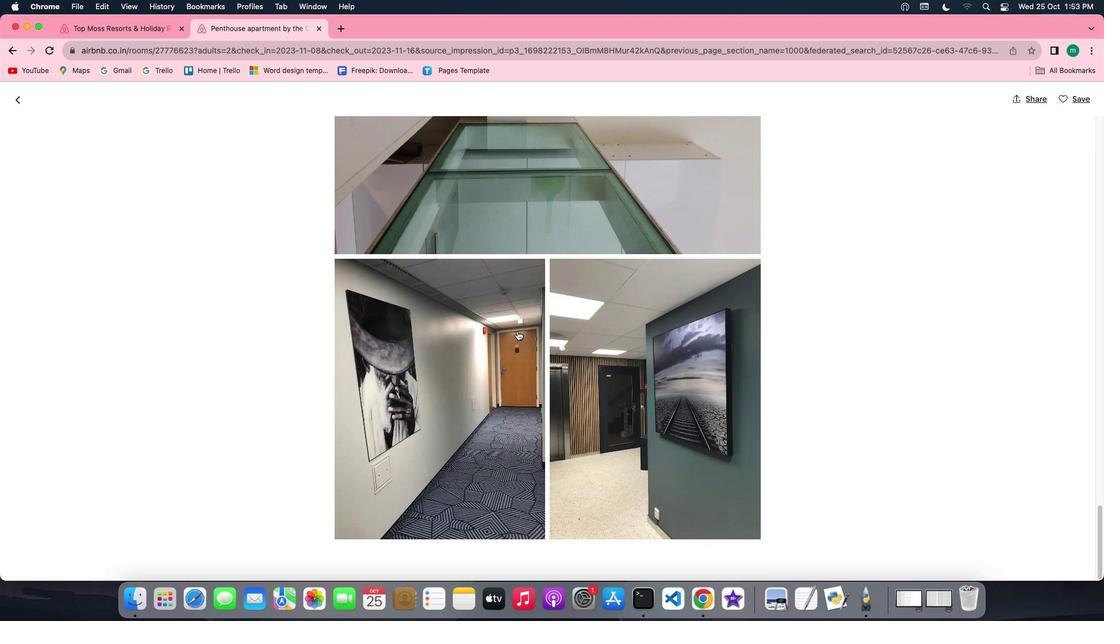 
Action: Mouse moved to (16, 102)
Screenshot: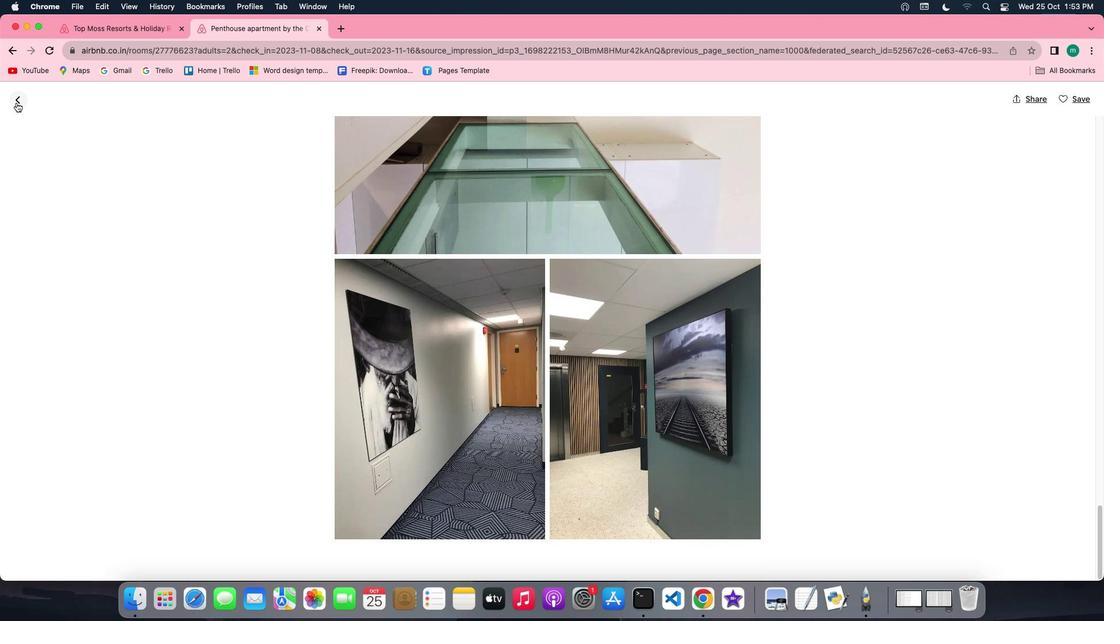 
Action: Mouse pressed left at (16, 102)
Screenshot: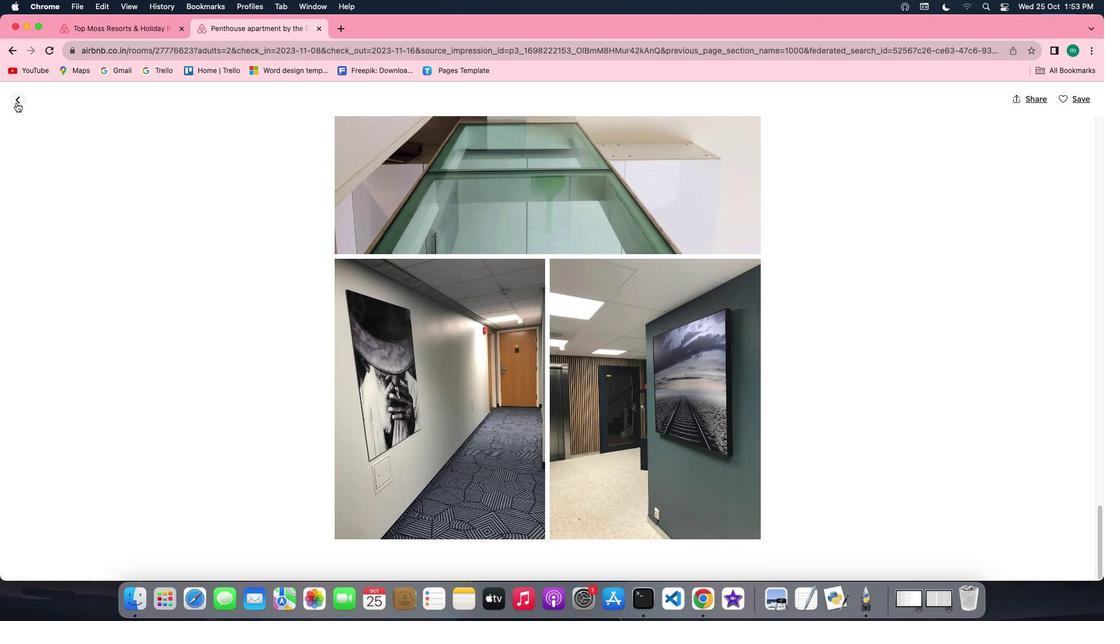 
Action: Mouse moved to (454, 279)
Screenshot: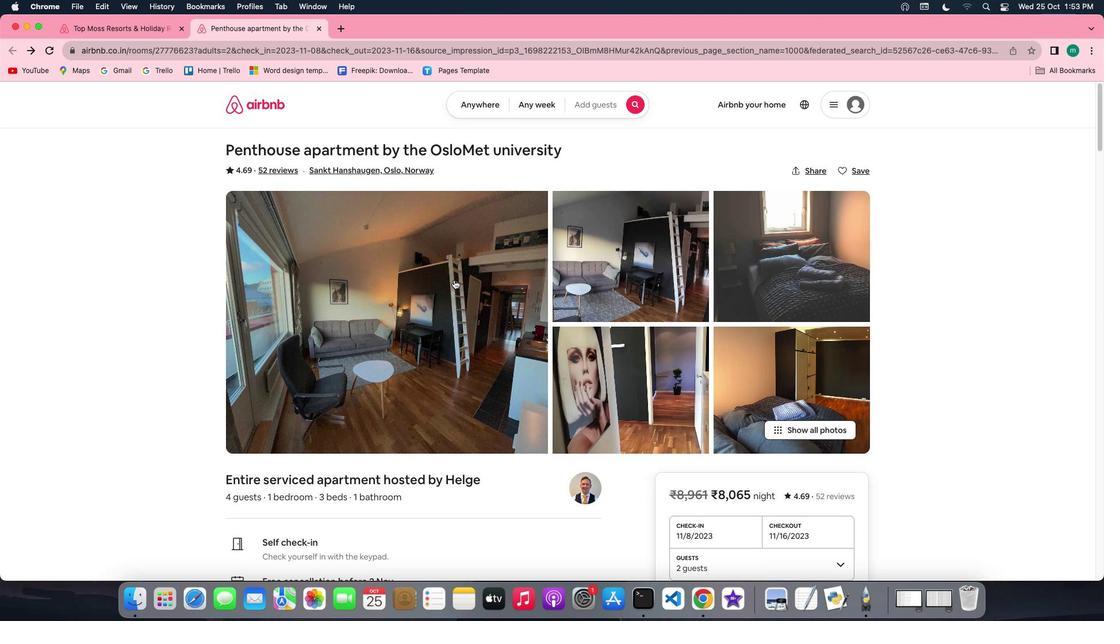 
Action: Mouse scrolled (454, 279) with delta (0, 0)
Screenshot: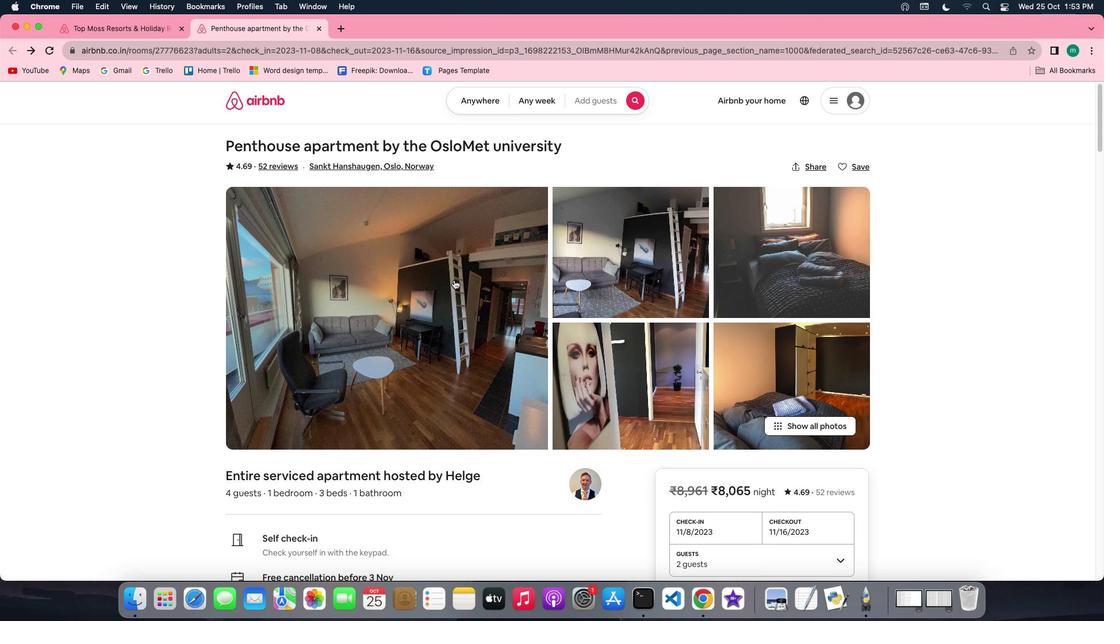 
Action: Mouse scrolled (454, 279) with delta (0, 0)
Screenshot: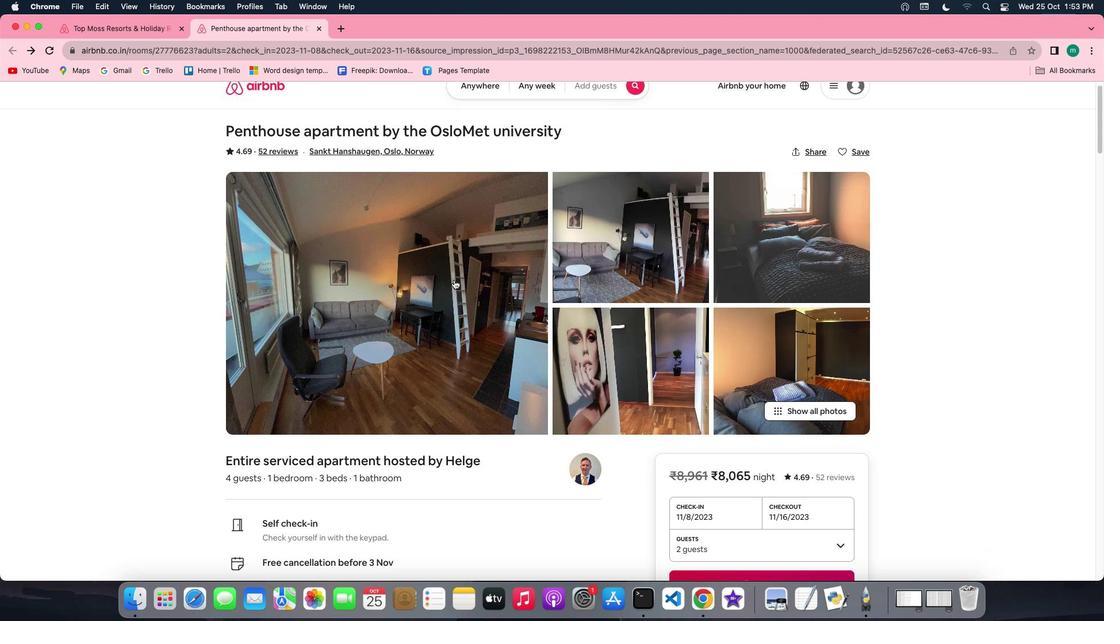 
Action: Mouse scrolled (454, 279) with delta (0, -1)
Screenshot: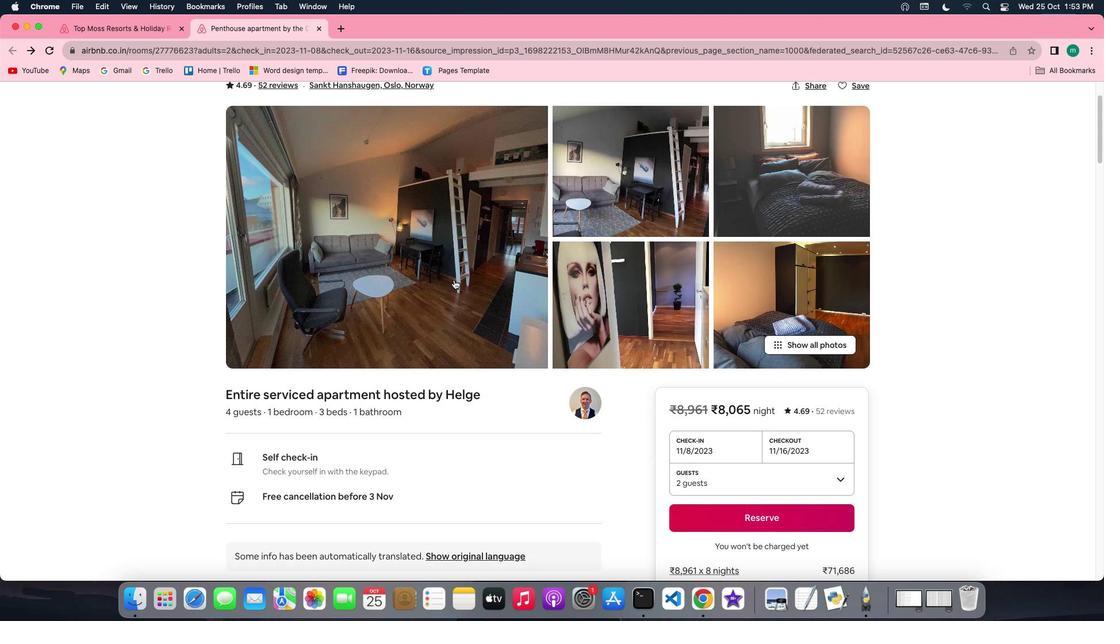 
Action: Mouse scrolled (454, 279) with delta (0, -2)
Screenshot: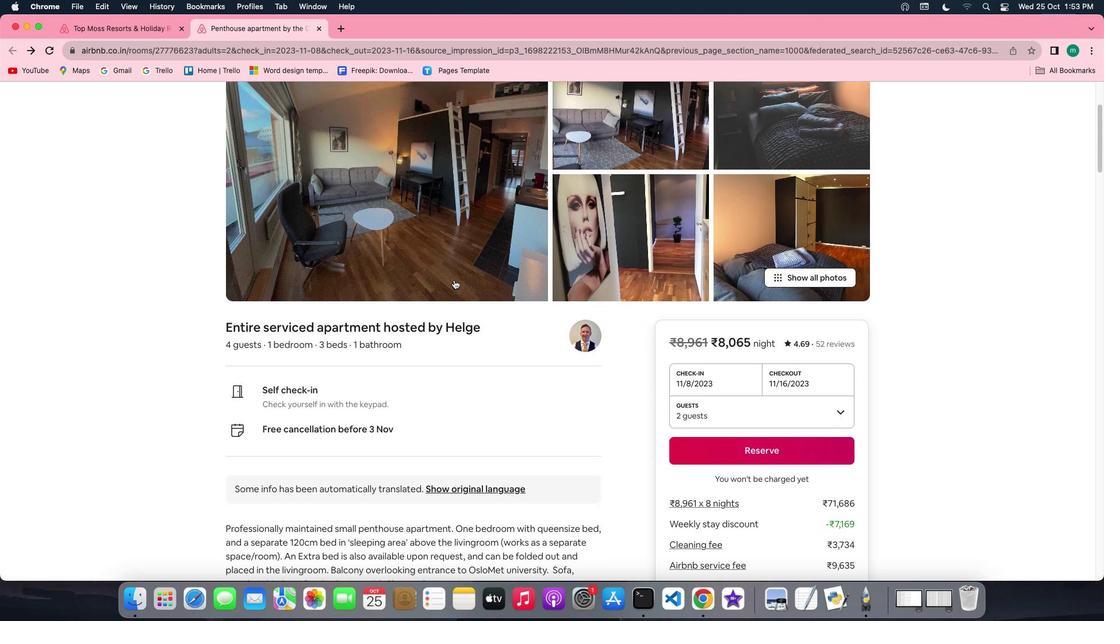 
Action: Mouse scrolled (454, 279) with delta (0, -2)
Screenshot: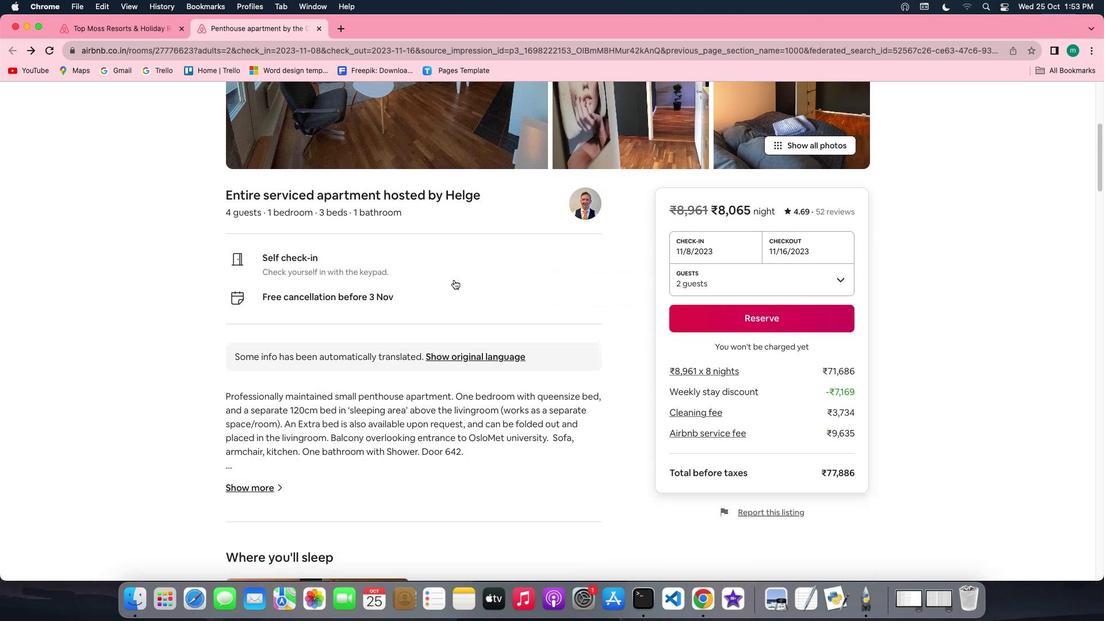 
Action: Mouse scrolled (454, 279) with delta (0, 0)
Screenshot: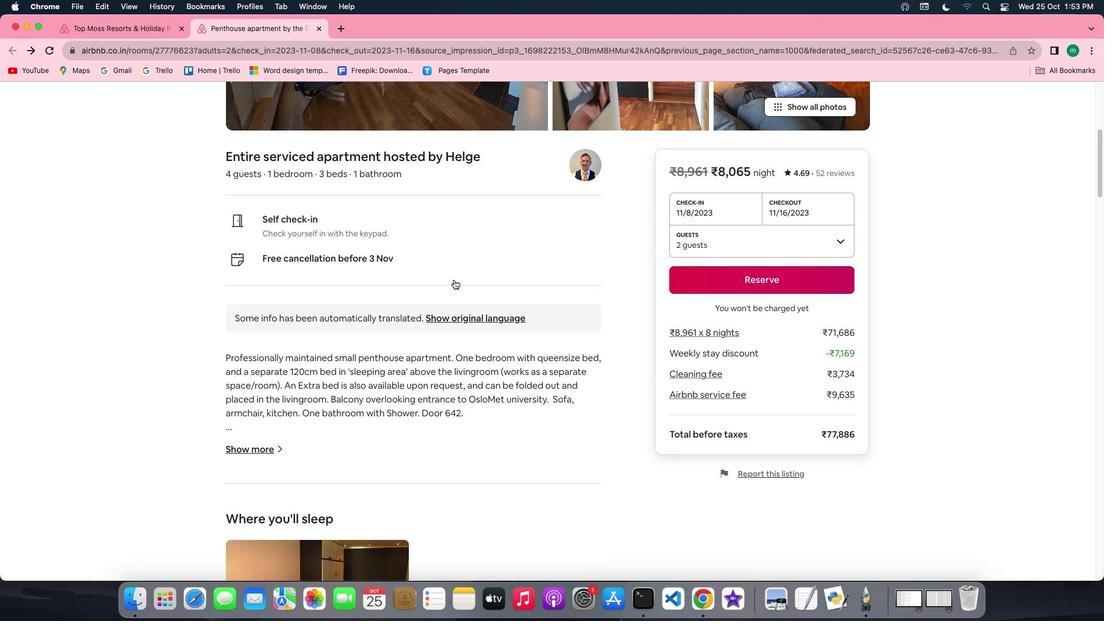 
Action: Mouse scrolled (454, 279) with delta (0, 0)
Screenshot: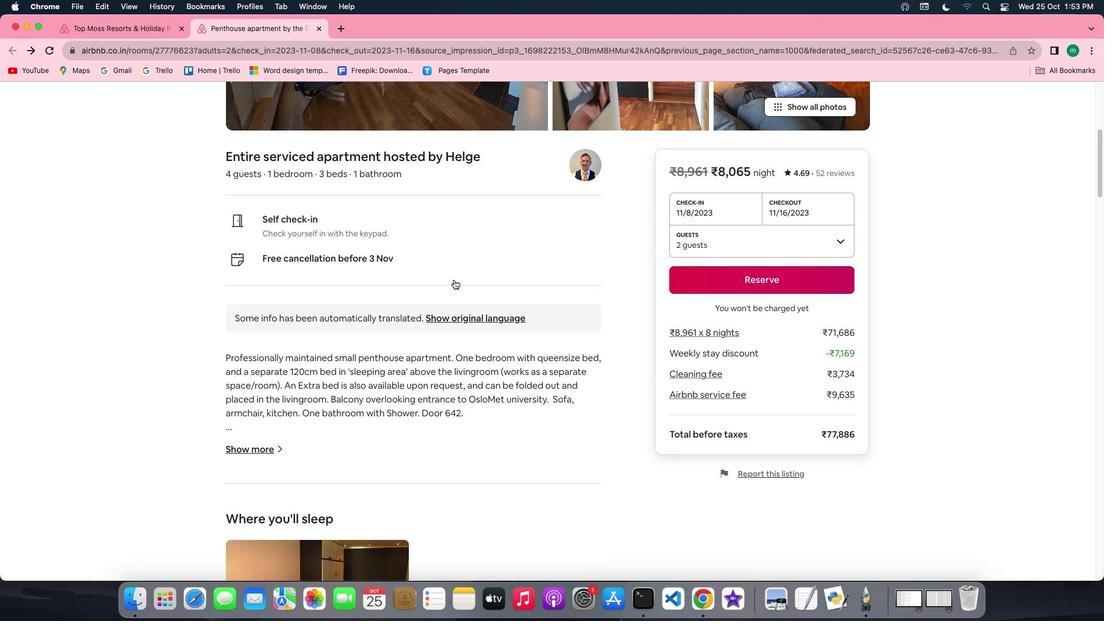 
Action: Mouse scrolled (454, 279) with delta (0, -1)
Screenshot: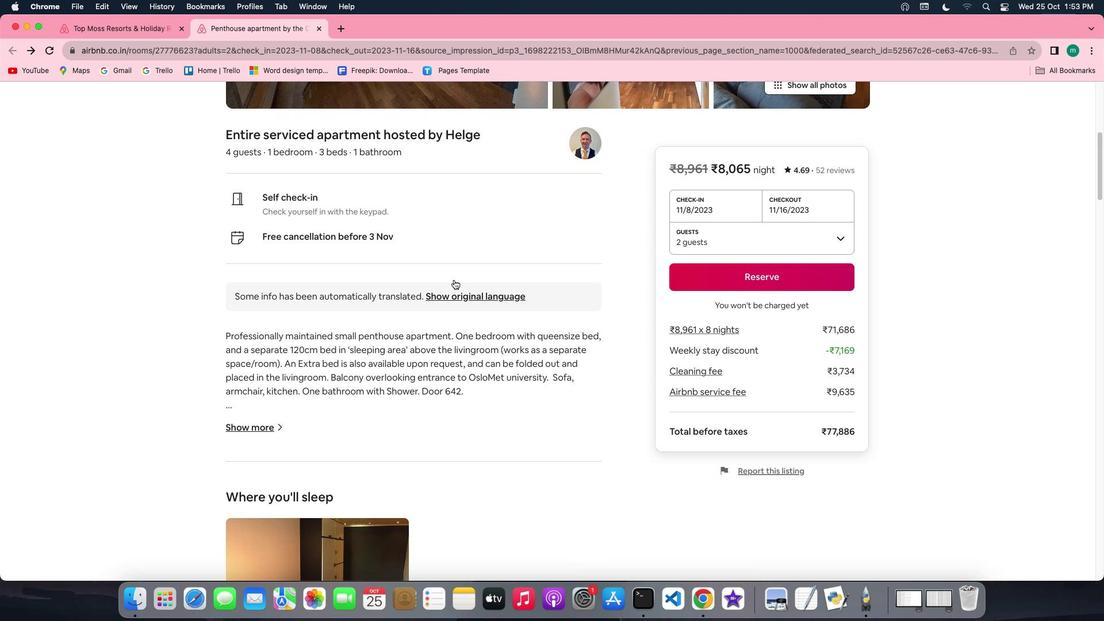 
Action: Mouse scrolled (454, 279) with delta (0, -2)
Screenshot: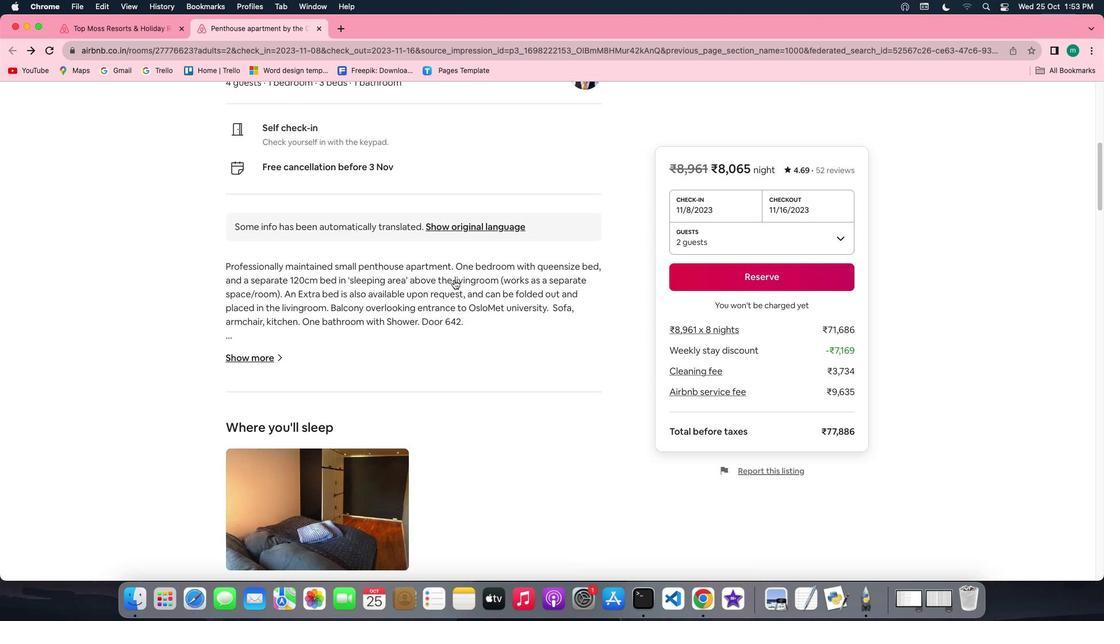 
Action: Mouse scrolled (454, 279) with delta (0, 0)
Screenshot: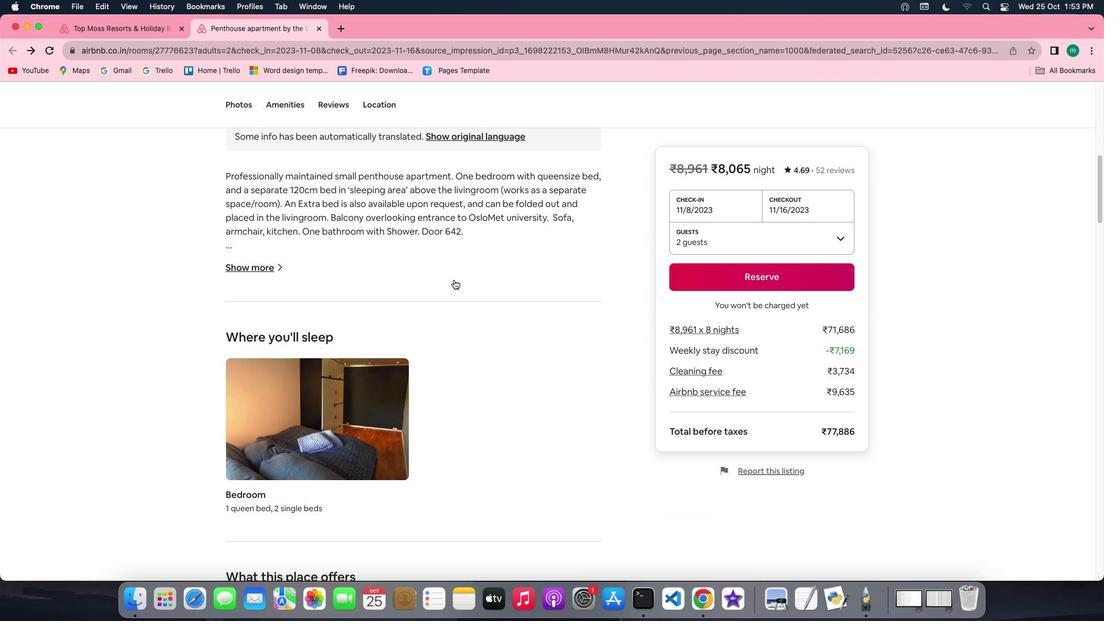 
Action: Mouse scrolled (454, 279) with delta (0, 0)
Screenshot: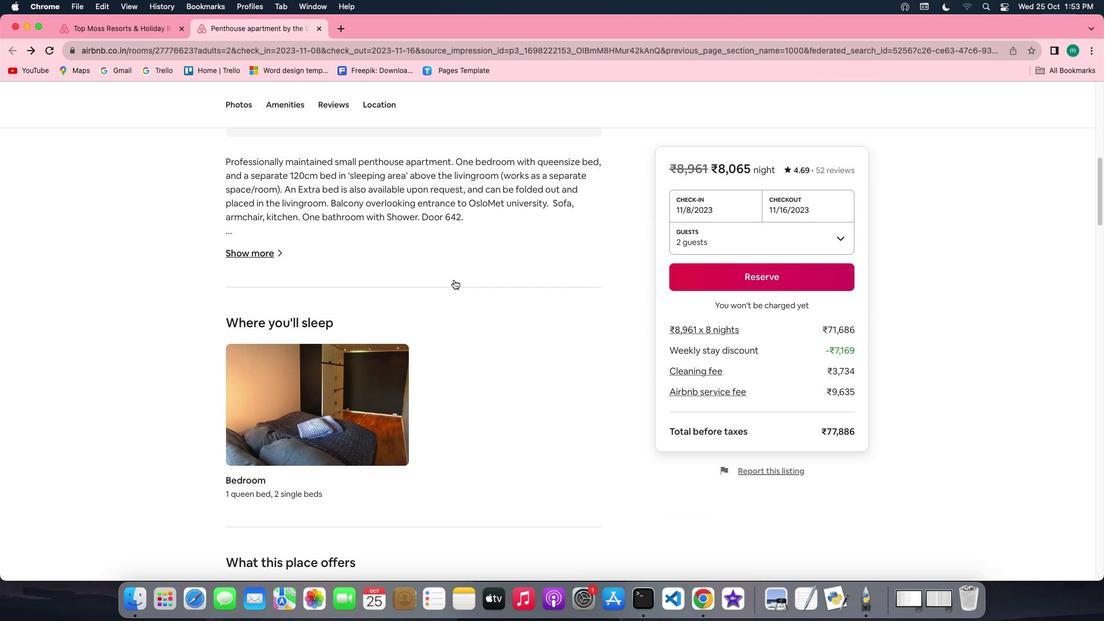 
Action: Mouse scrolled (454, 279) with delta (0, -1)
Screenshot: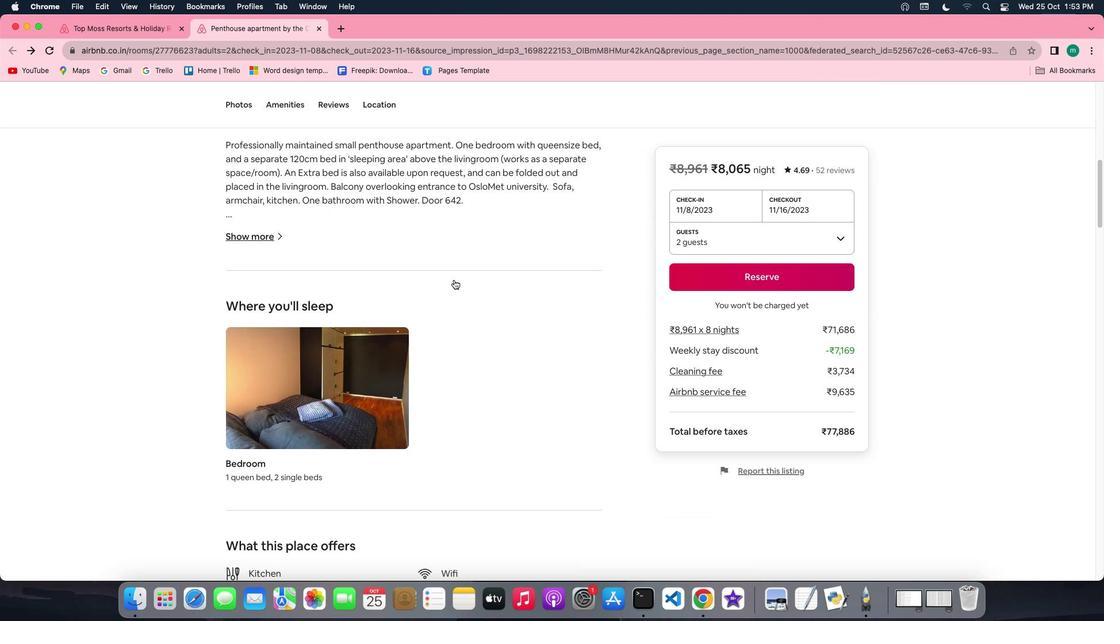 
Action: Mouse moved to (243, 190)
Screenshot: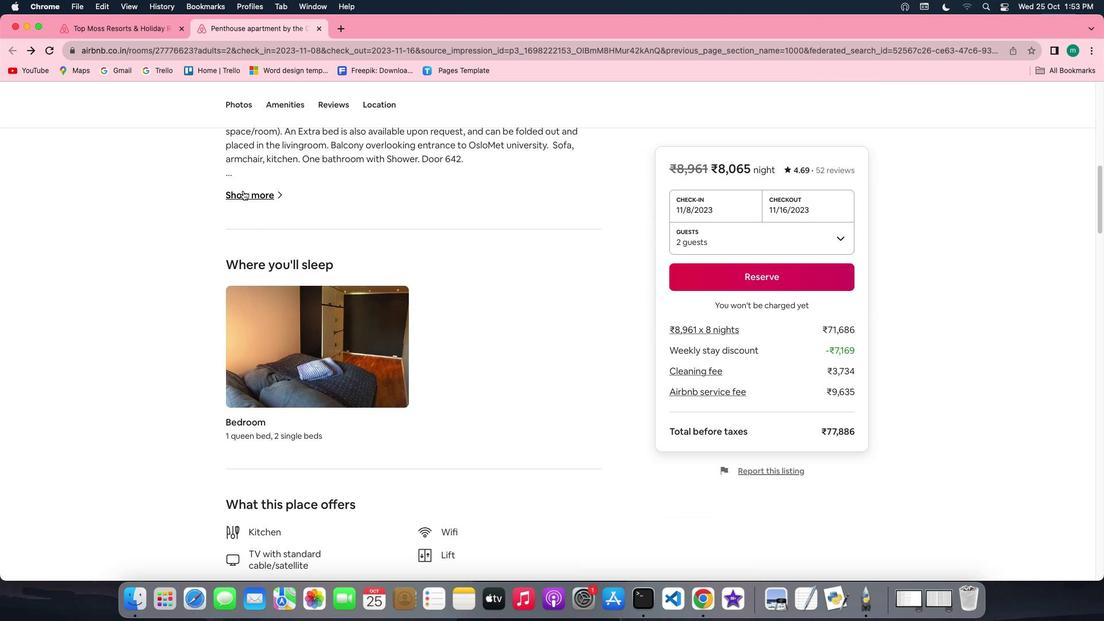 
Action: Mouse pressed left at (243, 190)
Screenshot: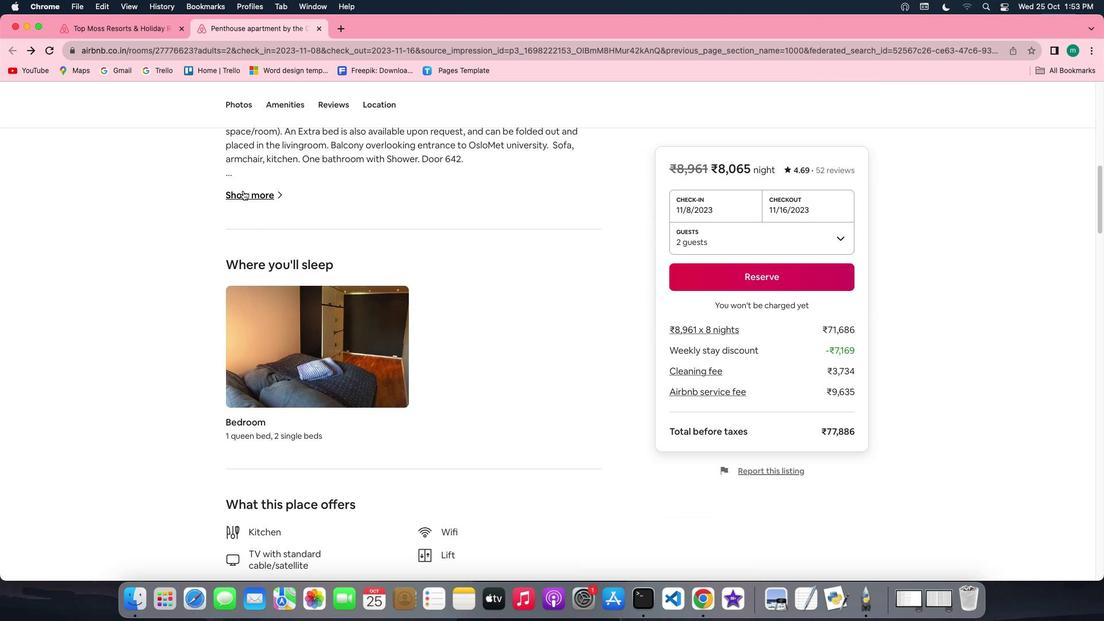 
Action: Mouse moved to (529, 322)
Screenshot: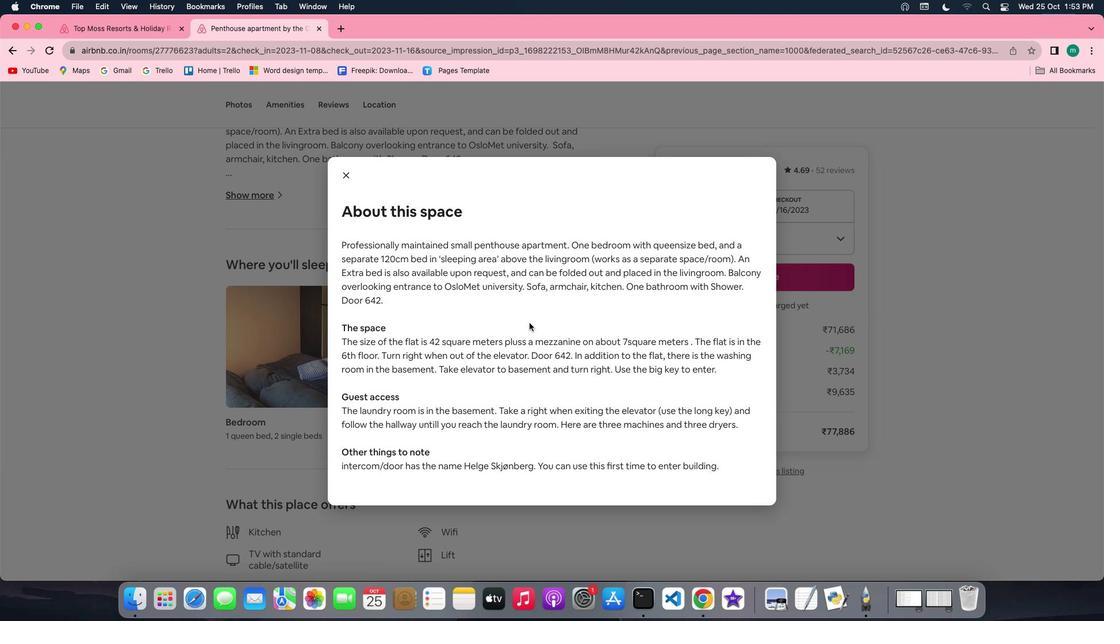 
Action: Mouse scrolled (529, 322) with delta (0, 0)
Screenshot: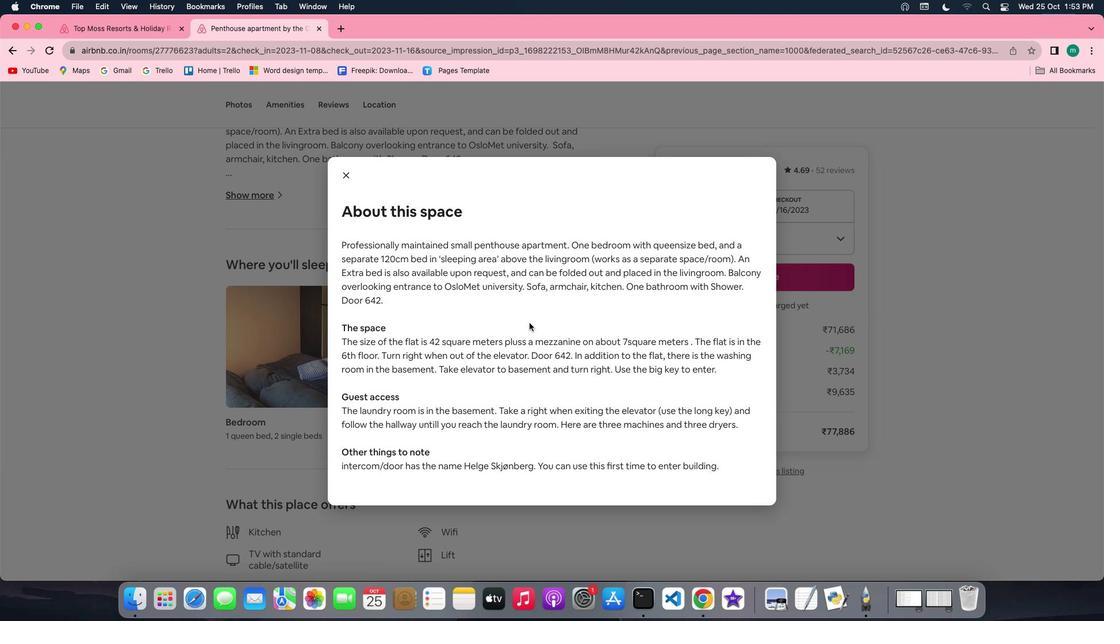 
Action: Mouse scrolled (529, 322) with delta (0, 0)
Screenshot: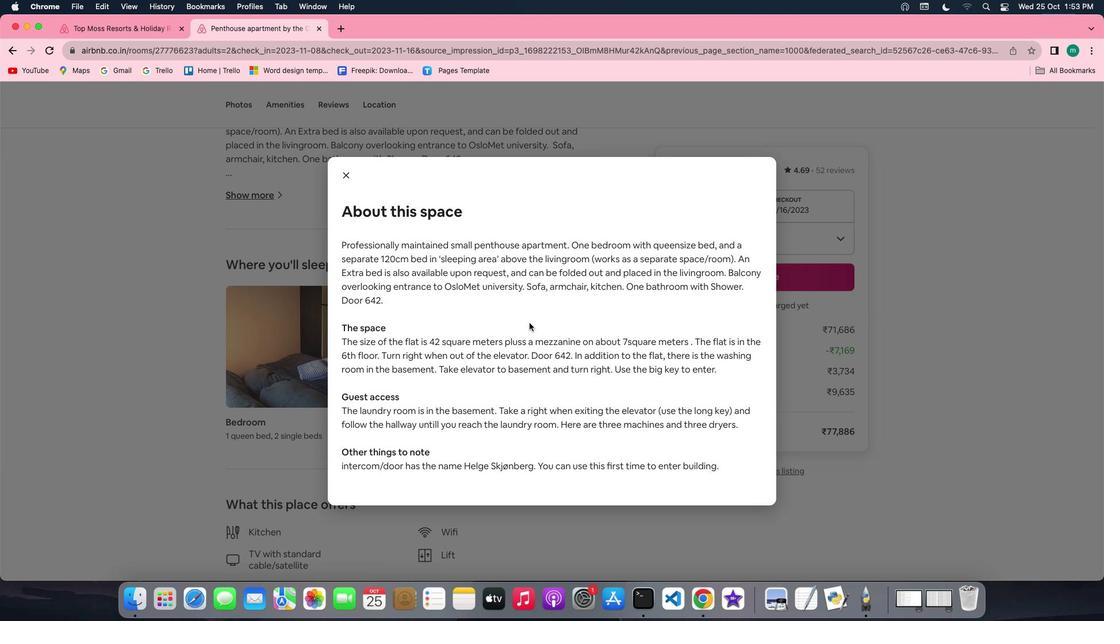 
Action: Mouse scrolled (529, 322) with delta (0, -1)
Screenshot: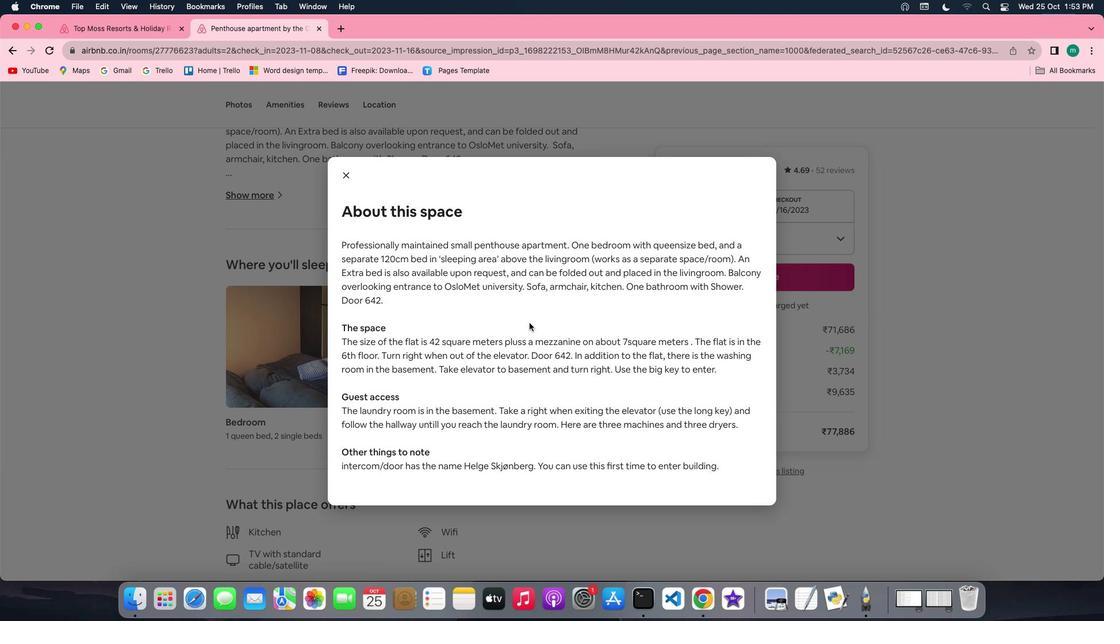 
Action: Mouse scrolled (529, 322) with delta (0, -2)
Screenshot: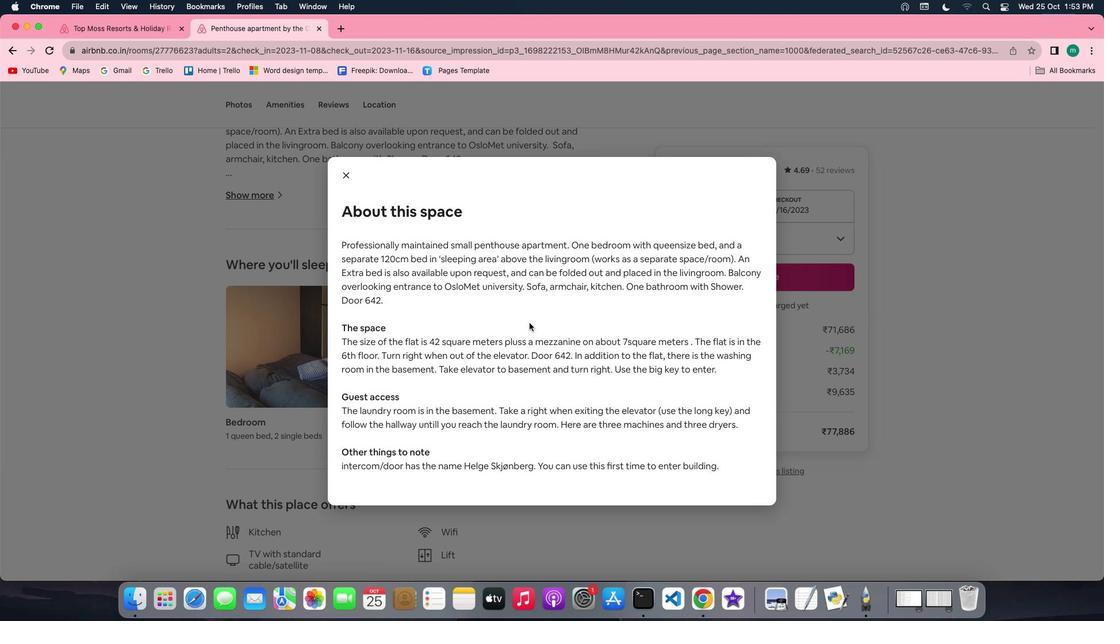
Action: Mouse scrolled (529, 322) with delta (0, -2)
Screenshot: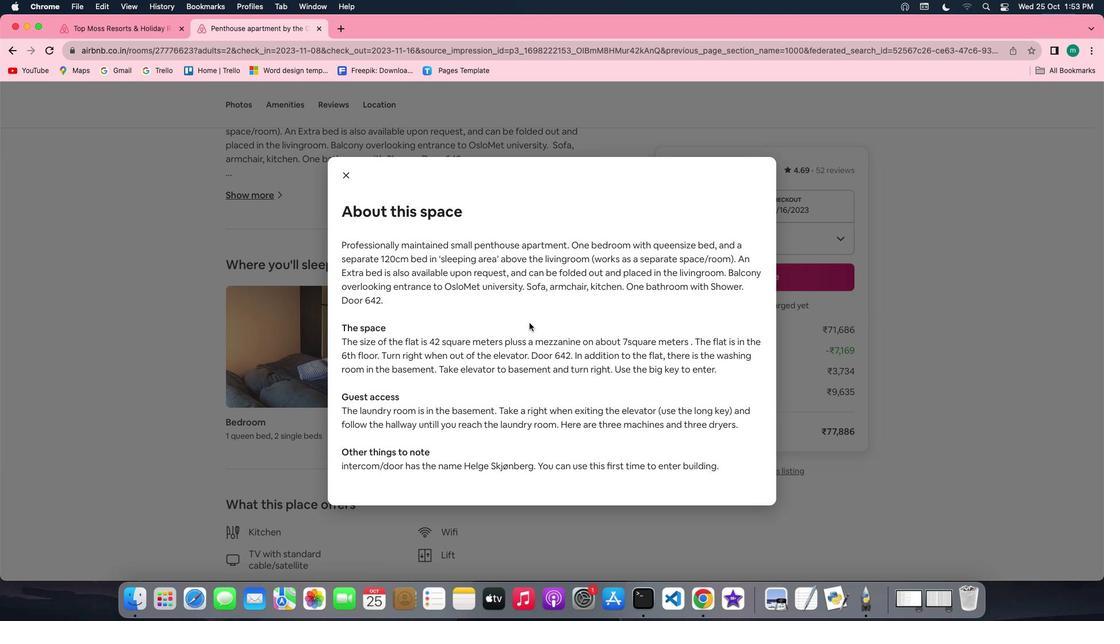 
Action: Mouse moved to (346, 177)
Screenshot: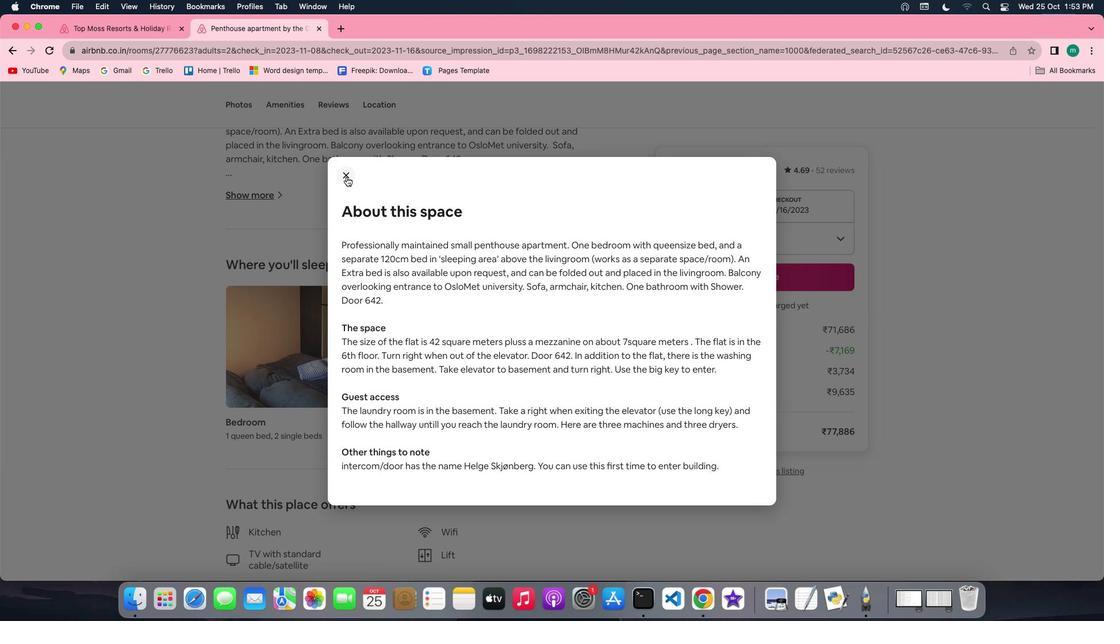 
Action: Mouse pressed left at (346, 177)
Screenshot: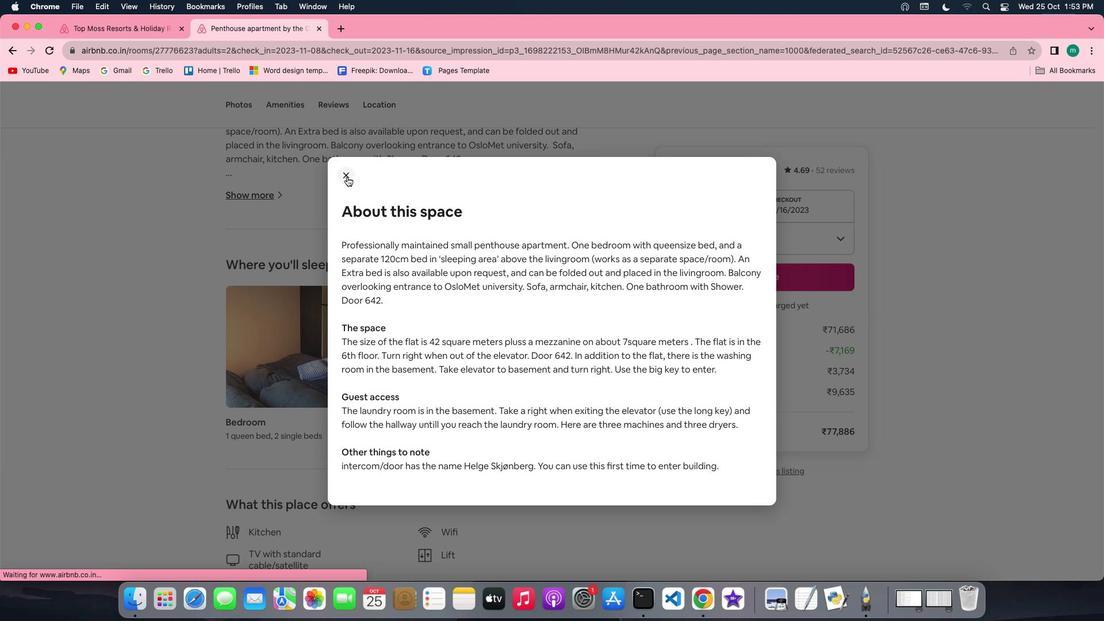 
Action: Mouse moved to (539, 302)
Screenshot: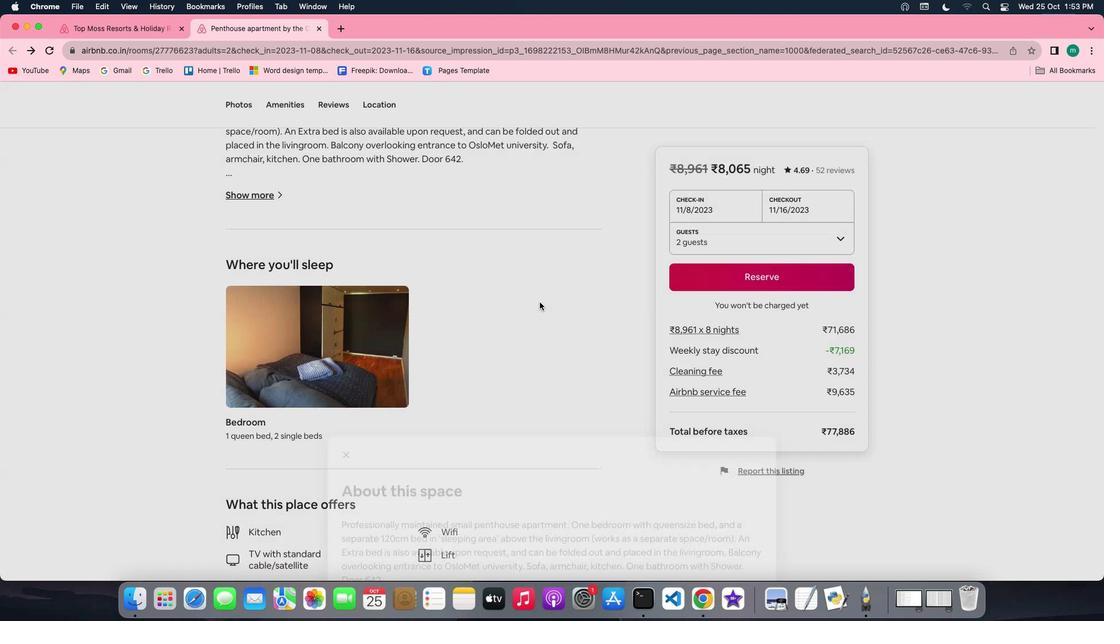 
Action: Mouse scrolled (539, 302) with delta (0, 0)
Screenshot: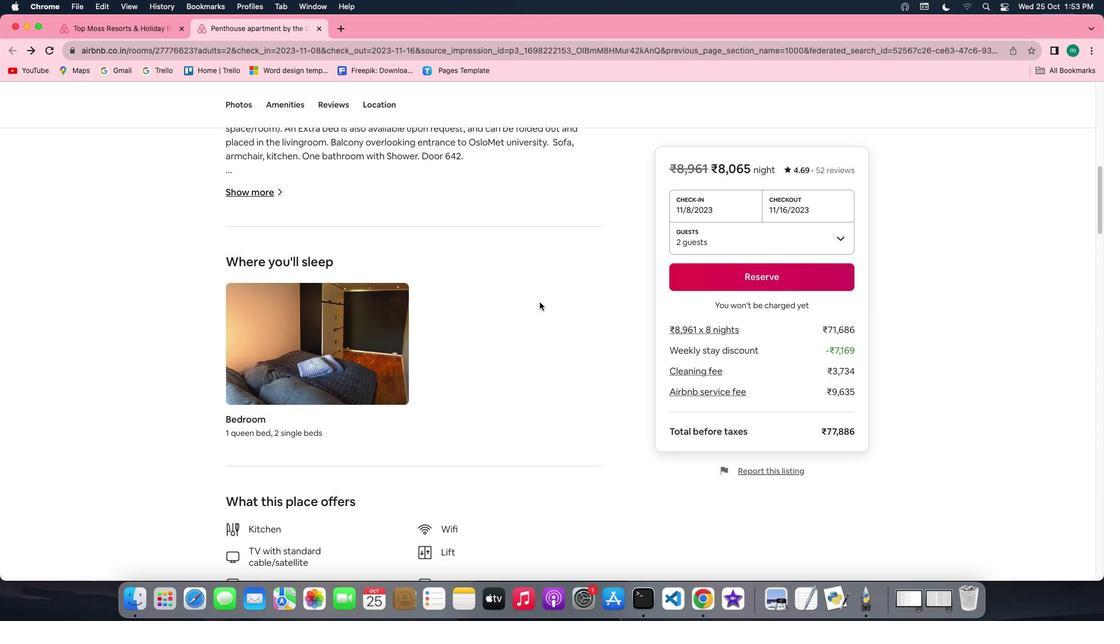 
Action: Mouse scrolled (539, 302) with delta (0, 0)
Screenshot: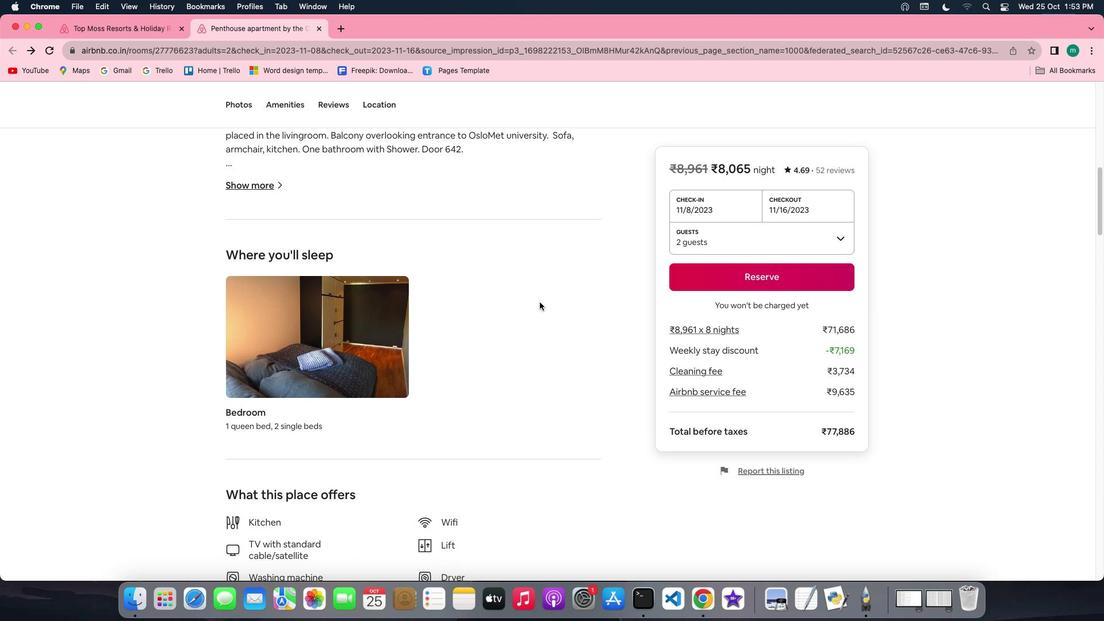 
Action: Mouse scrolled (539, 302) with delta (0, -1)
Screenshot: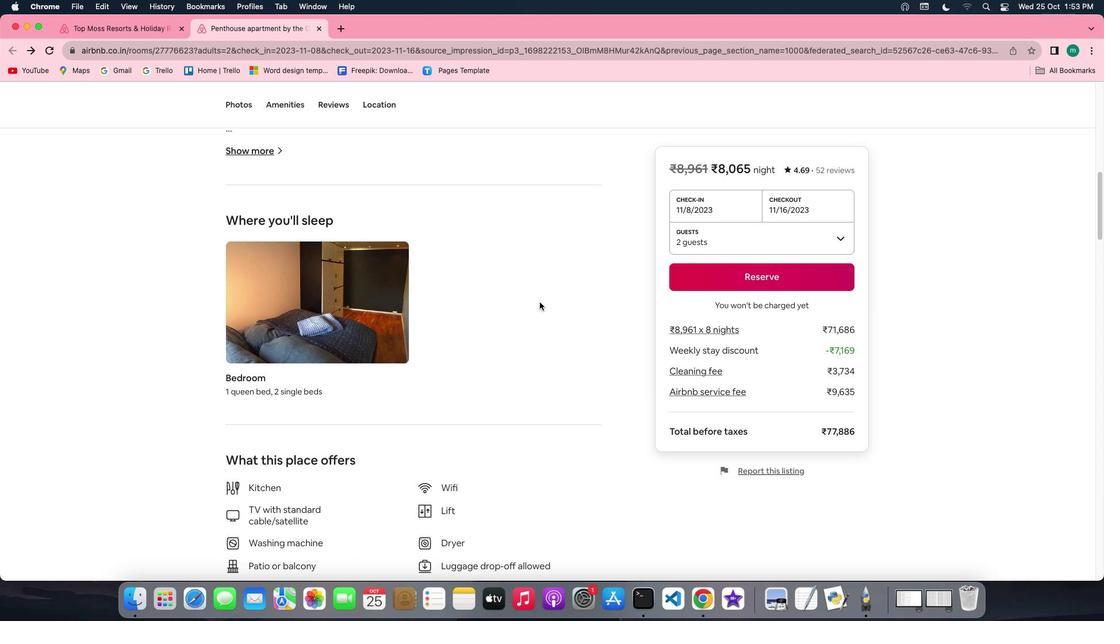
Action: Mouse scrolled (539, 302) with delta (0, 0)
Screenshot: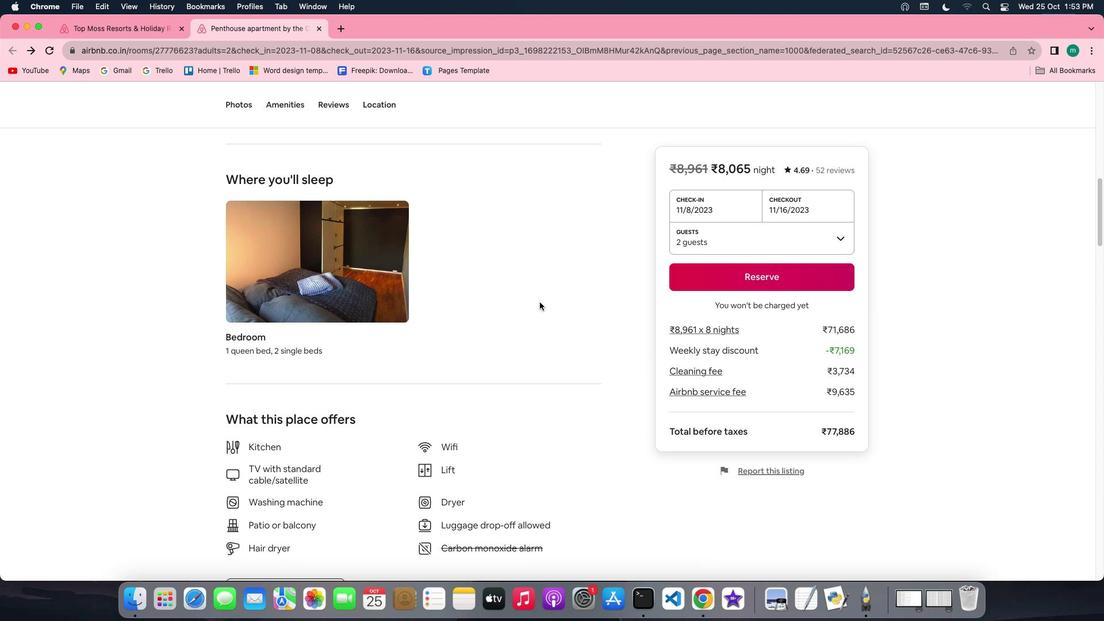 
Action: Mouse scrolled (539, 302) with delta (0, 0)
Screenshot: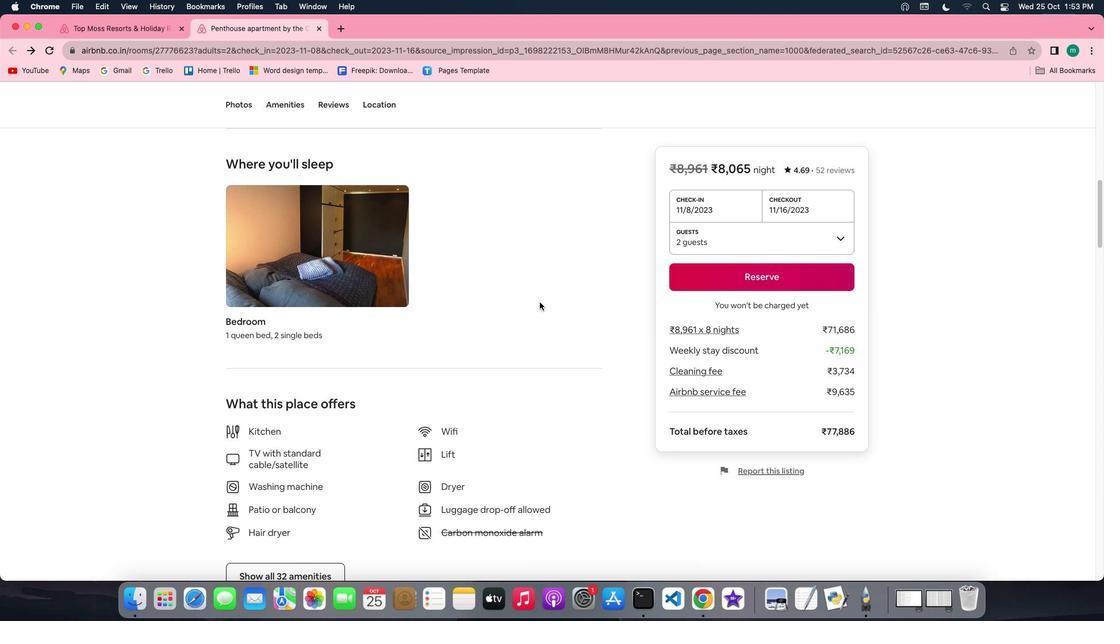 
Action: Mouse scrolled (539, 302) with delta (0, -1)
Screenshot: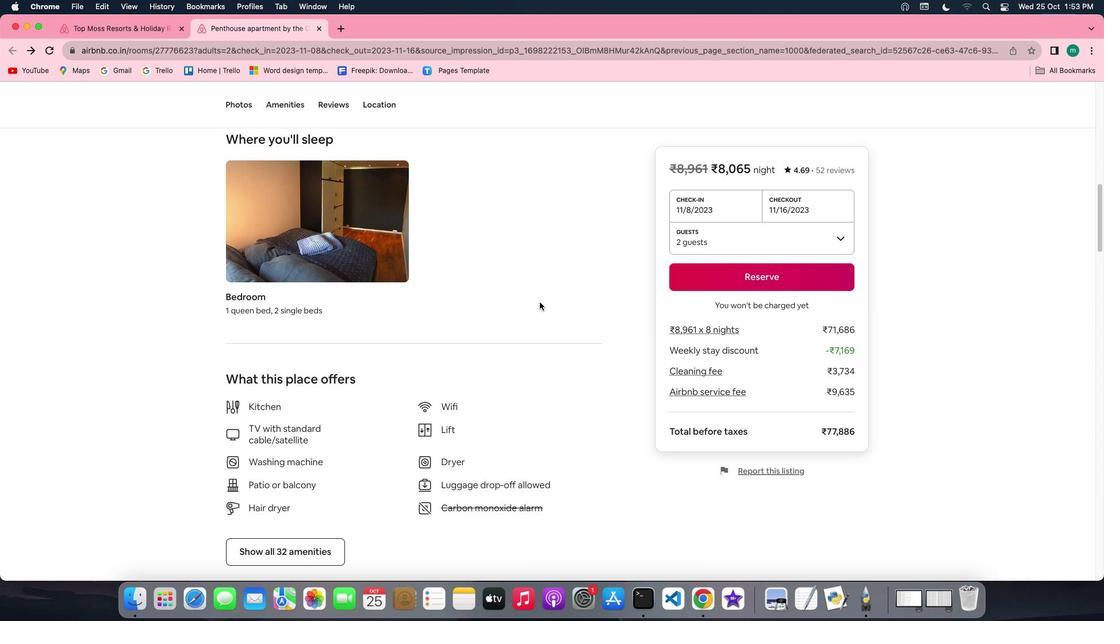 
Action: Mouse scrolled (539, 302) with delta (0, 0)
Screenshot: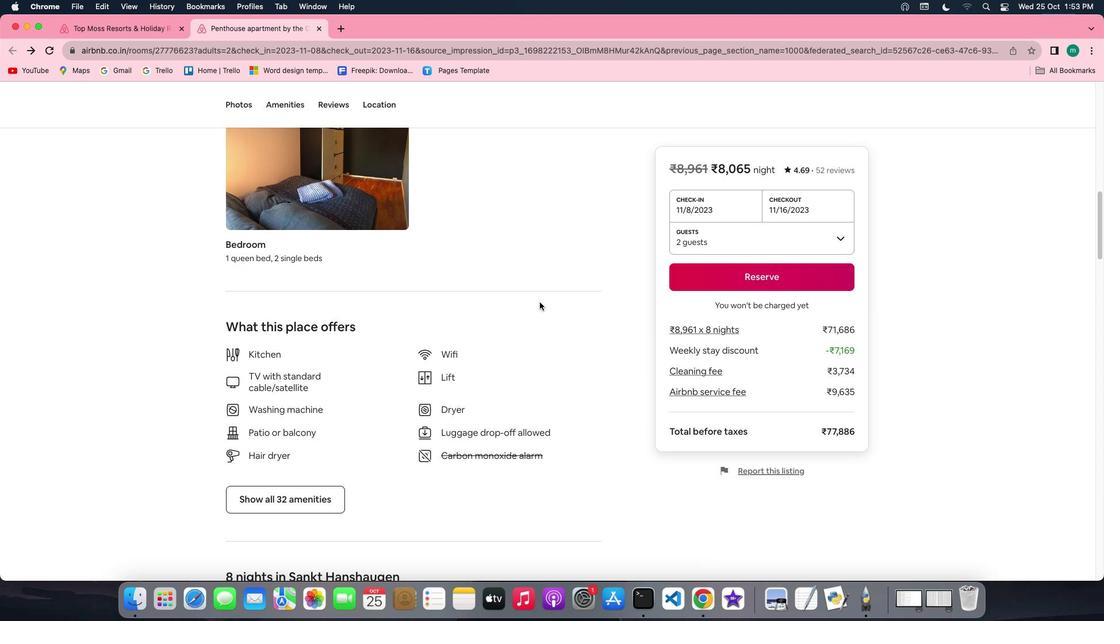 
Action: Mouse scrolled (539, 302) with delta (0, 0)
Screenshot: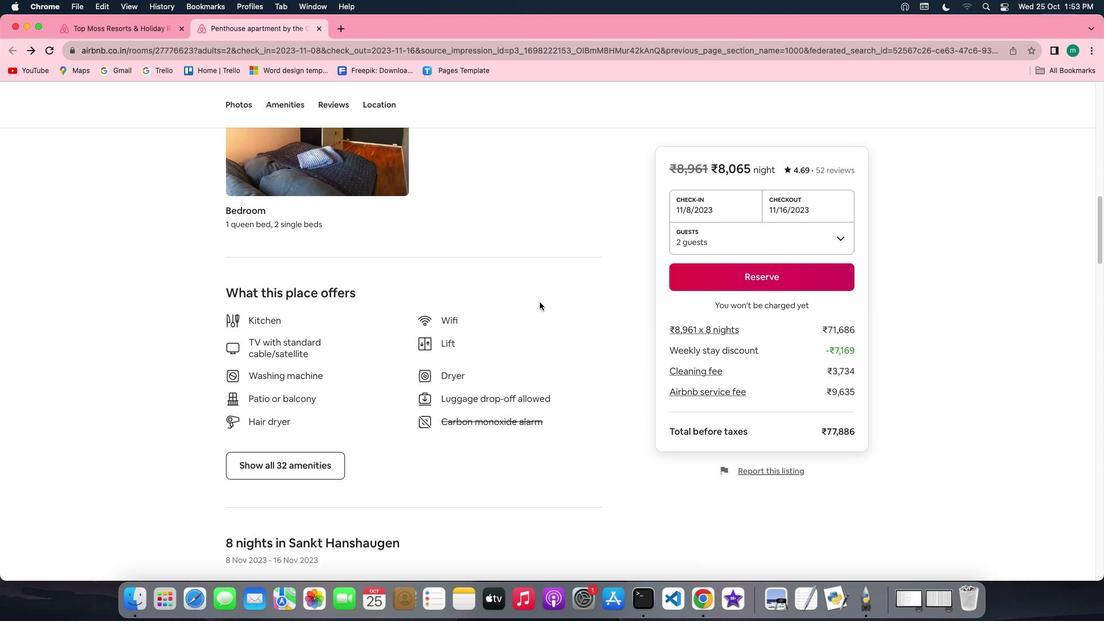 
Action: Mouse scrolled (539, 302) with delta (0, -1)
Screenshot: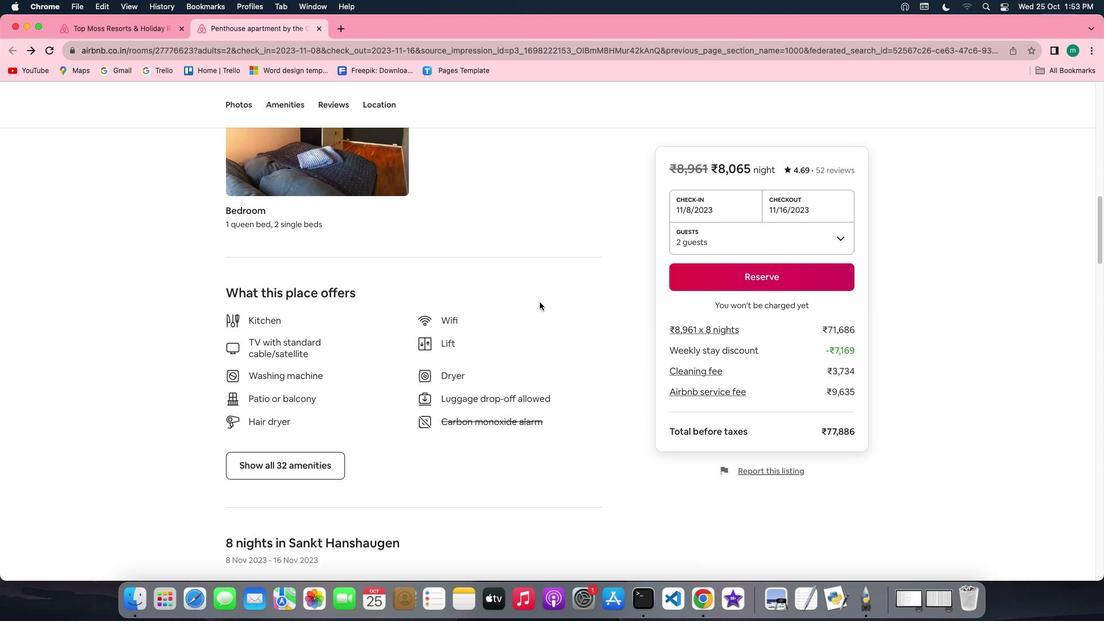 
Action: Mouse scrolled (539, 302) with delta (0, -2)
Screenshot: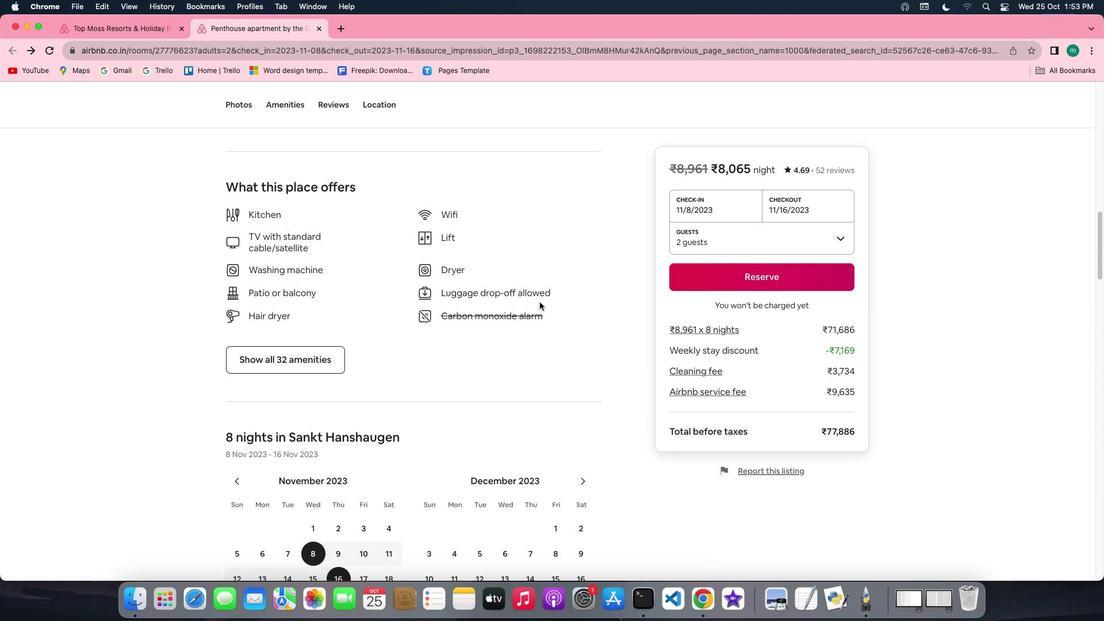 
Action: Mouse moved to (321, 310)
Screenshot: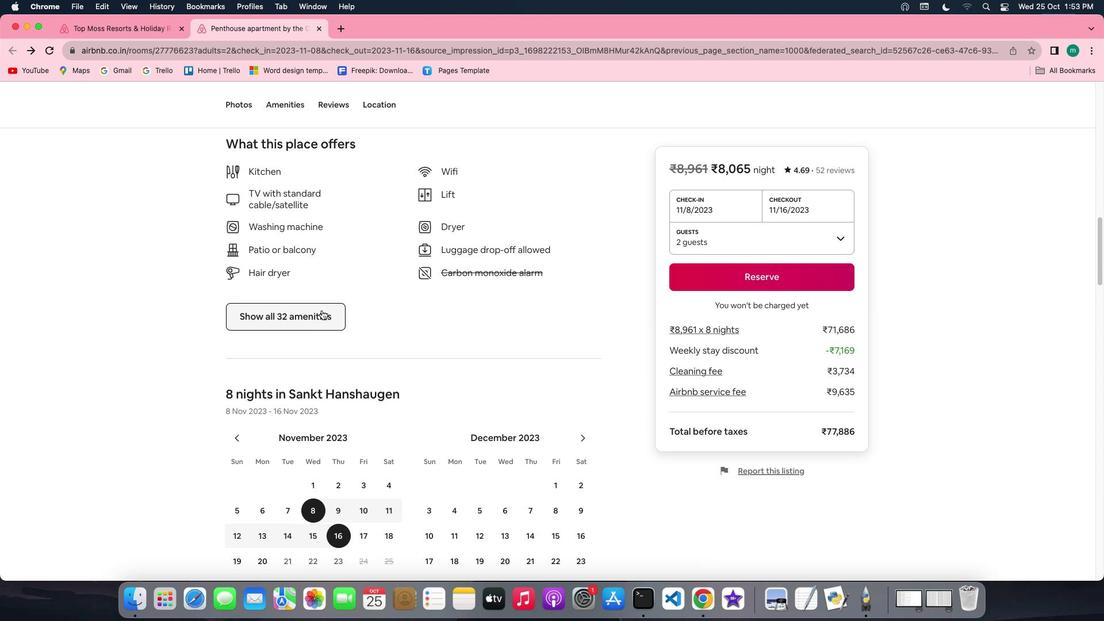 
Action: Mouse pressed left at (321, 310)
Screenshot: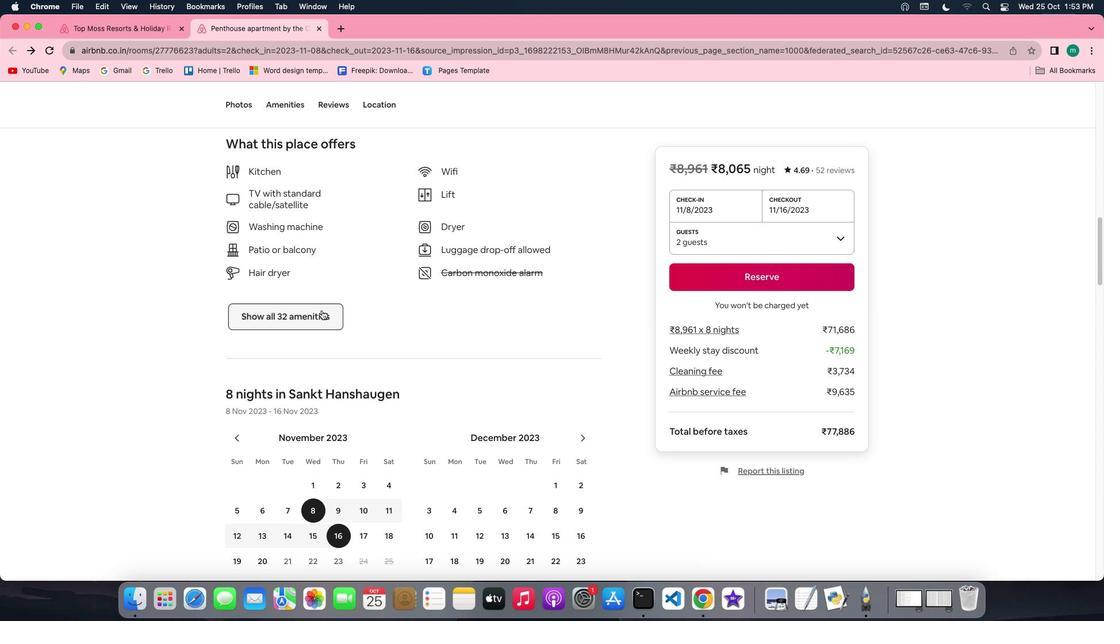 
Action: Mouse moved to (567, 311)
Screenshot: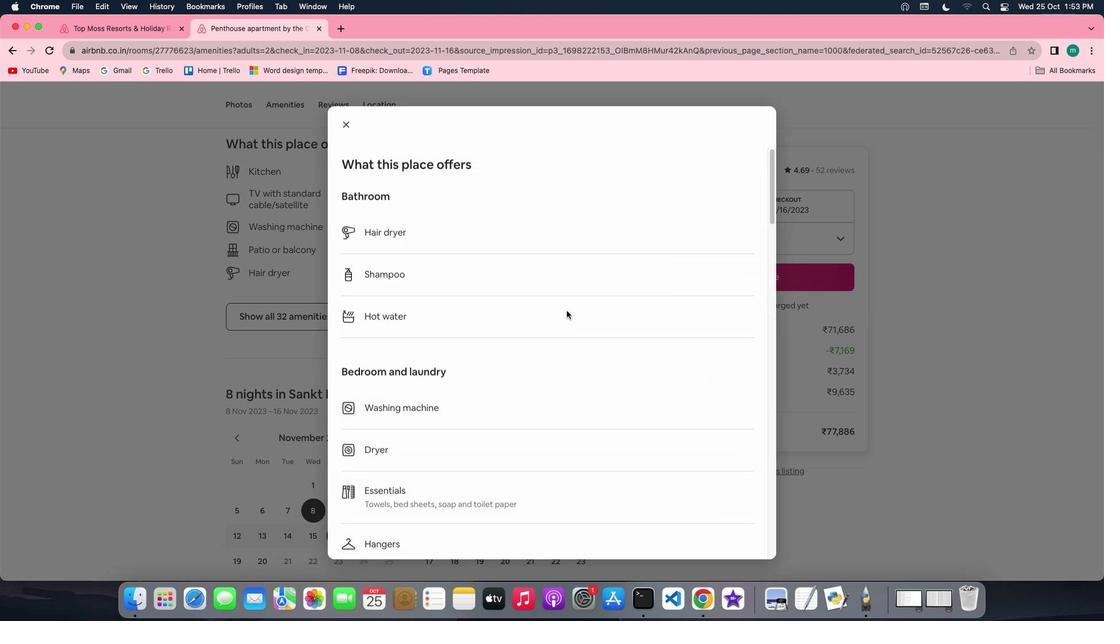 
Action: Mouse scrolled (567, 311) with delta (0, 0)
Screenshot: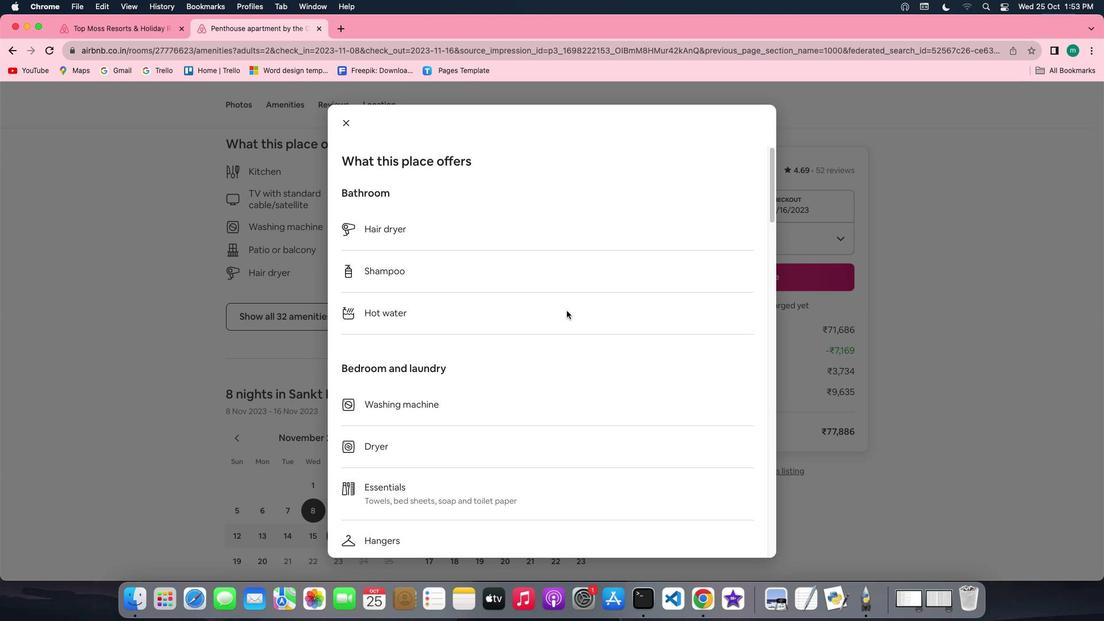 
Action: Mouse scrolled (567, 311) with delta (0, 0)
